 Task: Buy 5 Cooling Fan from Sensors section under best seller category for shipping address: Layla Garcia, 524 Junior Avenue, Duluth, Georgia 30097, Cell Number 4046170247. Pay from credit card ending with 7965, CVV 549
Action: Mouse moved to (26, 94)
Screenshot: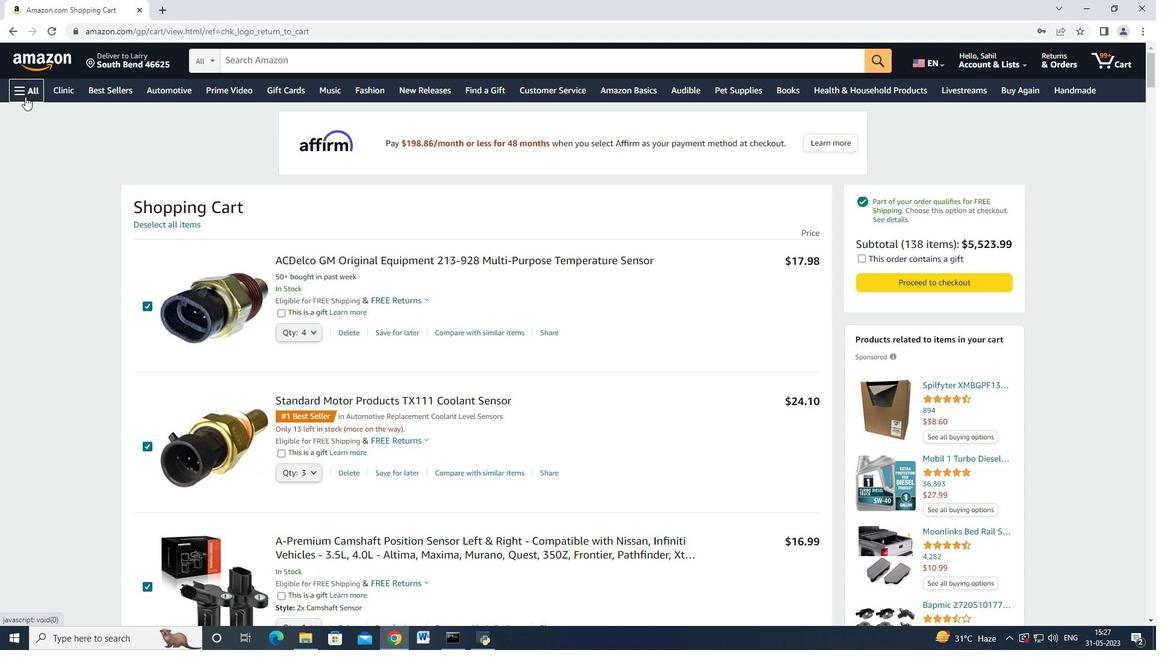 
Action: Mouse pressed left at (26, 94)
Screenshot: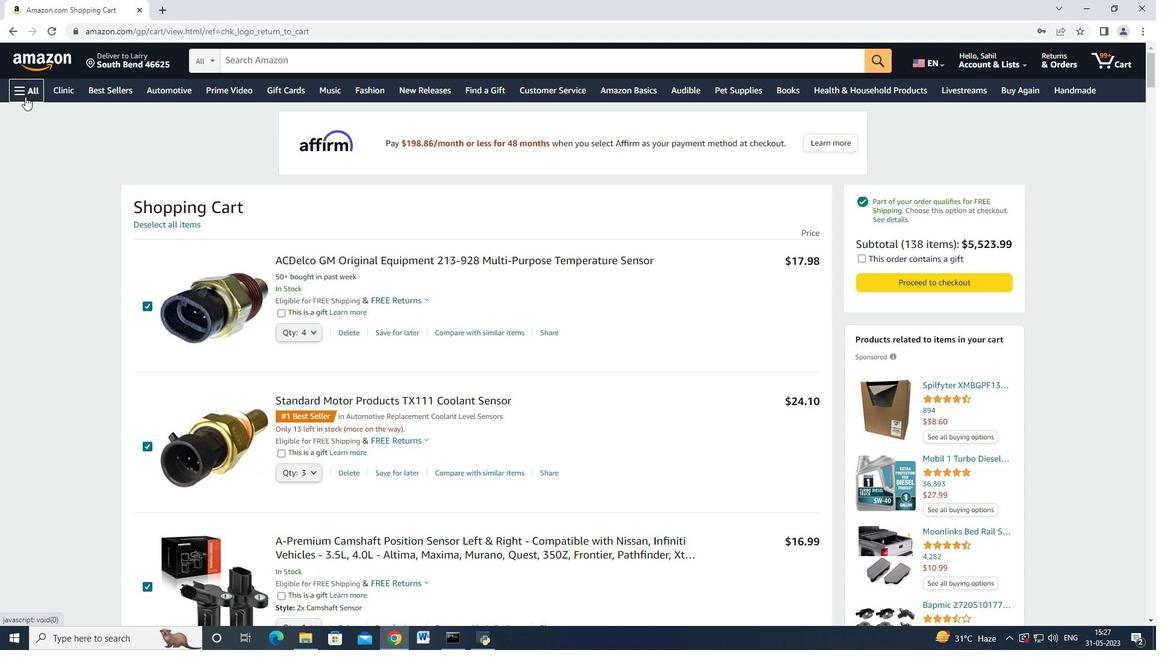 
Action: Mouse moved to (140, 31)
Screenshot: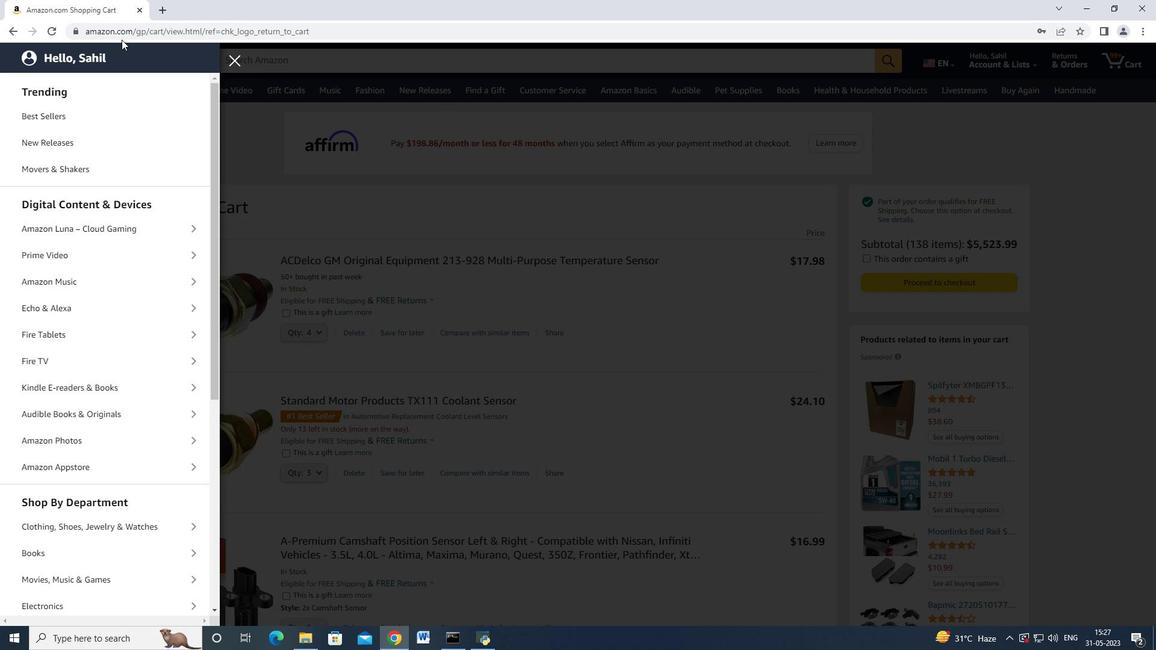 
Action: Mouse pressed left at (140, 31)
Screenshot: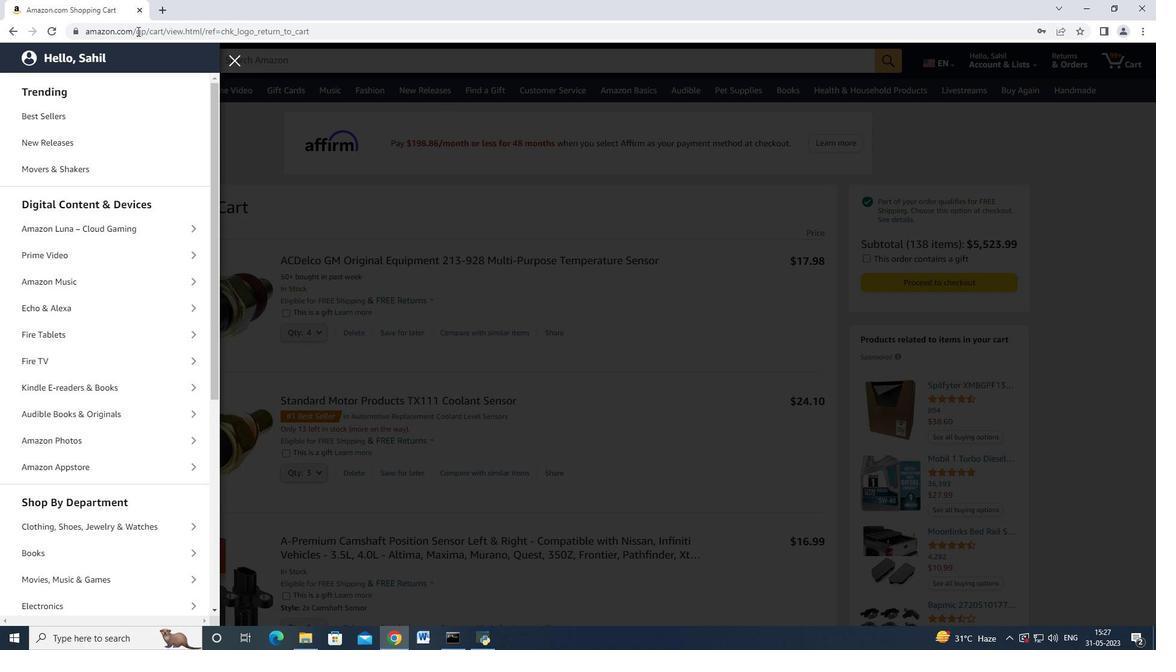 
Action: Mouse moved to (140, 31)
Screenshot: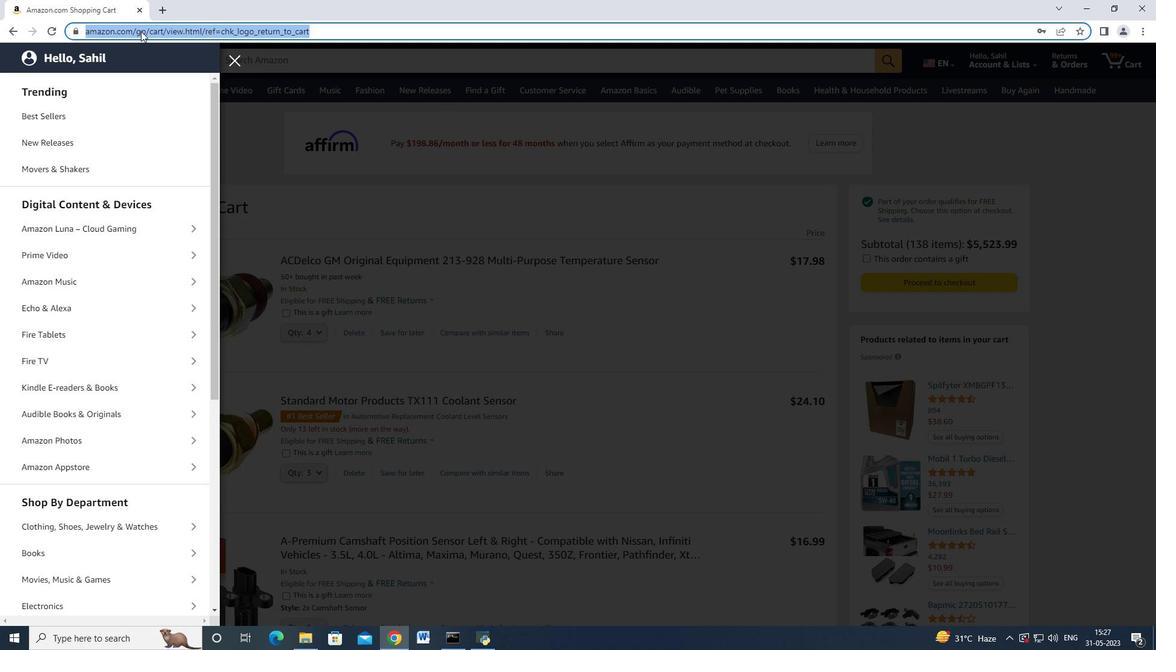 
Action: Key pressed amazon.com<Key.enter>
Screenshot: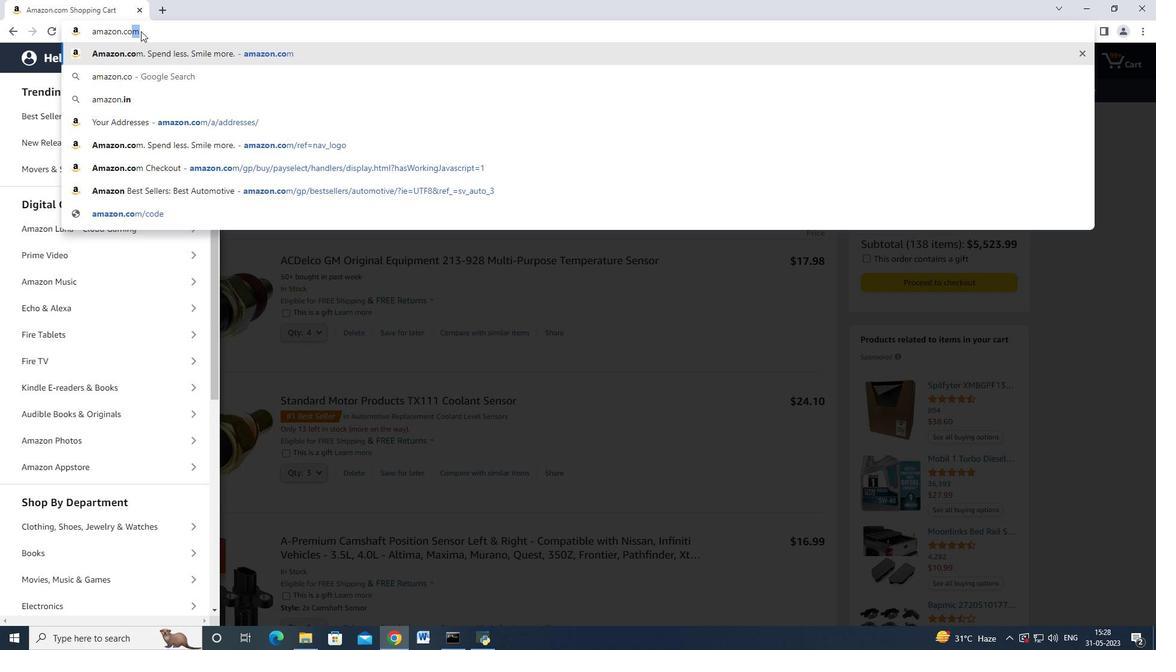 
Action: Mouse moved to (30, 92)
Screenshot: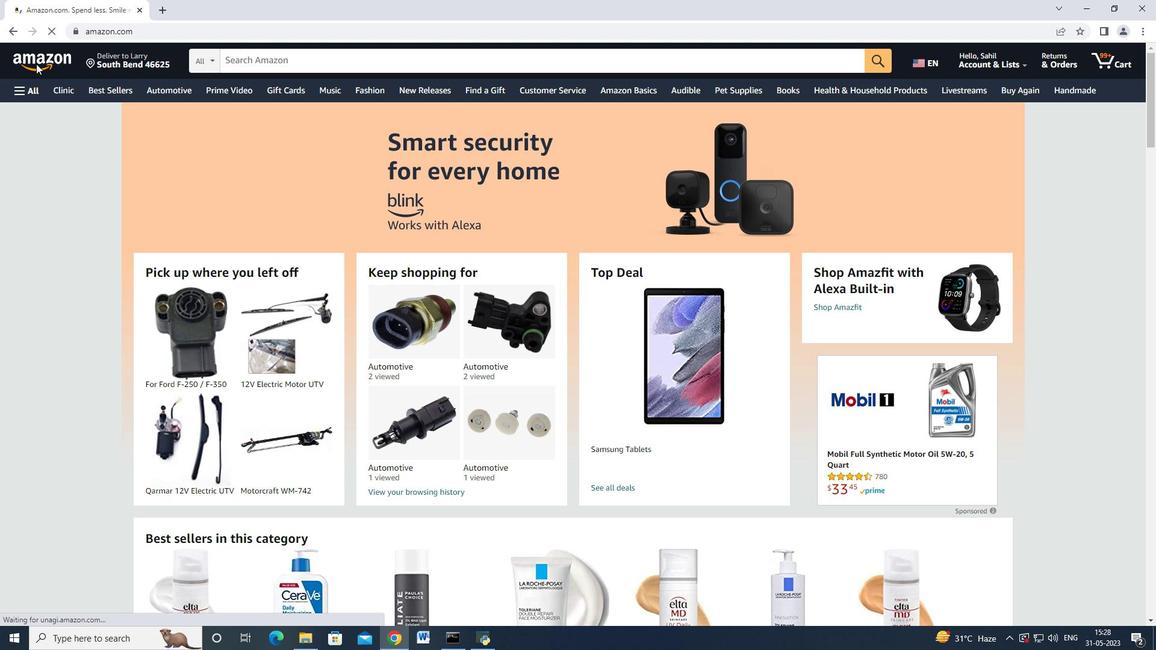 
Action: Mouse pressed left at (30, 92)
Screenshot: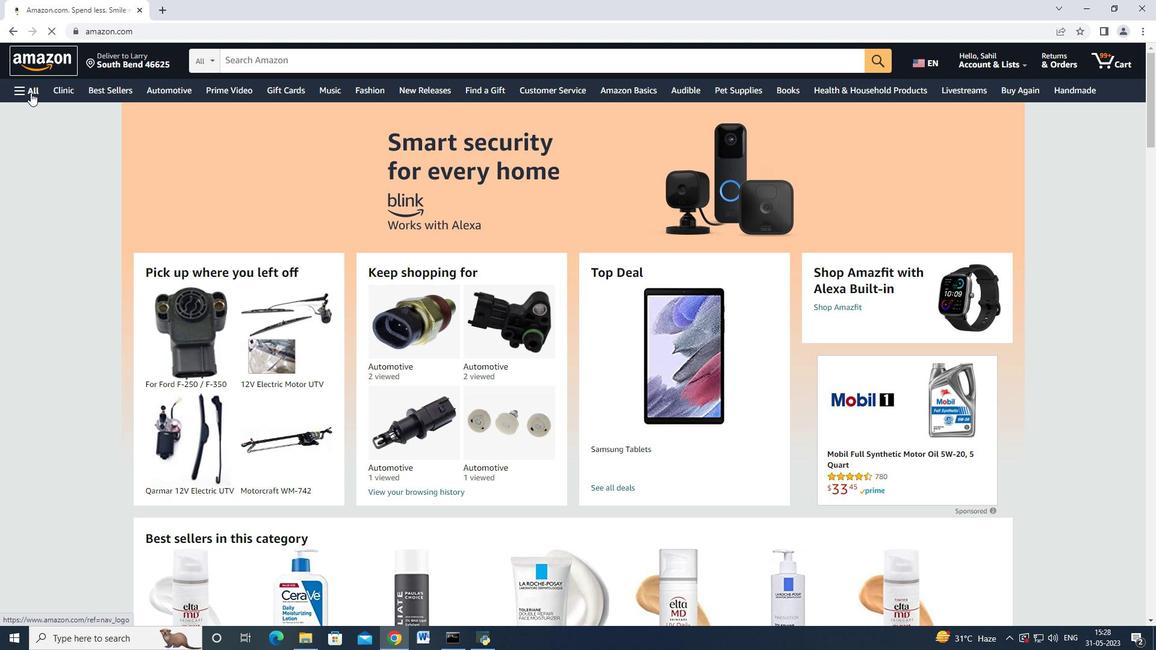 
Action: Mouse moved to (24, 89)
Screenshot: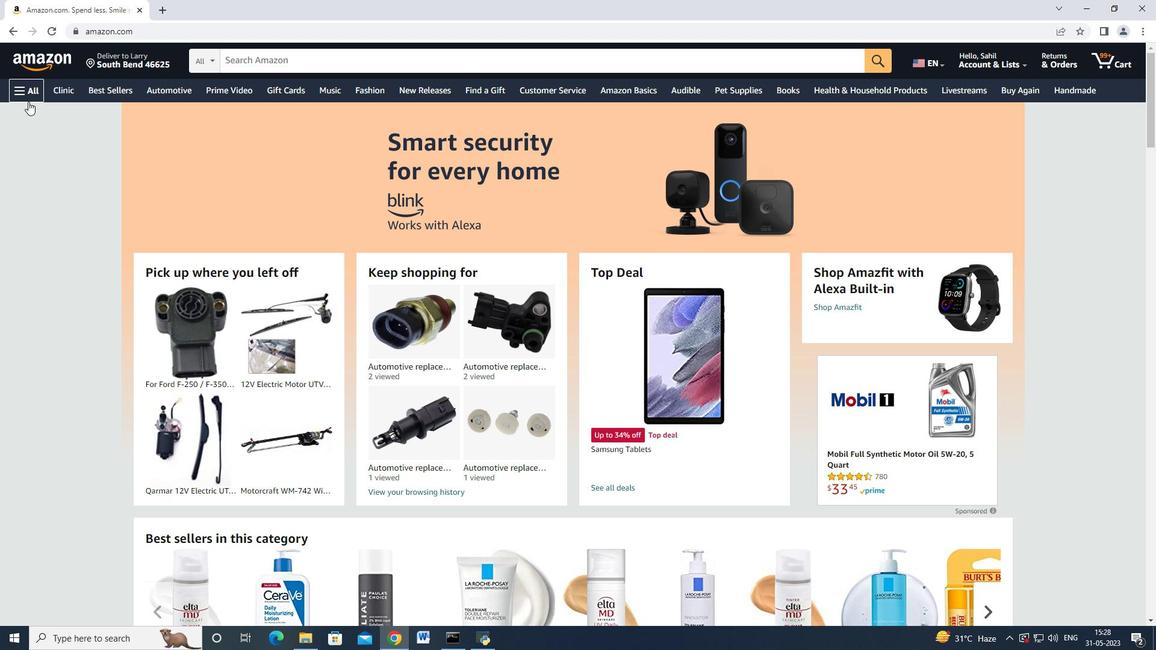 
Action: Mouse pressed left at (24, 89)
Screenshot: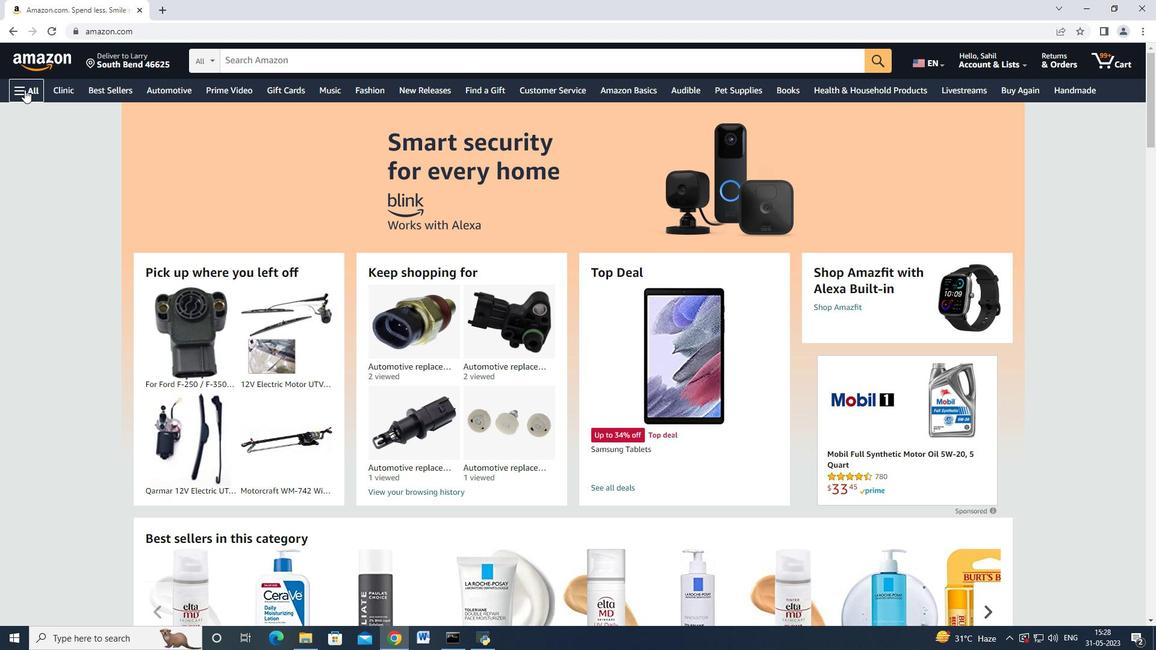 
Action: Mouse moved to (69, 242)
Screenshot: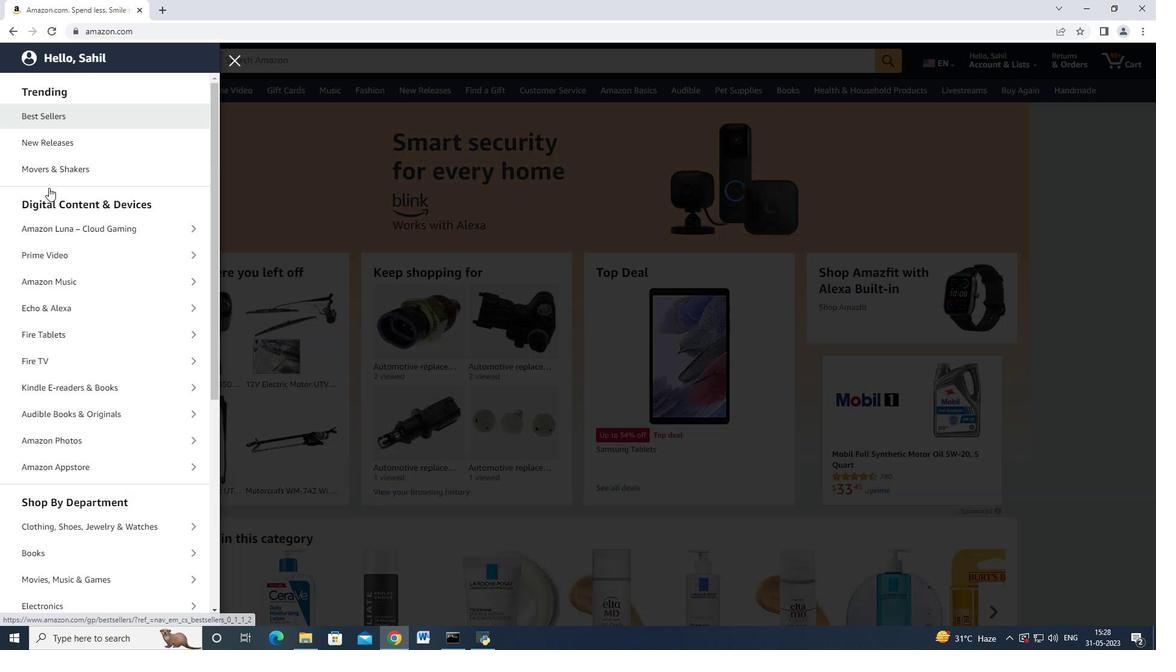 
Action: Mouse scrolled (69, 241) with delta (0, 0)
Screenshot: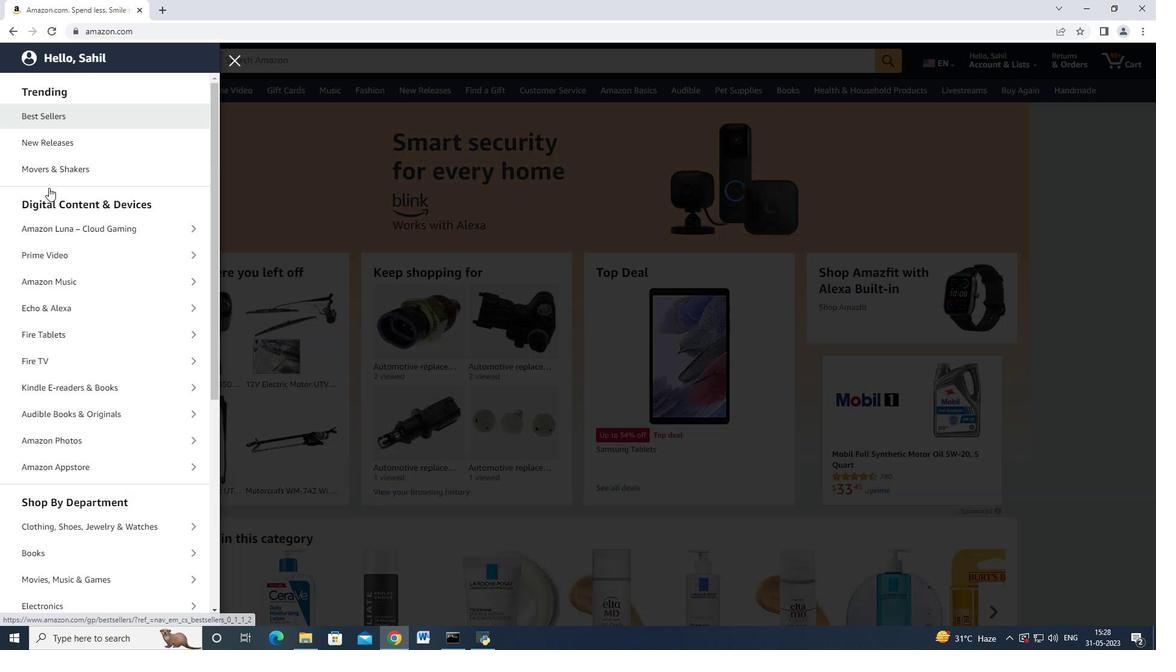 
Action: Mouse moved to (85, 287)
Screenshot: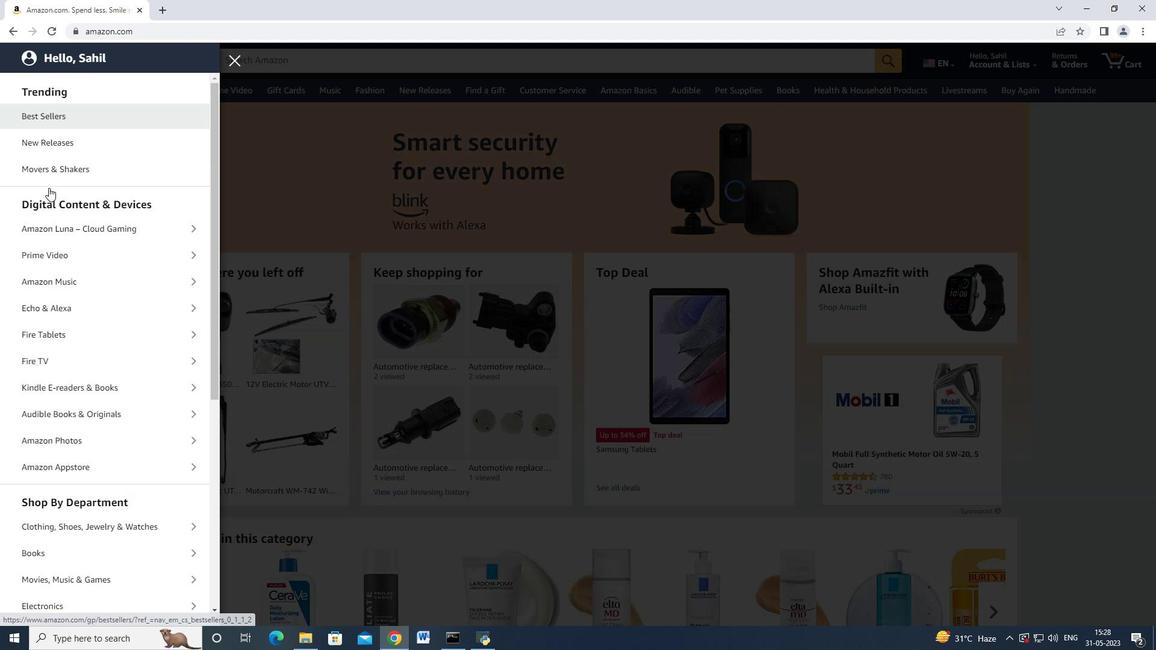 
Action: Mouse scrolled (84, 283) with delta (0, 0)
Screenshot: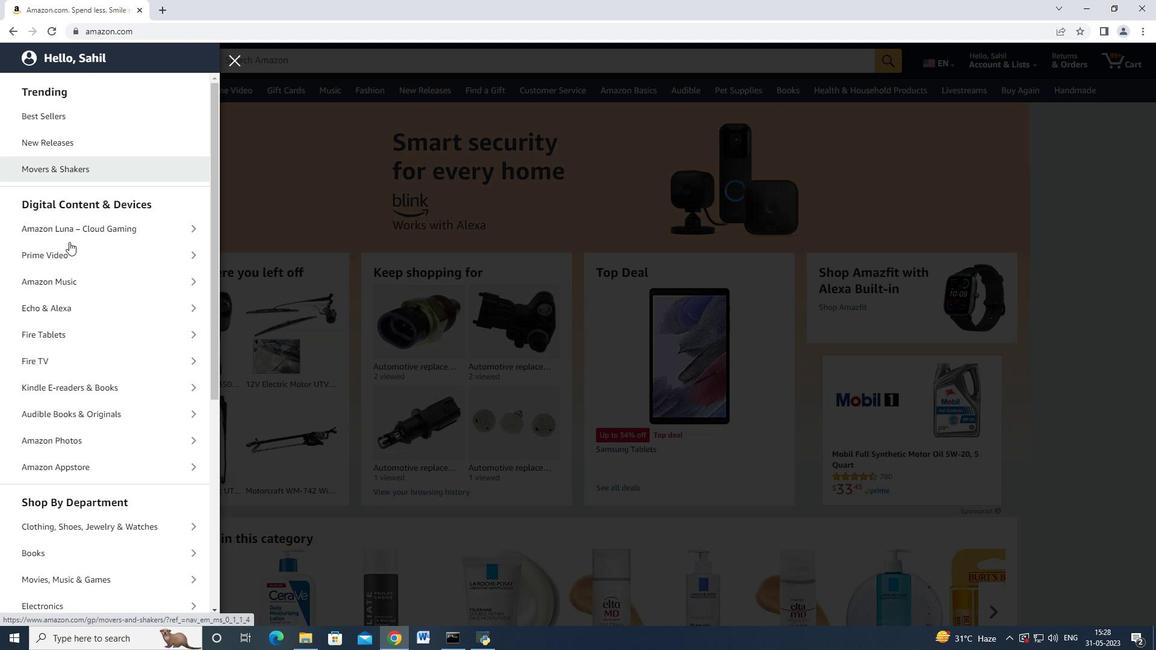 
Action: Mouse moved to (84, 322)
Screenshot: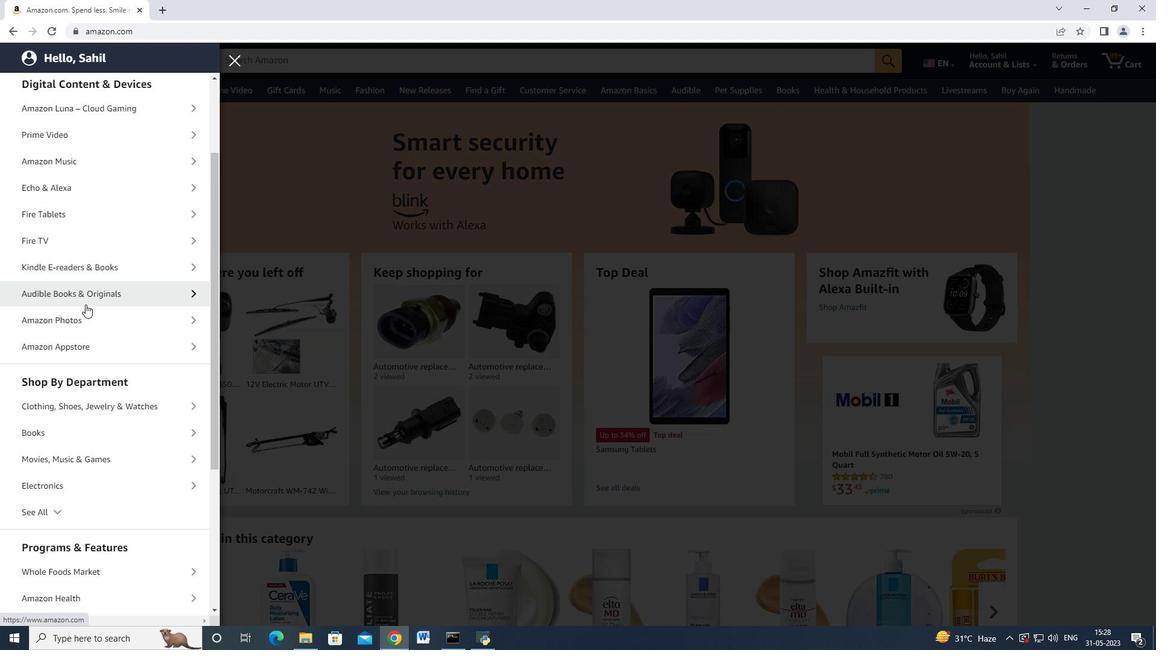 
Action: Mouse scrolled (84, 322) with delta (0, 0)
Screenshot: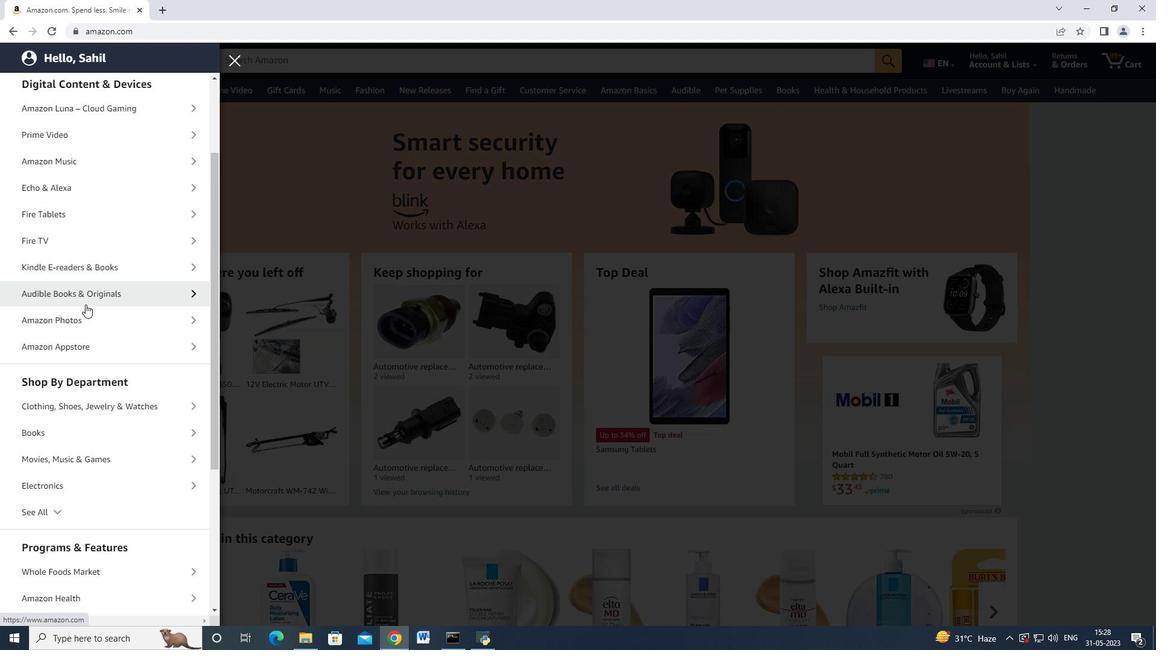 
Action: Mouse moved to (84, 339)
Screenshot: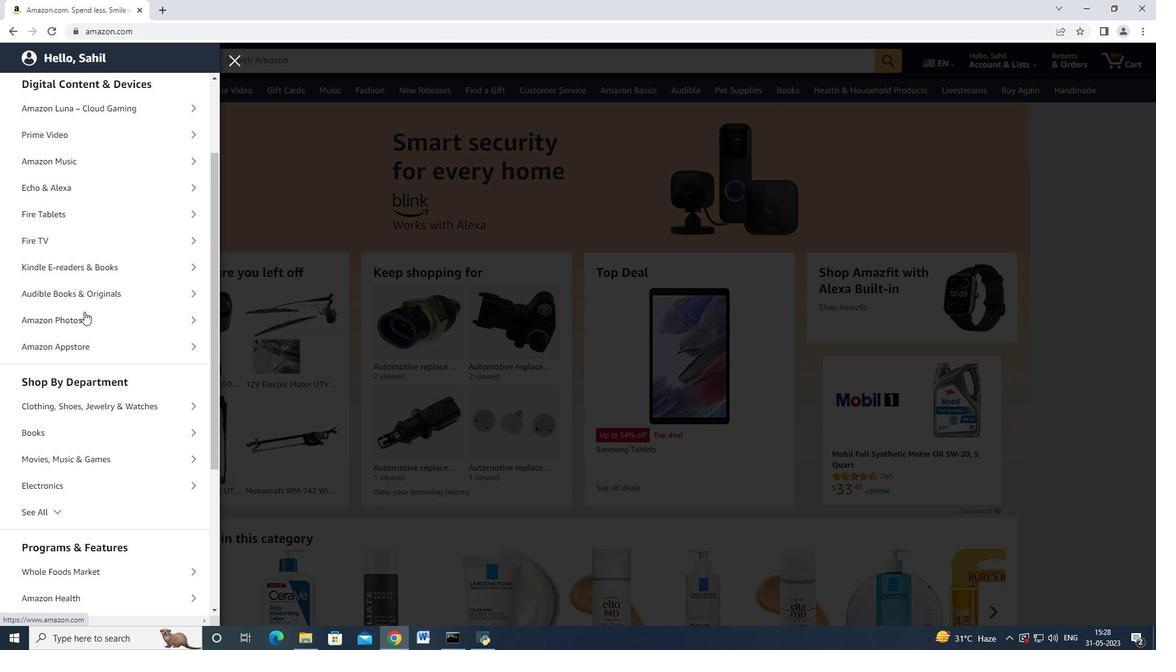 
Action: Mouse scrolled (84, 339) with delta (0, 0)
Screenshot: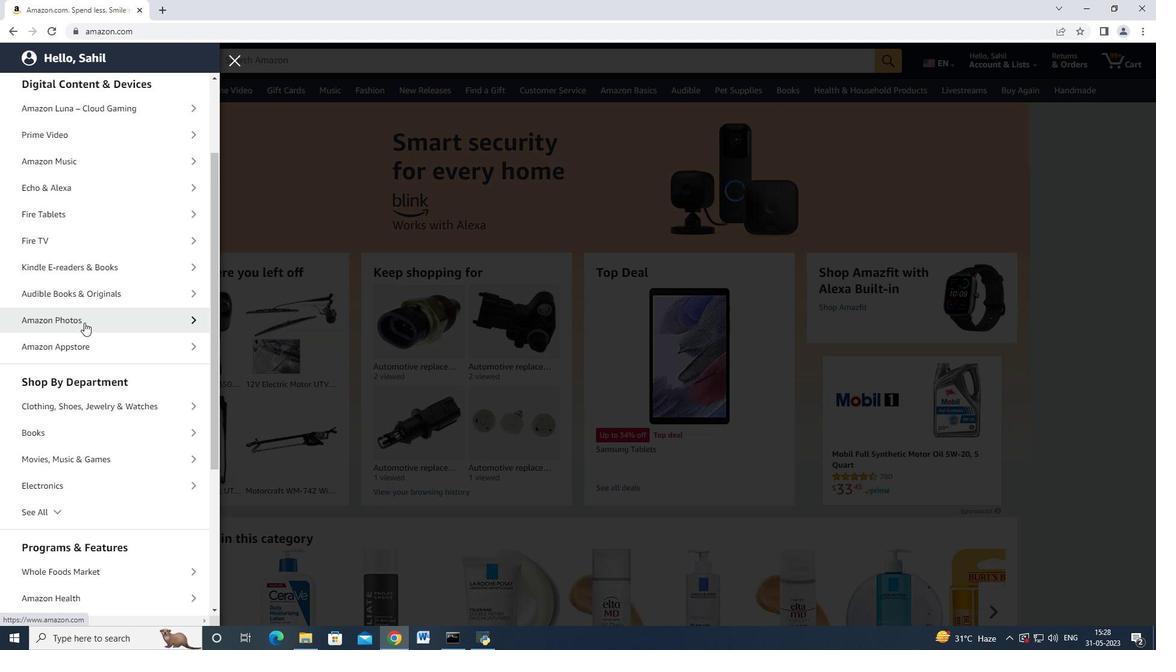 
Action: Mouse moved to (50, 400)
Screenshot: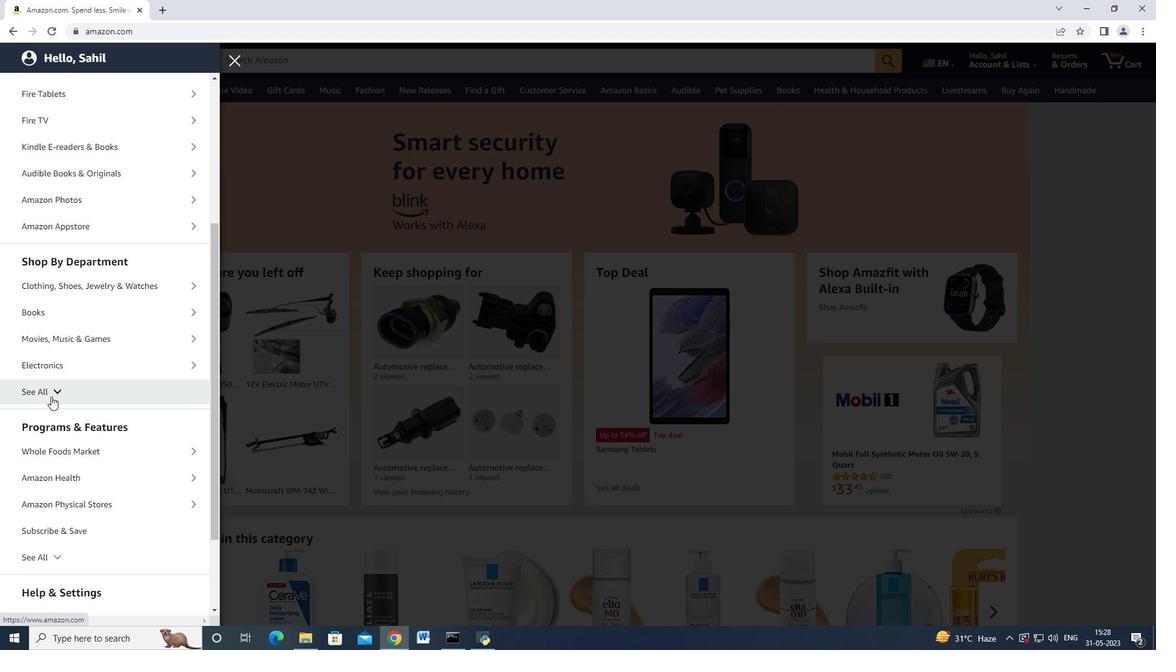 
Action: Mouse pressed left at (50, 400)
Screenshot: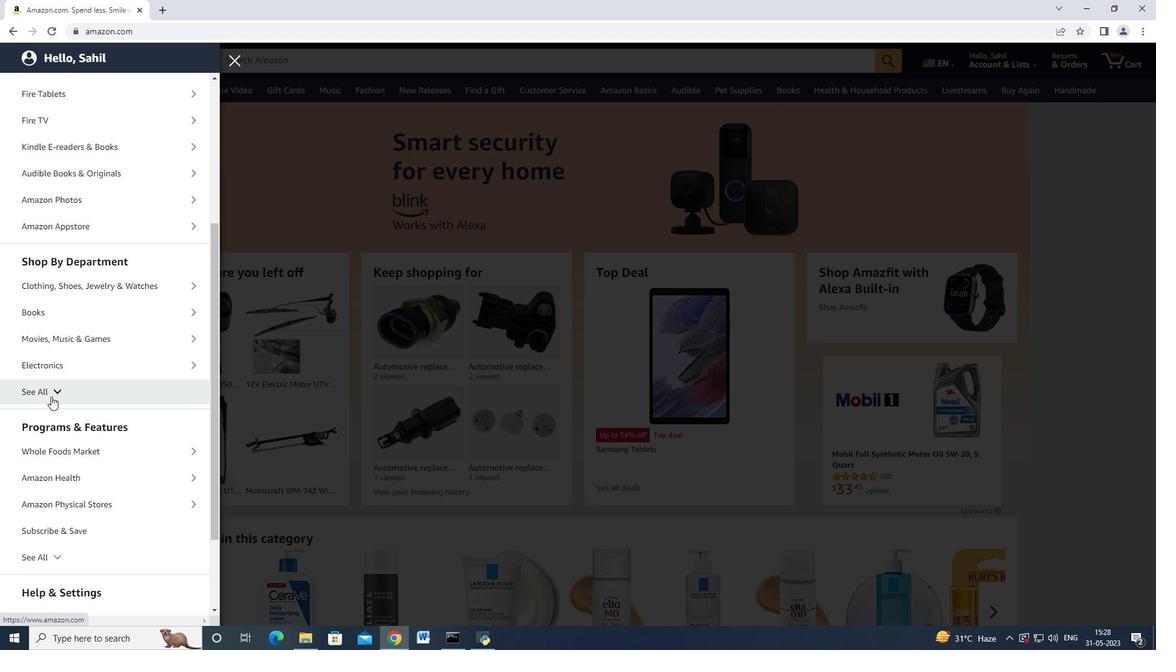 
Action: Mouse moved to (68, 384)
Screenshot: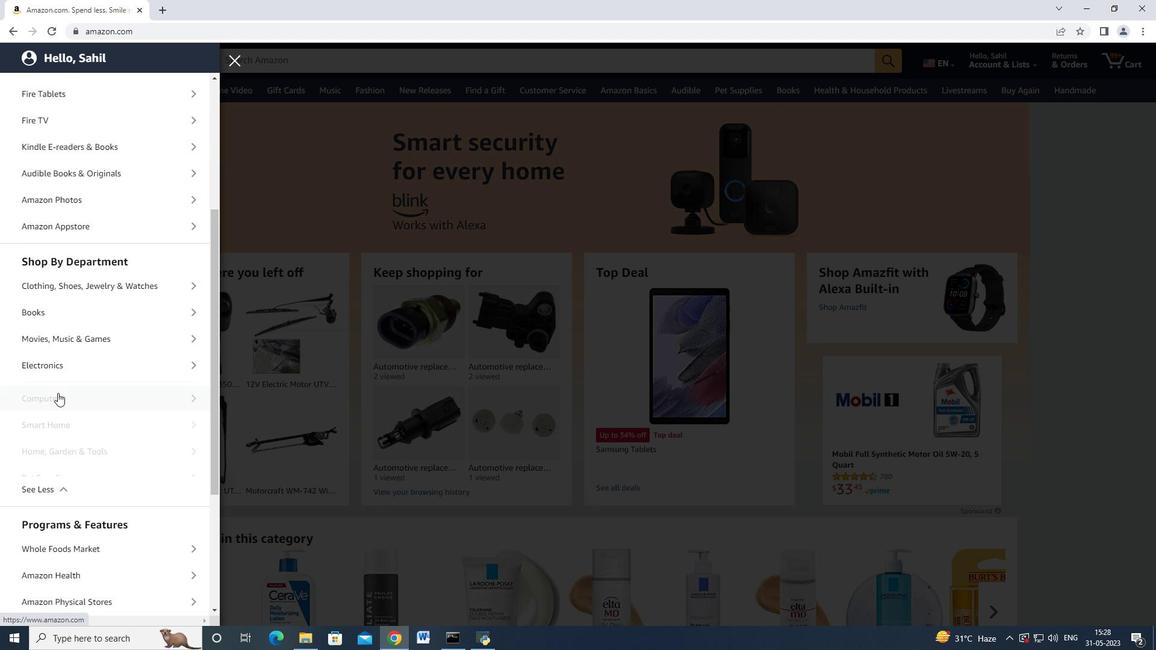 
Action: Mouse scrolled (68, 383) with delta (0, 0)
Screenshot: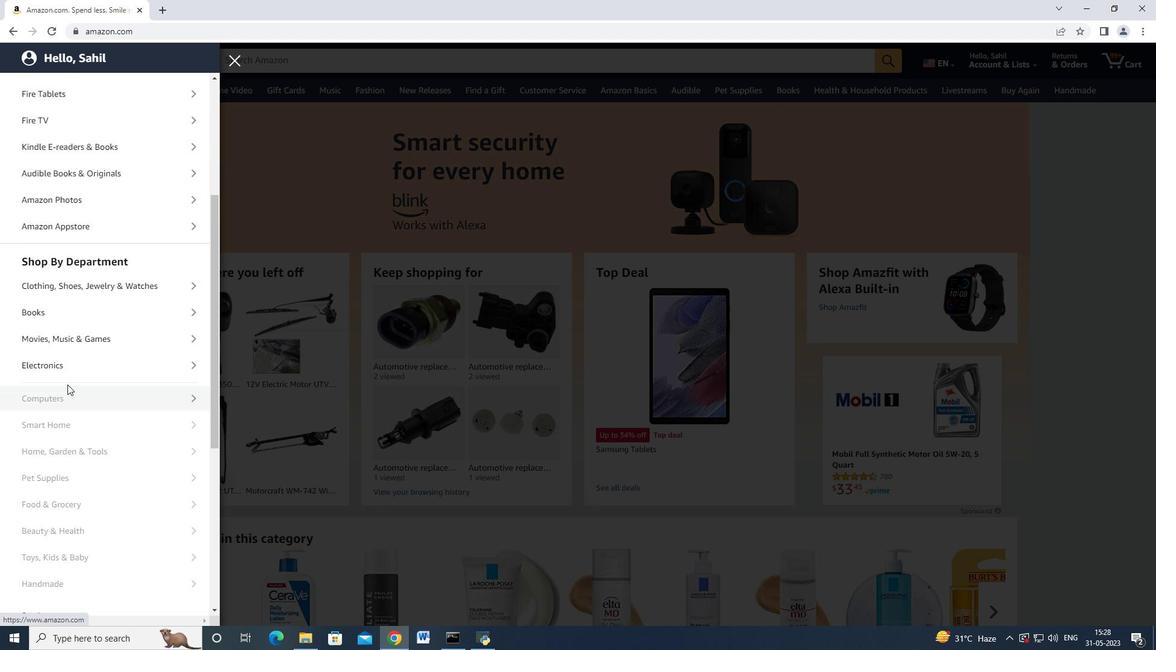 
Action: Mouse scrolled (68, 383) with delta (0, 0)
Screenshot: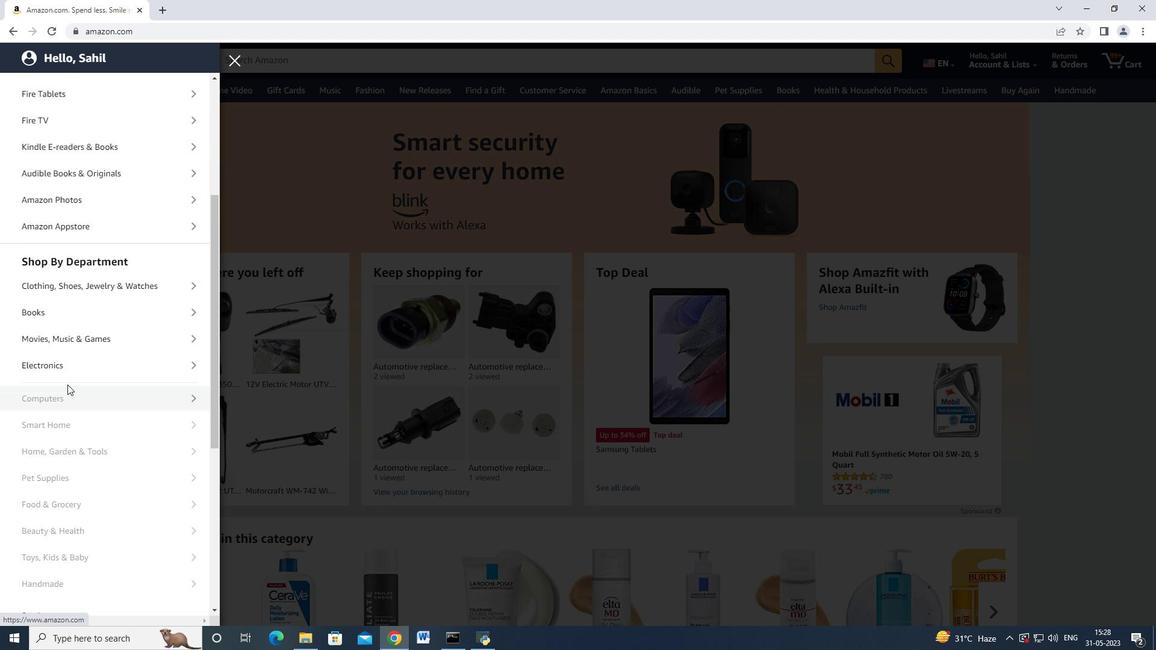 
Action: Mouse moved to (68, 384)
Screenshot: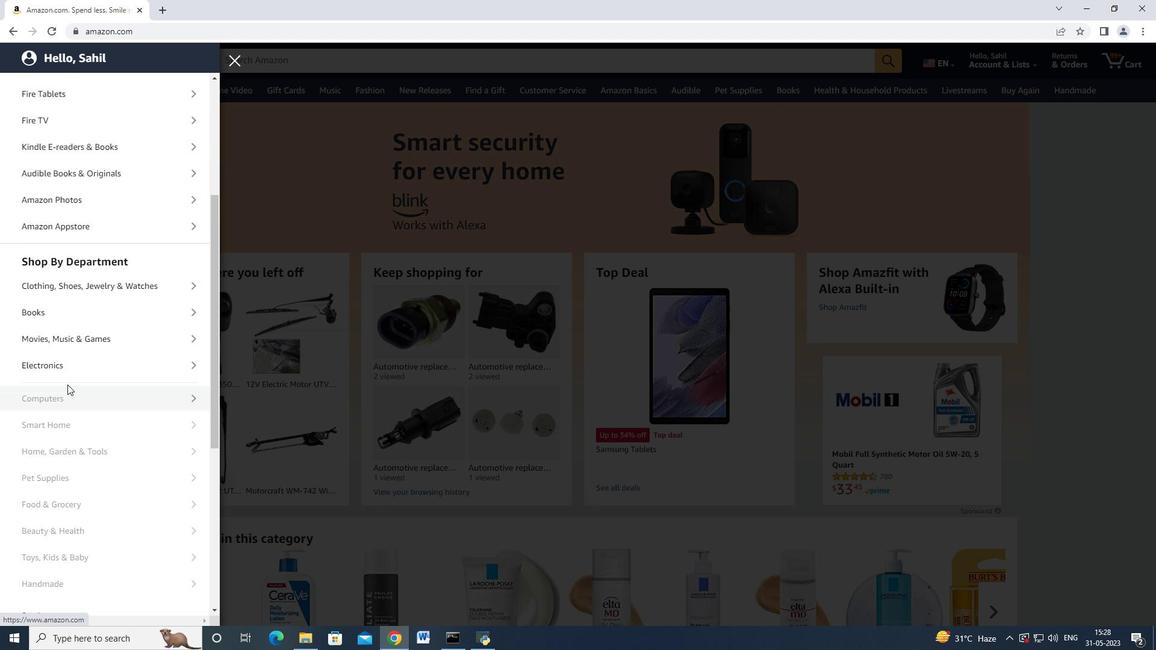 
Action: Mouse scrolled (68, 383) with delta (0, 0)
Screenshot: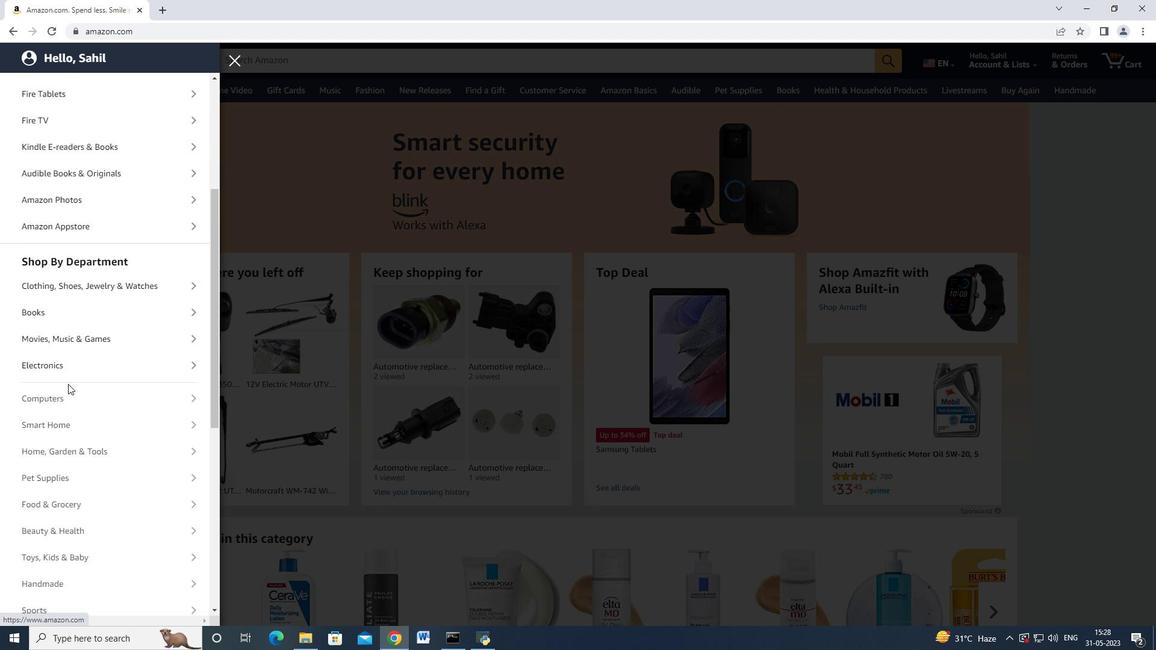 
Action: Mouse scrolled (68, 383) with delta (0, 0)
Screenshot: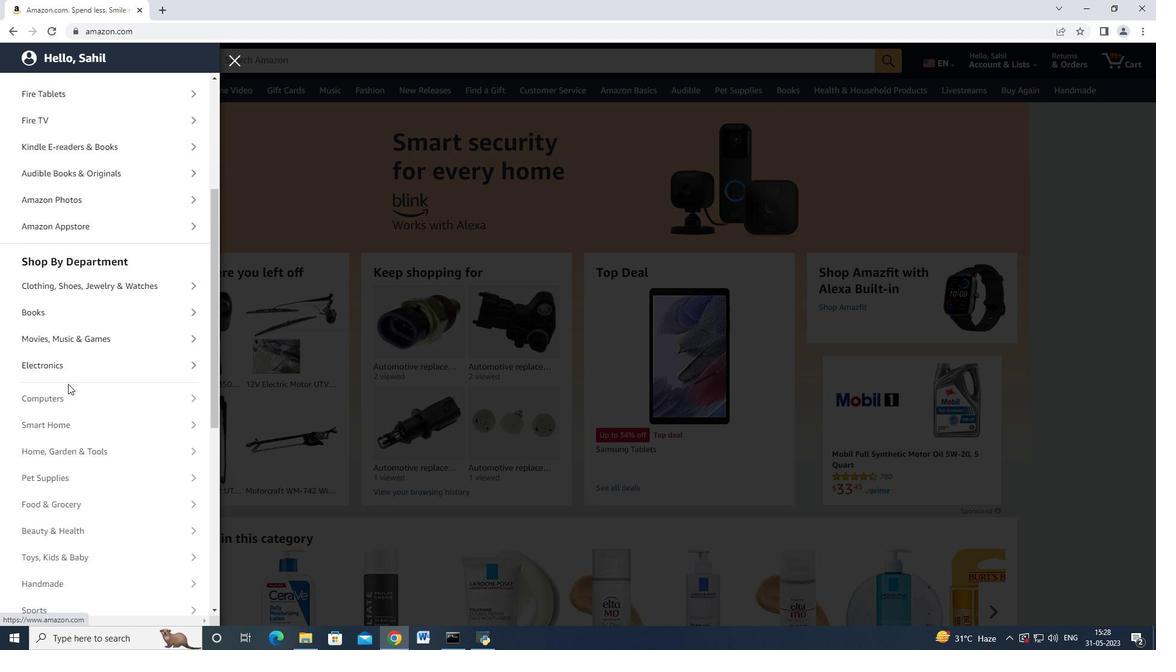 
Action: Mouse moved to (66, 385)
Screenshot: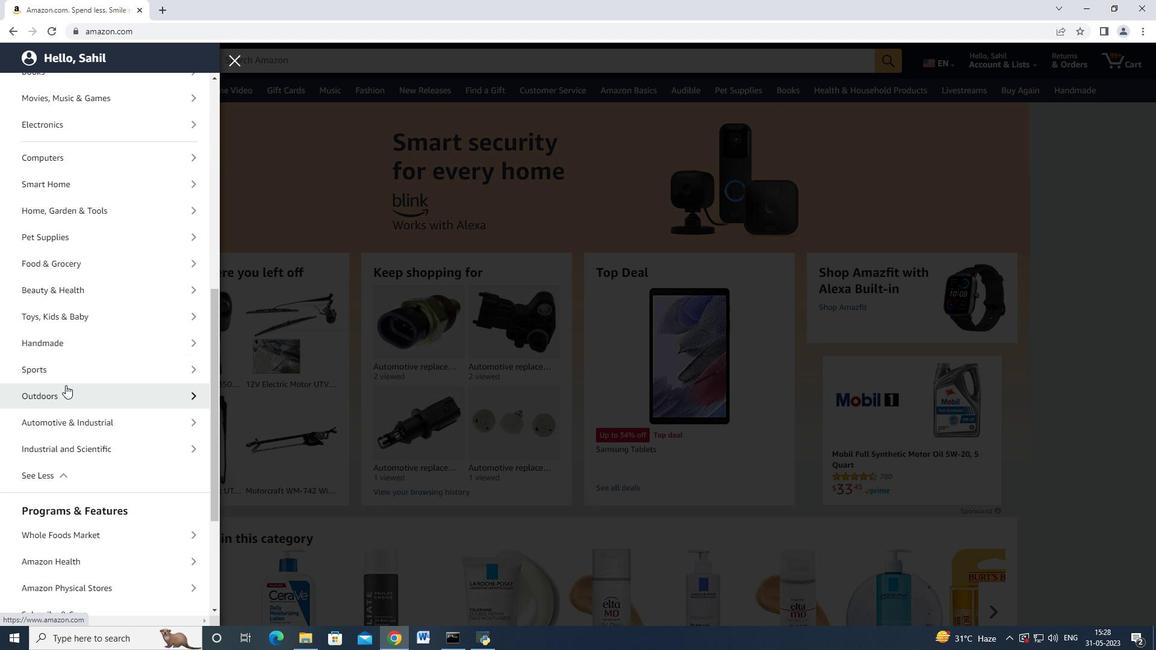 
Action: Mouse scrolled (66, 384) with delta (0, 0)
Screenshot: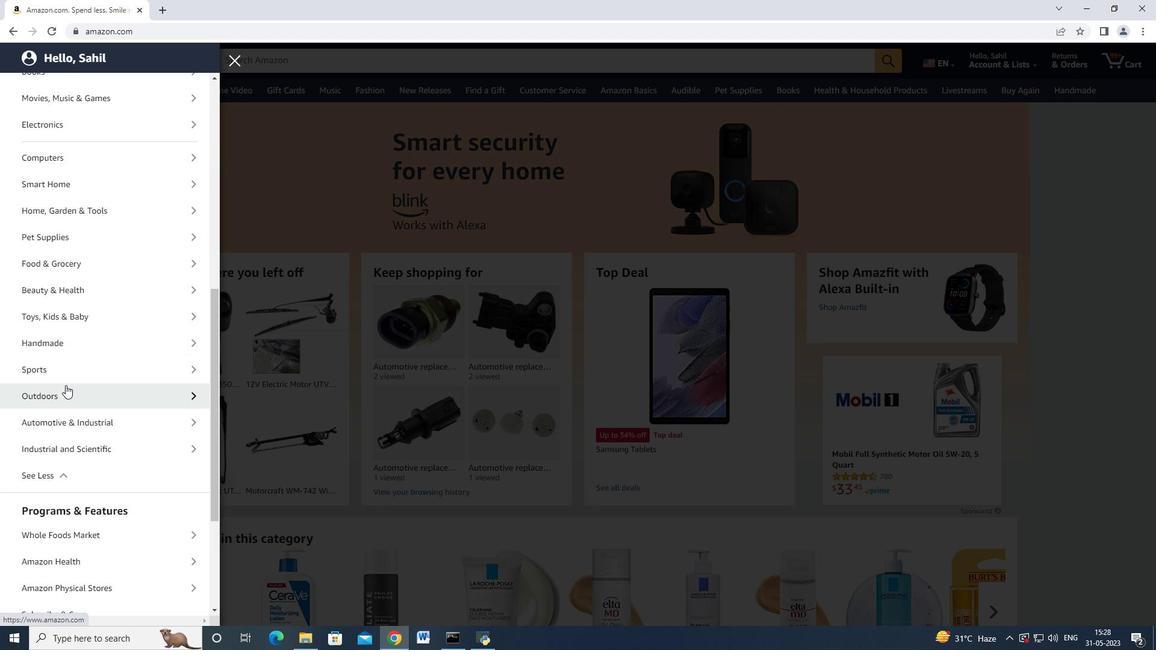 
Action: Mouse moved to (84, 363)
Screenshot: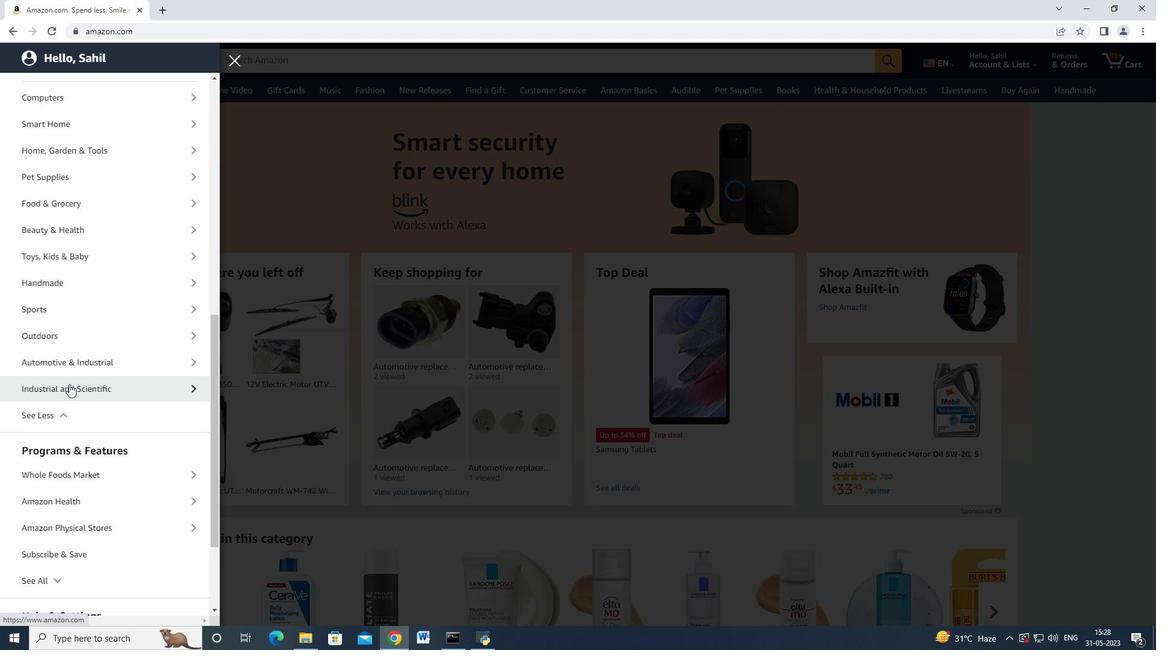 
Action: Mouse pressed left at (84, 363)
Screenshot: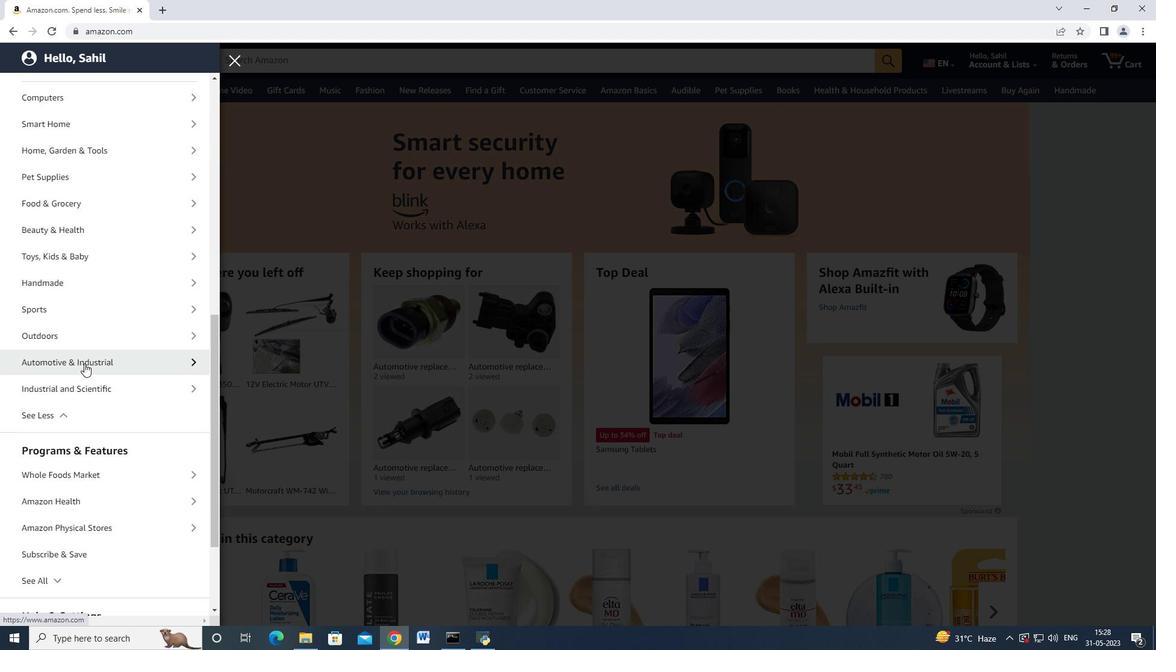 
Action: Mouse moved to (90, 154)
Screenshot: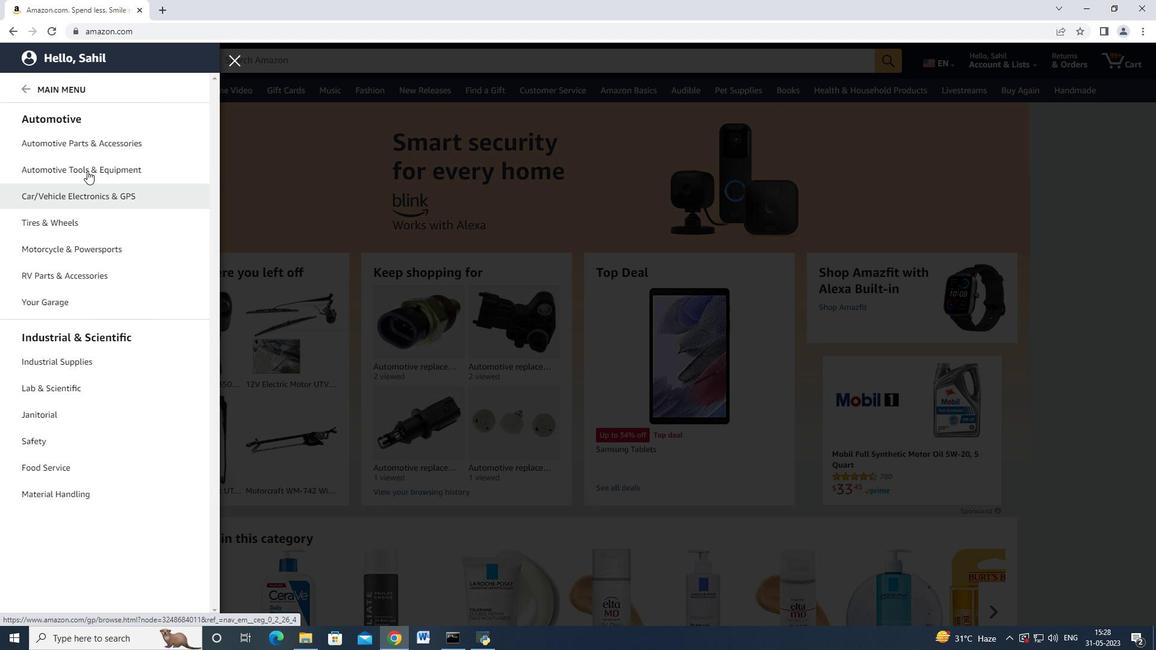 
Action: Mouse pressed left at (90, 154)
Screenshot: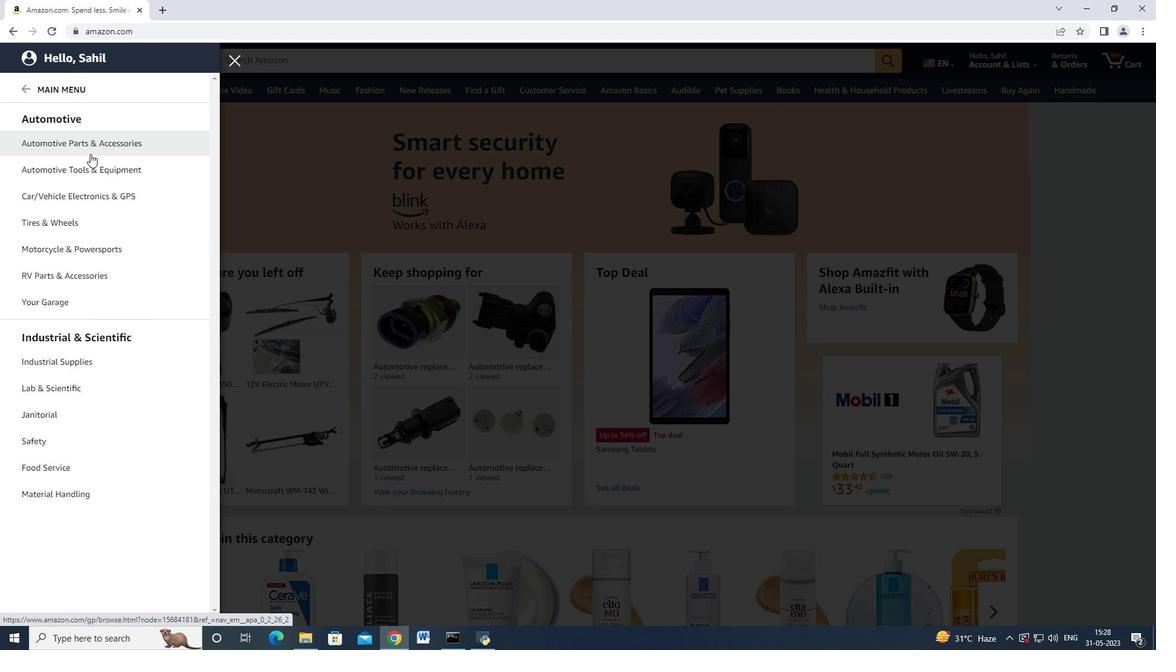 
Action: Mouse moved to (211, 112)
Screenshot: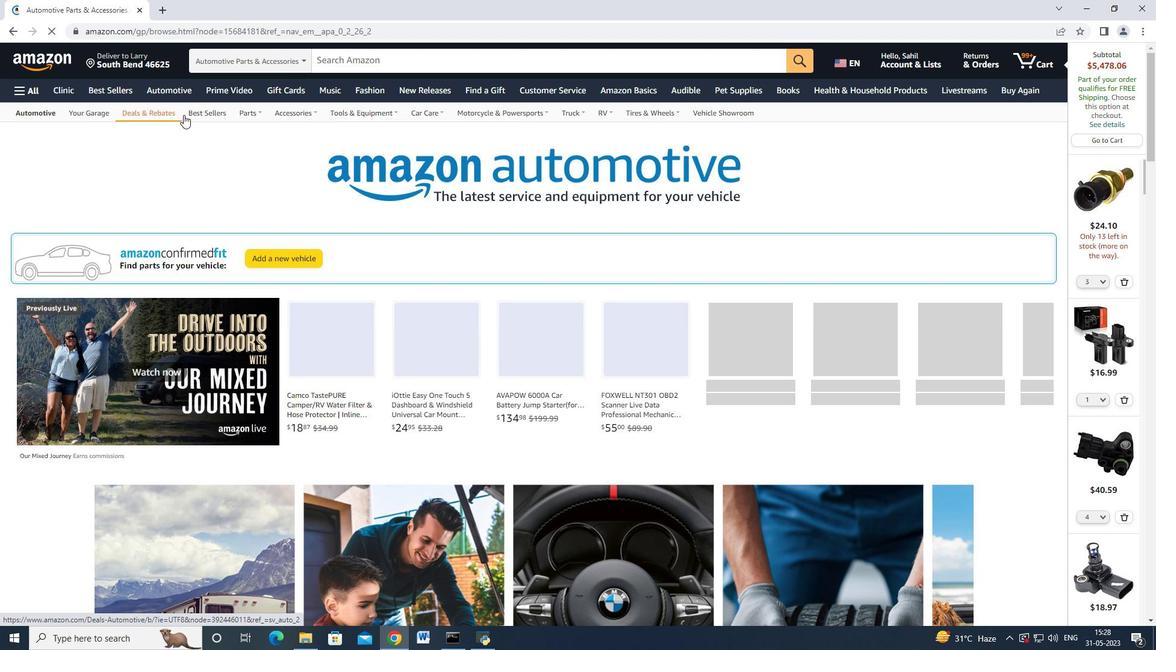 
Action: Mouse pressed left at (211, 112)
Screenshot: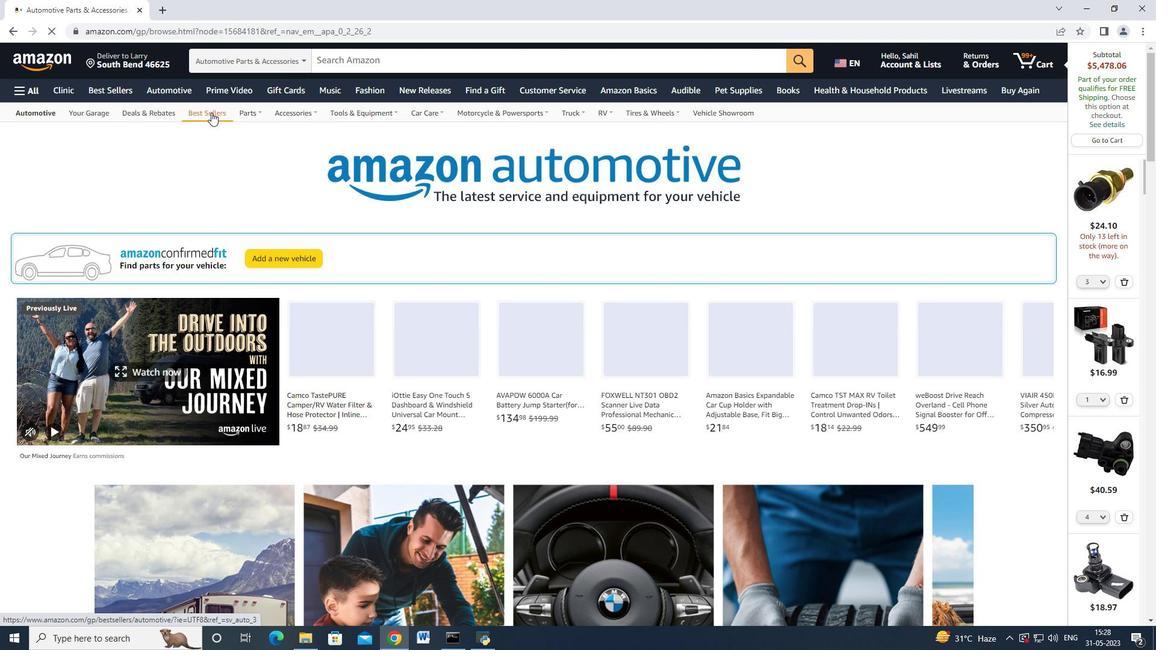 
Action: Mouse moved to (189, 213)
Screenshot: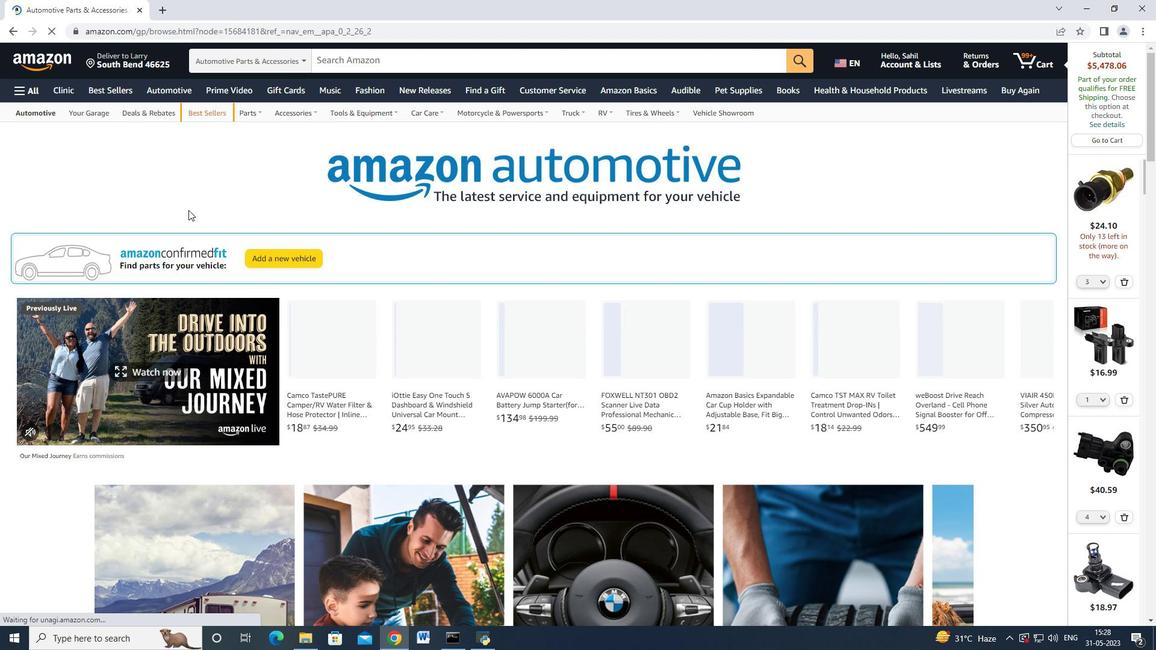 
Action: Mouse scrolled (189, 212) with delta (0, 0)
Screenshot: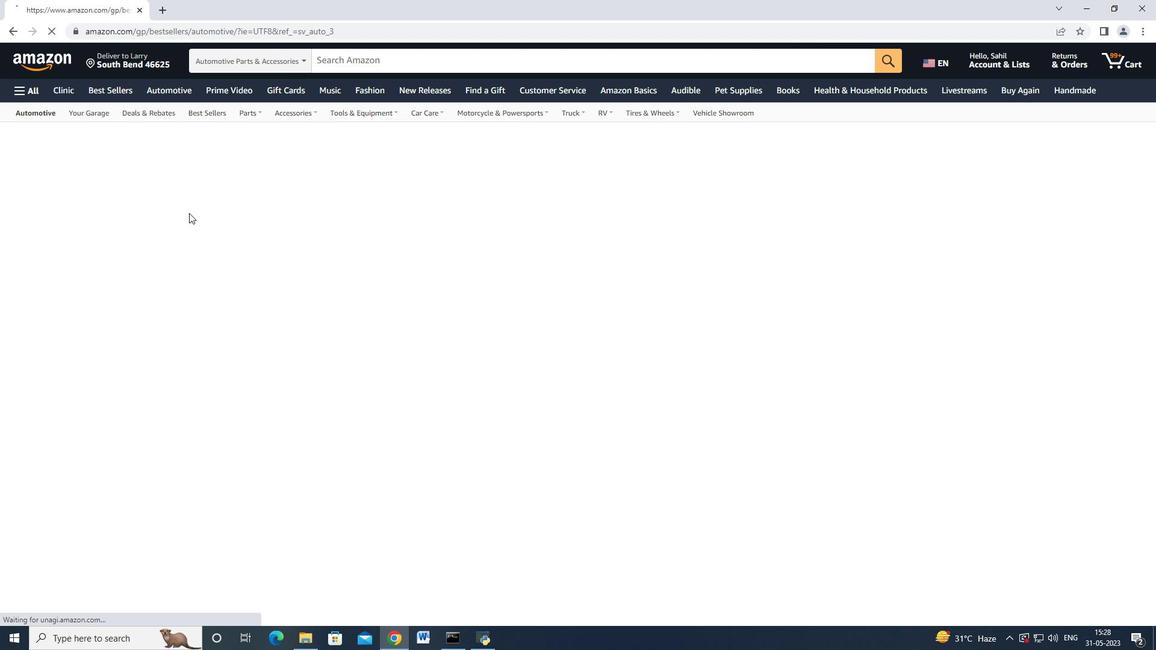 
Action: Mouse scrolled (189, 212) with delta (0, 0)
Screenshot: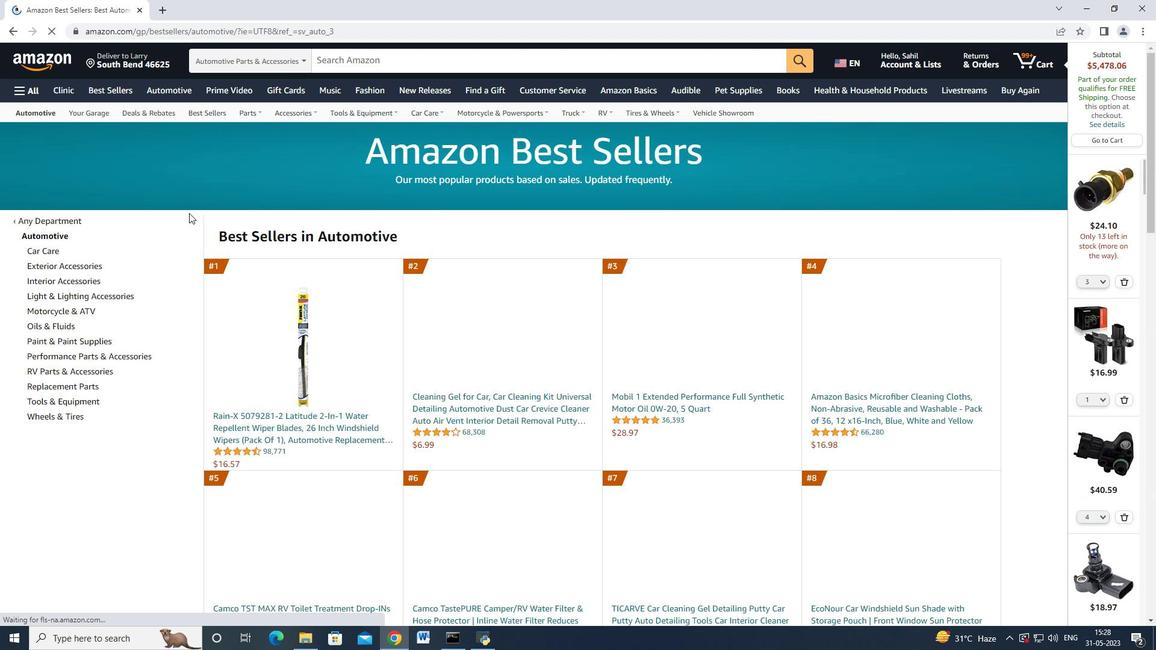 
Action: Mouse scrolled (189, 212) with delta (0, 0)
Screenshot: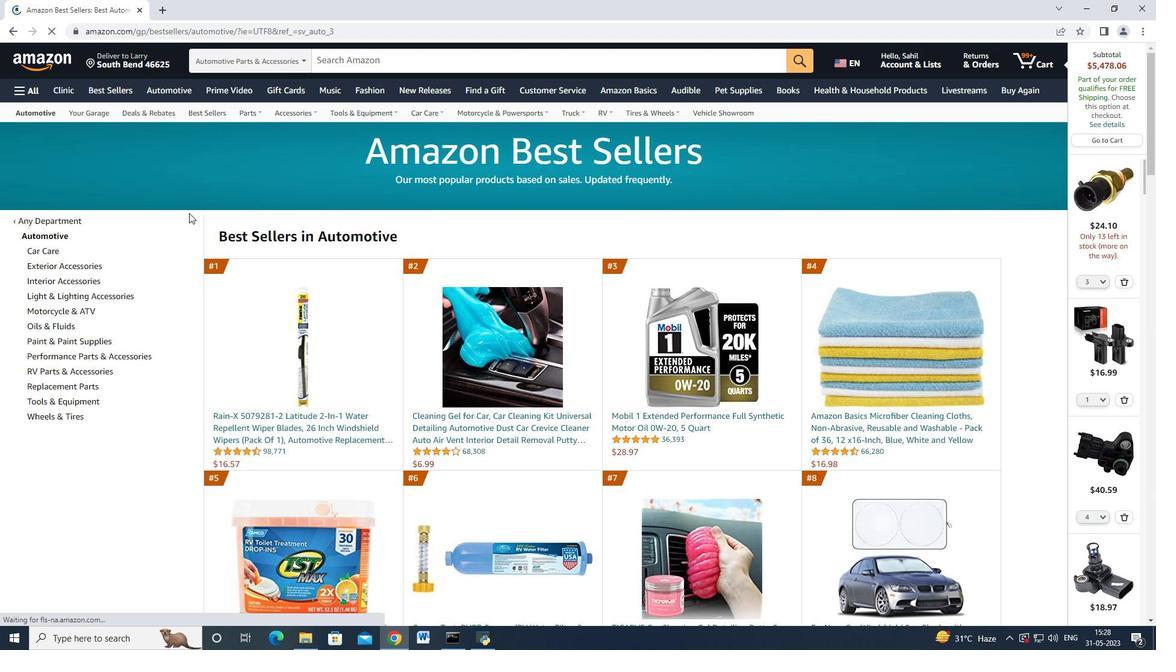 
Action: Mouse moved to (77, 262)
Screenshot: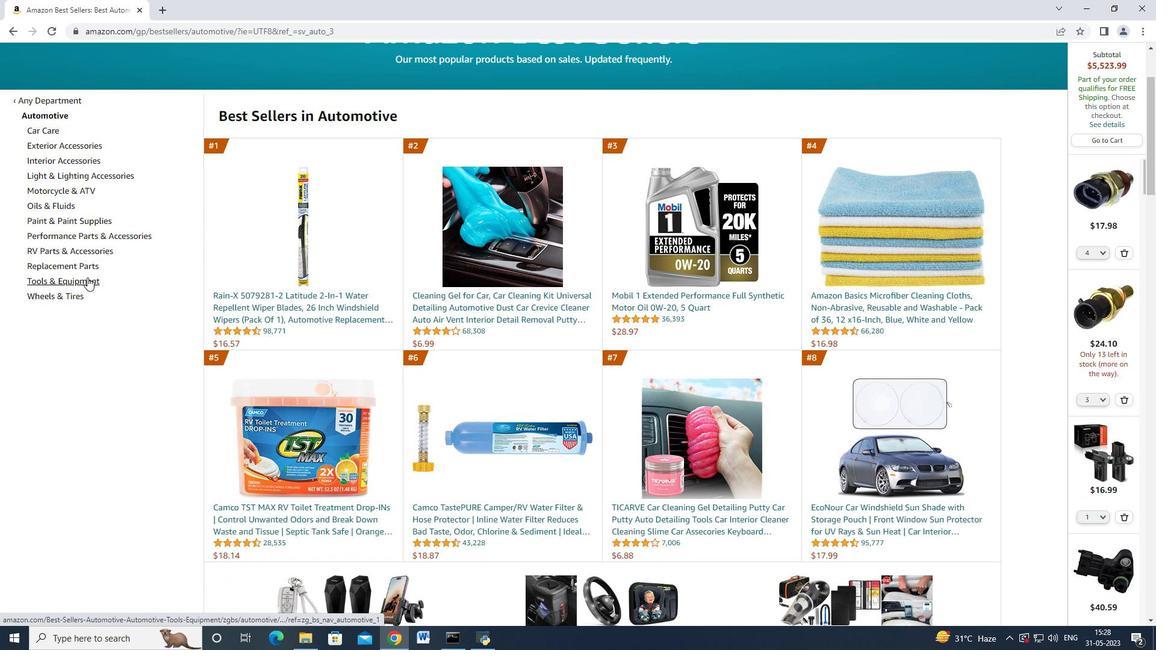
Action: Mouse pressed left at (77, 262)
Screenshot: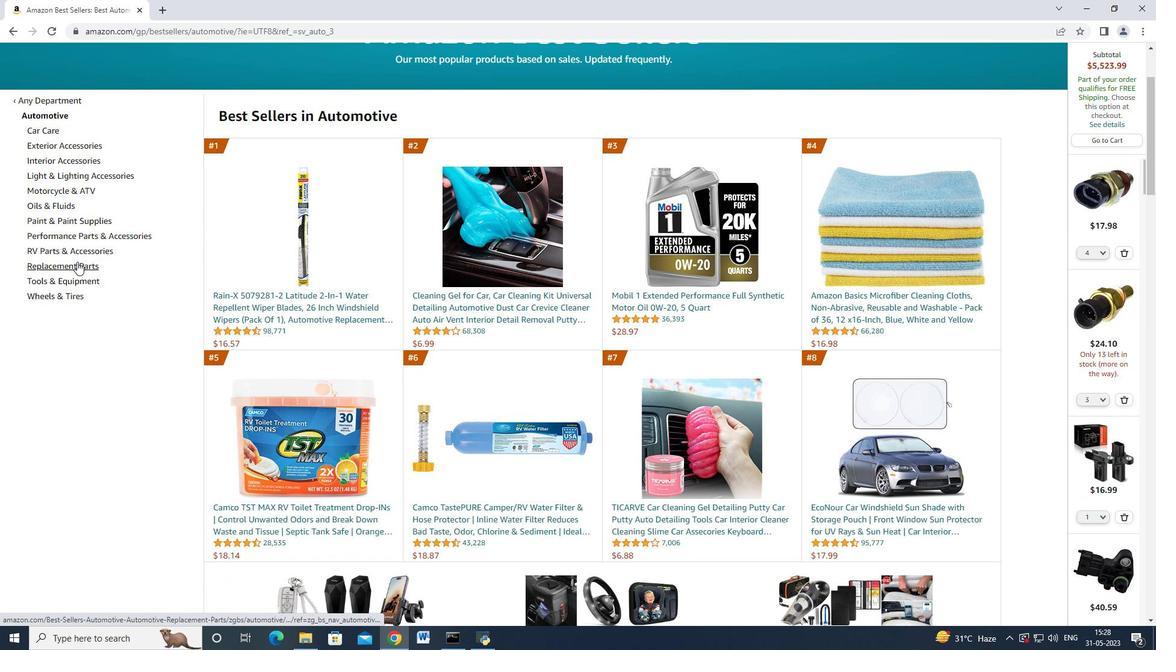 
Action: Mouse moved to (146, 228)
Screenshot: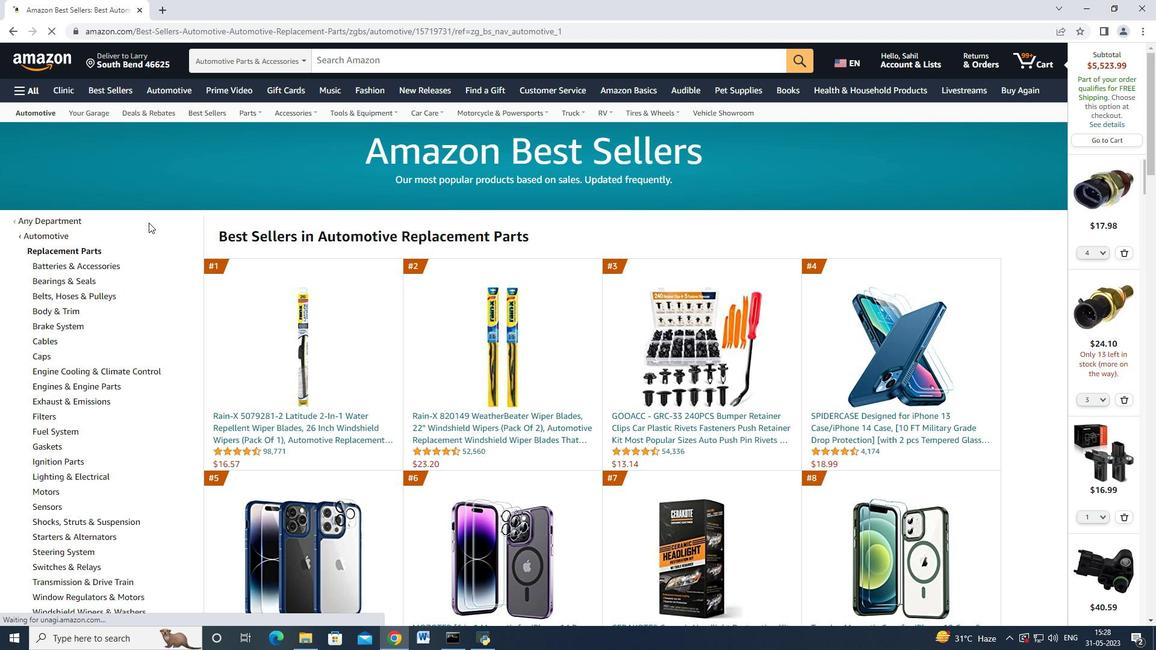
Action: Mouse scrolled (146, 228) with delta (0, 0)
Screenshot: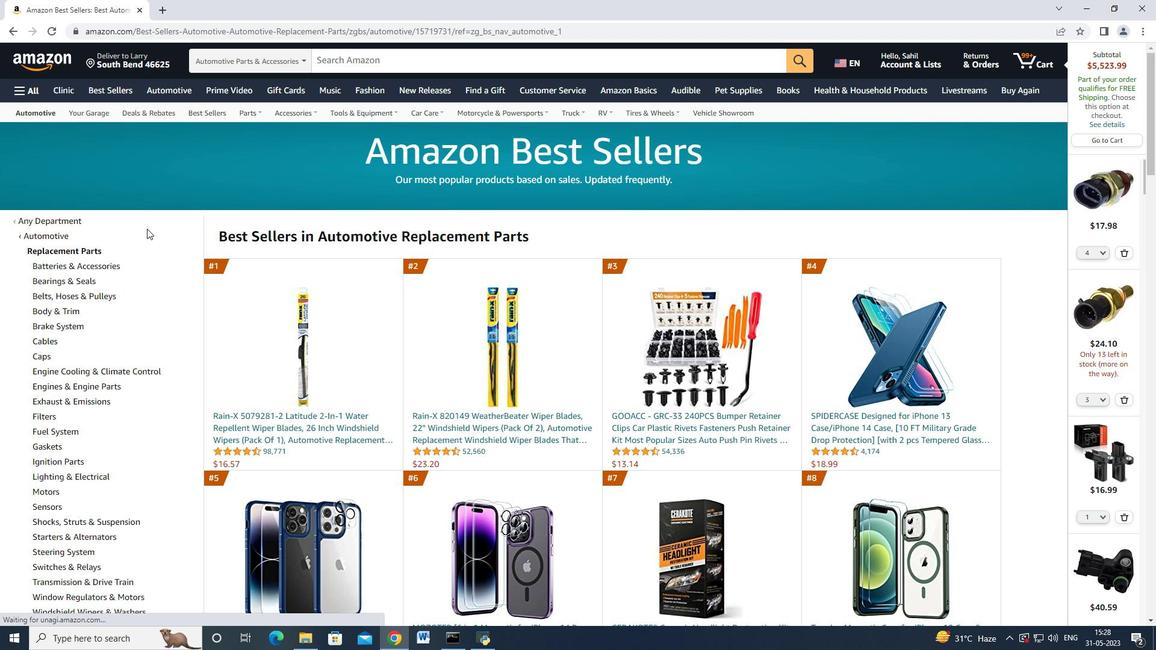 
Action: Mouse moved to (143, 237)
Screenshot: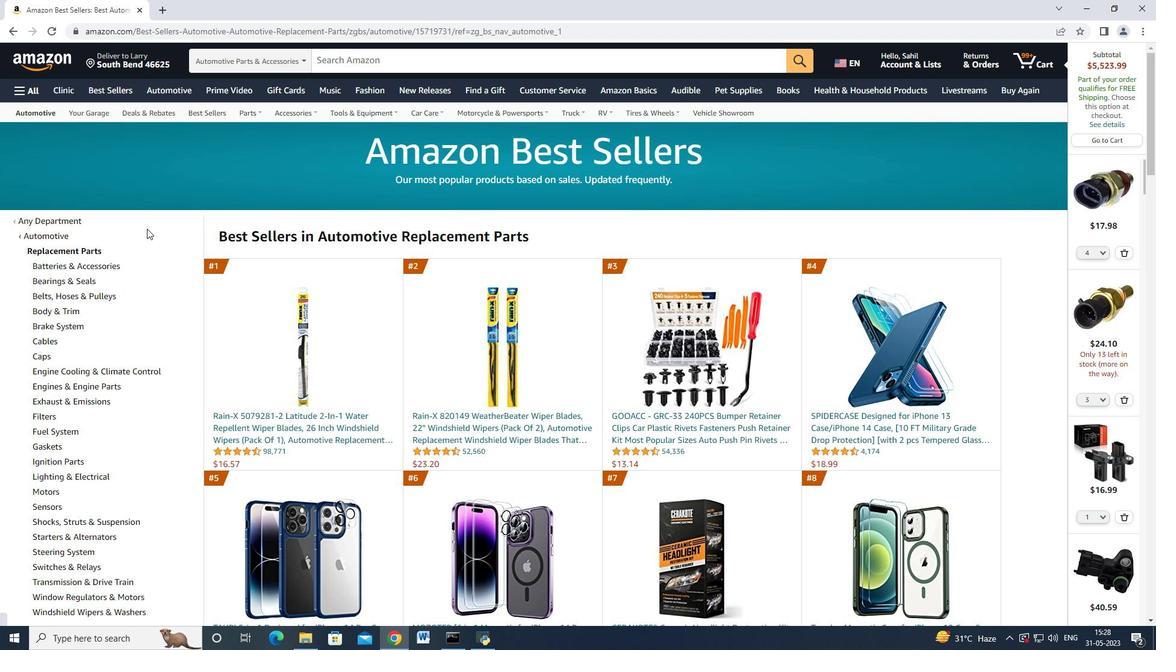 
Action: Mouse scrolled (143, 235) with delta (0, 0)
Screenshot: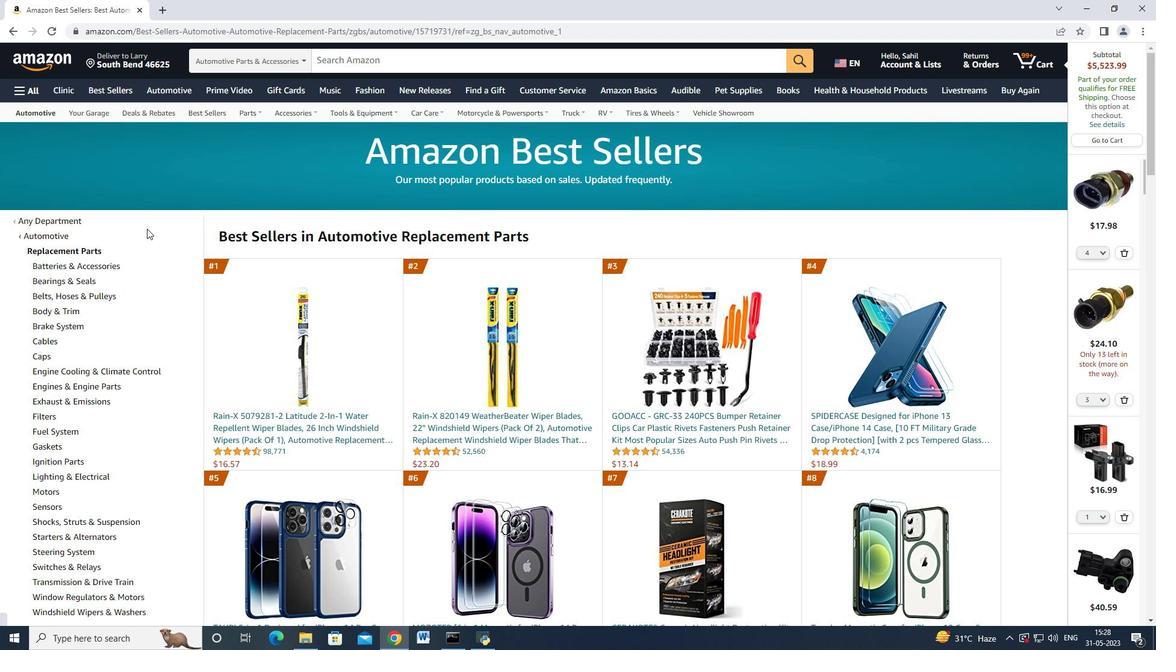 
Action: Mouse moved to (141, 239)
Screenshot: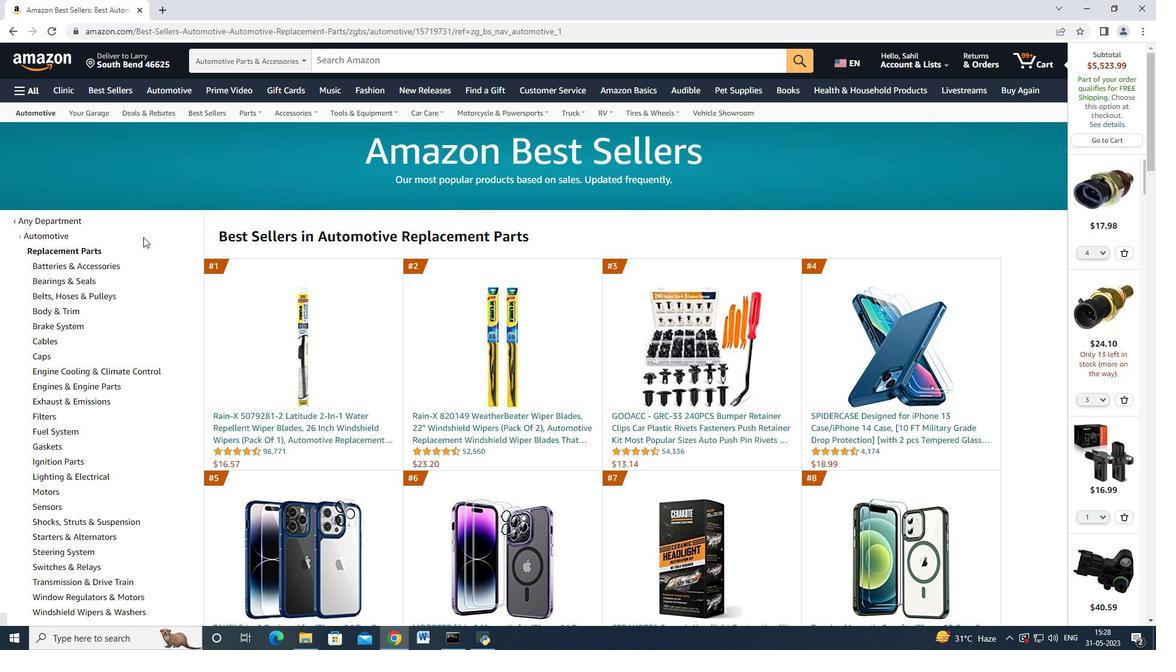 
Action: Mouse scrolled (141, 239) with delta (0, 0)
Screenshot: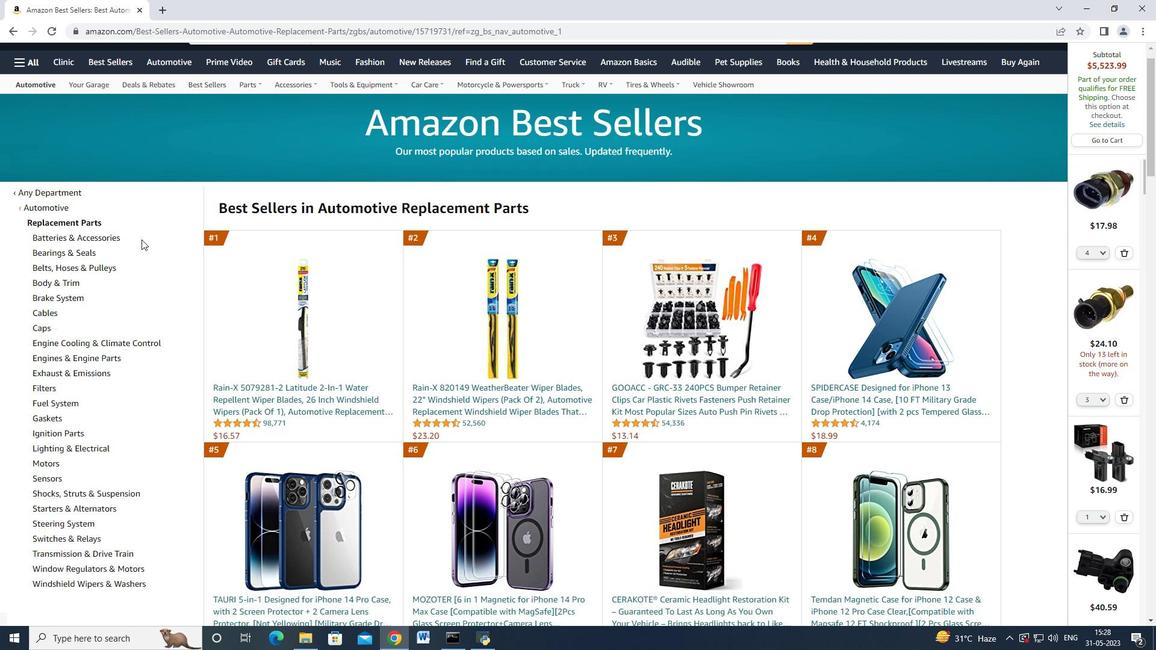 
Action: Mouse moved to (109, 356)
Screenshot: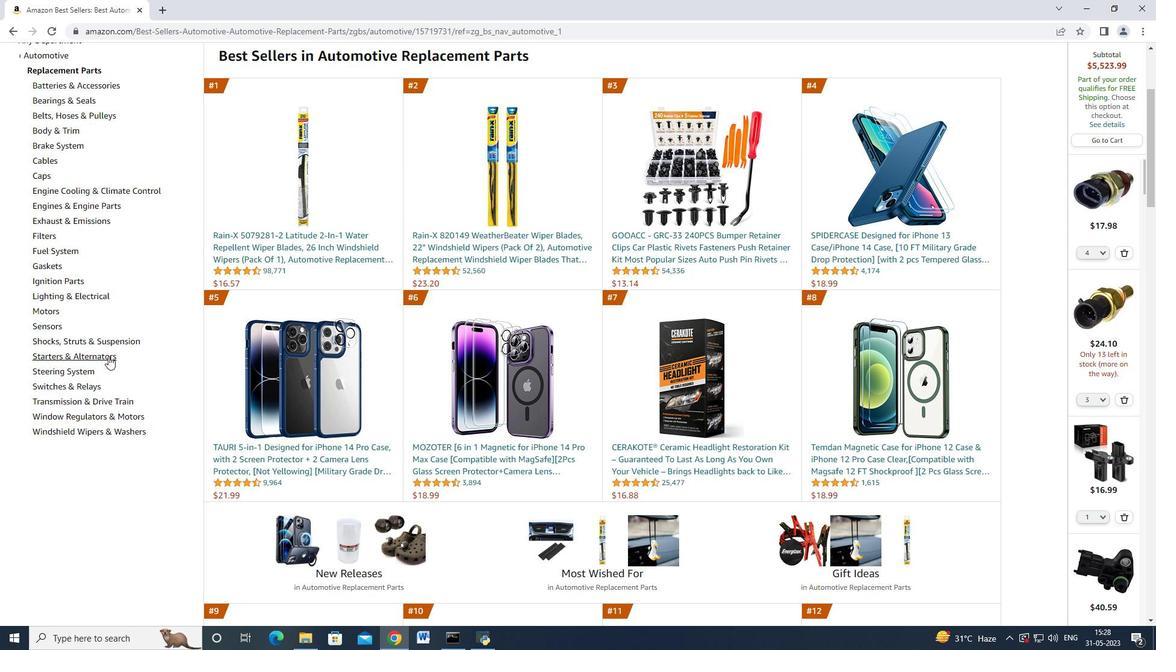
Action: Mouse scrolled (109, 356) with delta (0, 0)
Screenshot: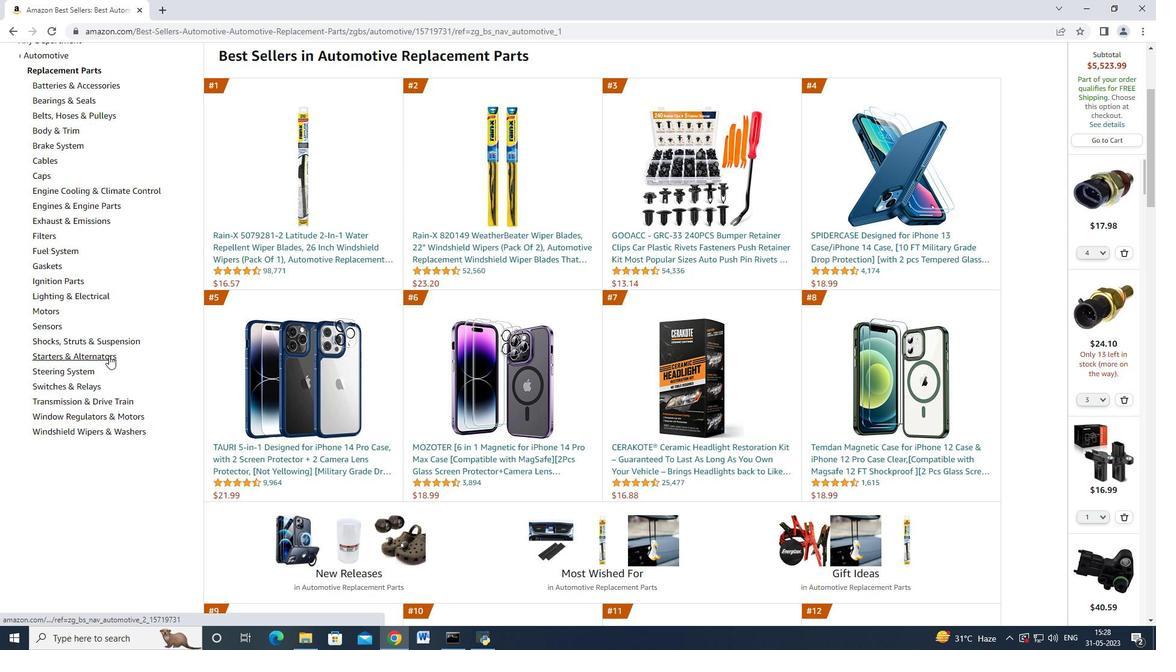
Action: Mouse moved to (103, 348)
Screenshot: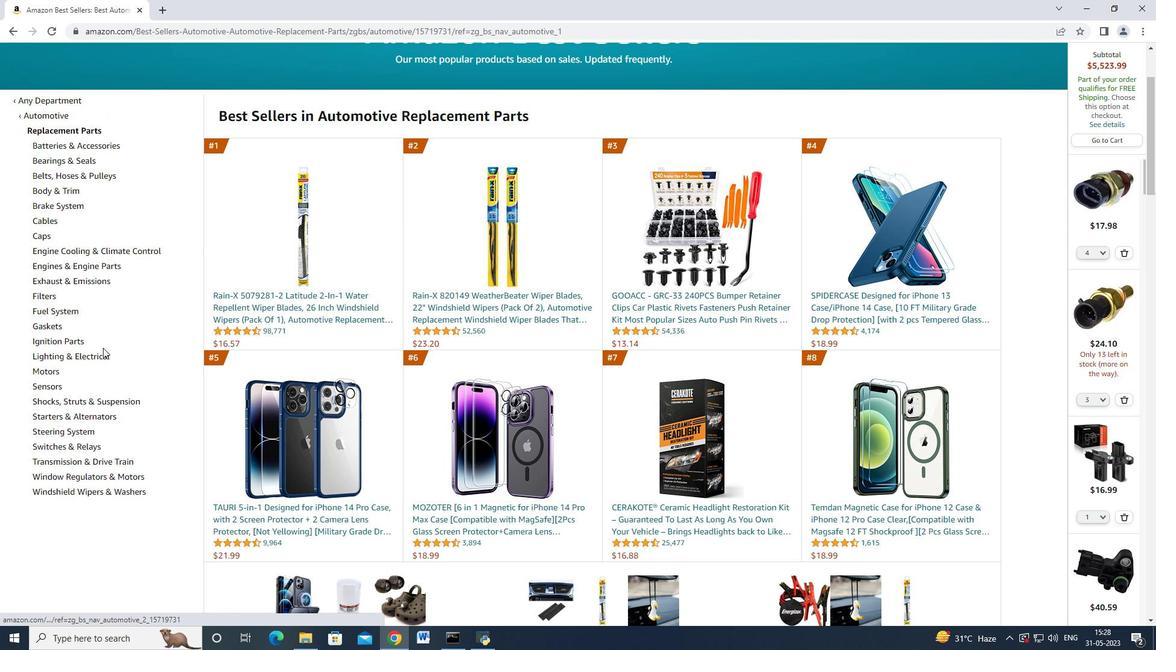 
Action: Mouse scrolled (103, 349) with delta (0, 0)
Screenshot: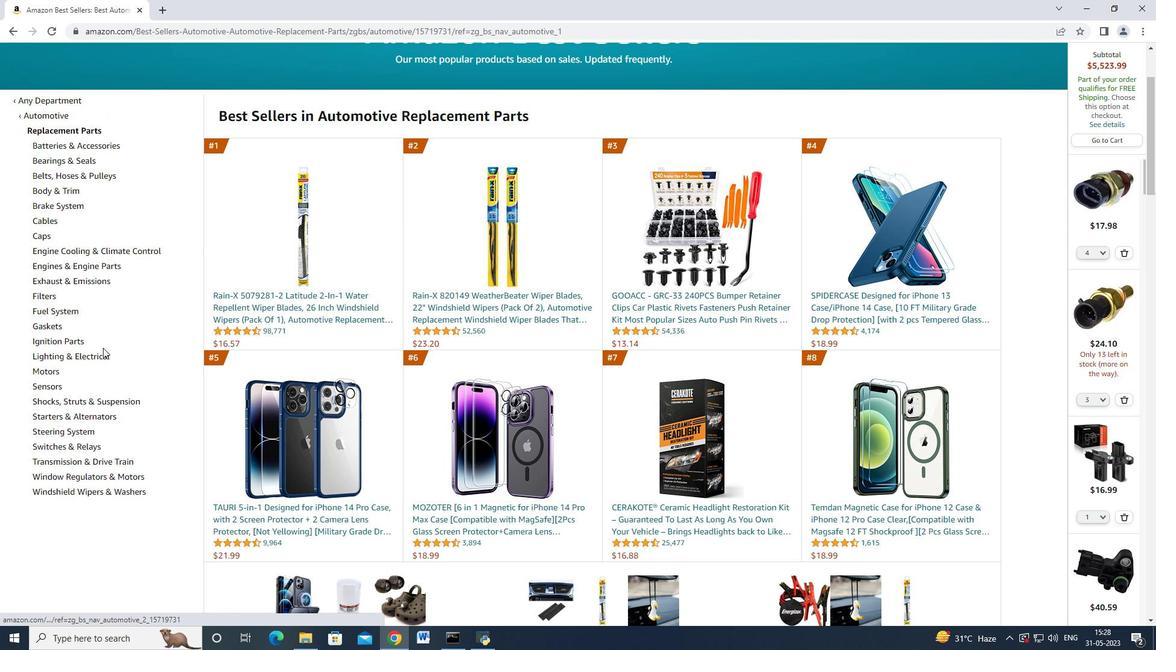 
Action: Mouse moved to (46, 441)
Screenshot: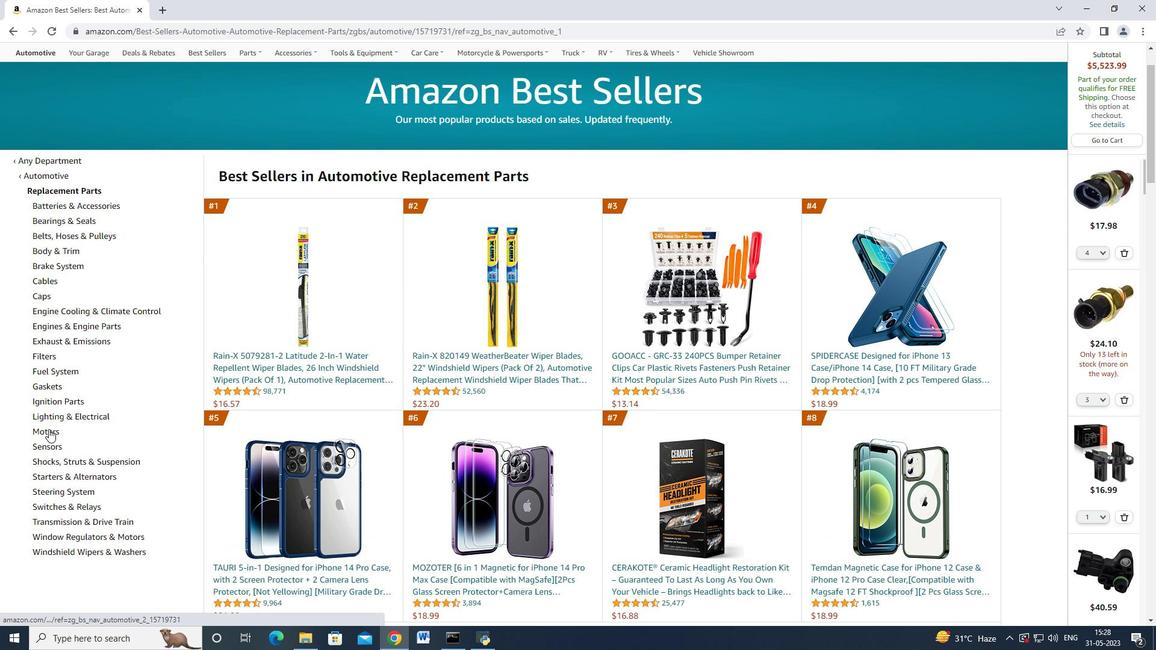 
Action: Mouse pressed left at (46, 441)
Screenshot: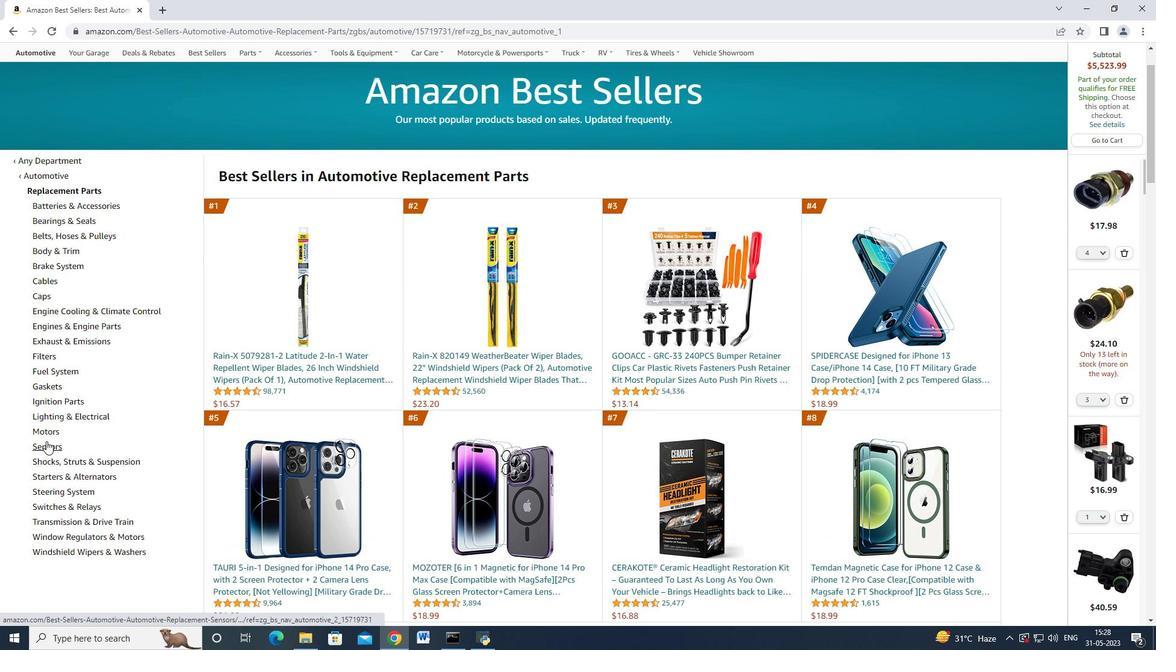 
Action: Mouse moved to (78, 329)
Screenshot: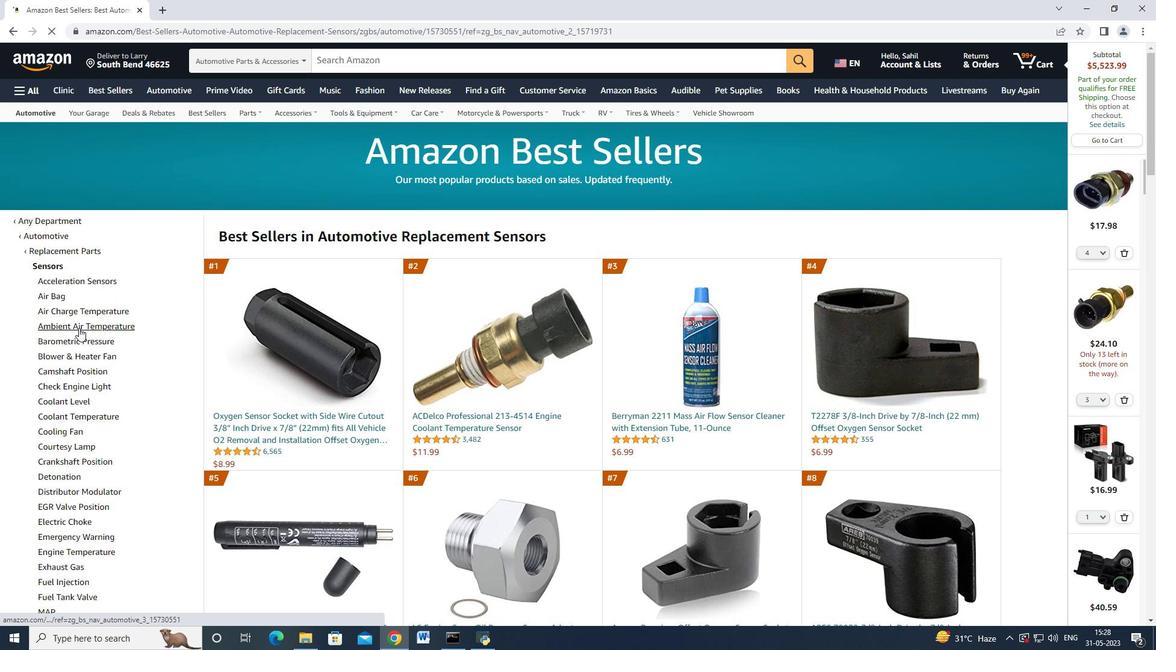 
Action: Mouse scrolled (78, 328) with delta (0, 0)
Screenshot: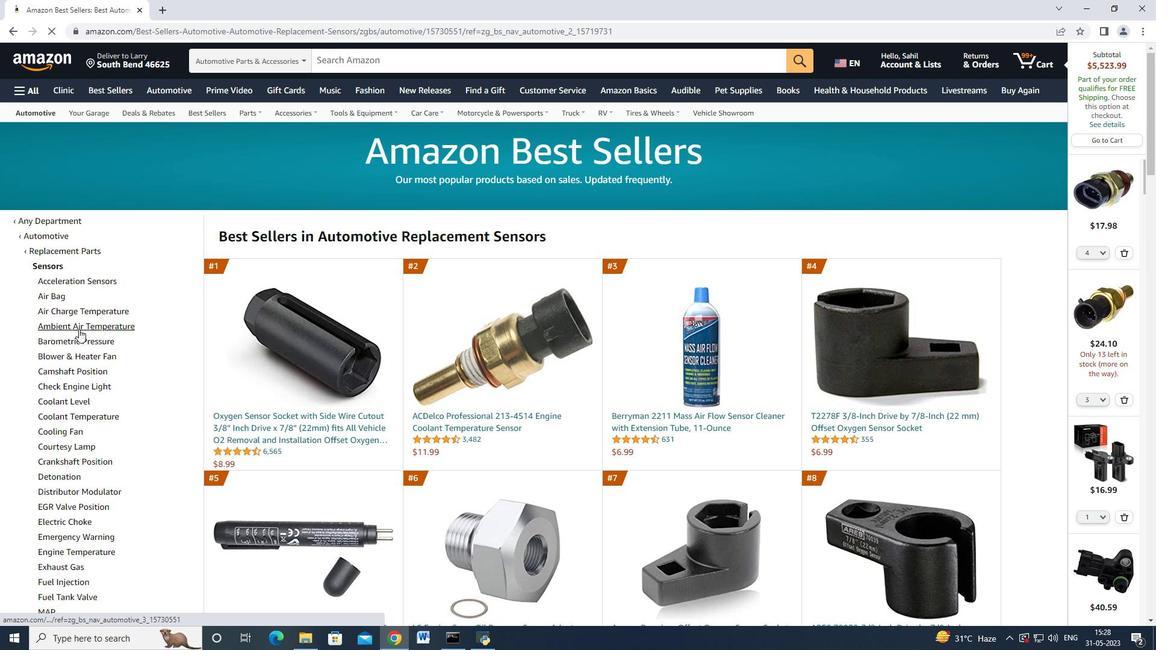 
Action: Mouse moved to (78, 332)
Screenshot: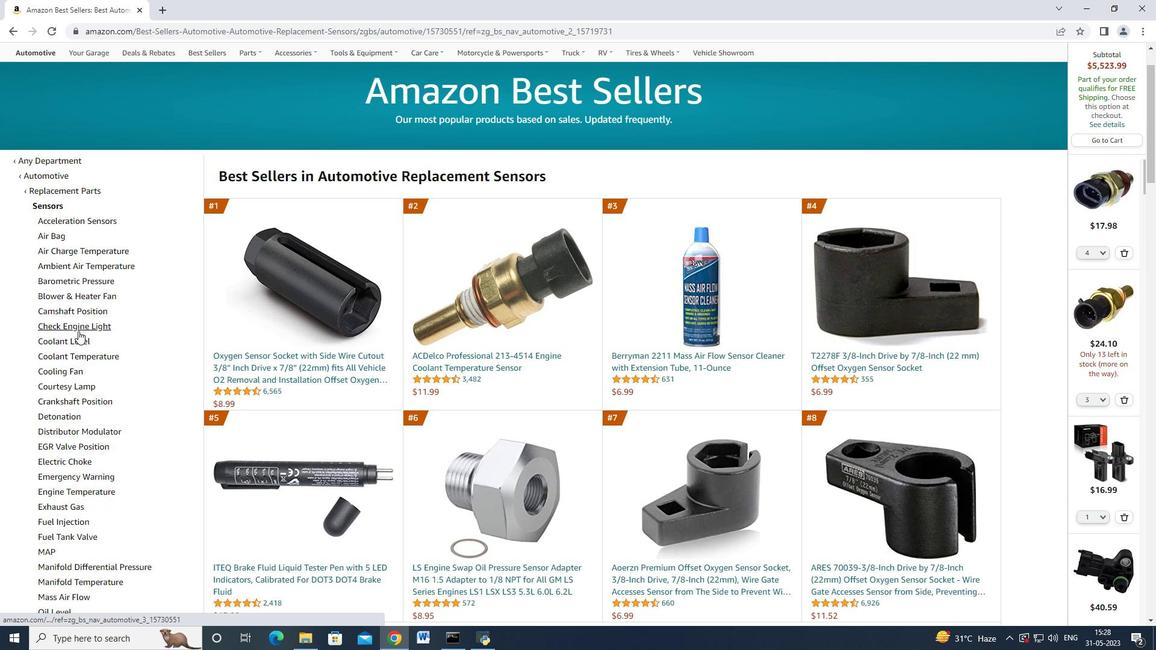 
Action: Mouse scrolled (78, 331) with delta (0, 0)
Screenshot: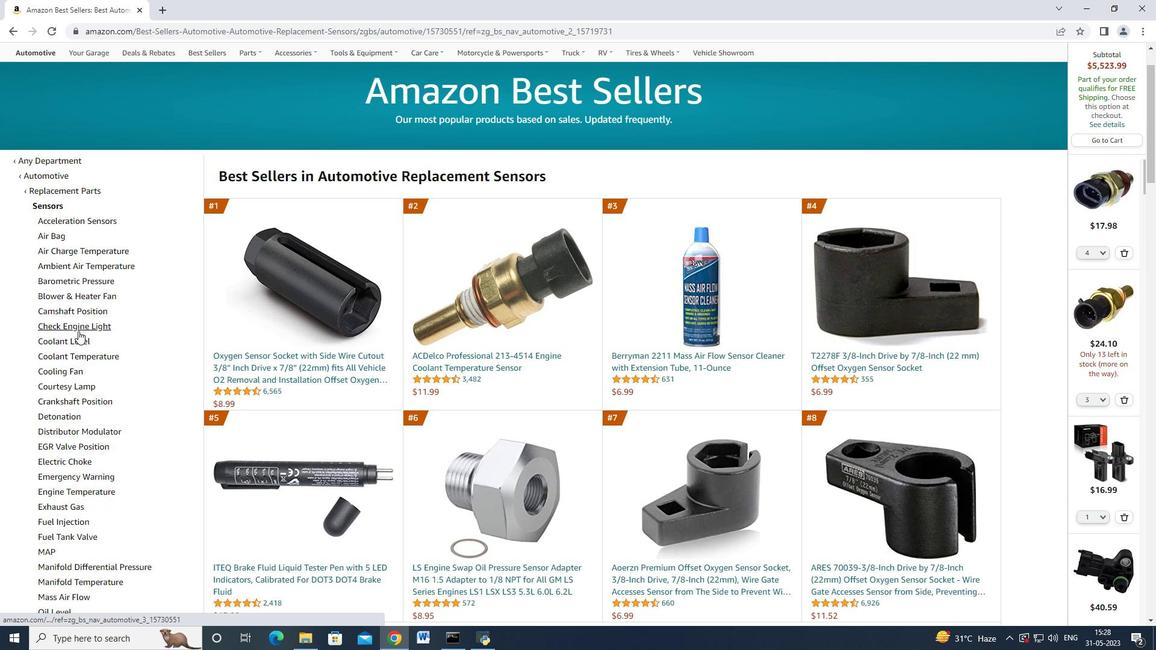 
Action: Mouse moved to (74, 309)
Screenshot: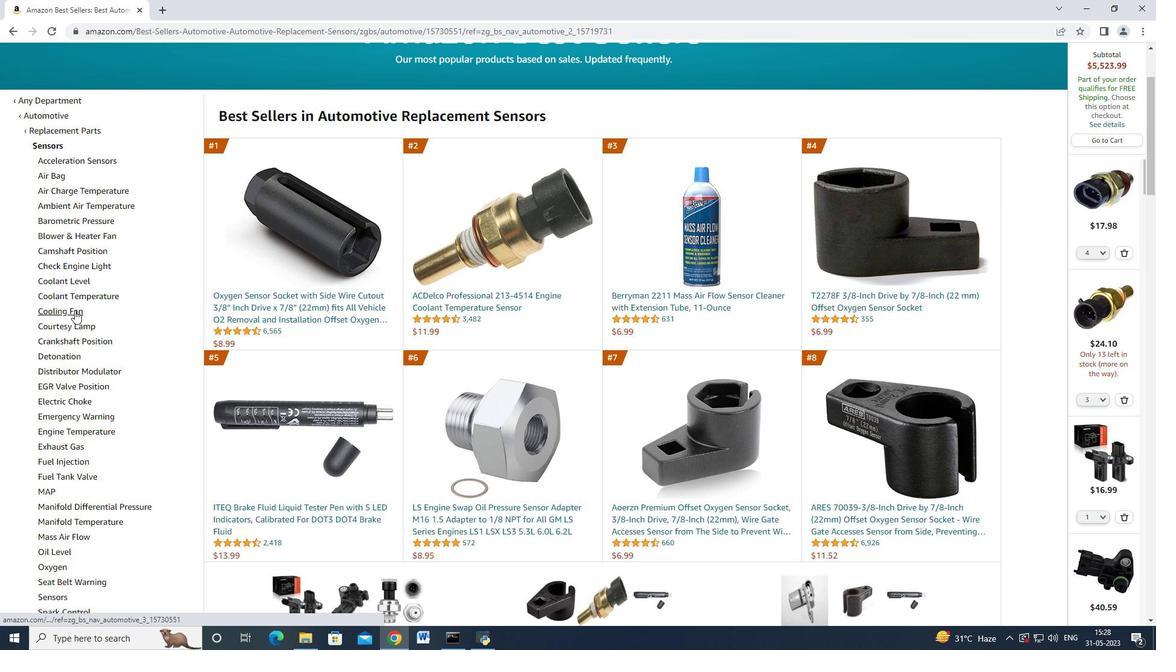 
Action: Mouse pressed left at (74, 309)
Screenshot: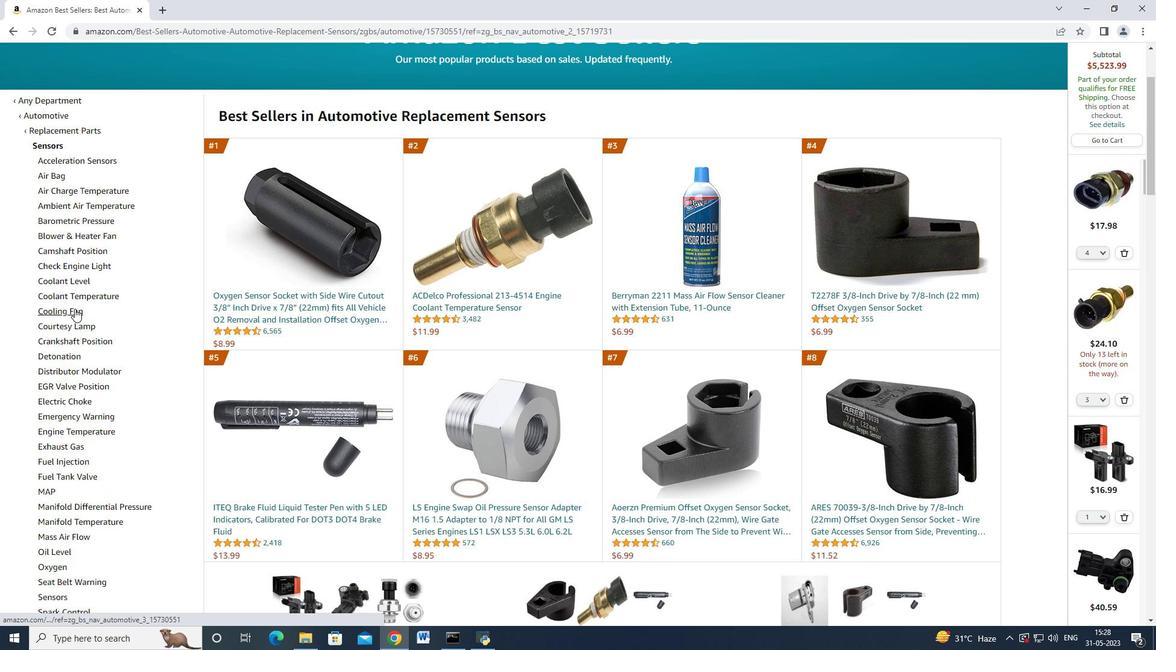 
Action: Mouse moved to (339, 427)
Screenshot: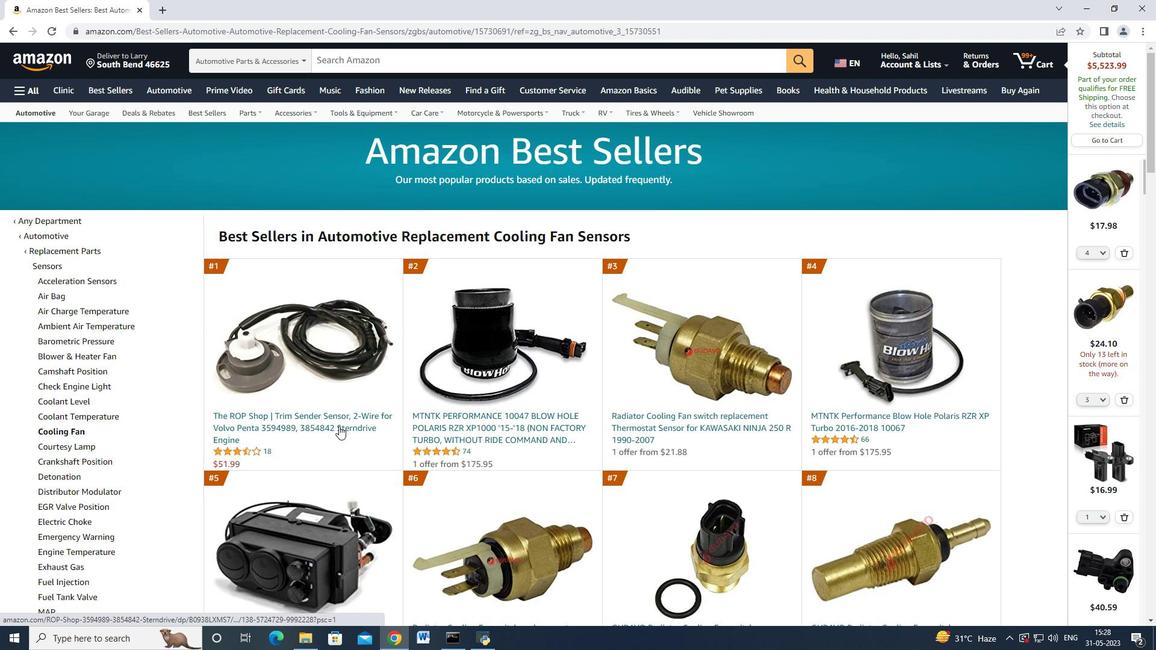 
Action: Mouse pressed left at (339, 427)
Screenshot: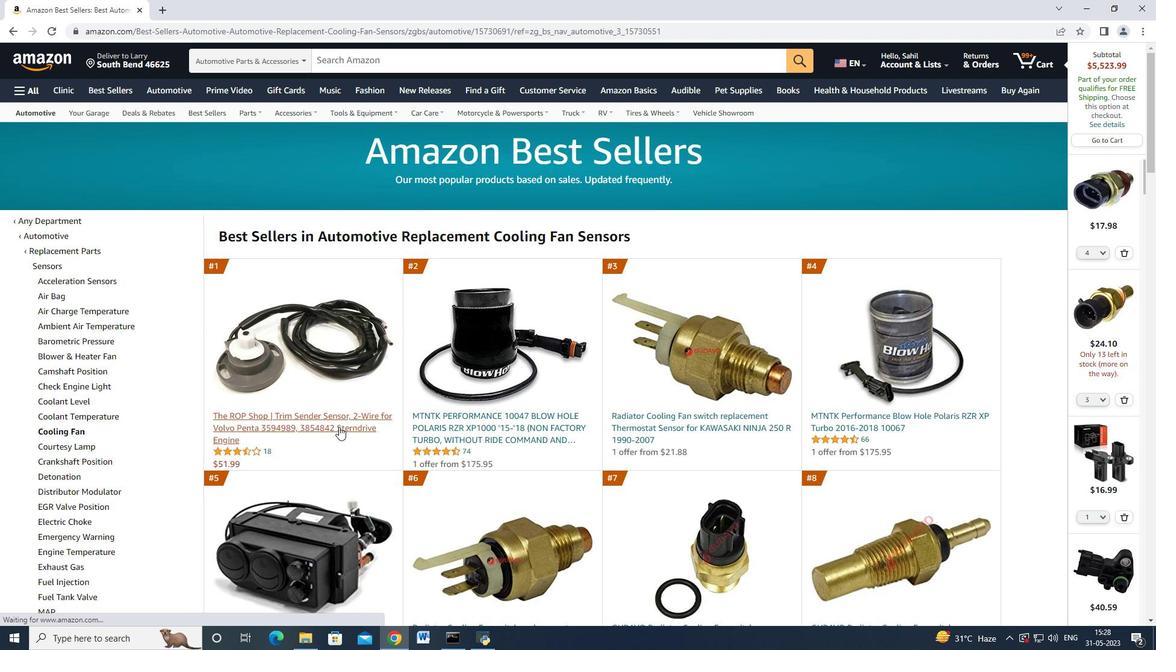 
Action: Mouse moved to (850, 365)
Screenshot: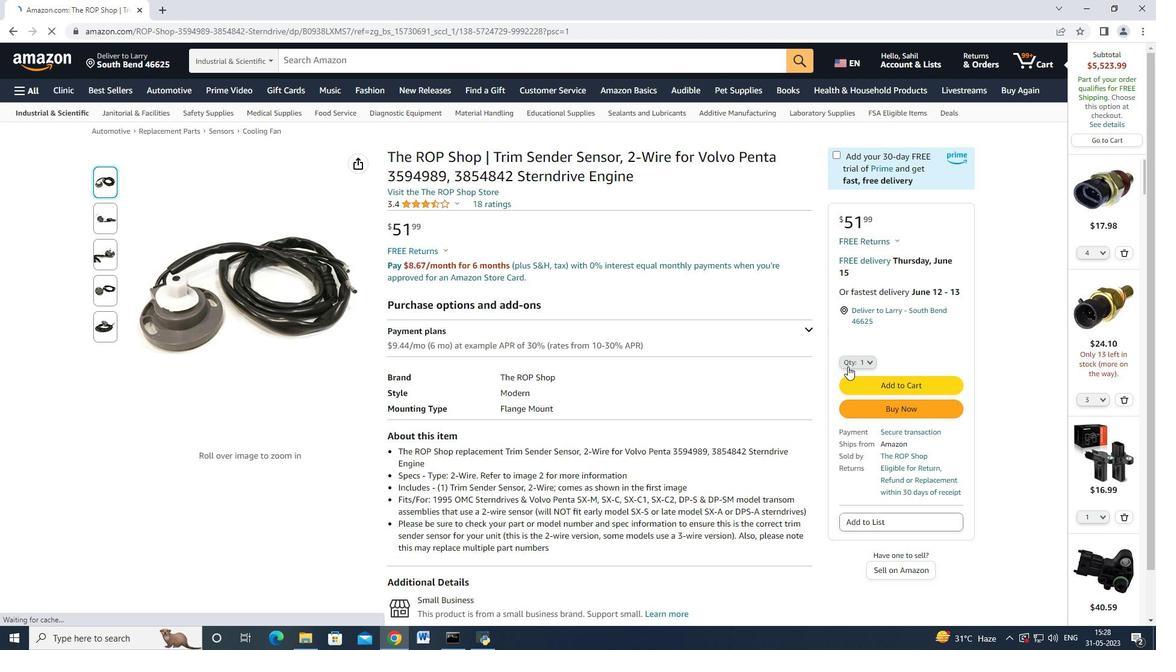 
Action: Mouse pressed left at (850, 365)
Screenshot: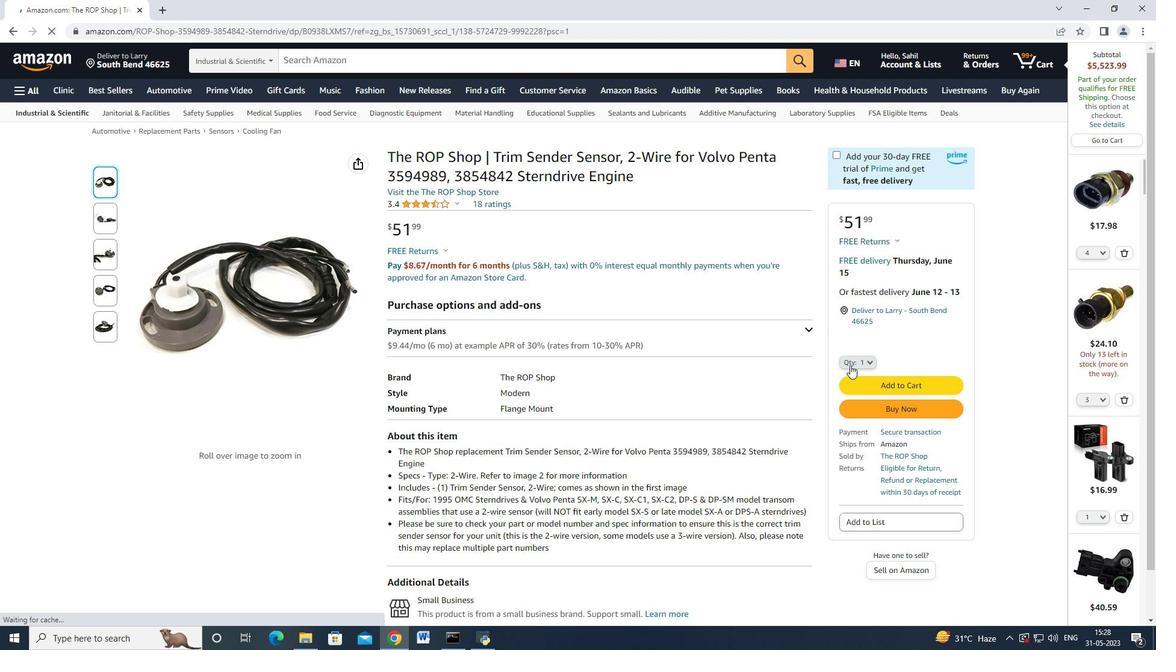 
Action: Mouse moved to (848, 424)
Screenshot: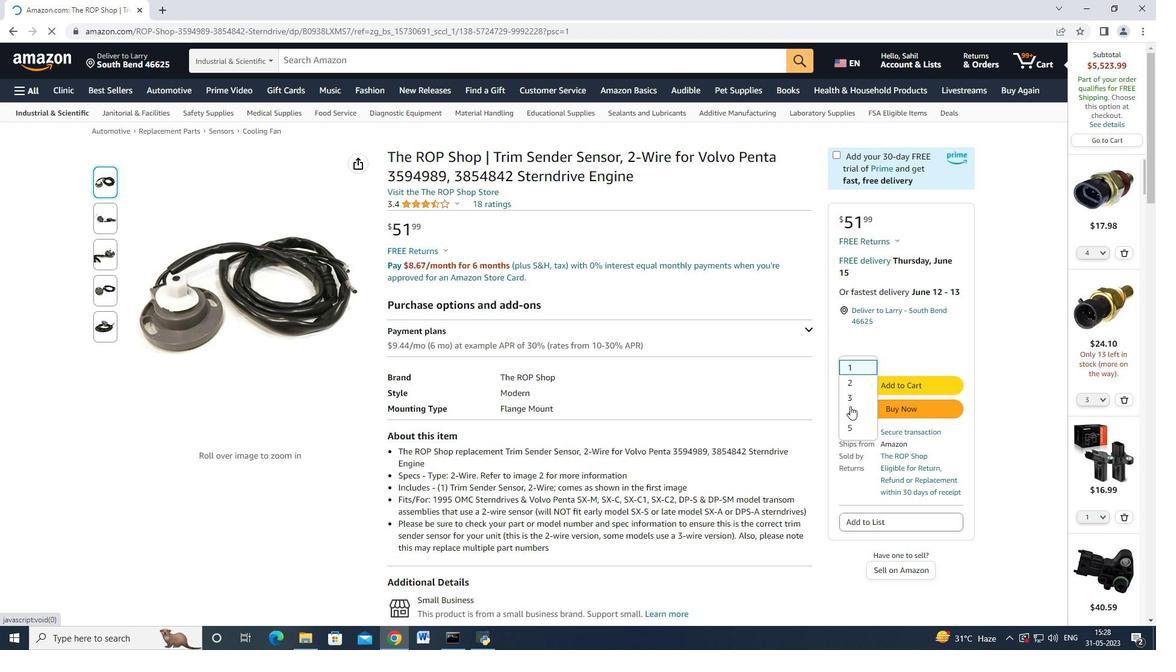 
Action: Mouse pressed left at (848, 424)
Screenshot: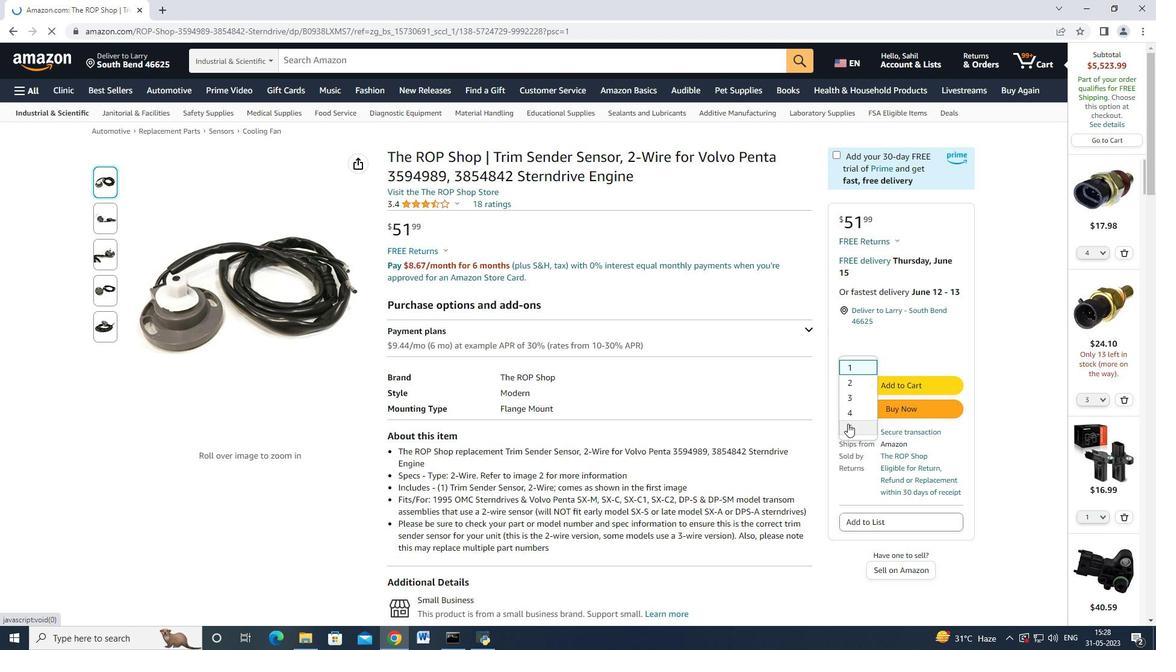 
Action: Mouse moved to (876, 412)
Screenshot: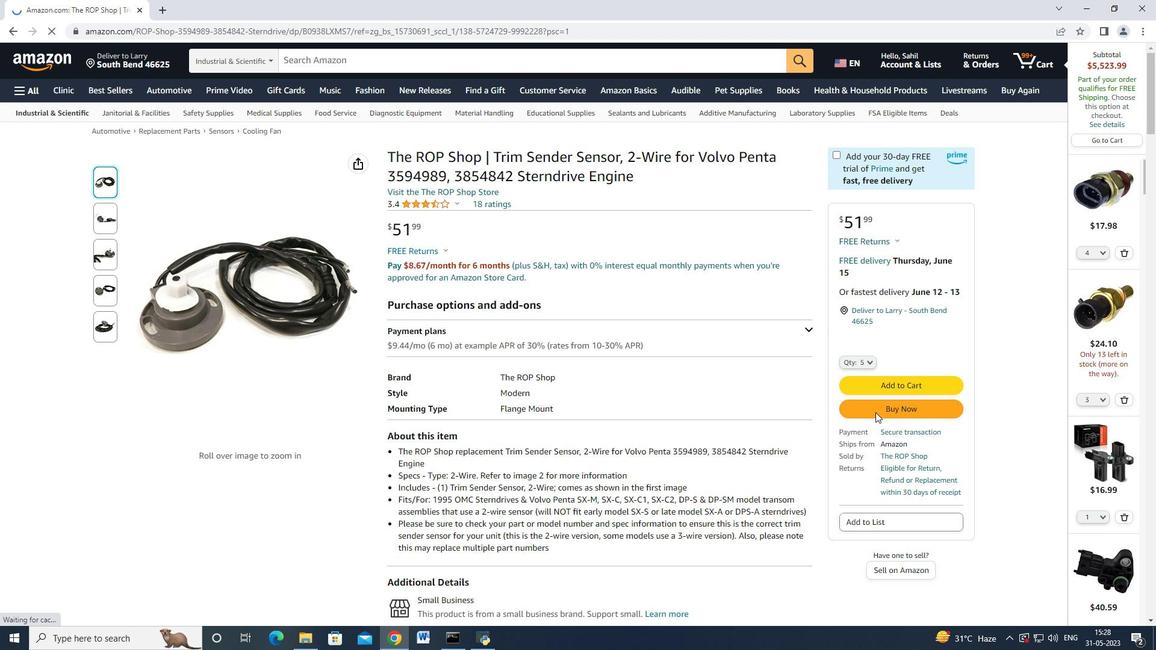 
Action: Mouse pressed left at (876, 412)
Screenshot: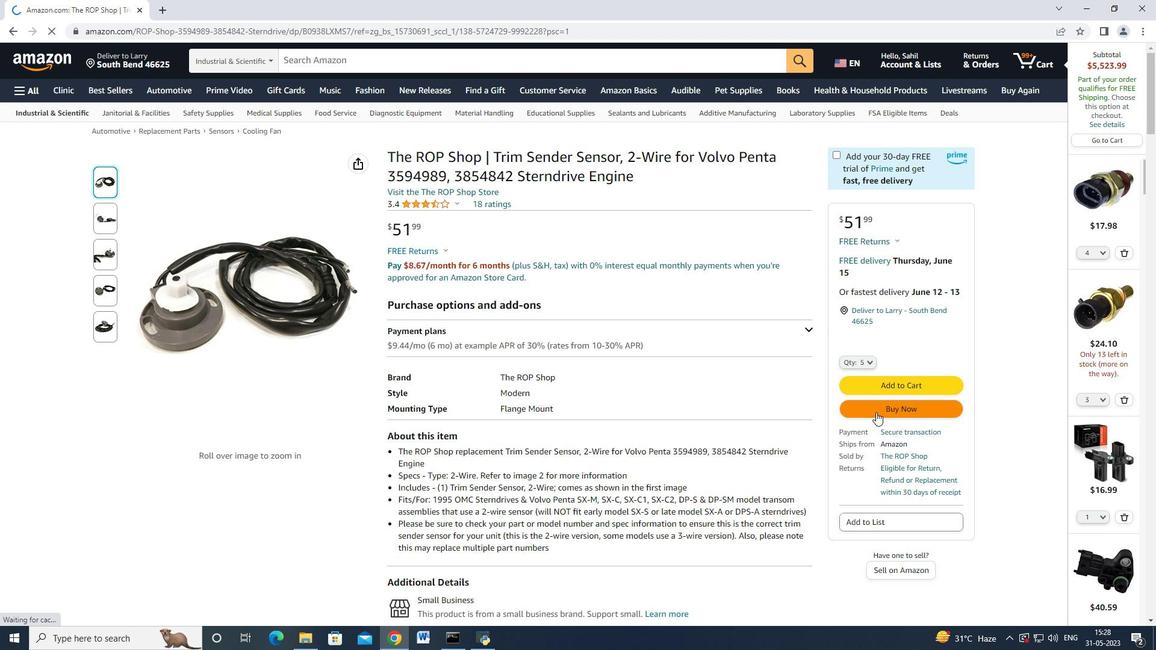 
Action: Mouse moved to (560, 222)
Screenshot: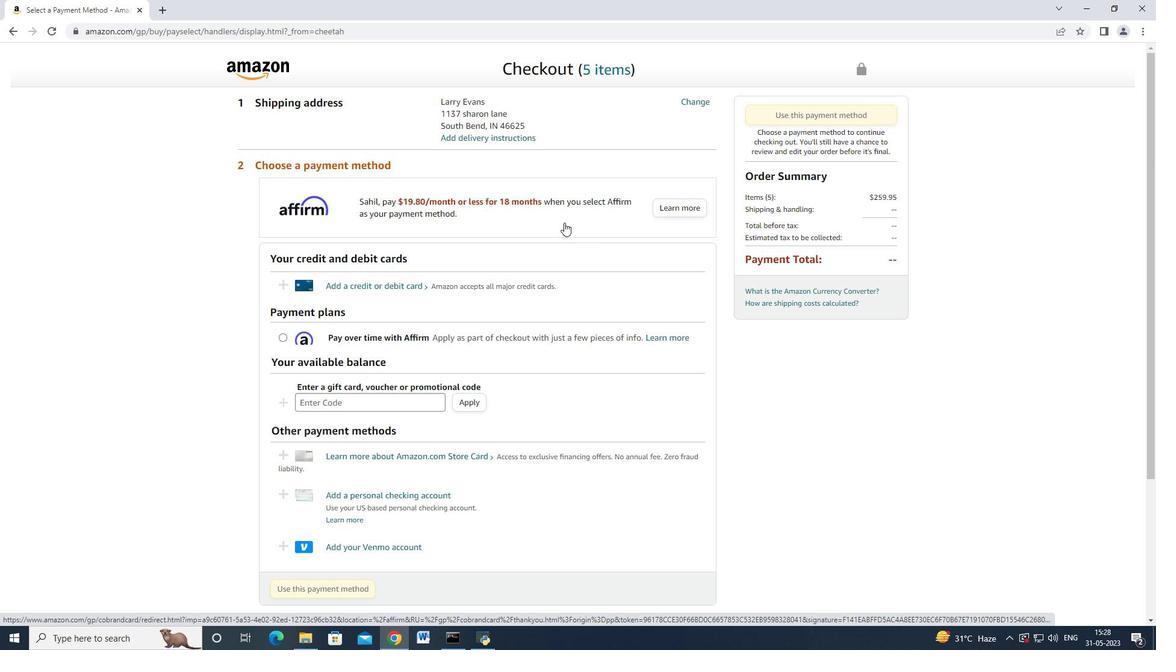 
Action: Mouse scrolled (560, 222) with delta (0, 0)
Screenshot: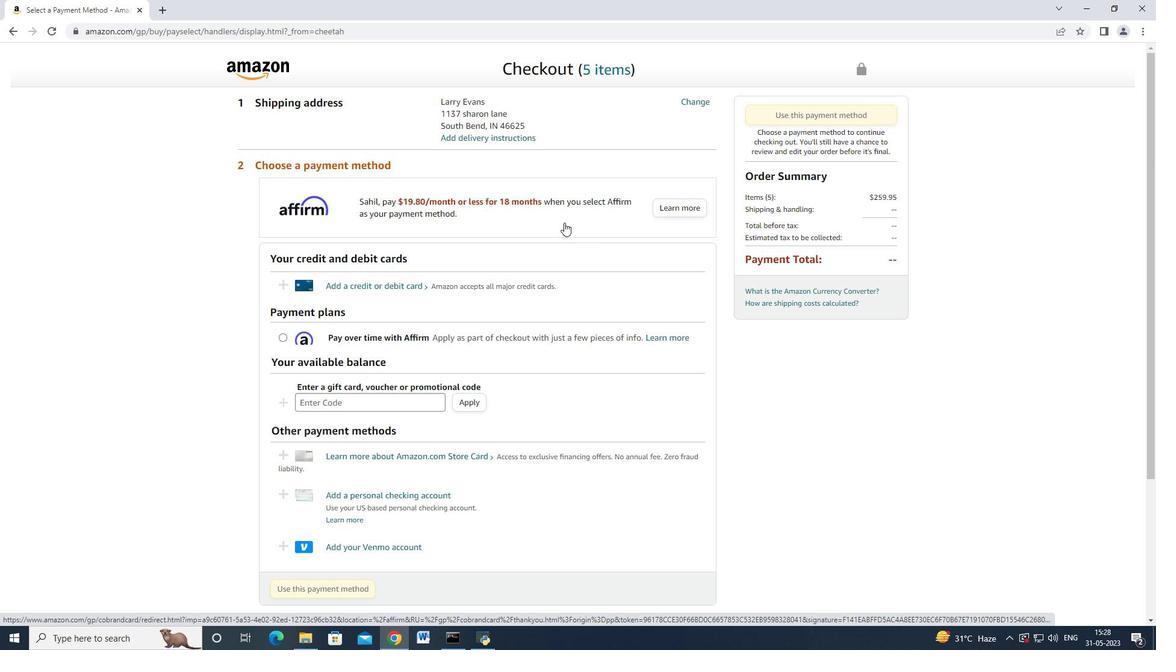 
Action: Mouse scrolled (560, 222) with delta (0, 0)
Screenshot: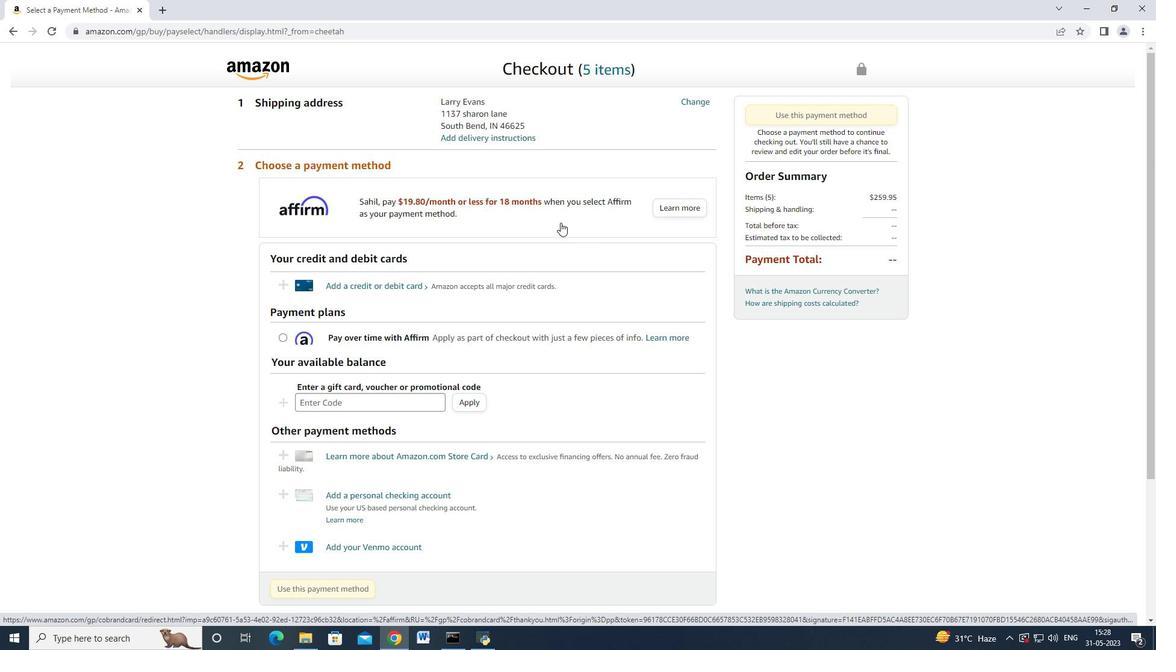 
Action: Mouse moved to (560, 223)
Screenshot: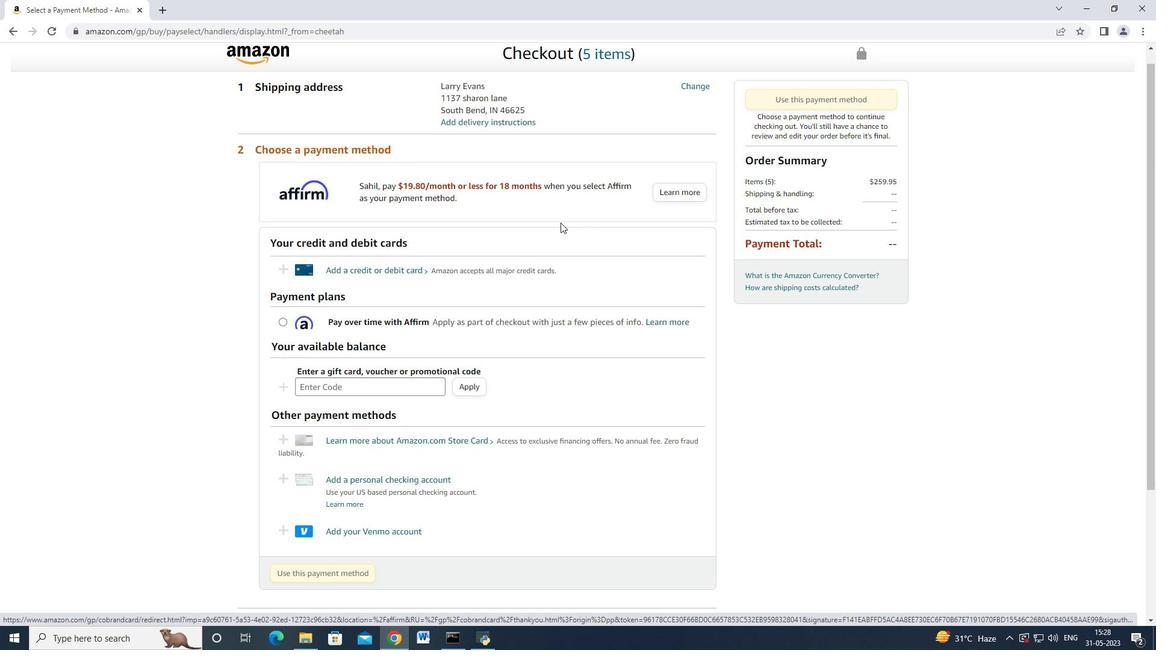 
Action: Mouse scrolled (560, 224) with delta (0, 0)
Screenshot: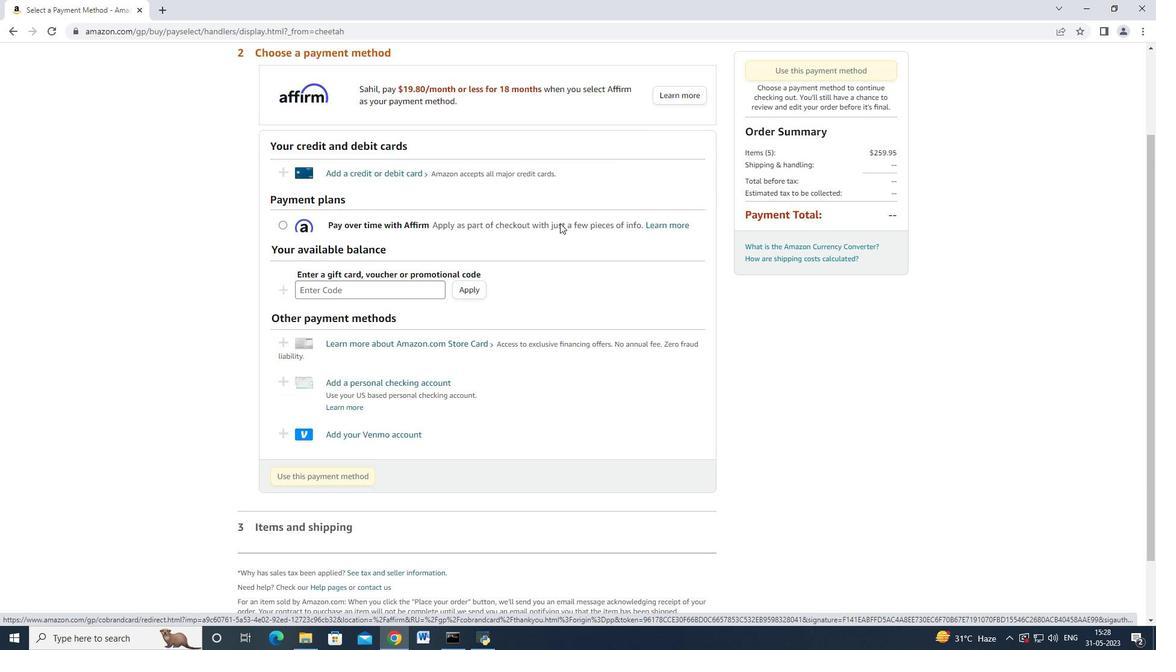 
Action: Mouse moved to (559, 223)
Screenshot: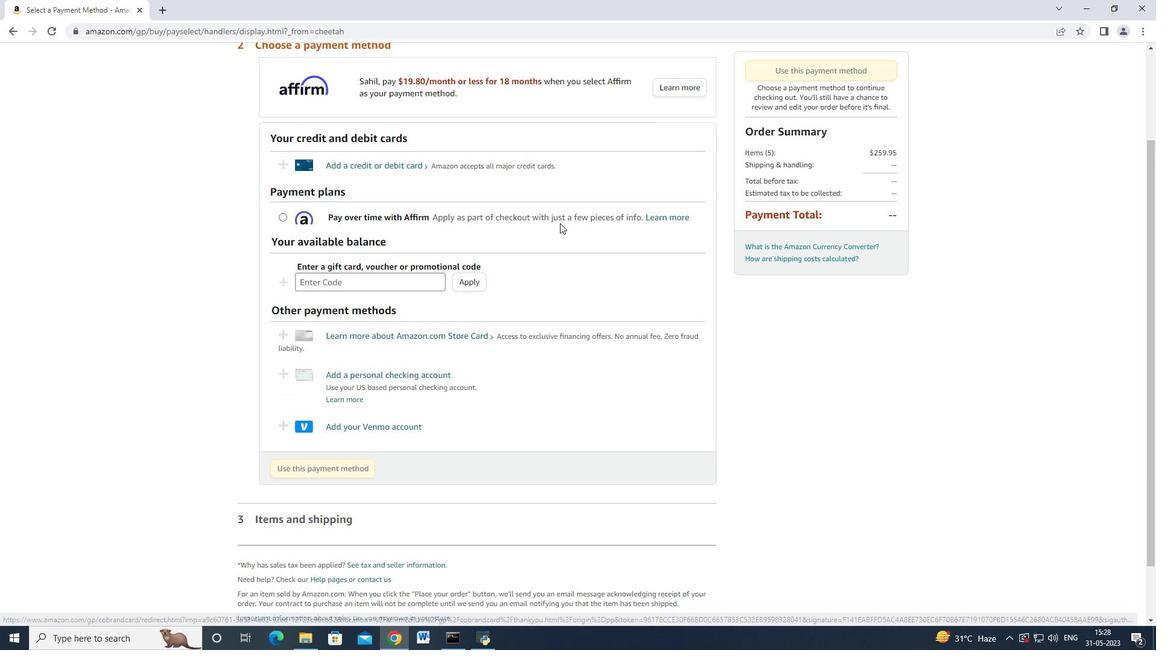 
Action: Mouse scrolled (559, 224) with delta (0, 0)
Screenshot: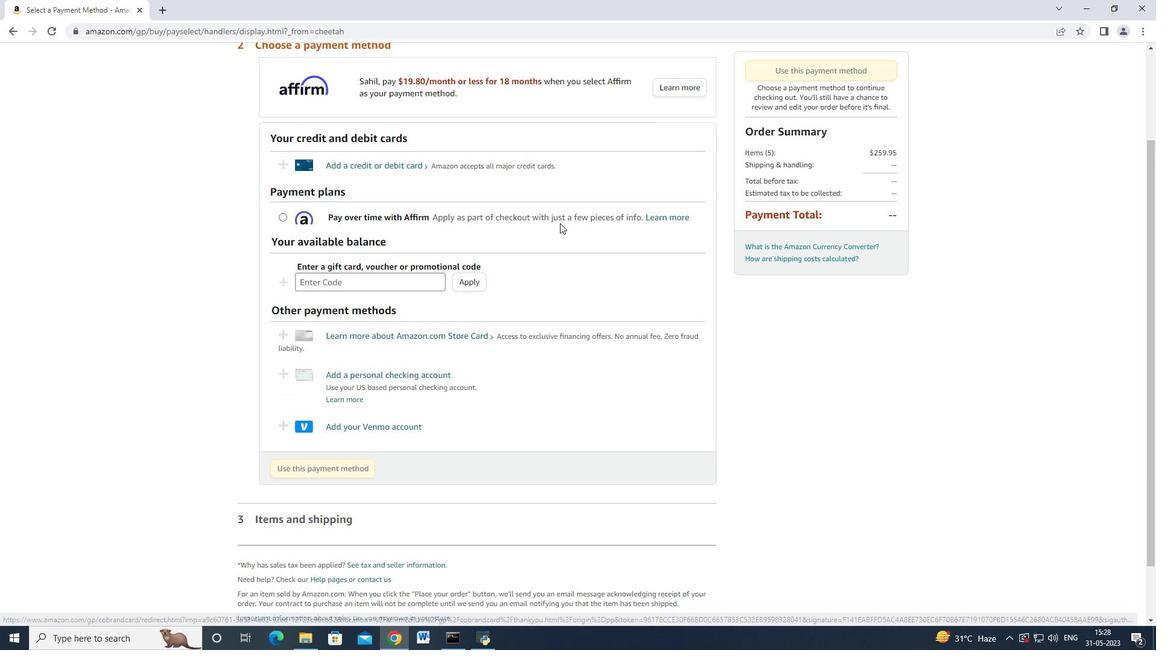
Action: Mouse moved to (683, 103)
Screenshot: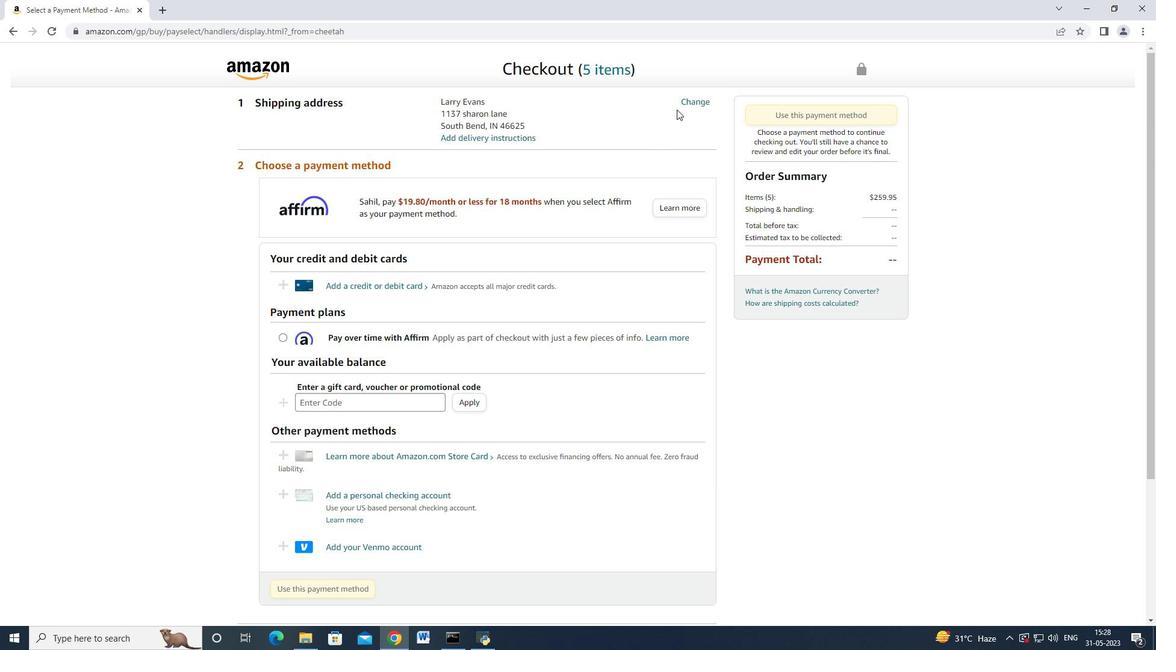 
Action: Mouse pressed left at (683, 103)
Screenshot: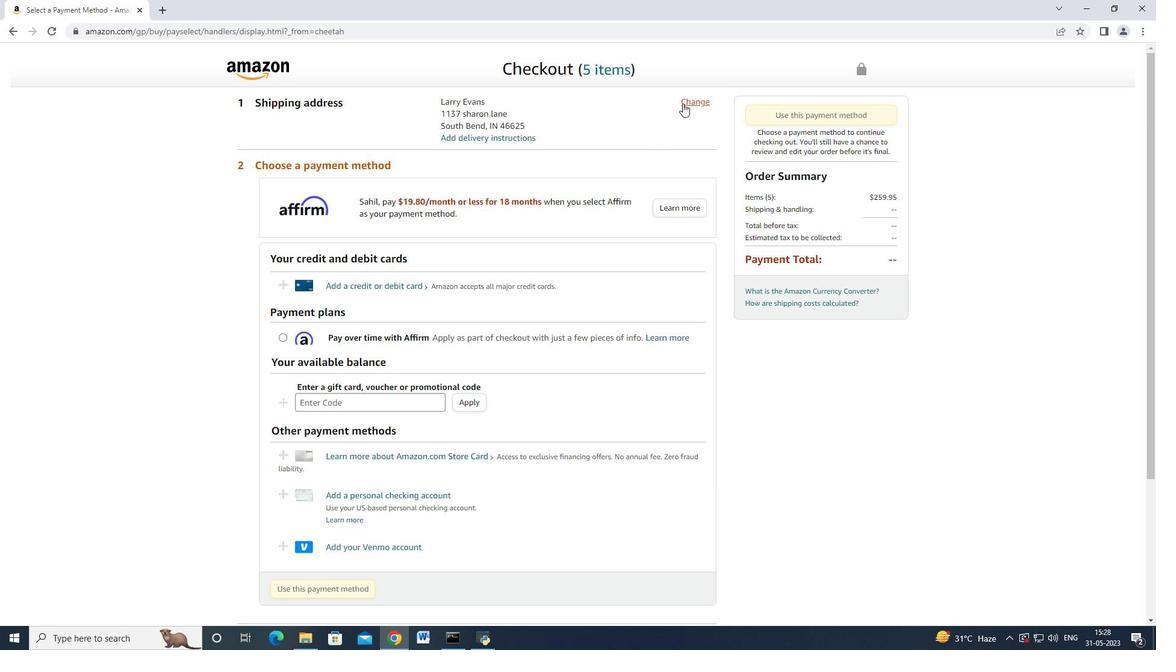 
Action: Mouse moved to (496, 225)
Screenshot: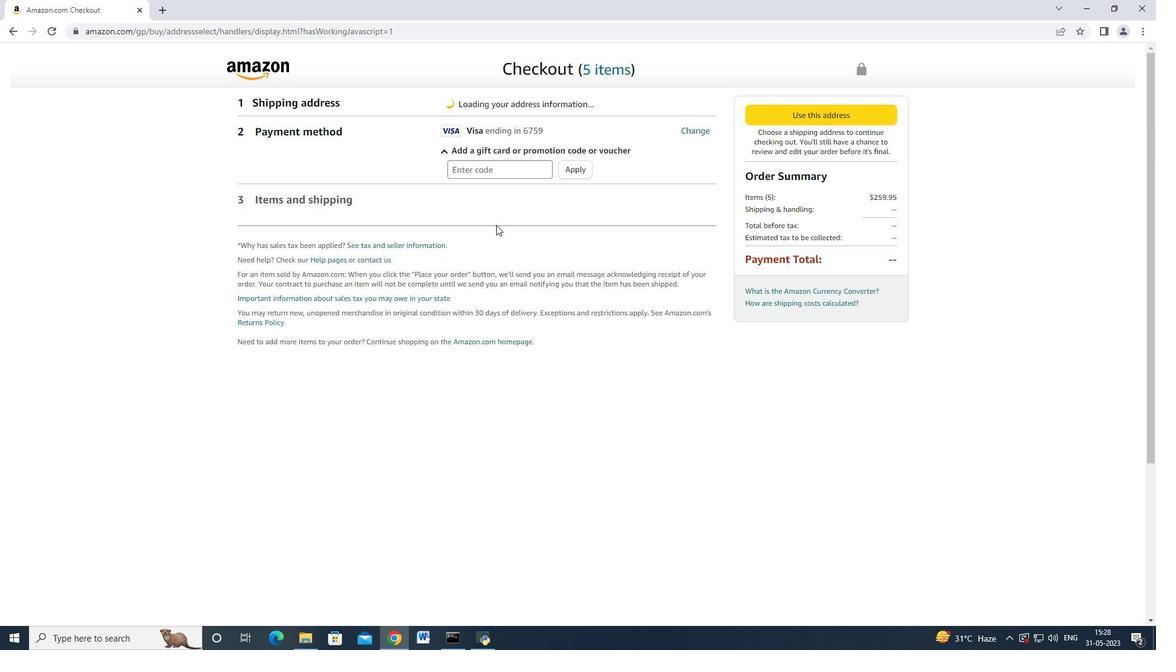 
Action: Mouse scrolled (496, 225) with delta (0, 0)
Screenshot: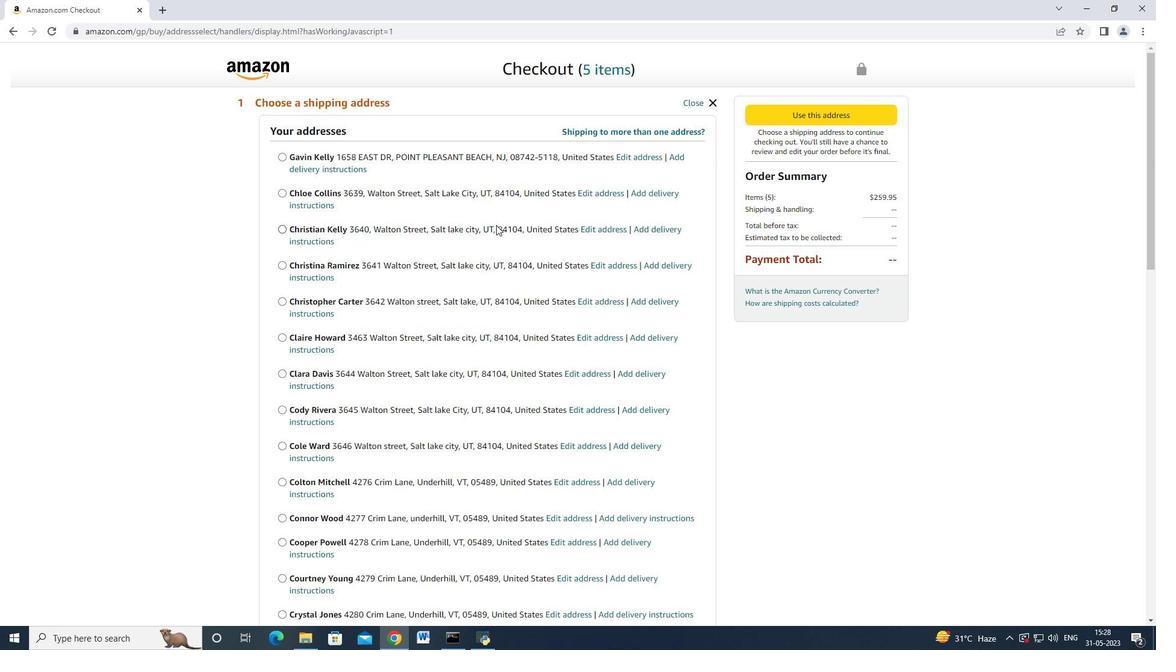 
Action: Mouse scrolled (496, 224) with delta (0, 0)
Screenshot: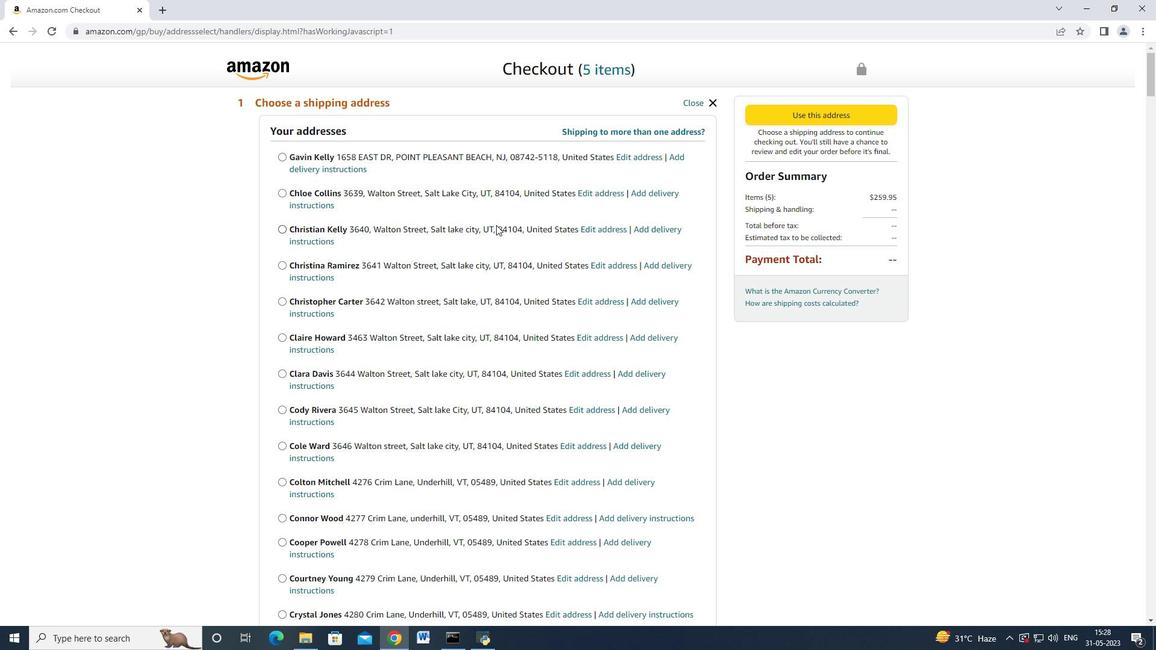 
Action: Mouse scrolled (496, 224) with delta (0, 0)
Screenshot: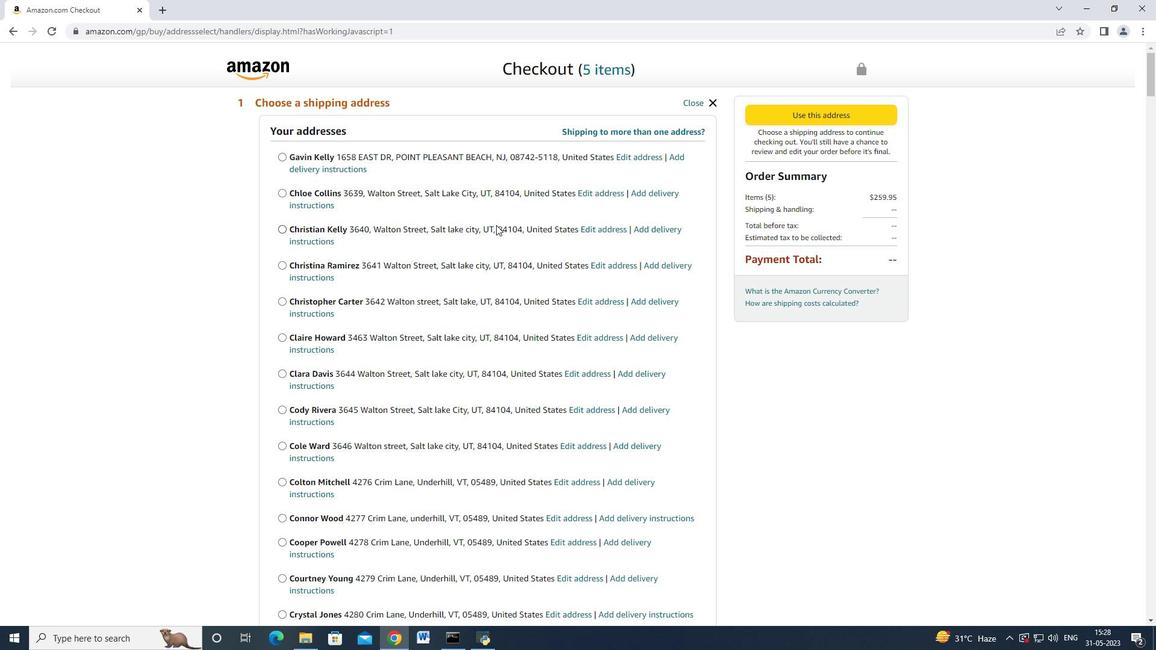 
Action: Mouse moved to (496, 225)
Screenshot: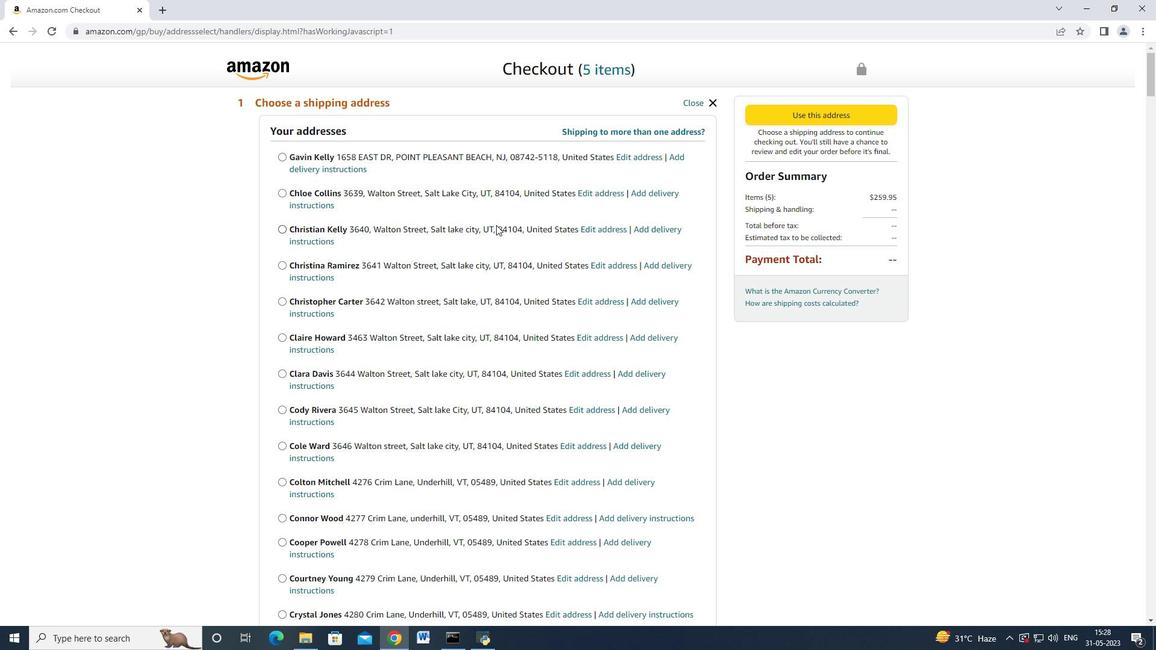 
Action: Mouse scrolled (496, 224) with delta (0, 0)
Screenshot: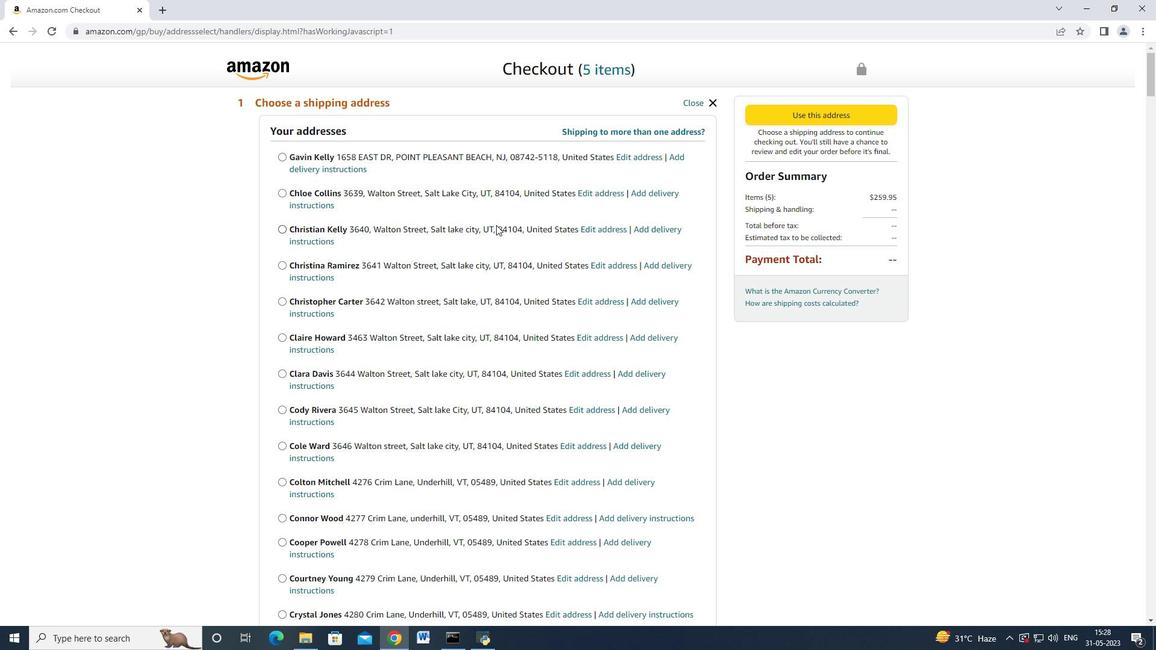 
Action: Mouse scrolled (496, 224) with delta (0, 0)
Screenshot: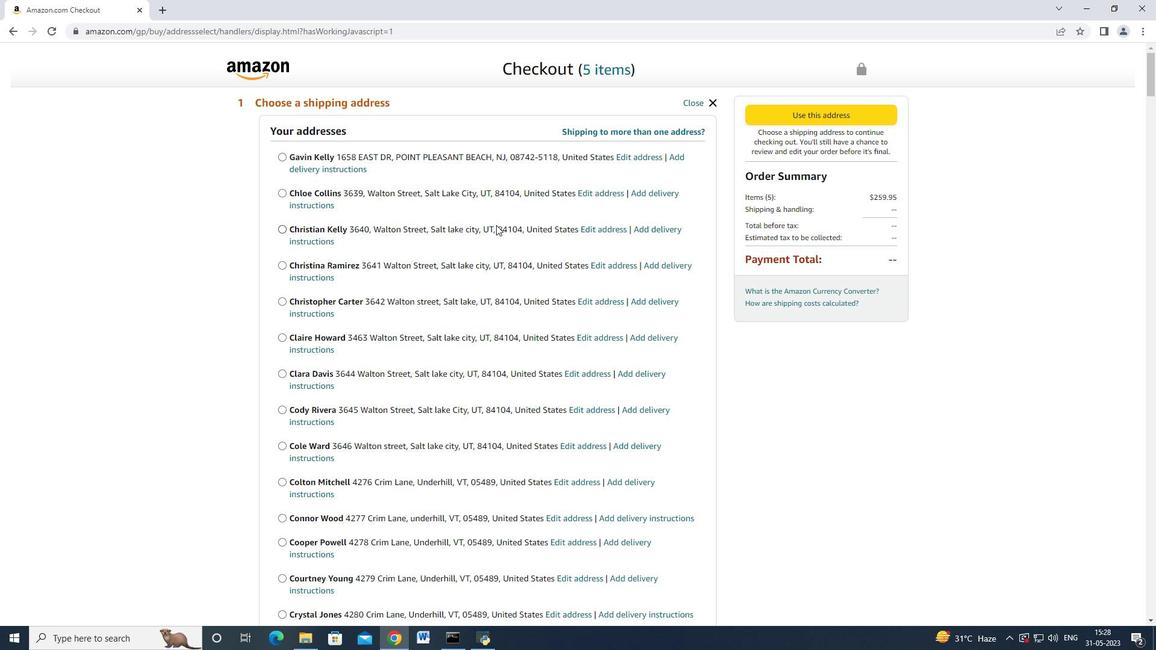 
Action: Mouse moved to (497, 219)
Screenshot: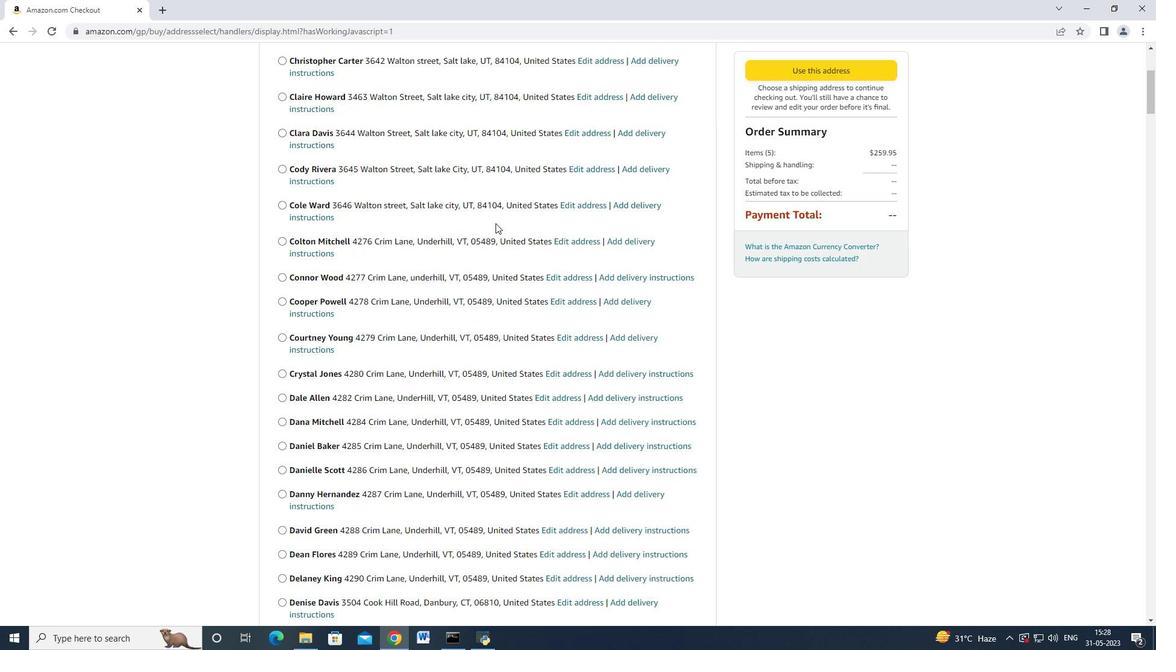 
Action: Mouse scrolled (497, 219) with delta (0, 0)
Screenshot: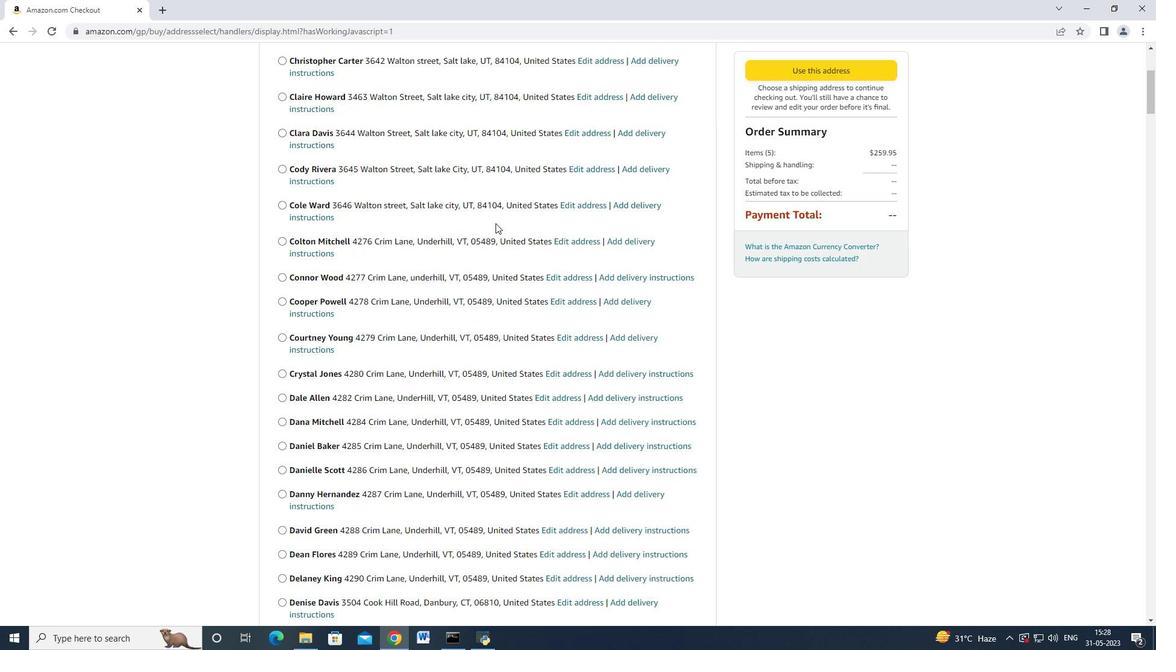 
Action: Mouse moved to (497, 219)
Screenshot: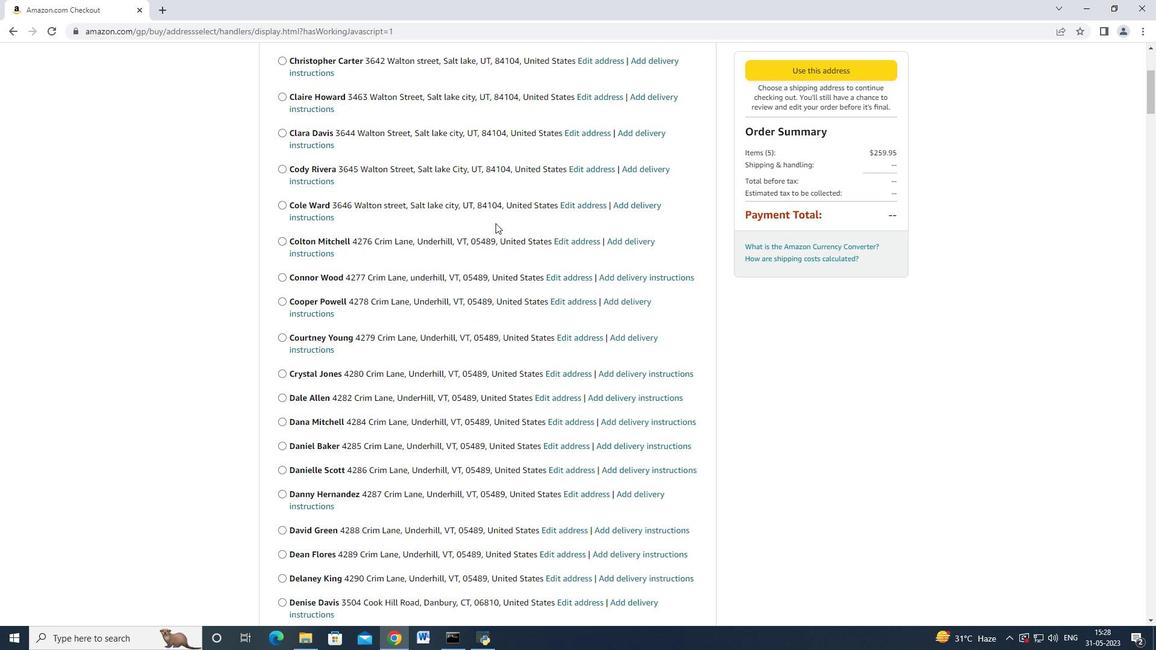 
Action: Mouse scrolled (497, 219) with delta (0, 0)
Screenshot: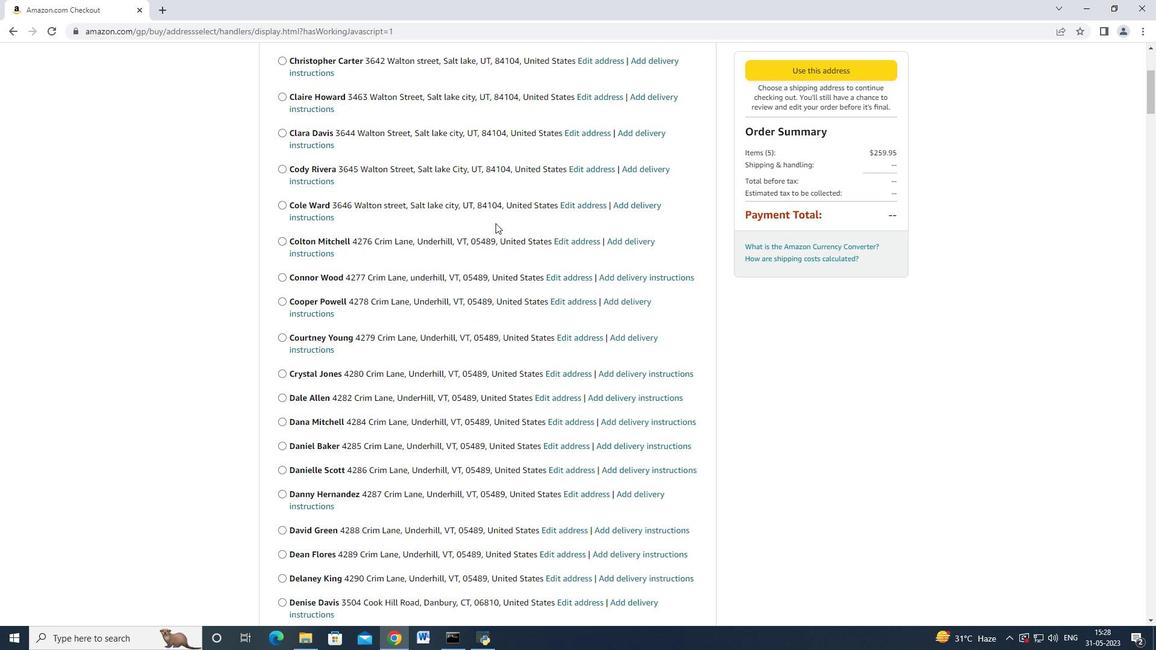 
Action: Mouse scrolled (497, 219) with delta (0, 0)
Screenshot: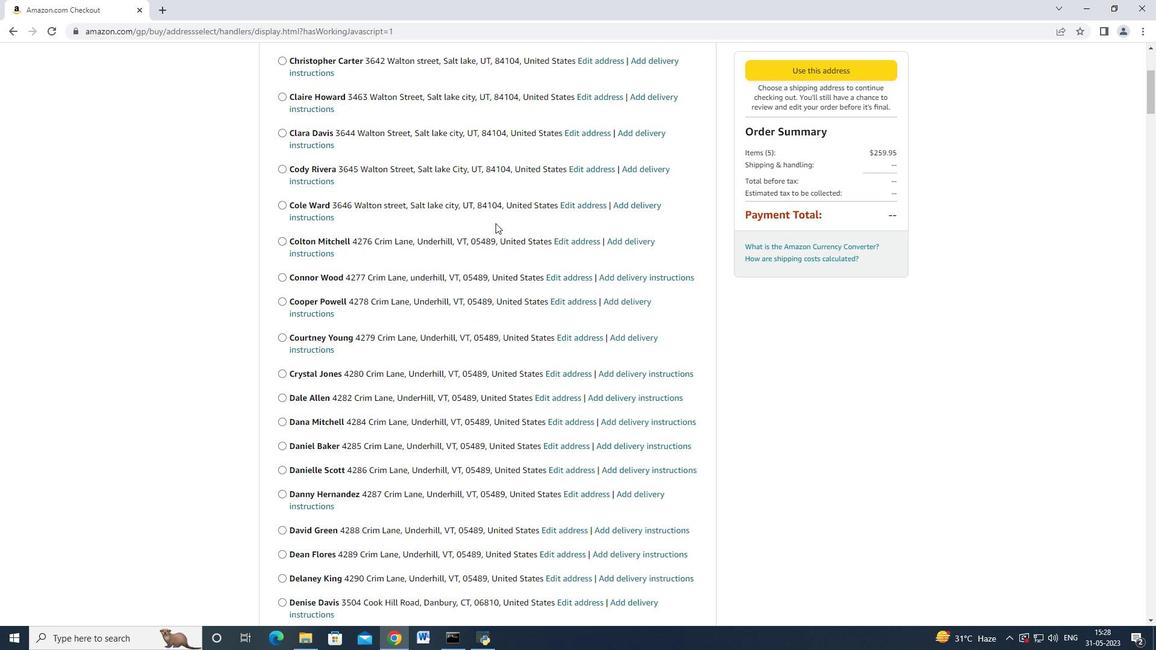 
Action: Mouse scrolled (497, 219) with delta (0, 0)
Screenshot: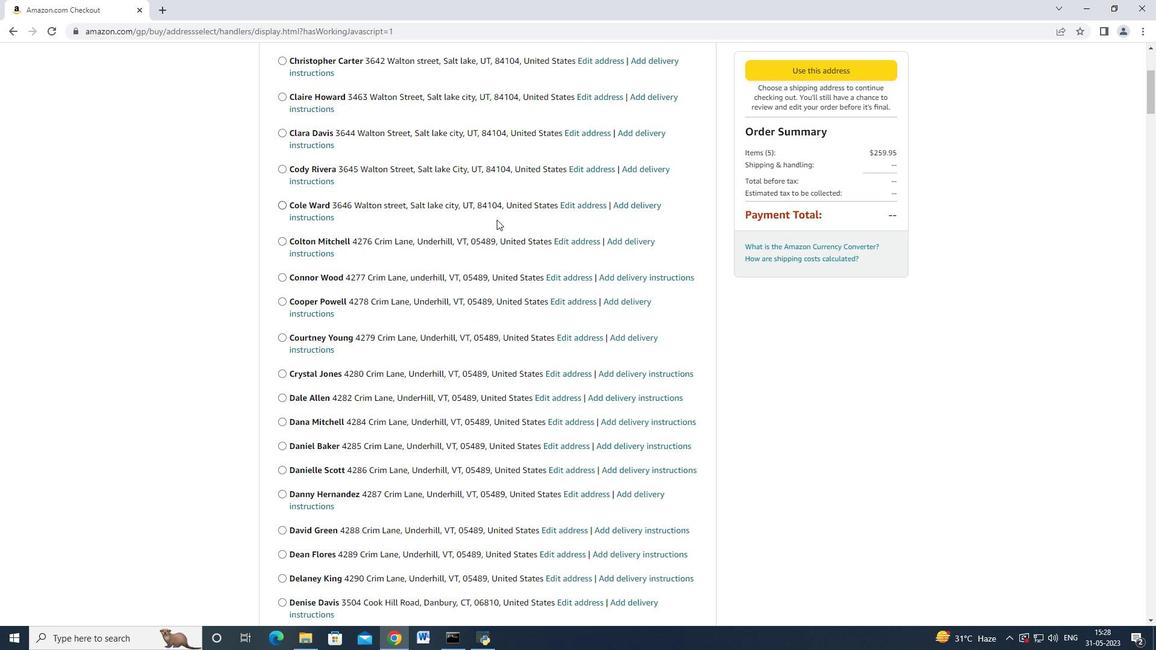 
Action: Mouse scrolled (497, 219) with delta (0, 0)
Screenshot: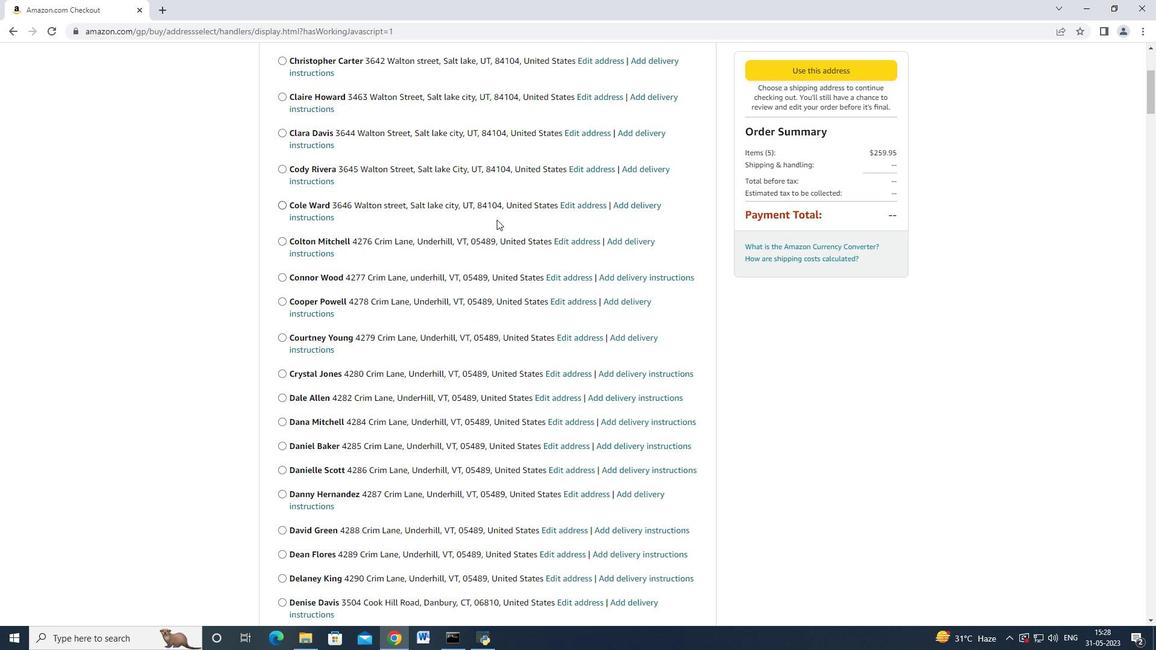 
Action: Mouse scrolled (497, 219) with delta (0, 0)
Screenshot: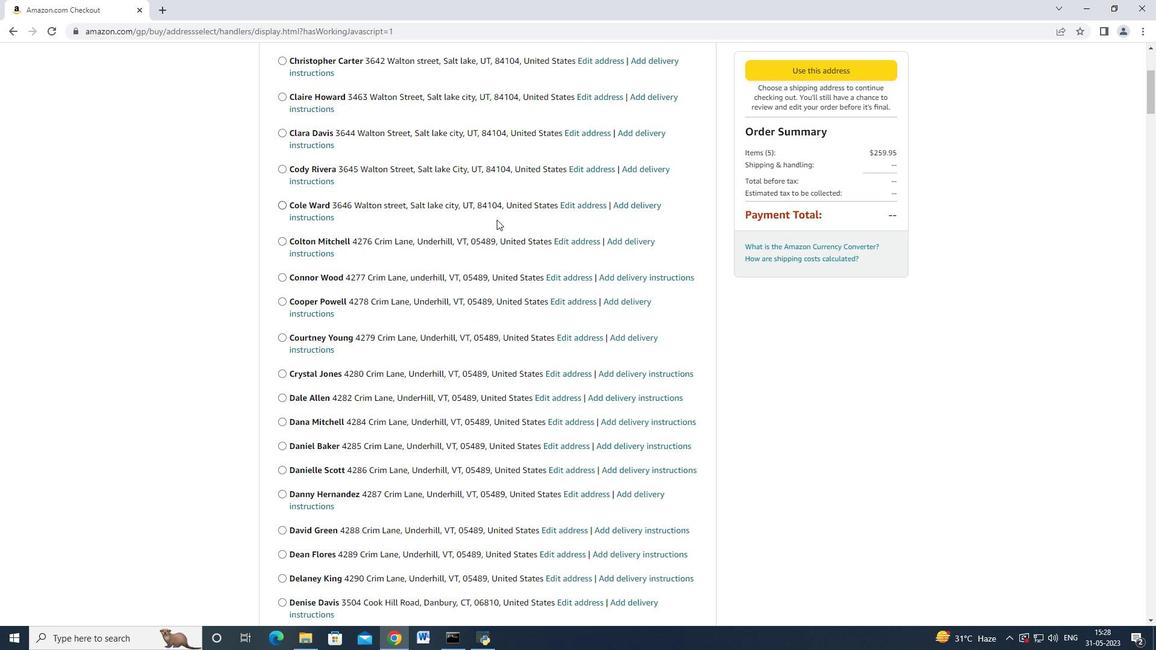
Action: Mouse scrolled (497, 219) with delta (0, 0)
Screenshot: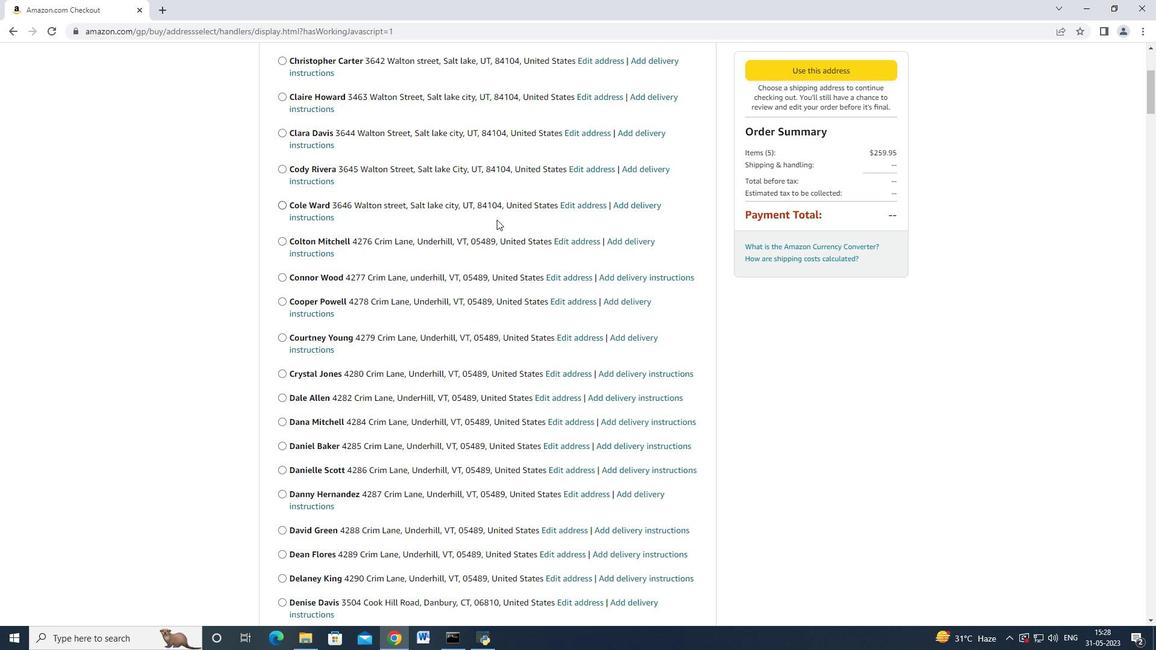 
Action: Mouse moved to (498, 219)
Screenshot: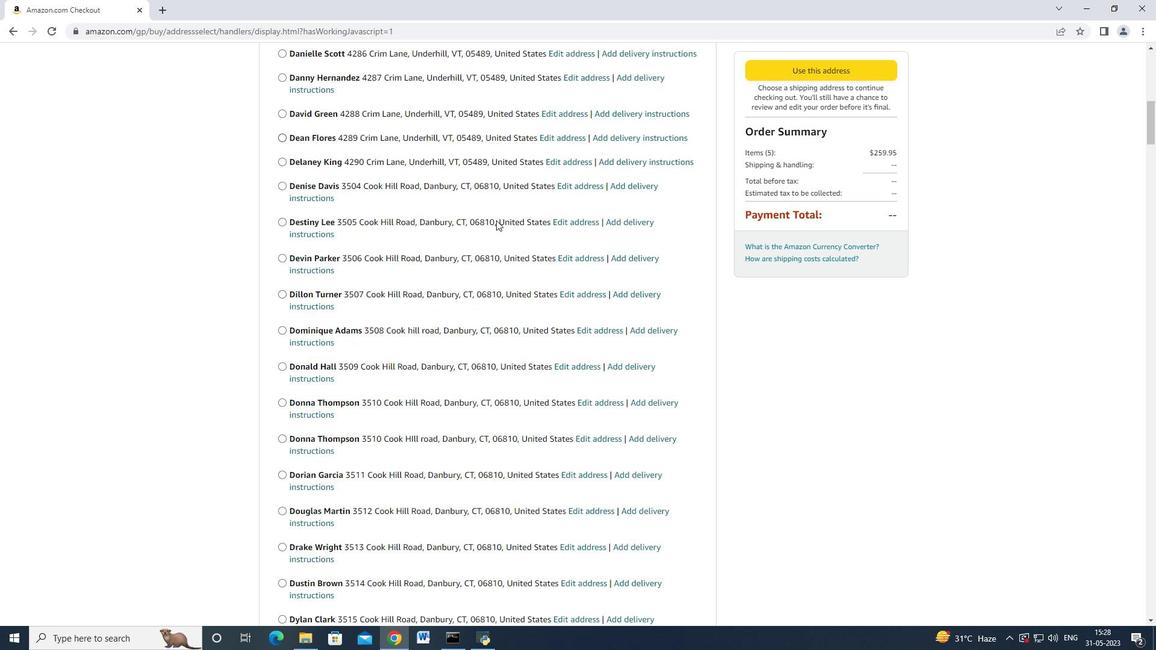 
Action: Mouse scrolled (498, 218) with delta (0, 0)
Screenshot: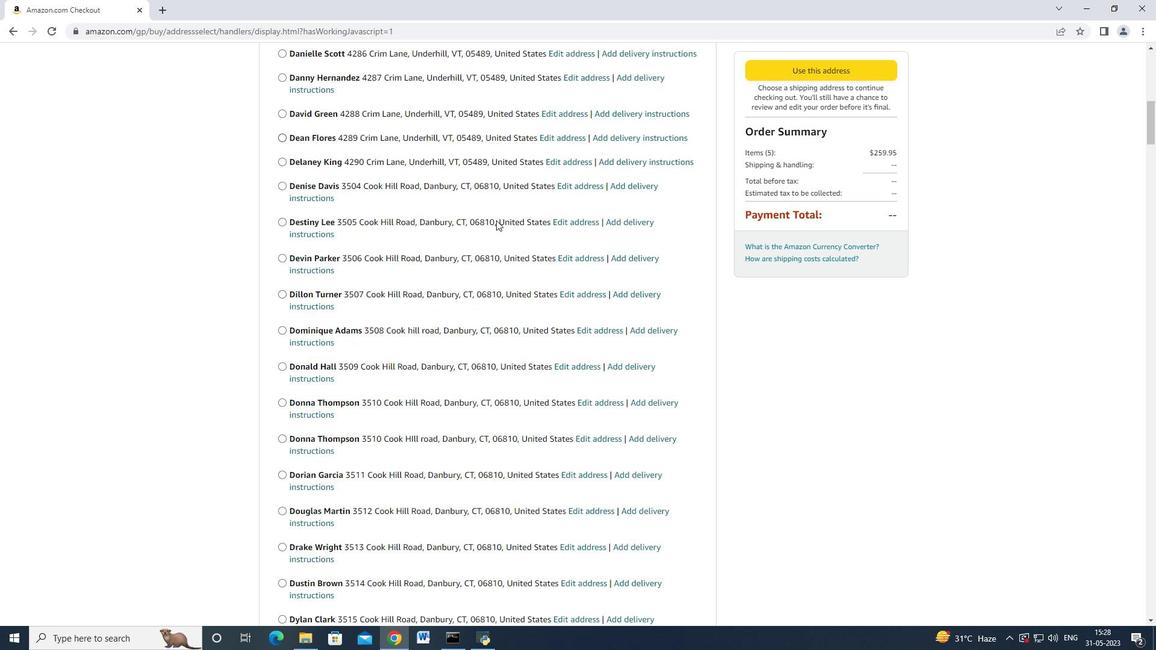
Action: Mouse moved to (498, 219)
Screenshot: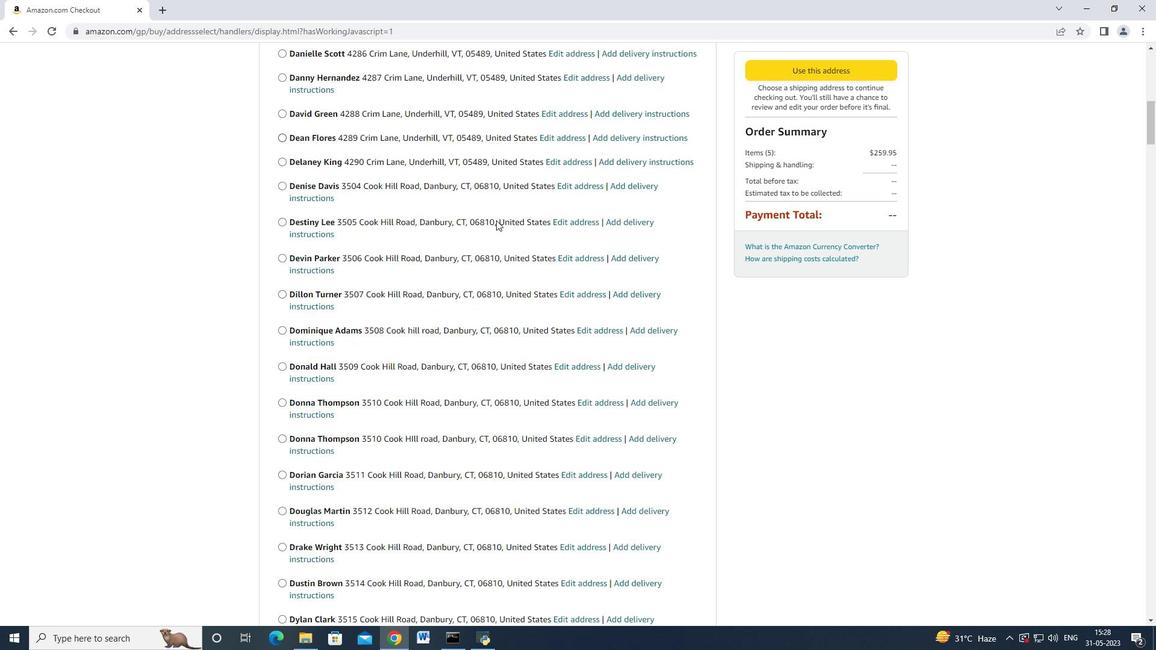 
Action: Mouse scrolled (498, 219) with delta (0, 0)
Screenshot: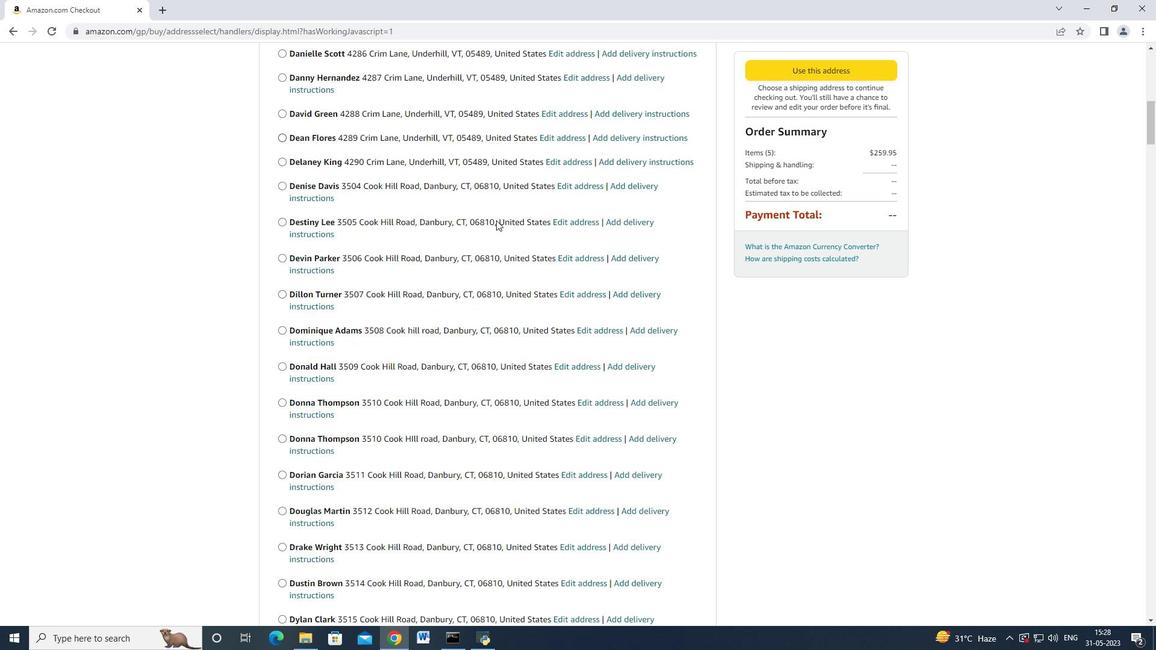 
Action: Mouse moved to (498, 220)
Screenshot: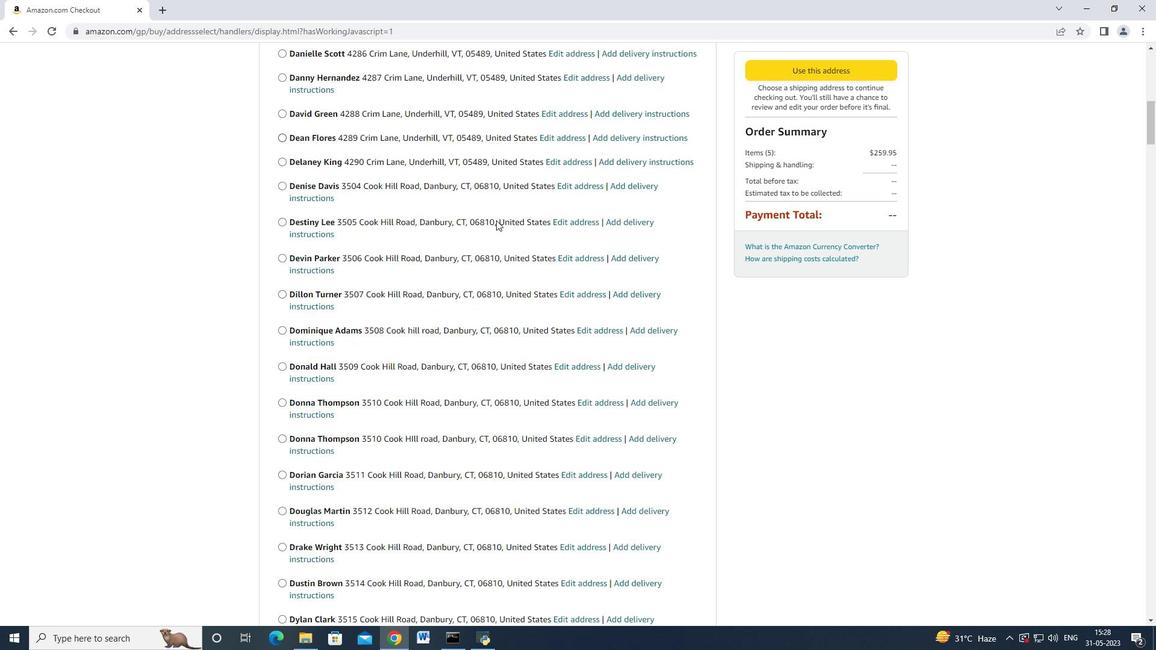 
Action: Mouse scrolled (498, 219) with delta (0, 0)
Screenshot: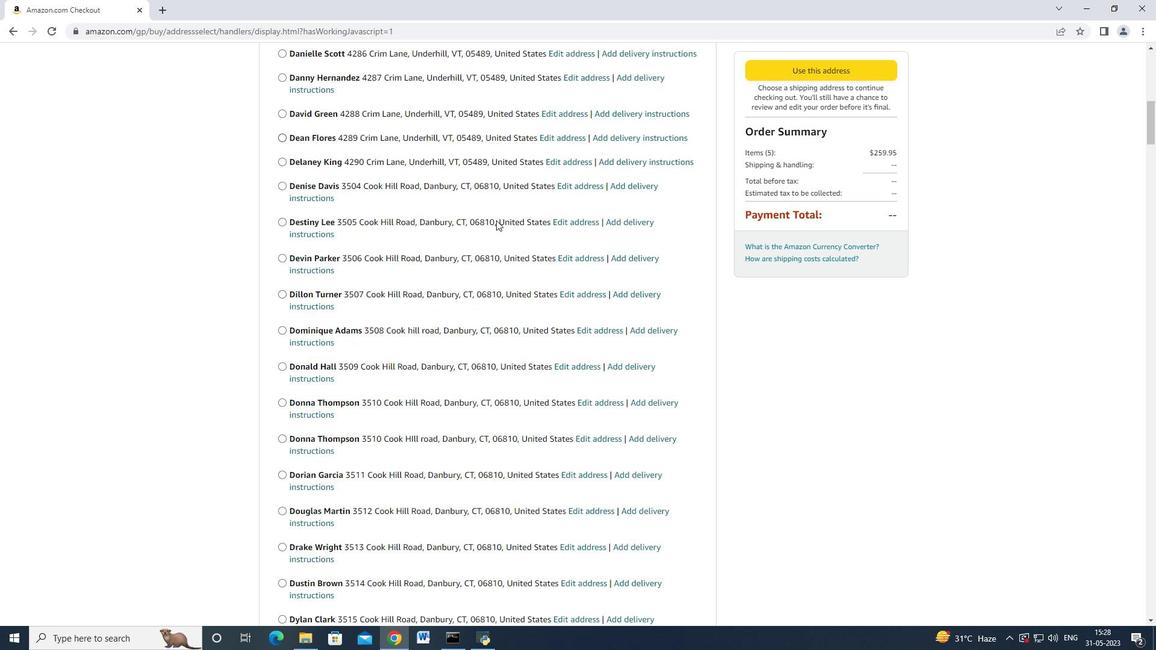 
Action: Mouse scrolled (498, 219) with delta (0, 0)
Screenshot: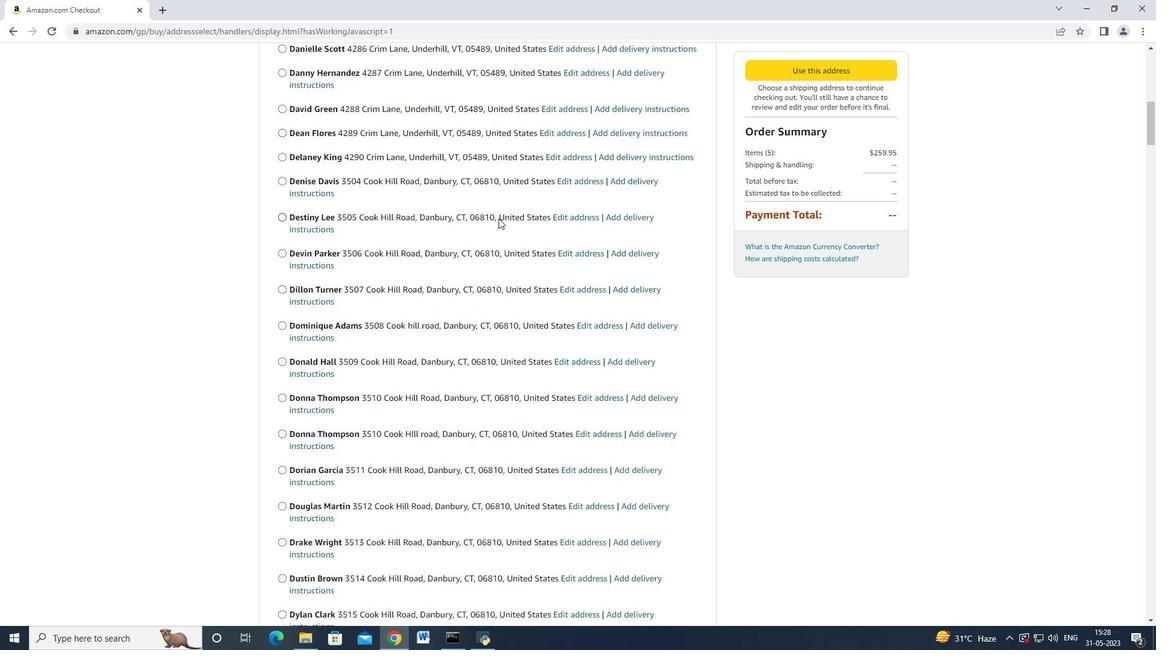 
Action: Mouse moved to (498, 220)
Screenshot: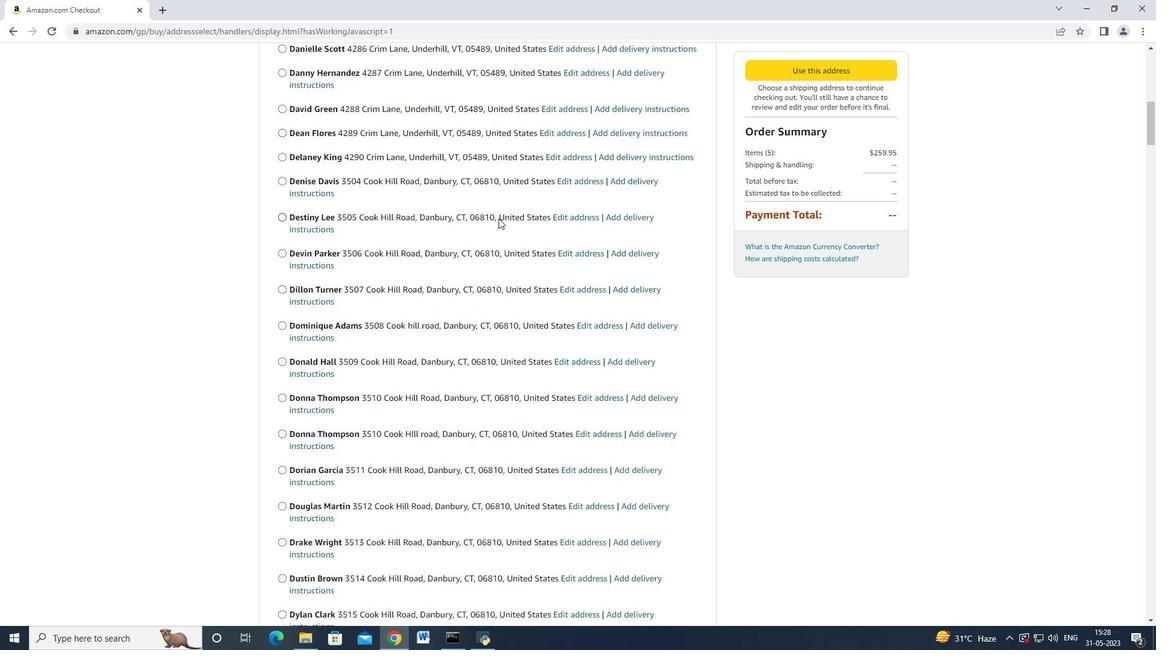 
Action: Mouse scrolled (498, 219) with delta (0, 0)
Screenshot: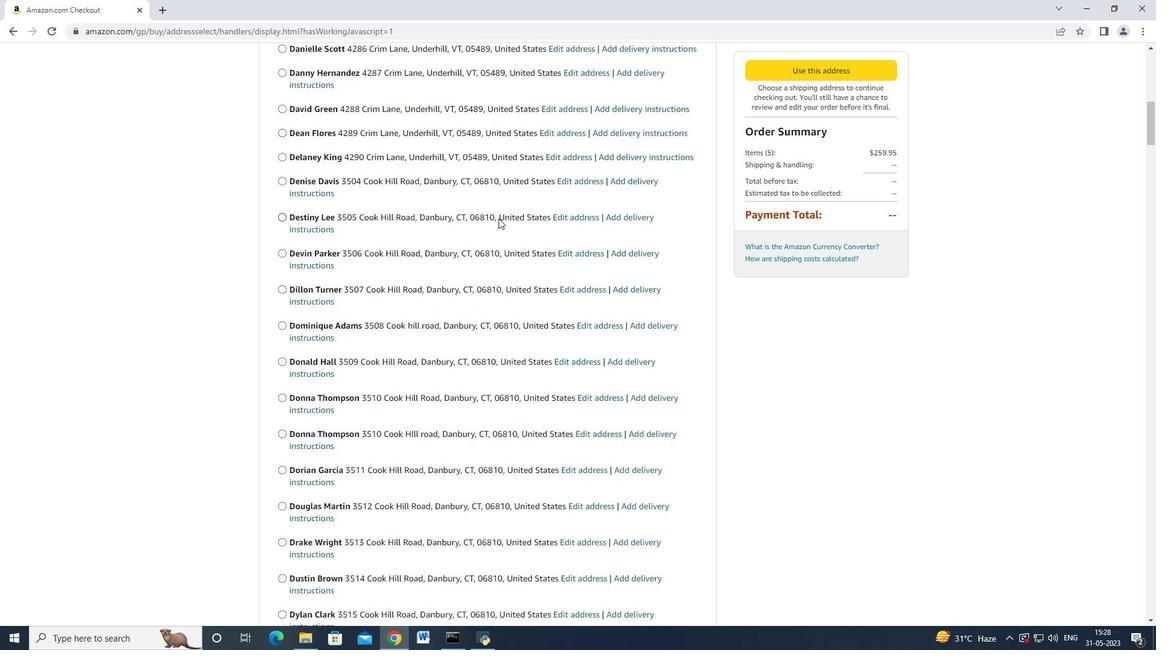 
Action: Mouse scrolled (498, 219) with delta (0, 0)
Screenshot: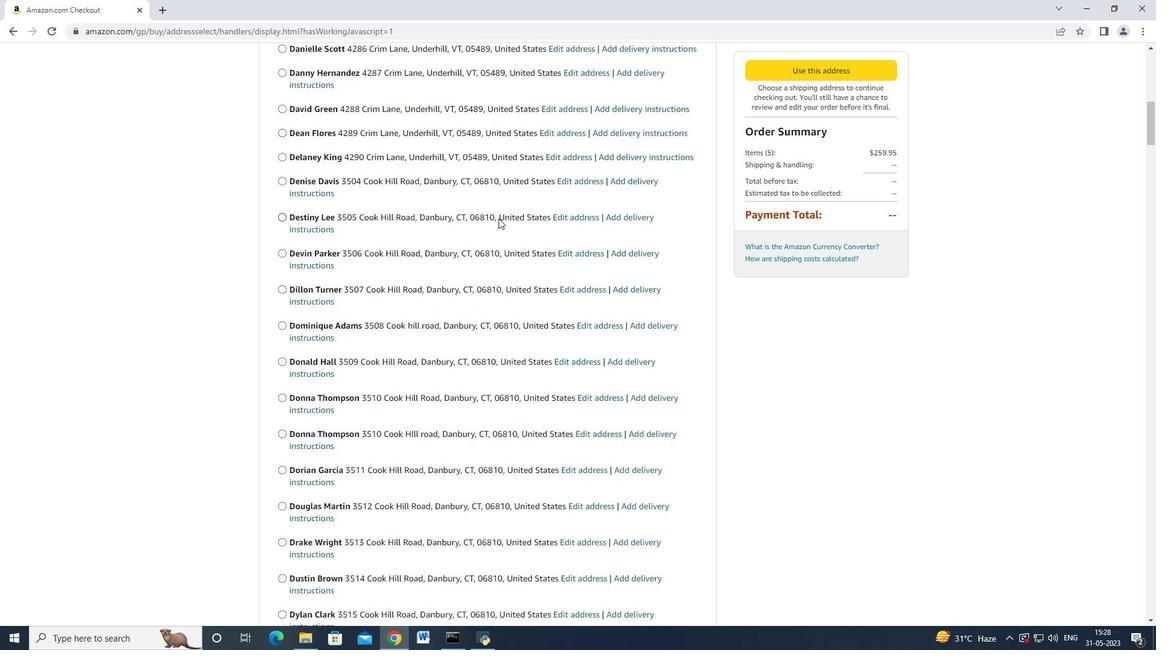 
Action: Mouse moved to (498, 219)
Screenshot: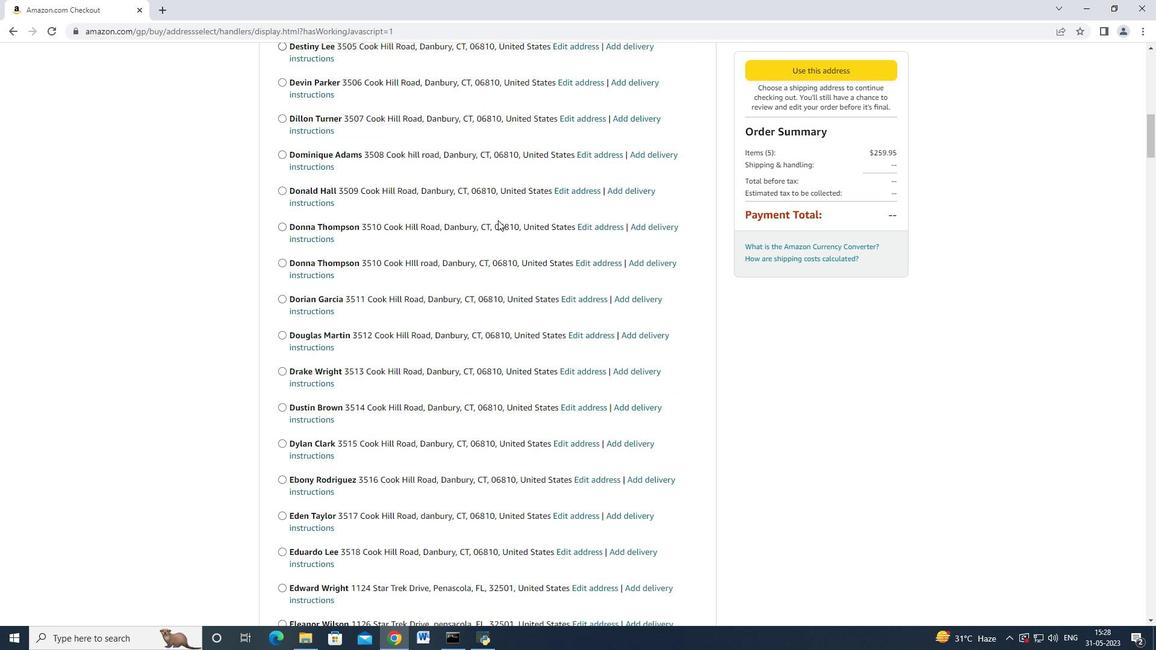 
Action: Mouse scrolled (498, 219) with delta (0, 0)
Screenshot: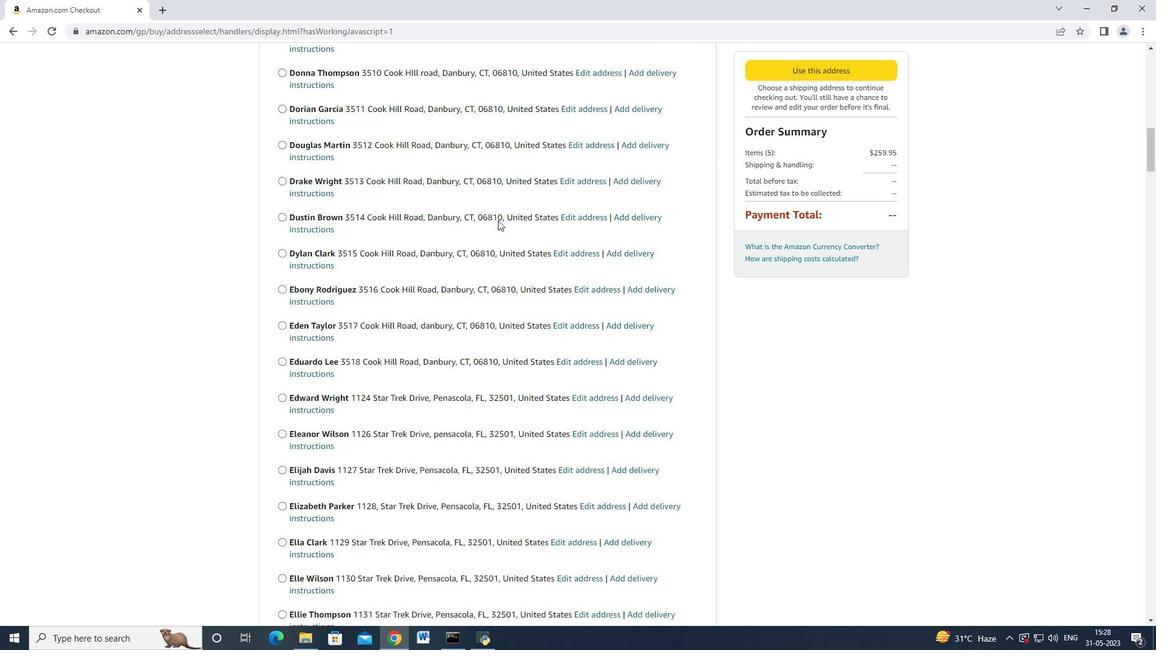 
Action: Mouse moved to (498, 219)
Screenshot: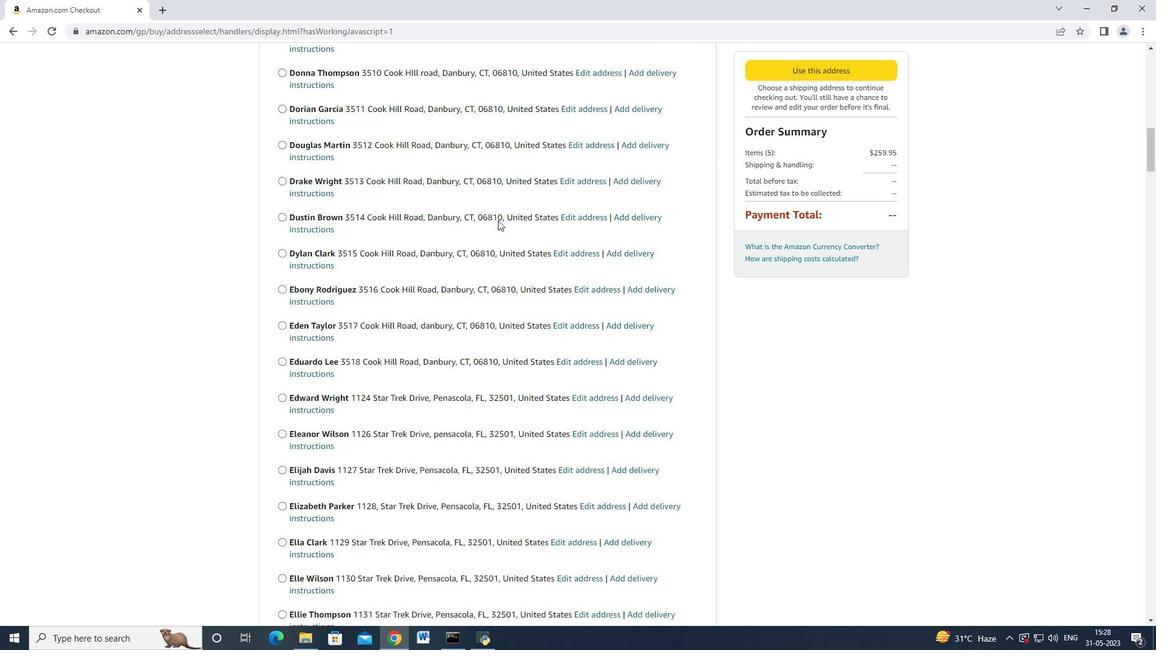 
Action: Mouse scrolled (498, 219) with delta (0, 0)
Screenshot: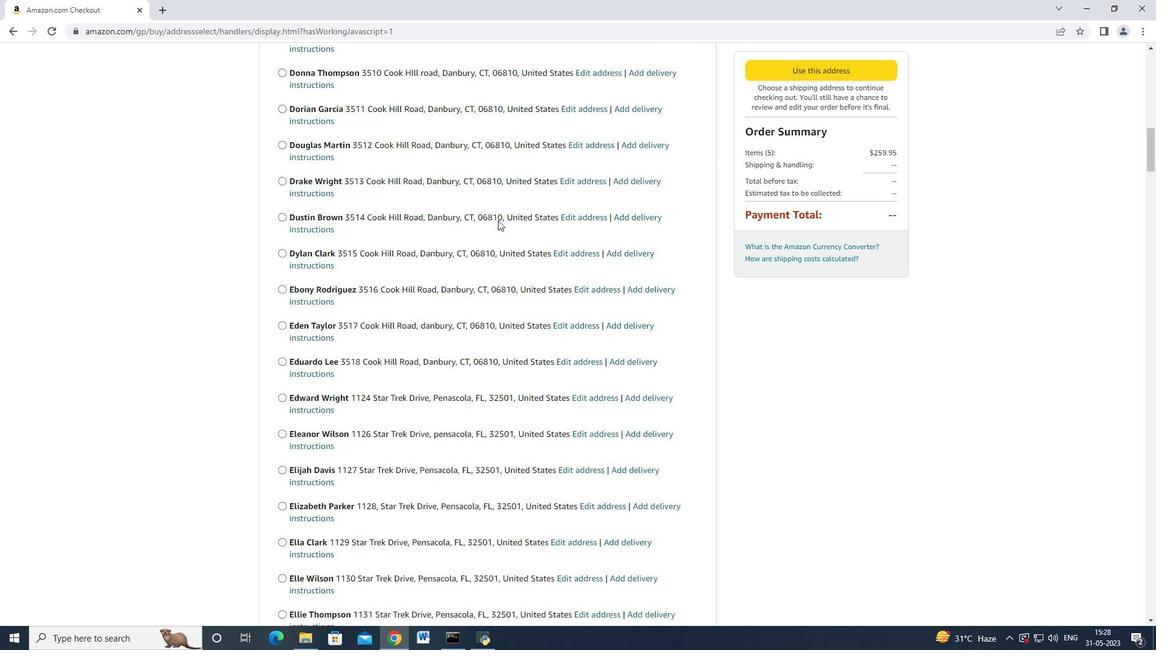 
Action: Mouse scrolled (498, 219) with delta (0, 0)
Screenshot: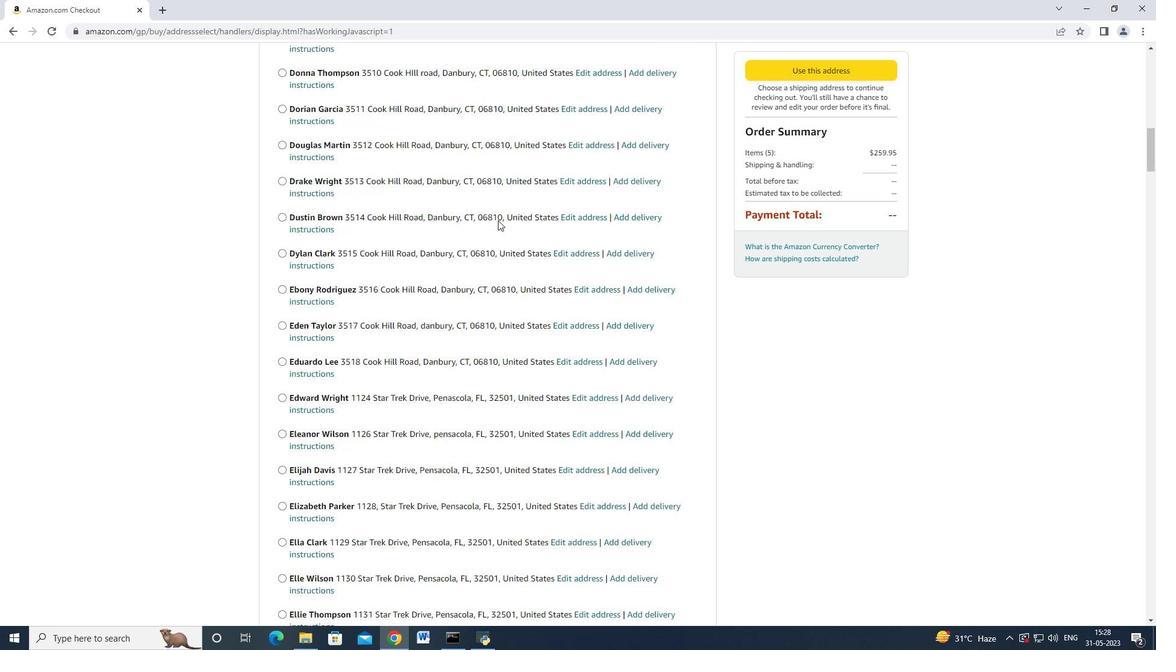 
Action: Mouse scrolled (498, 219) with delta (0, 0)
Screenshot: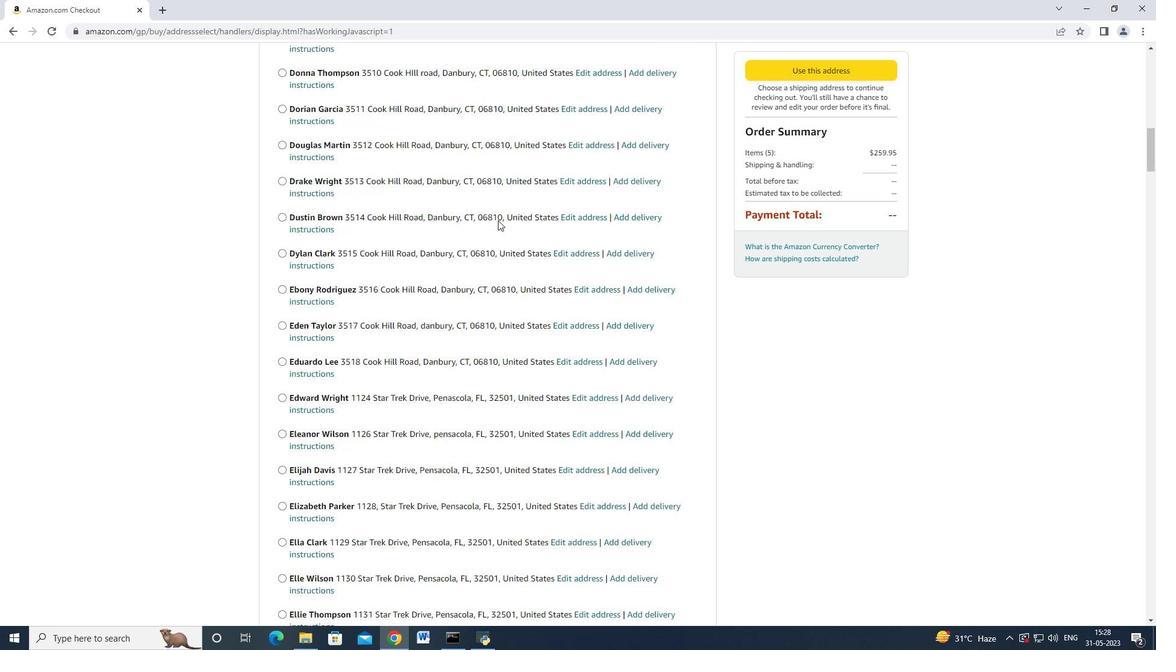 
Action: Mouse scrolled (498, 219) with delta (0, 0)
Screenshot: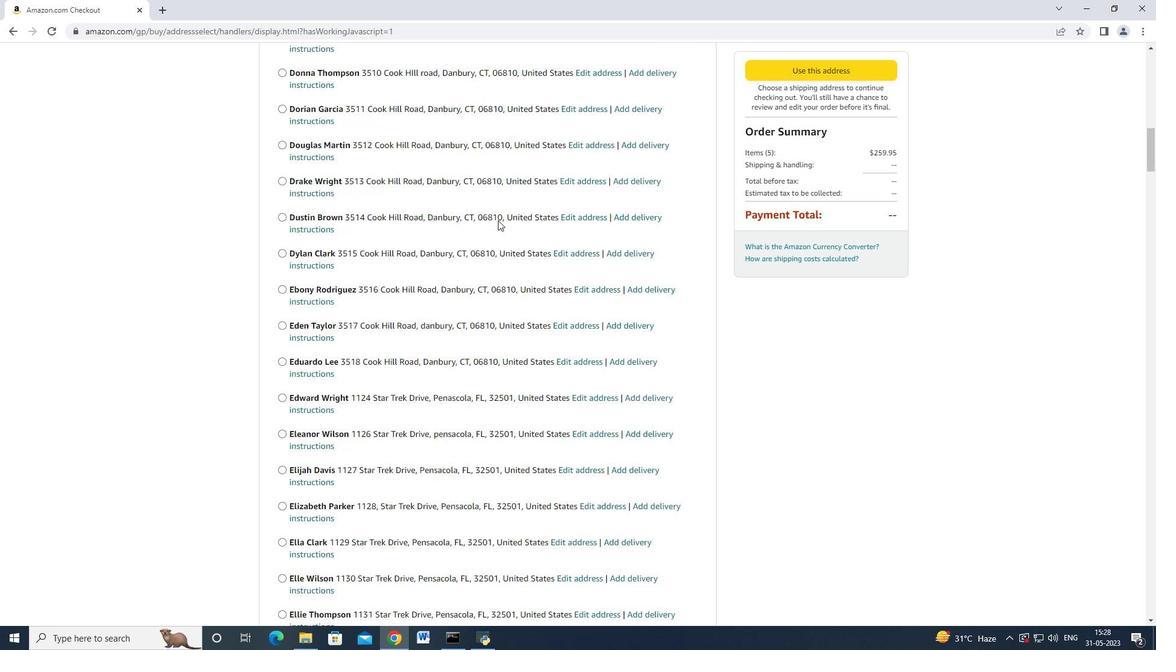 
Action: Mouse scrolled (498, 219) with delta (0, 0)
Screenshot: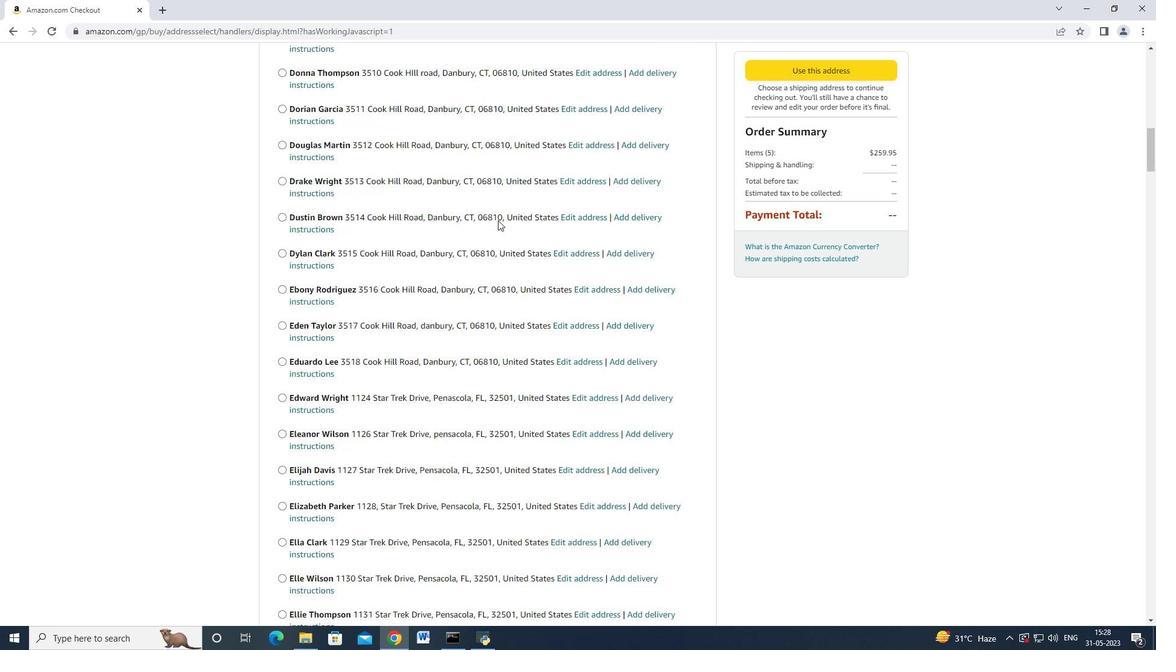 
Action: Mouse moved to (498, 219)
Screenshot: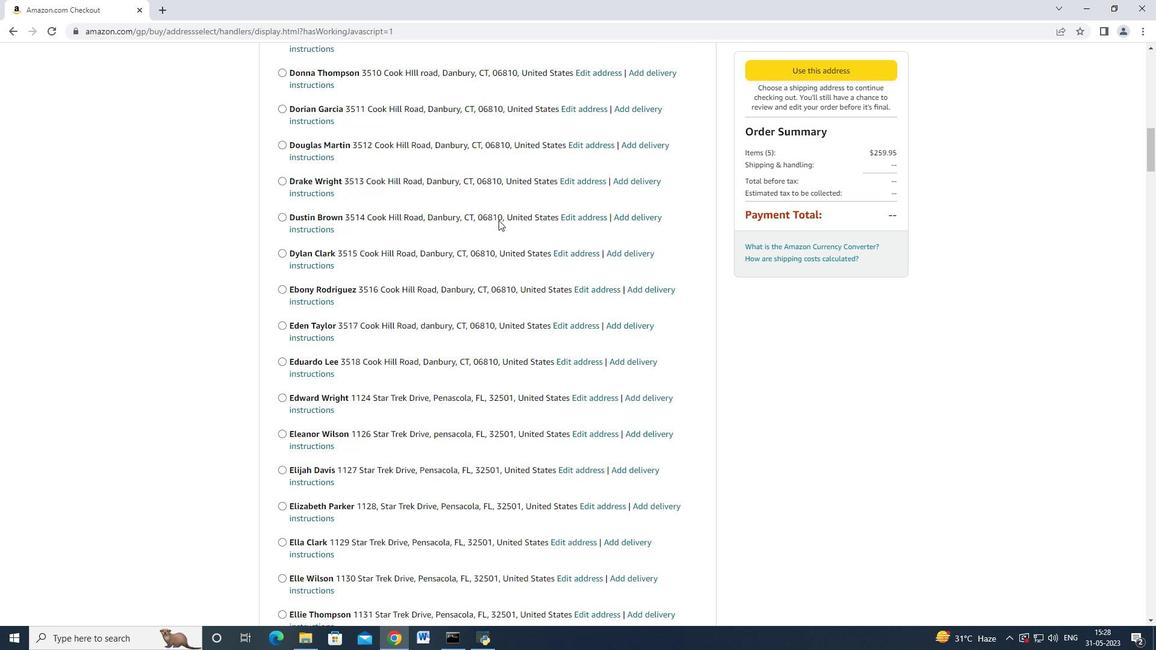 
Action: Mouse scrolled (498, 219) with delta (0, 0)
Screenshot: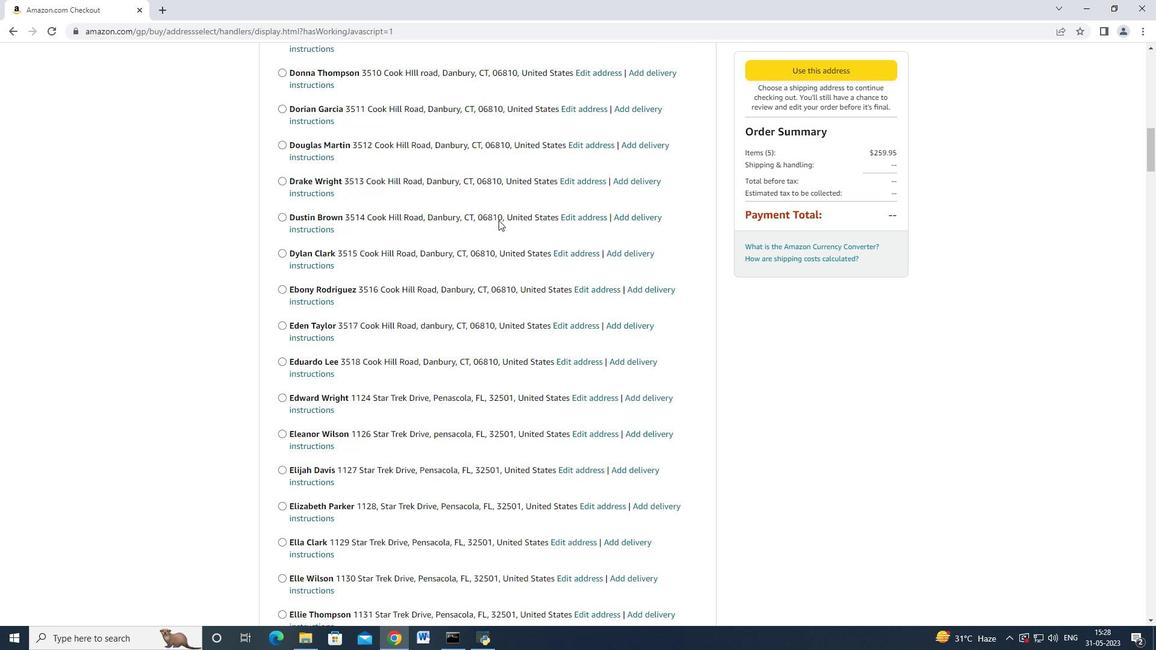 
Action: Mouse scrolled (498, 219) with delta (0, 0)
Screenshot: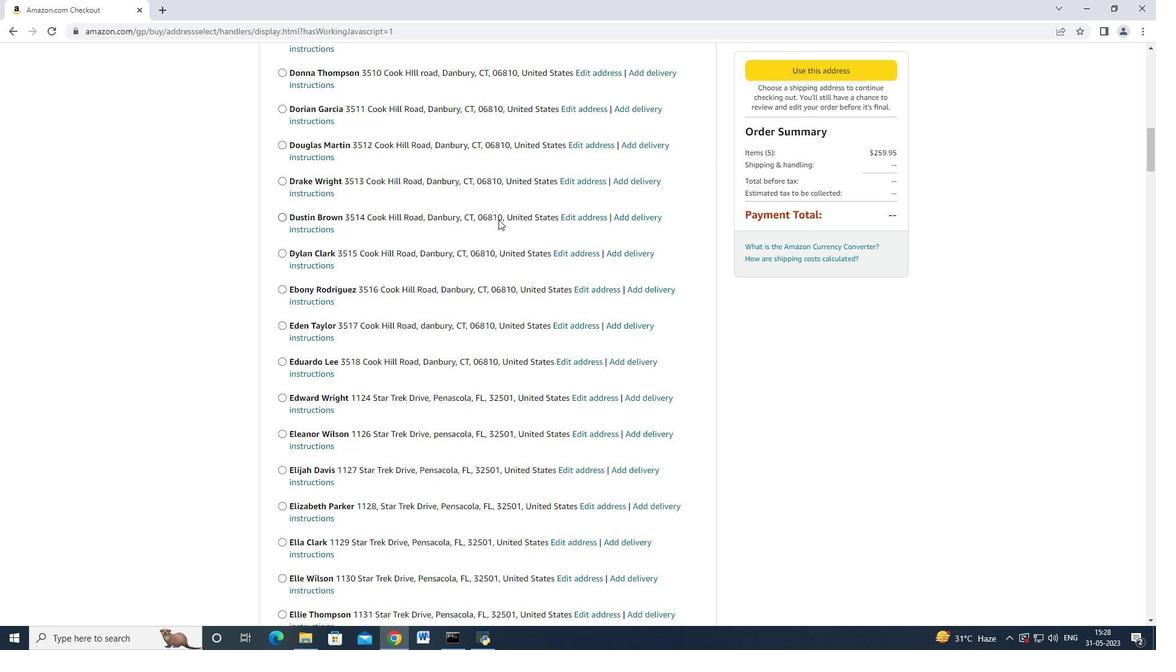 
Action: Mouse moved to (498, 219)
Screenshot: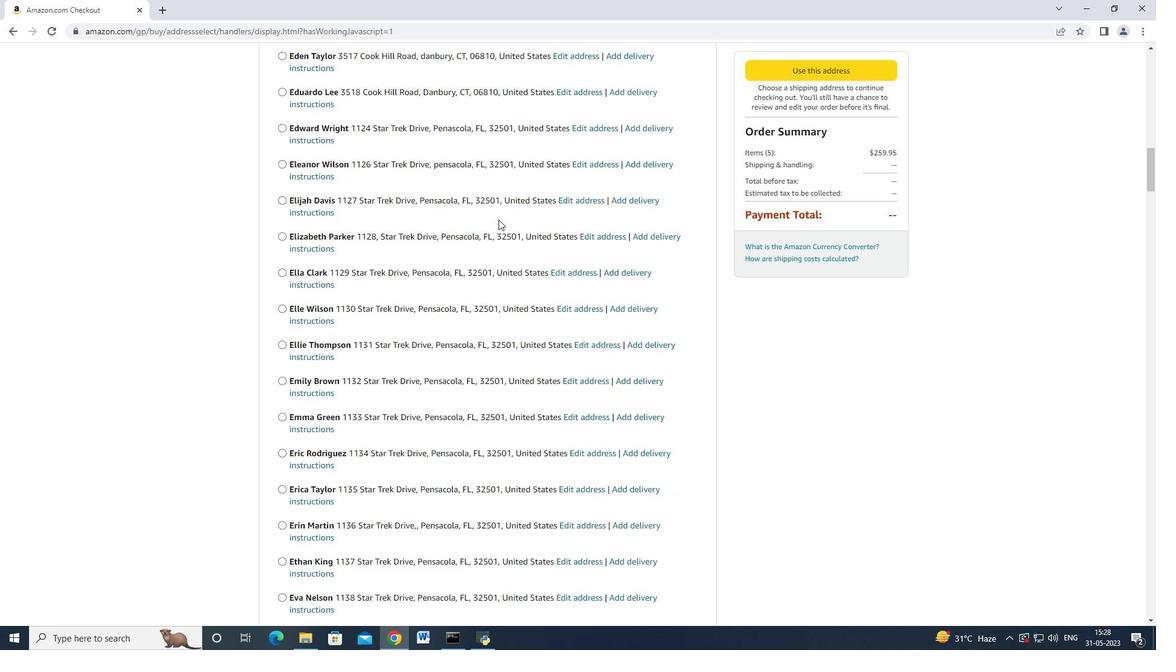 
Action: Mouse scrolled (498, 218) with delta (0, 0)
Screenshot: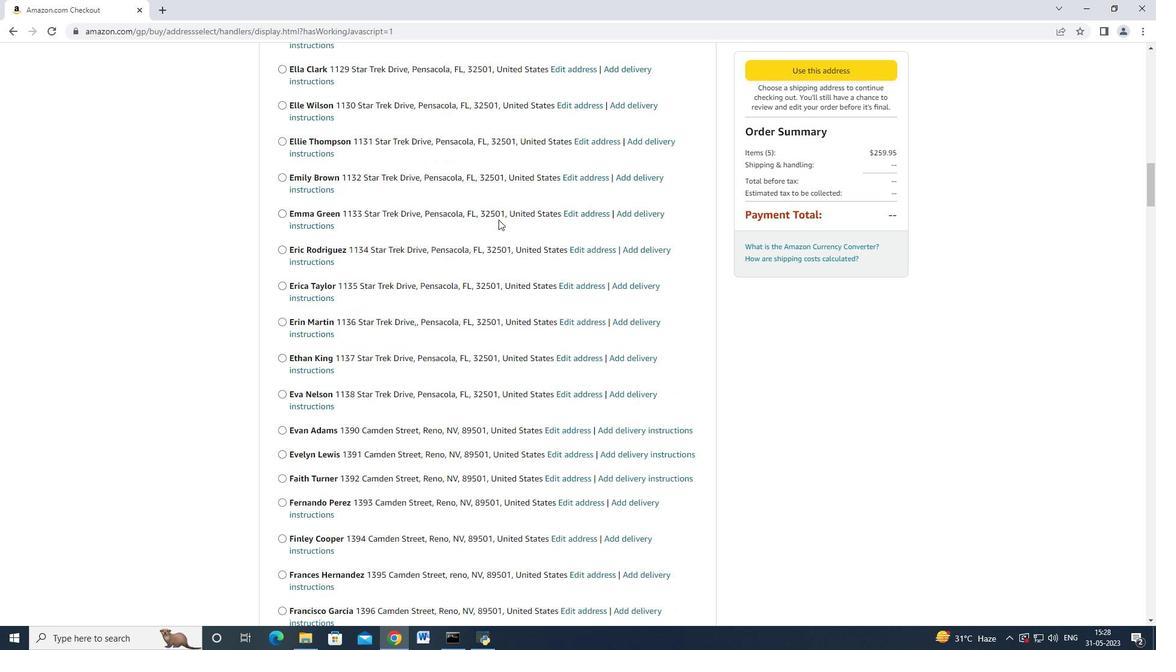 
Action: Mouse scrolled (498, 218) with delta (0, 0)
Screenshot: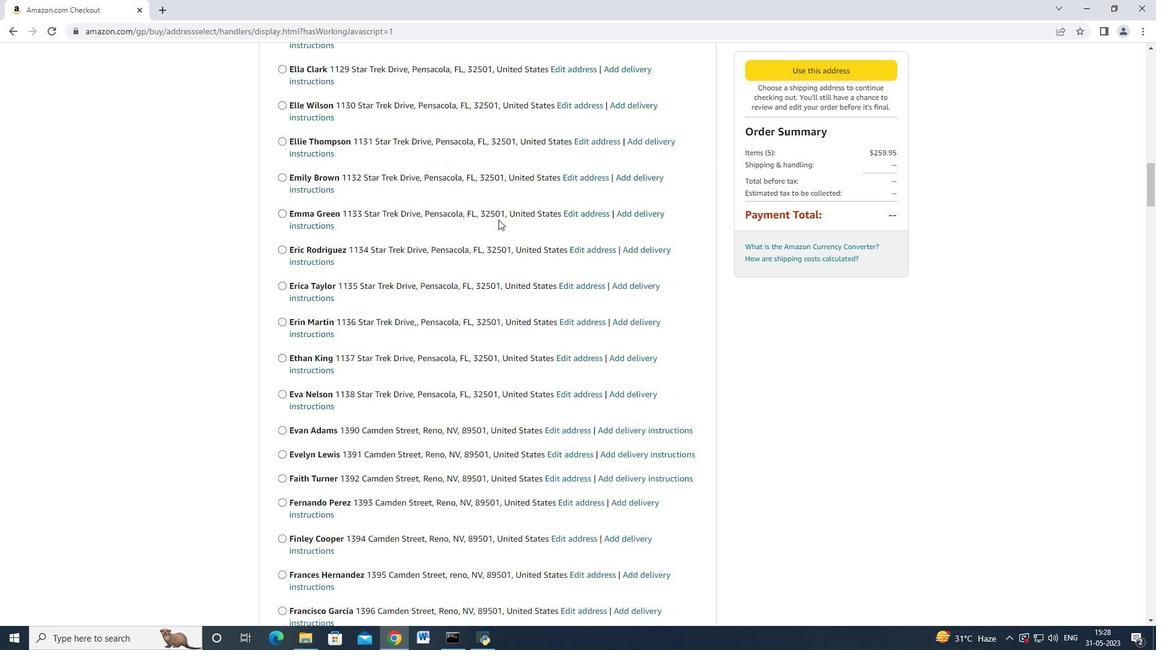 
Action: Mouse scrolled (498, 218) with delta (0, 0)
Screenshot: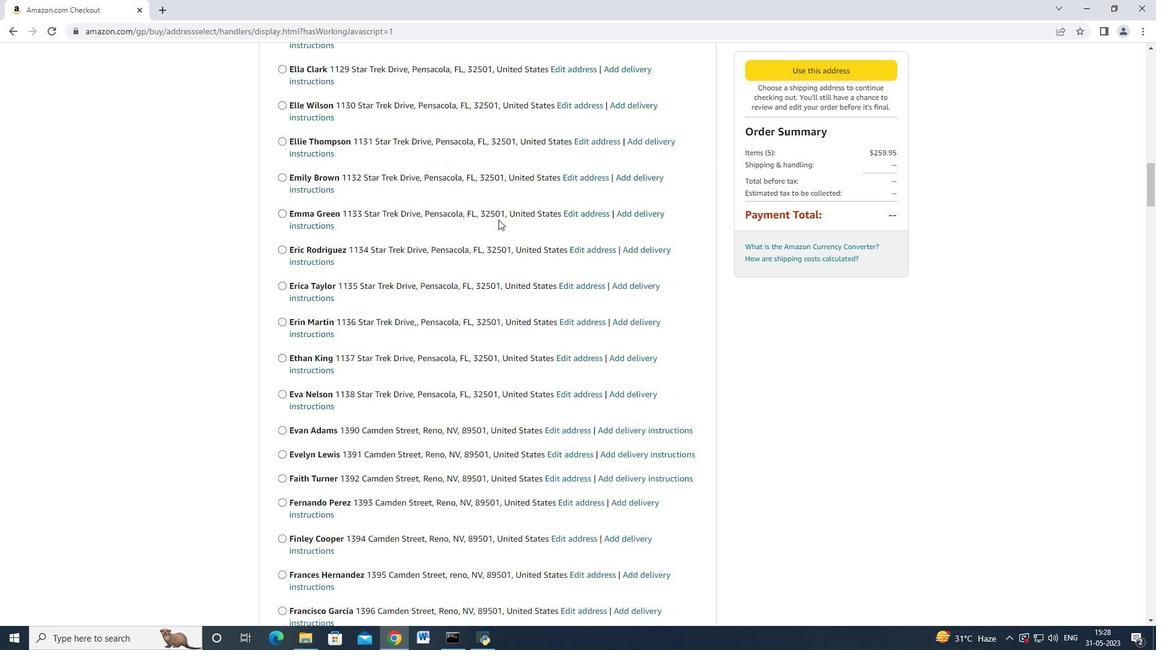 
Action: Mouse scrolled (498, 218) with delta (0, 0)
Screenshot: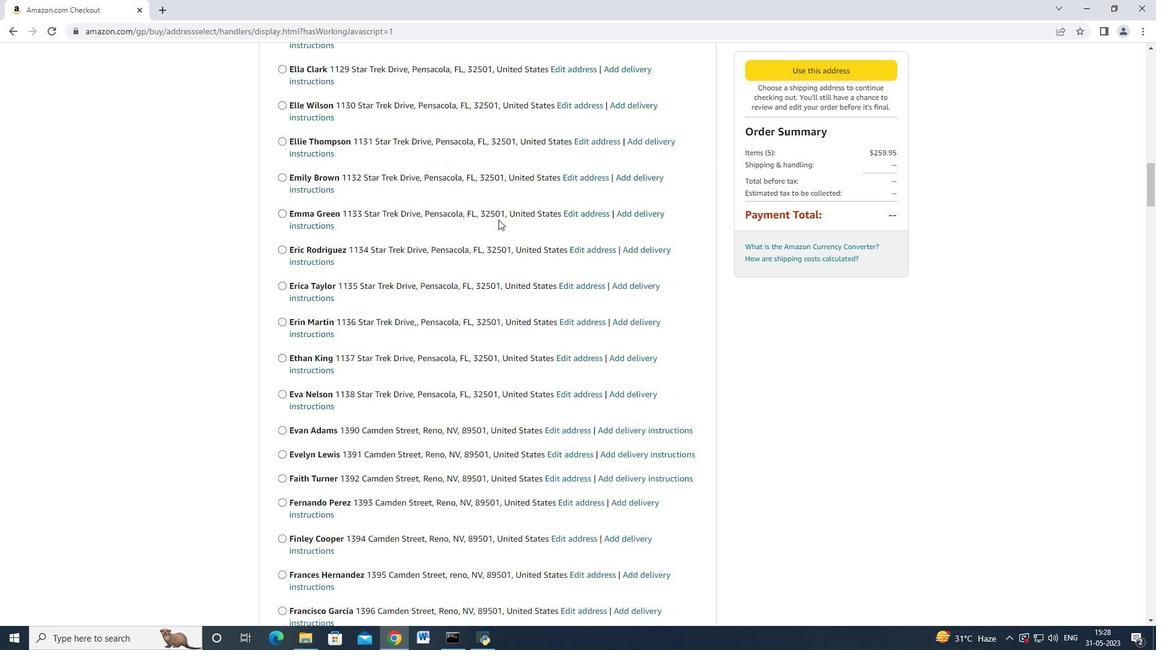
Action: Mouse scrolled (498, 218) with delta (0, 0)
Screenshot: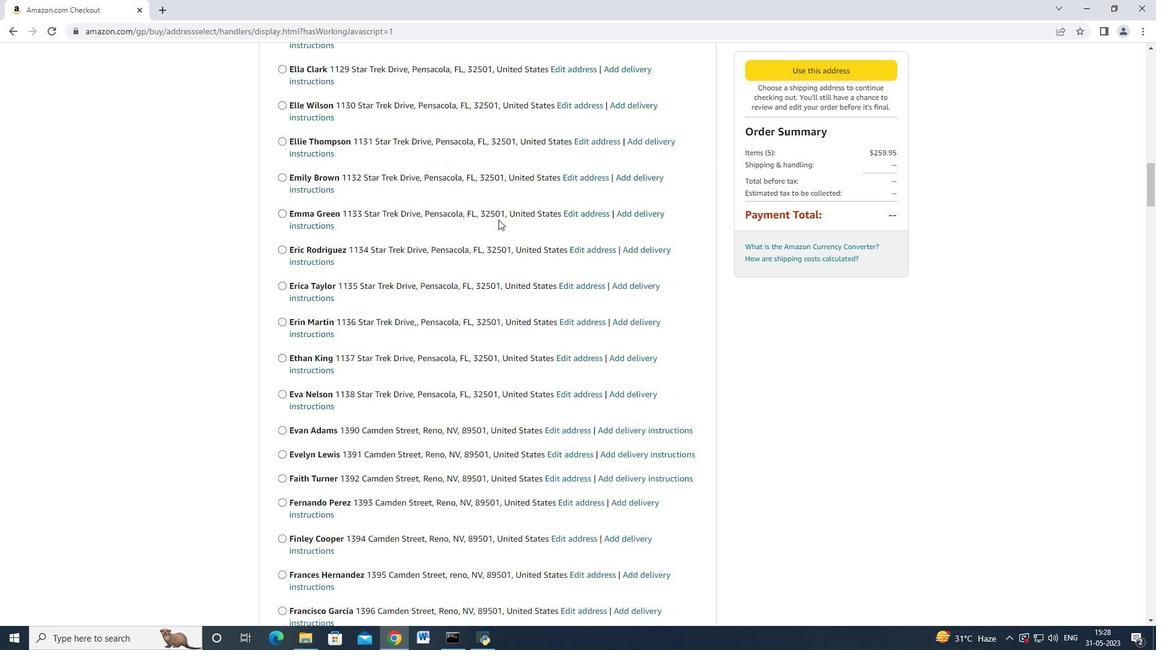 
Action: Mouse moved to (498, 219)
Screenshot: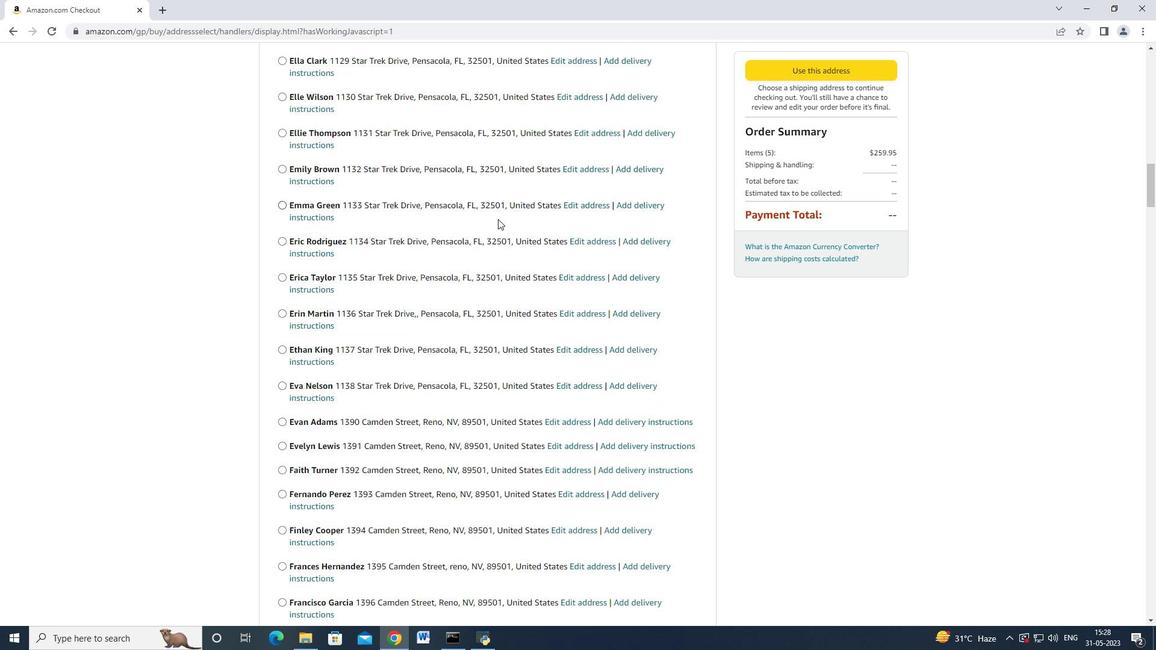 
Action: Mouse scrolled (498, 218) with delta (0, 0)
Screenshot: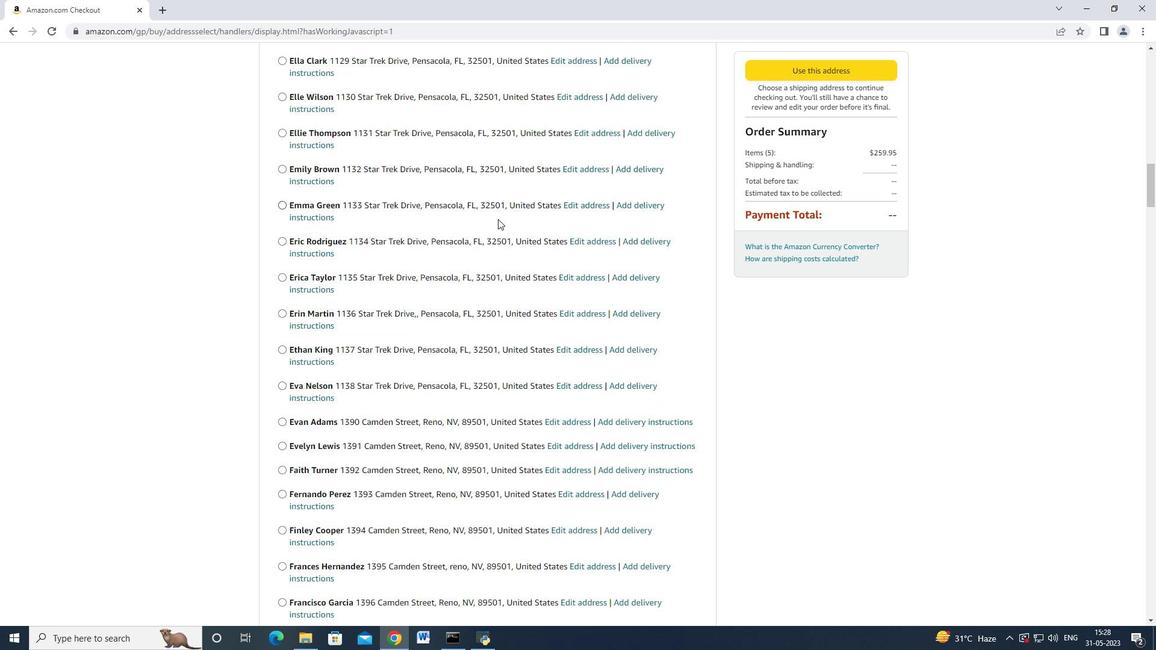 
Action: Mouse scrolled (498, 218) with delta (0, 0)
Screenshot: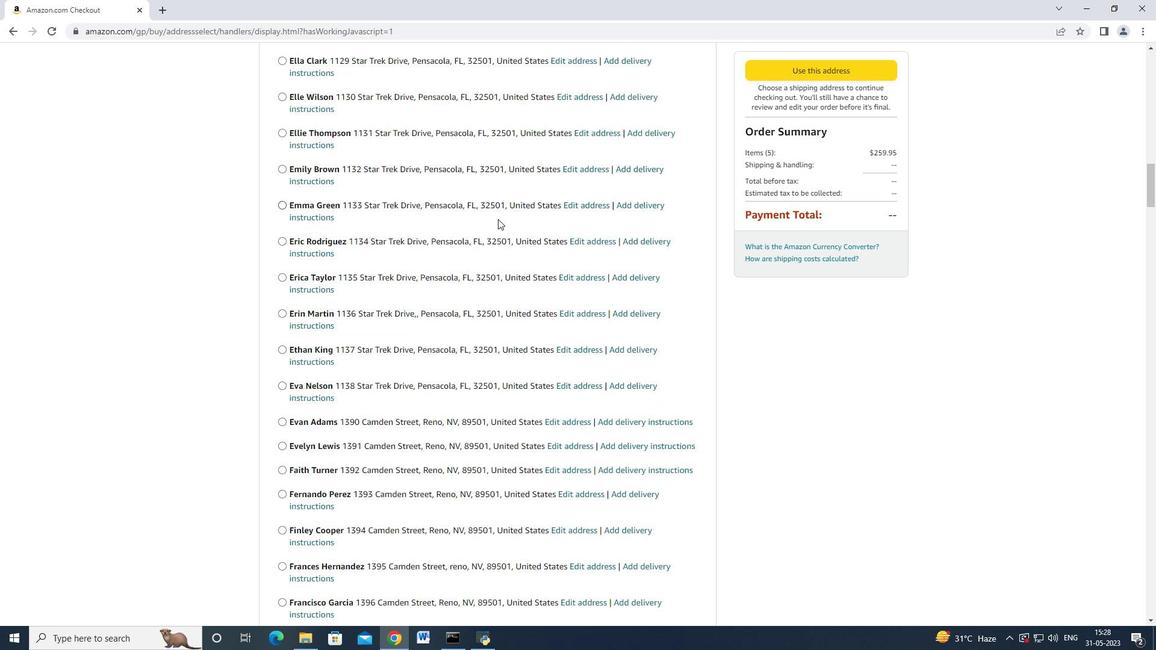 
Action: Mouse scrolled (498, 218) with delta (0, 0)
Screenshot: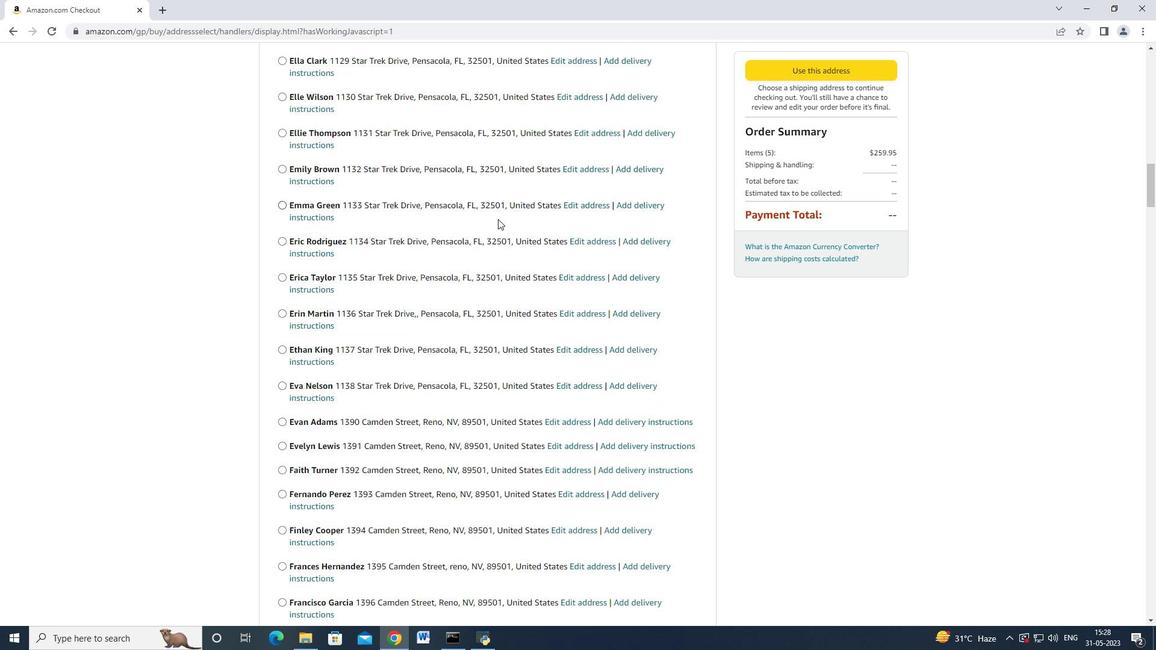 
Action: Mouse moved to (495, 218)
Screenshot: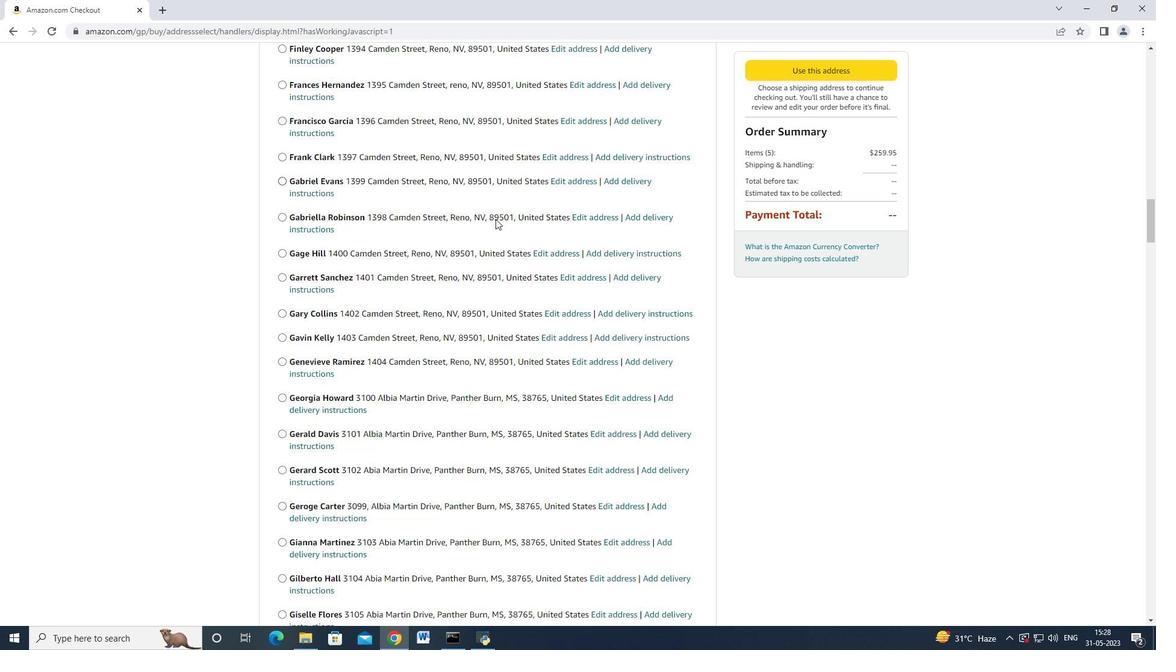 
Action: Mouse scrolled (495, 218) with delta (0, 0)
Screenshot: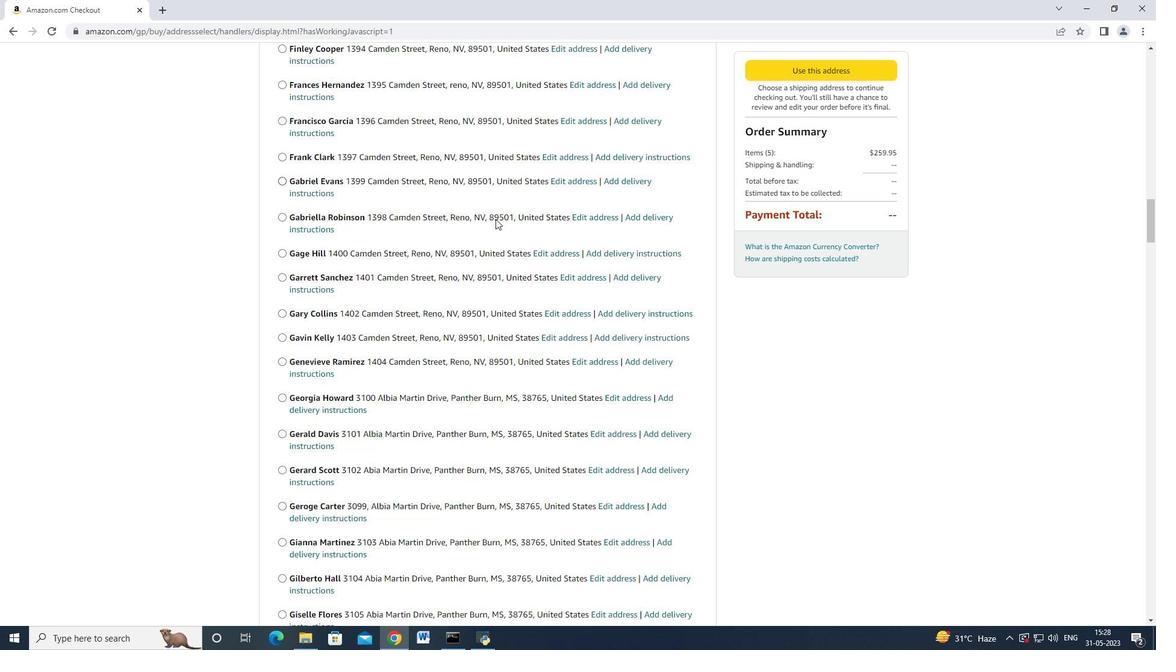 
Action: Mouse scrolled (495, 218) with delta (0, 0)
Screenshot: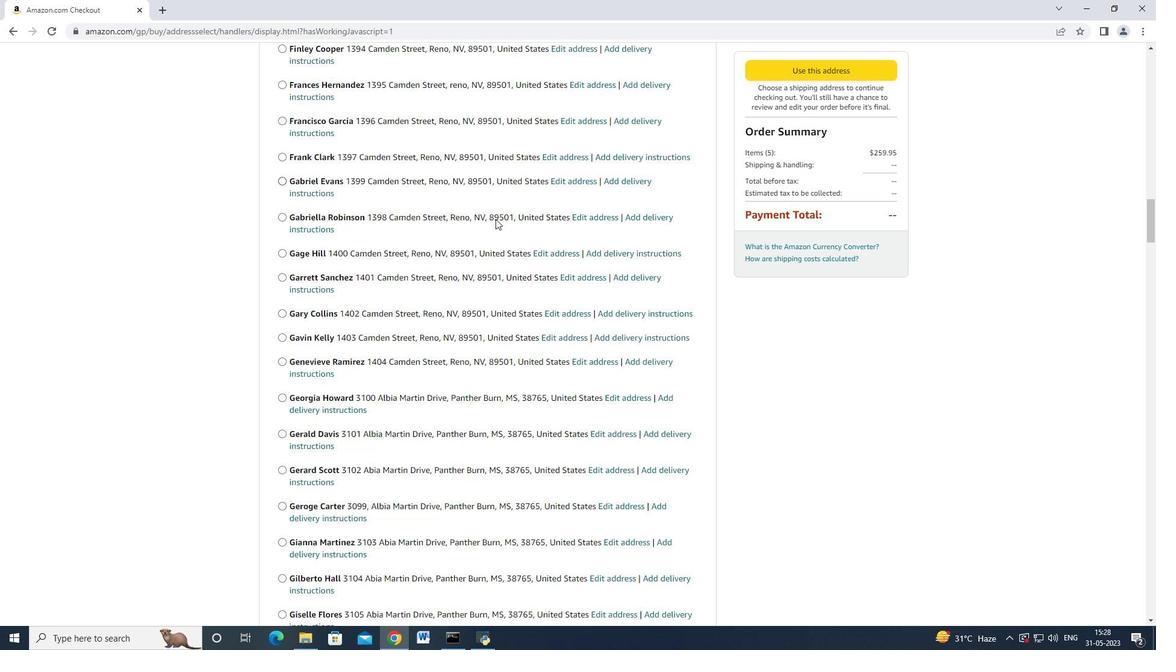 
Action: Mouse scrolled (495, 218) with delta (0, 0)
Screenshot: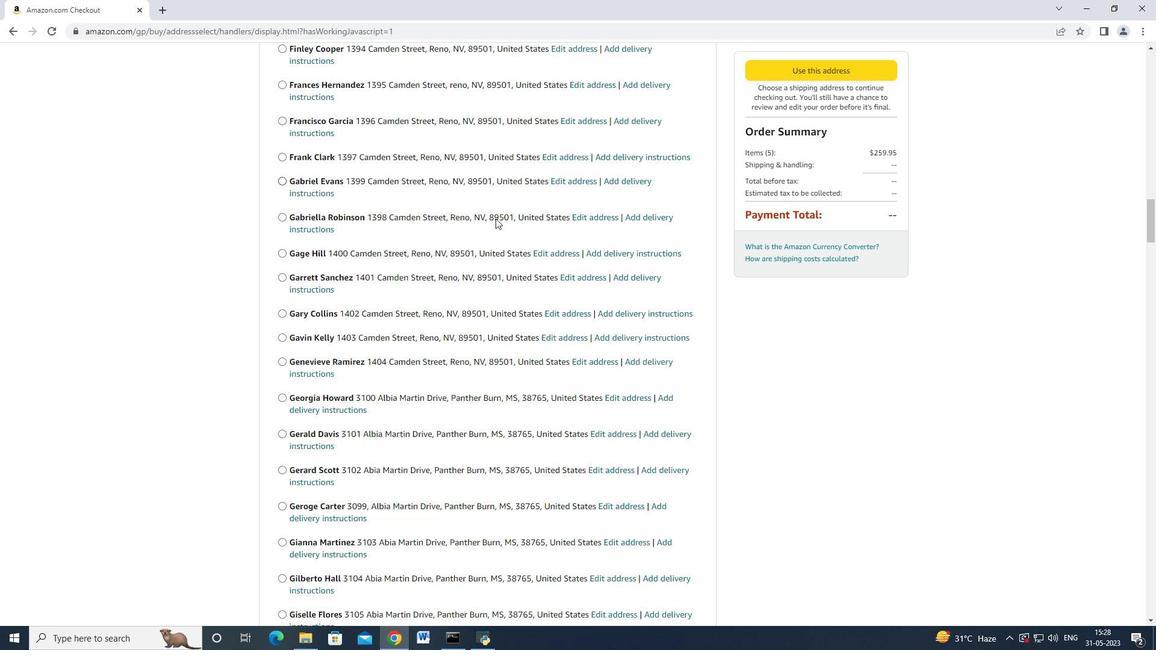 
Action: Mouse scrolled (495, 218) with delta (0, 0)
Screenshot: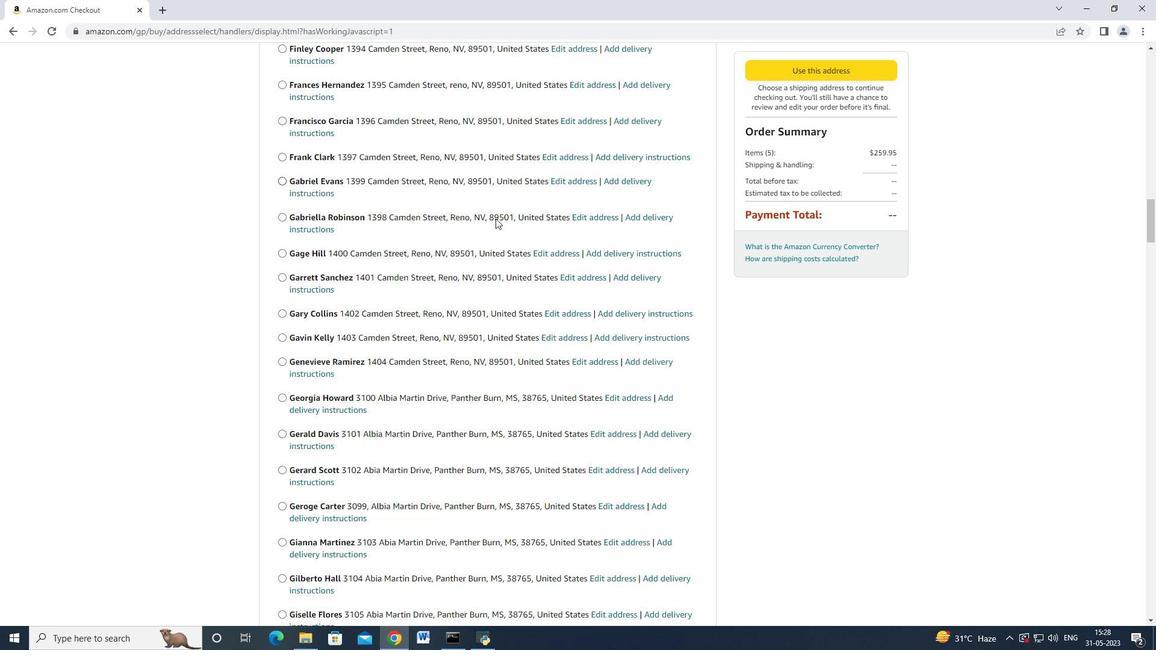 
Action: Mouse scrolled (495, 218) with delta (0, 0)
Screenshot: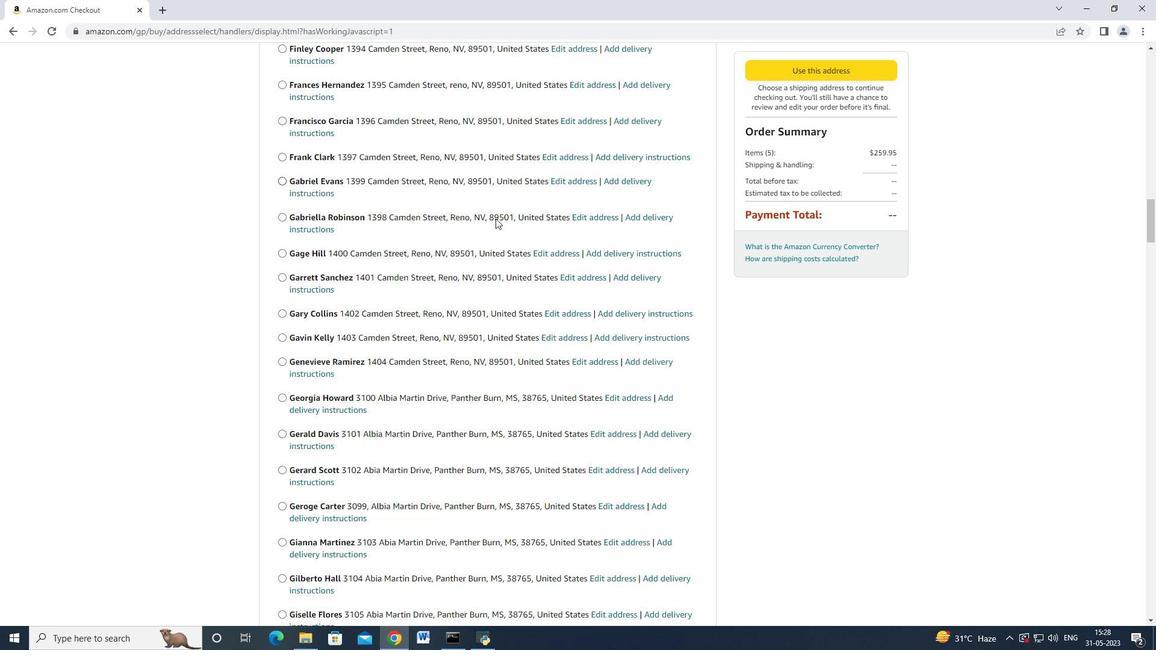 
Action: Mouse moved to (495, 218)
Screenshot: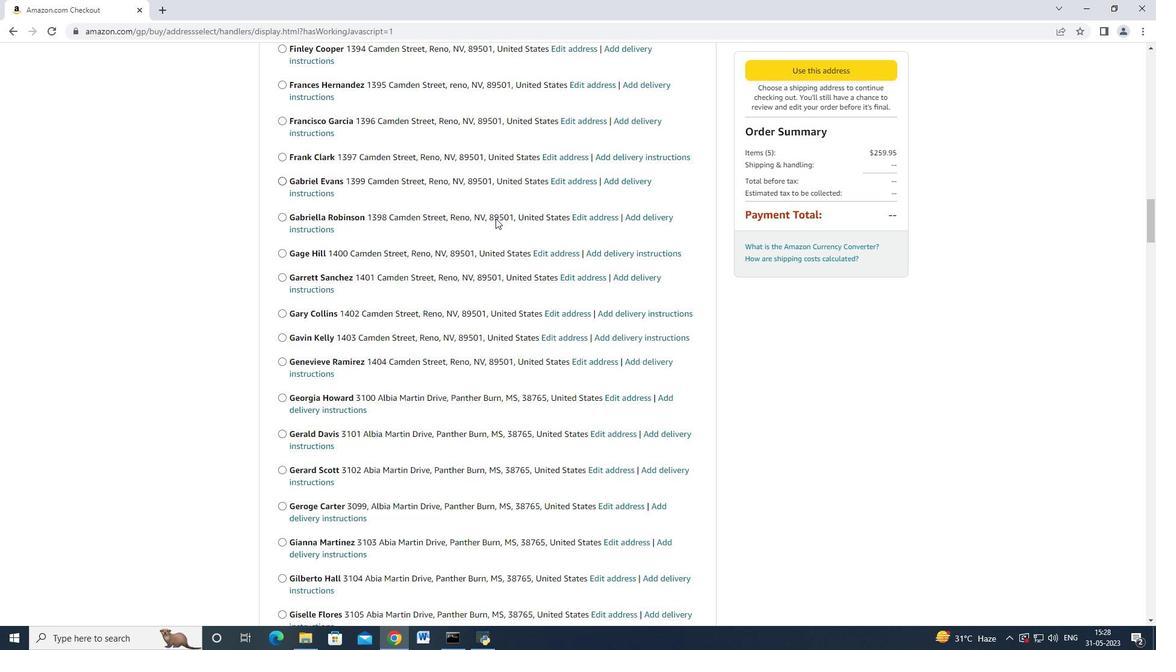 
Action: Mouse scrolled (495, 218) with delta (0, 0)
Screenshot: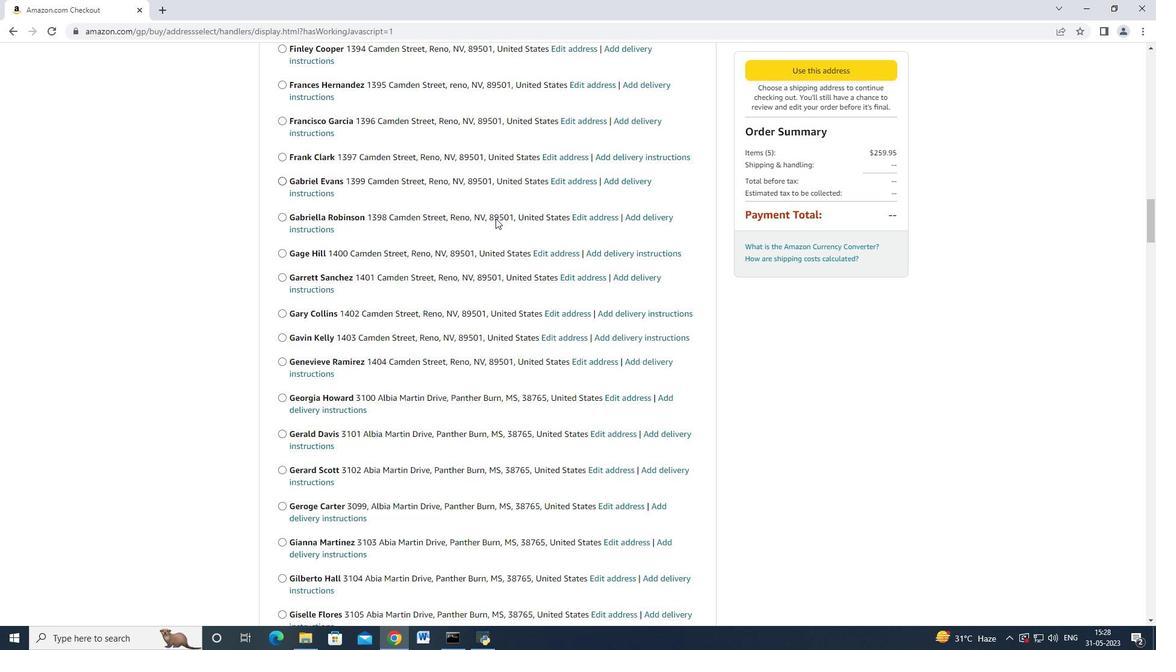 
Action: Mouse scrolled (495, 218) with delta (0, 0)
Screenshot: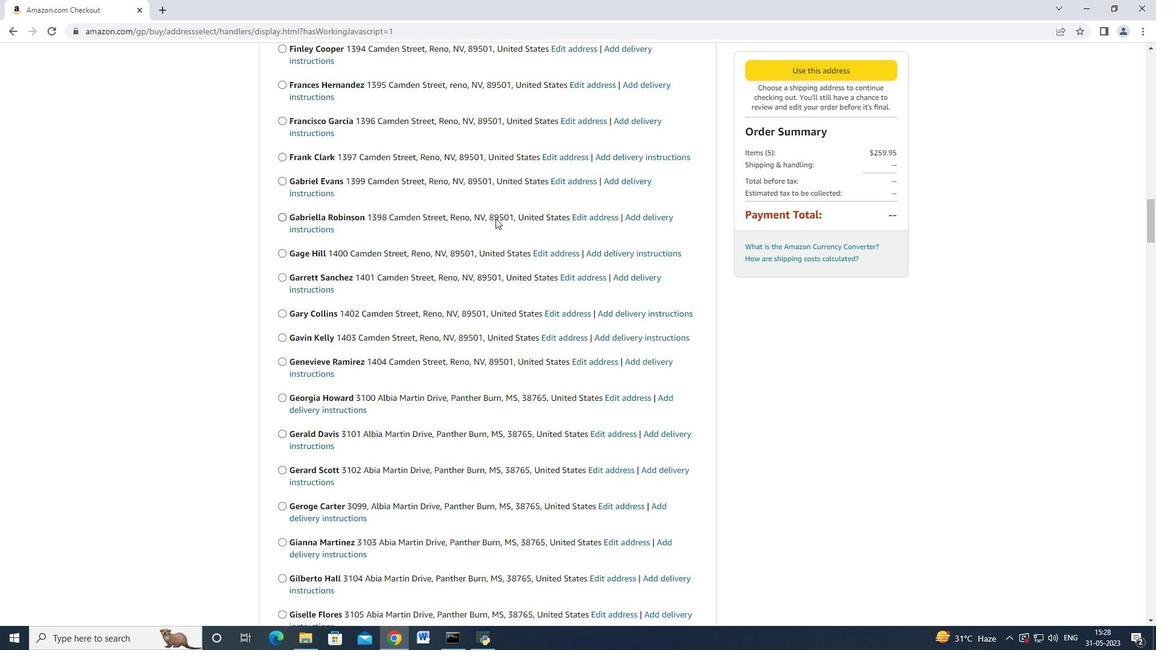 
Action: Mouse moved to (498, 213)
Screenshot: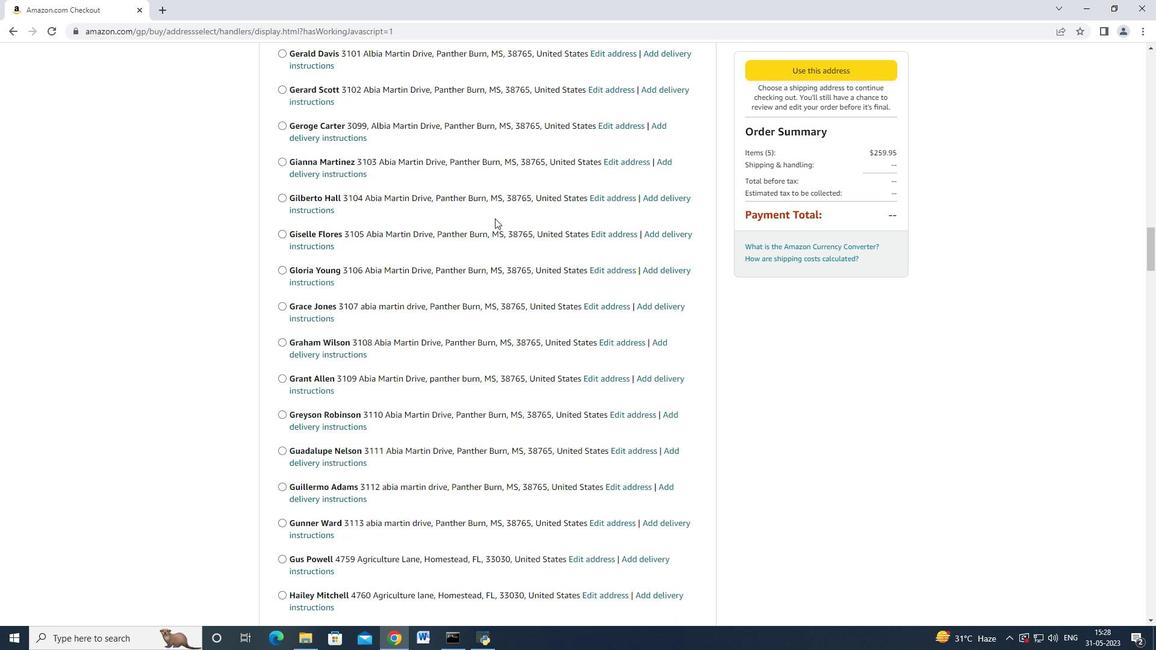 
Action: Mouse scrolled (498, 213) with delta (0, 0)
Screenshot: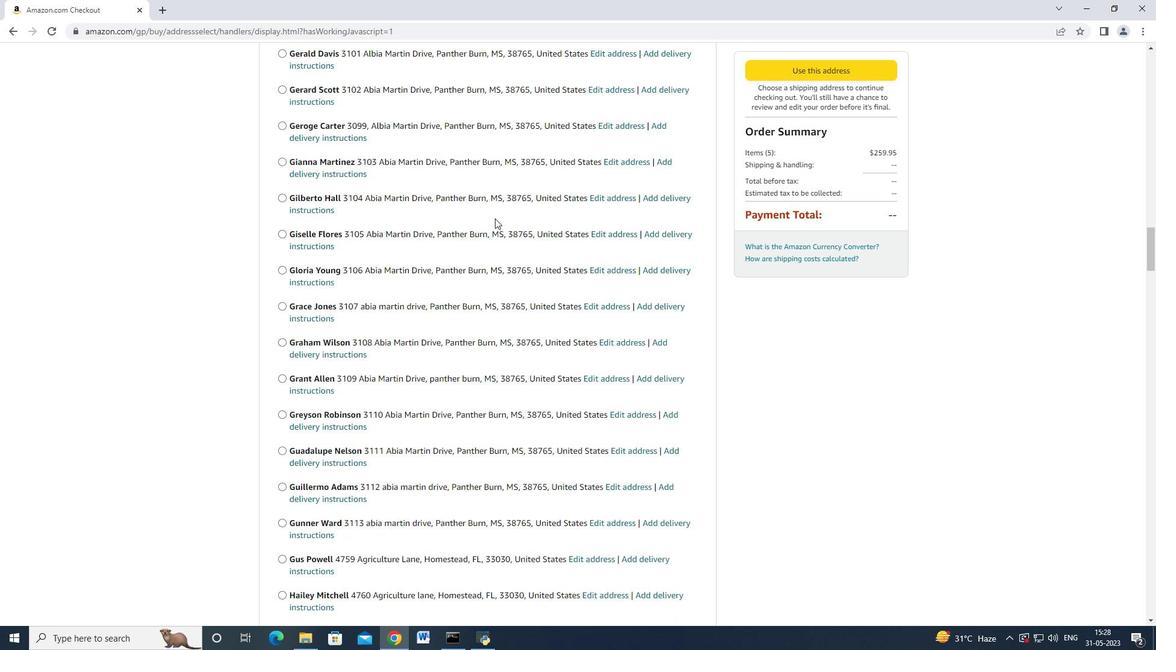
Action: Mouse scrolled (498, 213) with delta (0, 0)
Screenshot: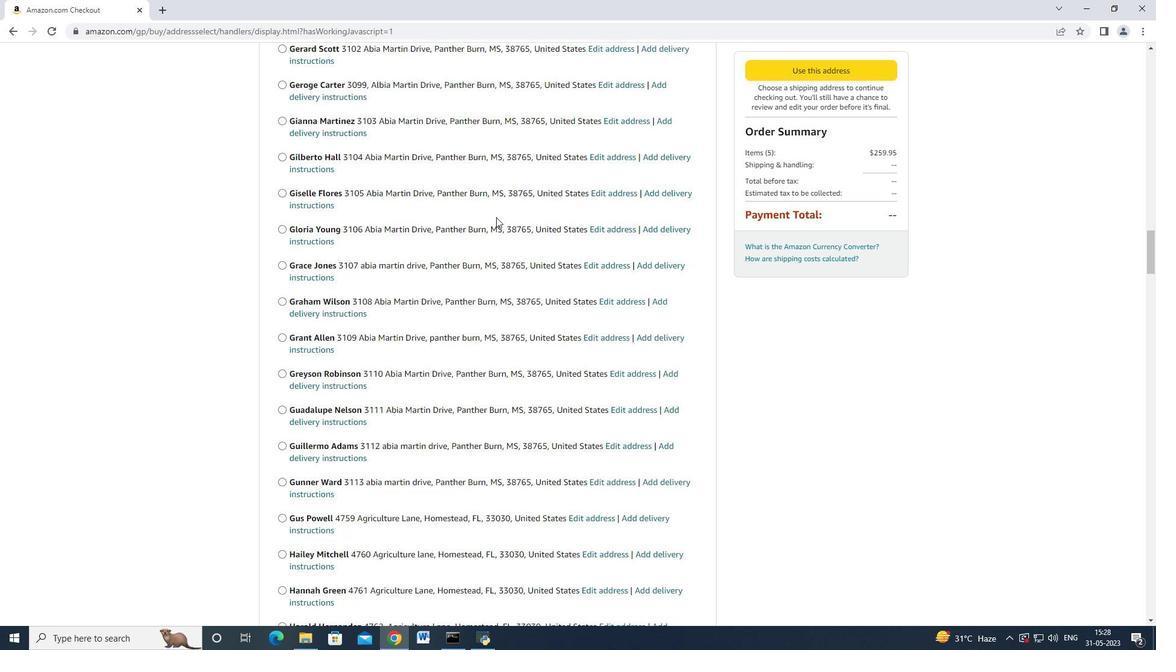 
Action: Mouse scrolled (498, 213) with delta (0, 0)
Screenshot: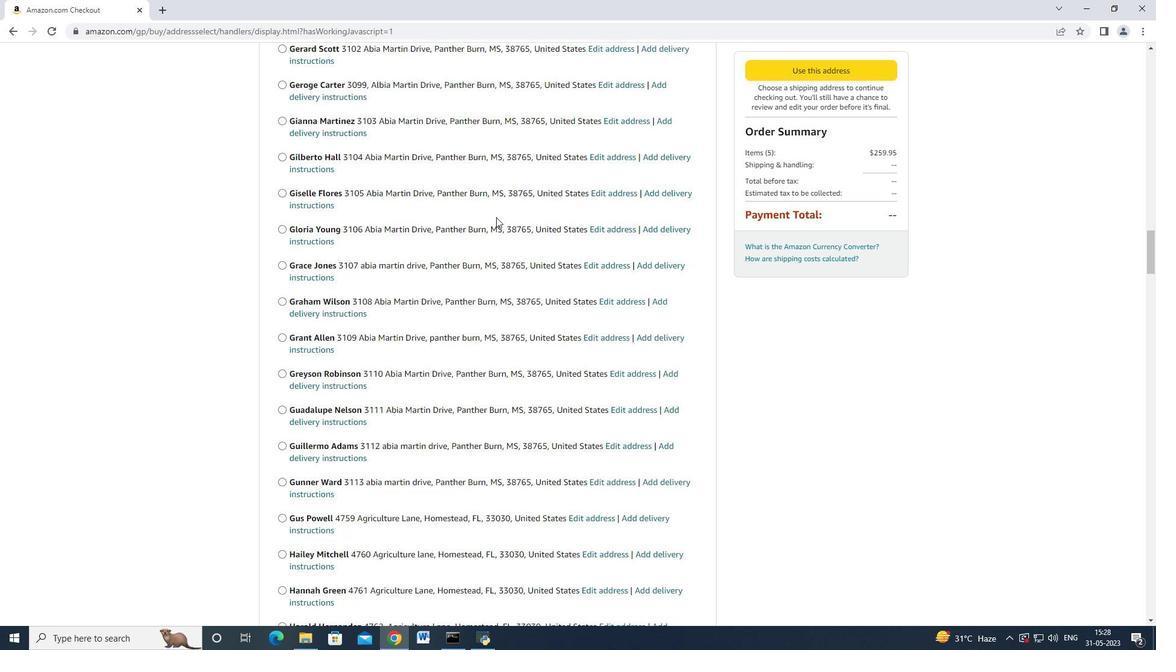 
Action: Mouse scrolled (498, 213) with delta (0, 0)
Screenshot: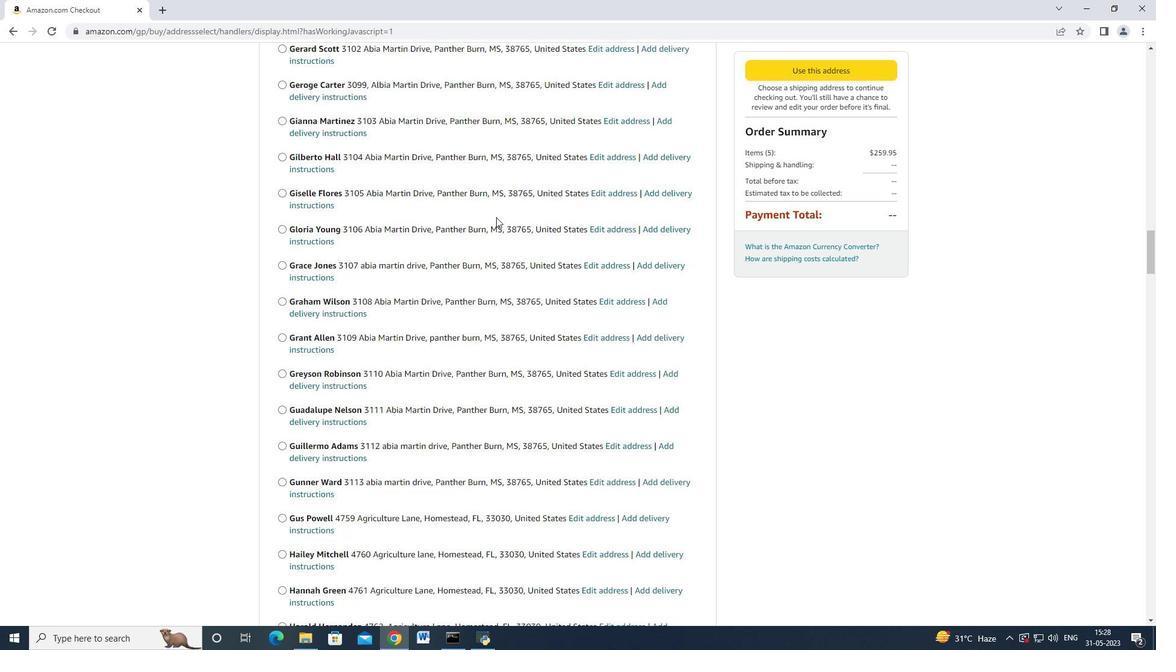 
Action: Mouse scrolled (498, 213) with delta (0, 0)
Screenshot: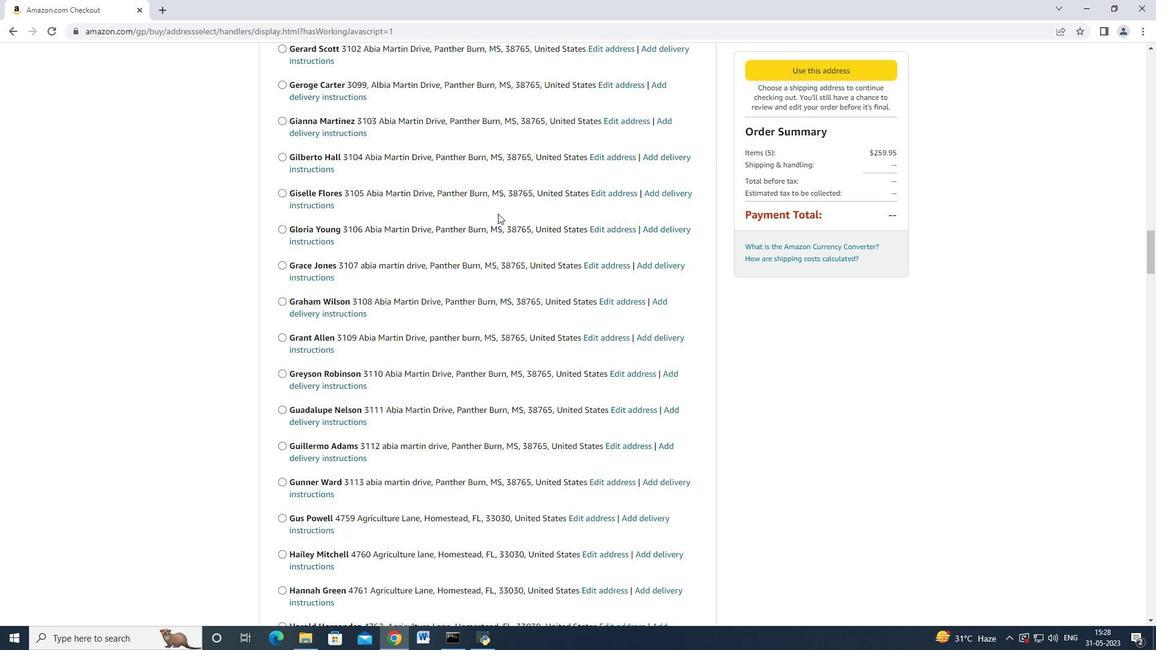 
Action: Mouse moved to (497, 213)
Screenshot: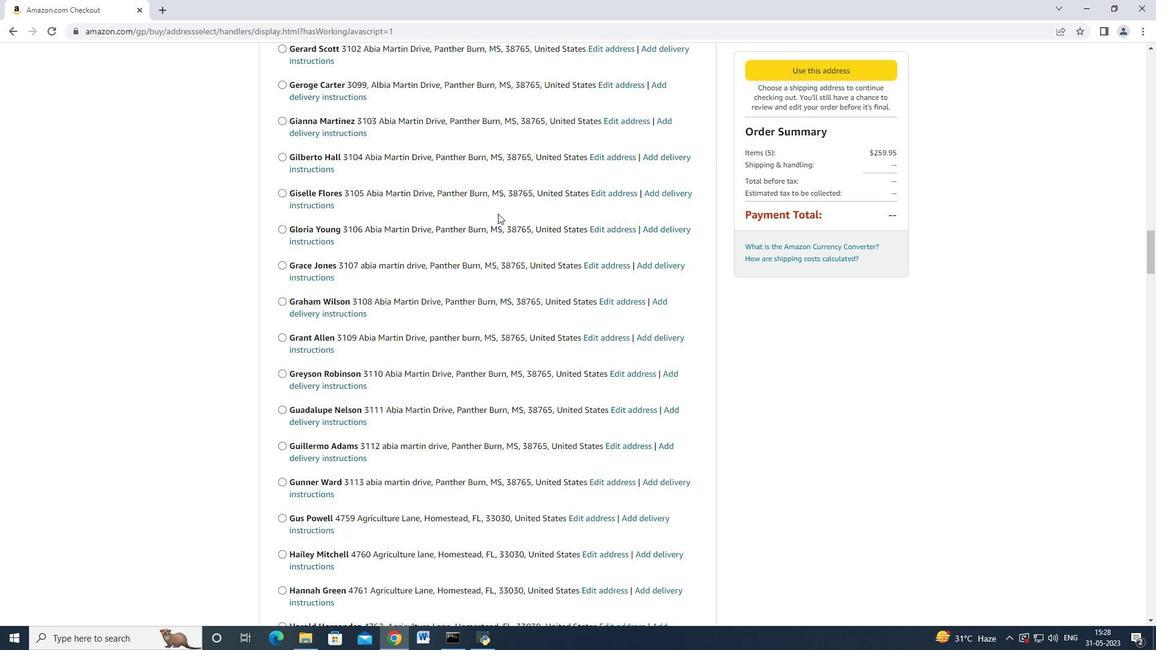 
Action: Mouse scrolled (497, 213) with delta (0, 0)
Screenshot: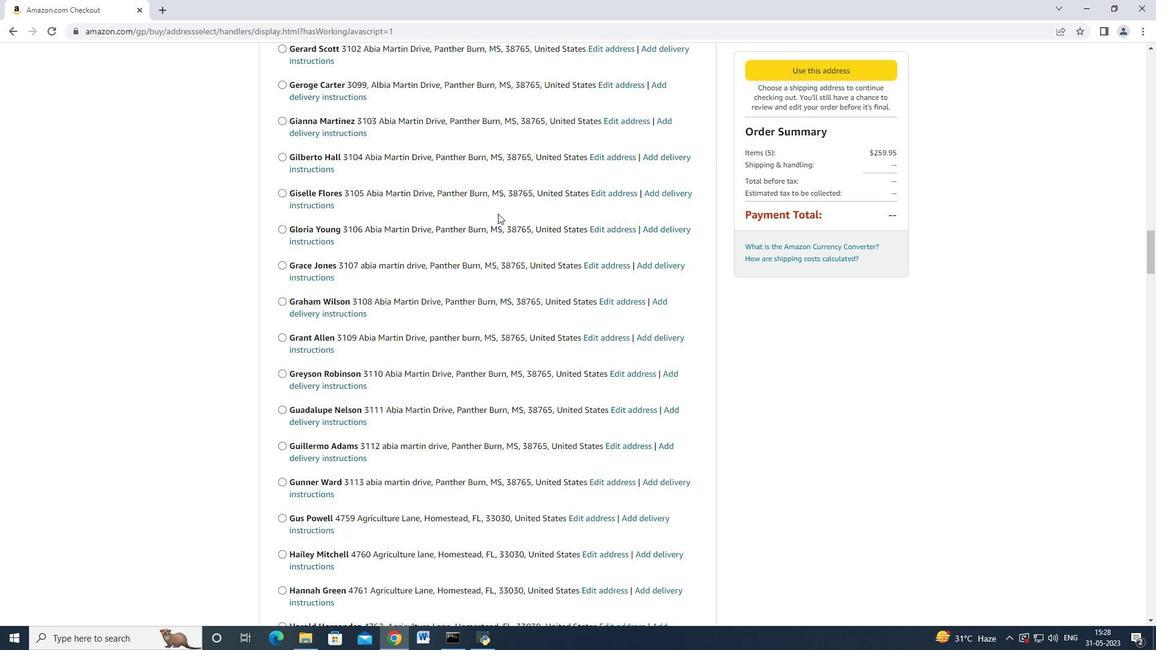 
Action: Mouse moved to (495, 213)
Screenshot: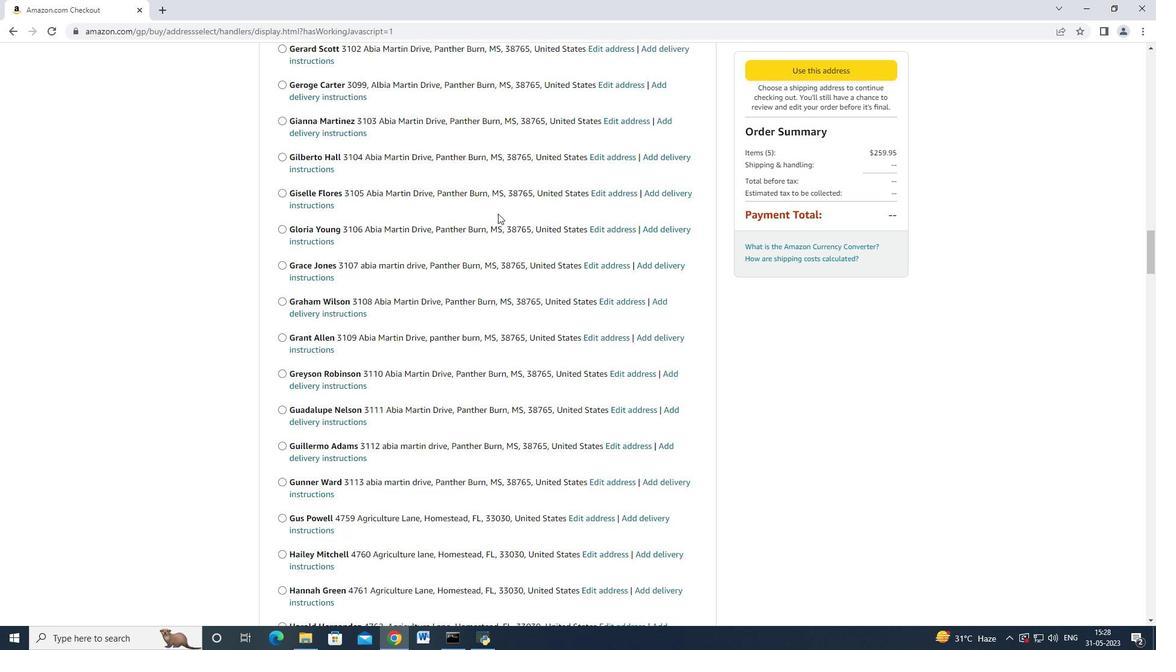 
Action: Mouse scrolled (495, 213) with delta (0, 0)
Screenshot: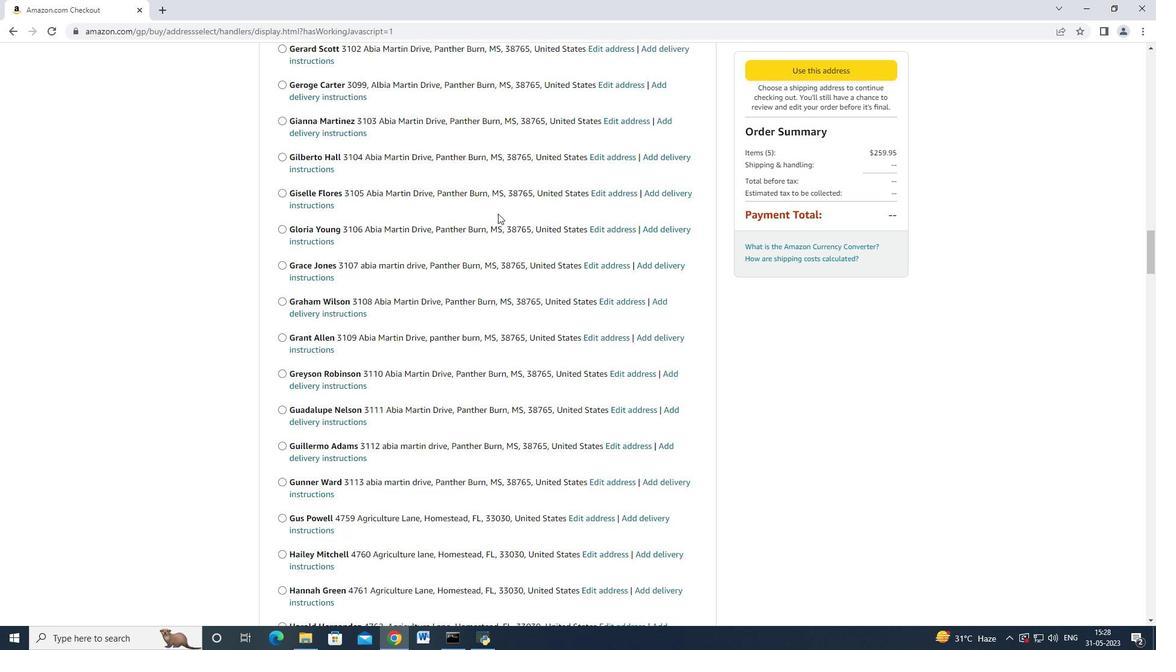 
Action: Mouse moved to (493, 216)
Screenshot: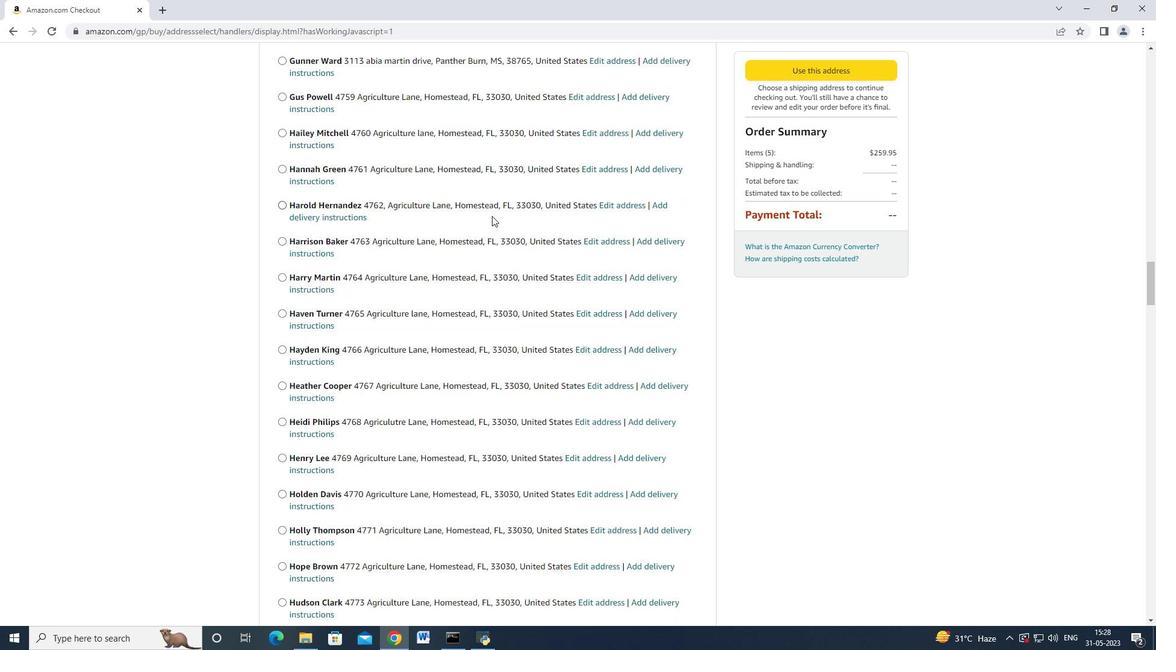 
Action: Mouse scrolled (493, 215) with delta (0, 0)
Screenshot: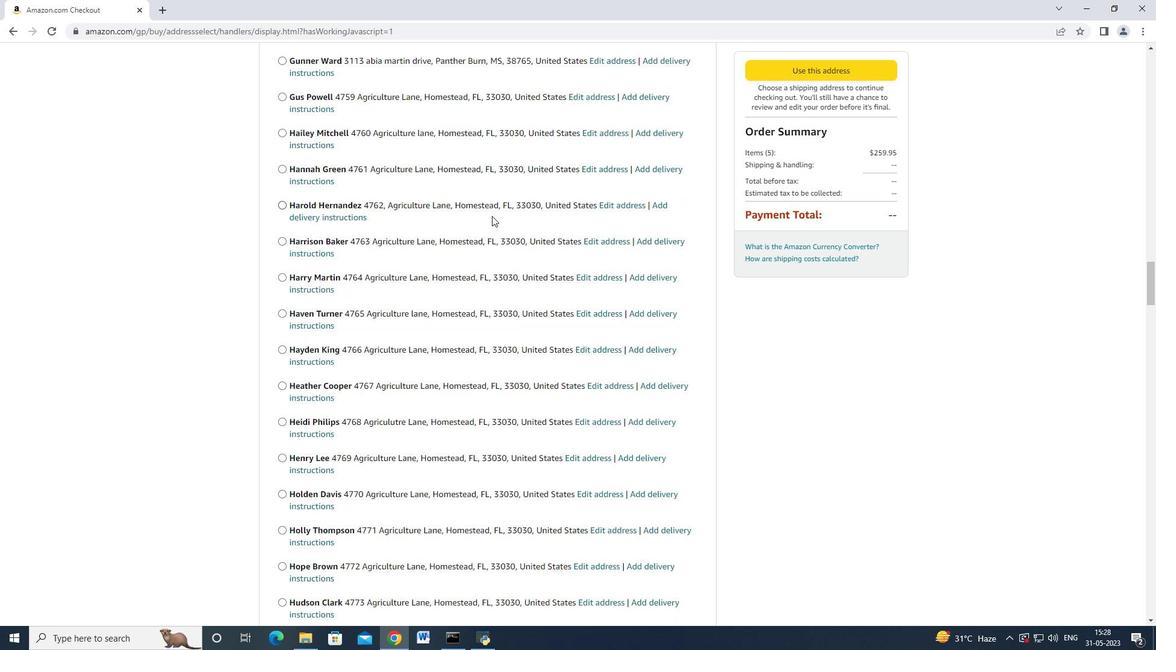 
Action: Mouse moved to (493, 216)
Screenshot: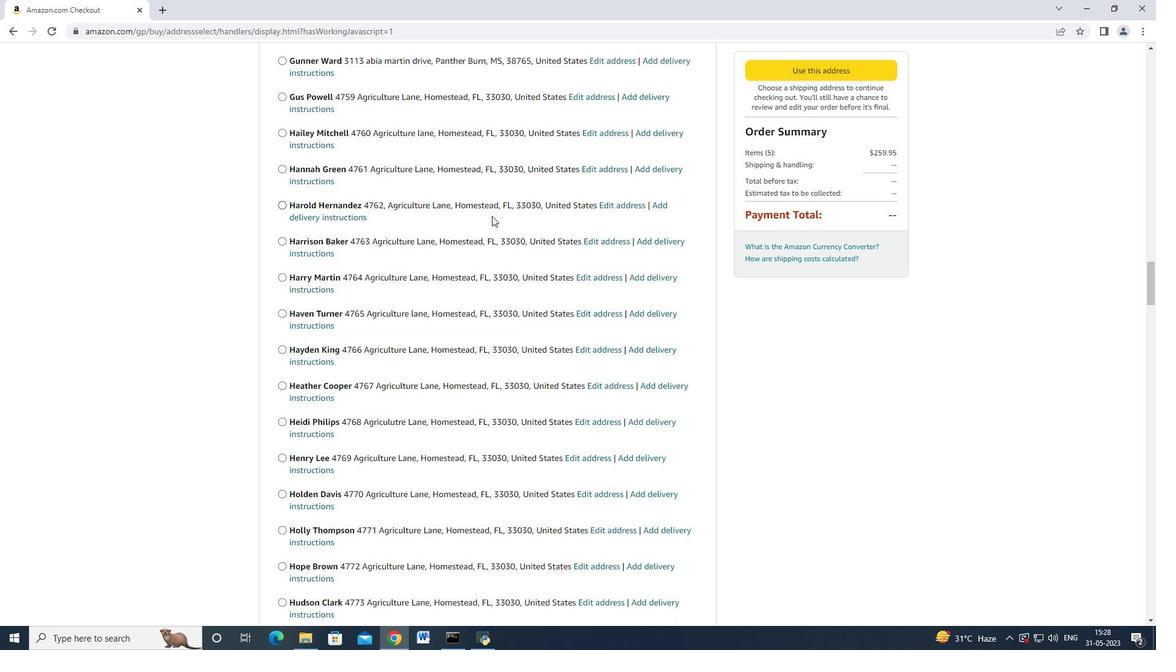 
Action: Mouse scrolled (493, 215) with delta (0, 0)
Screenshot: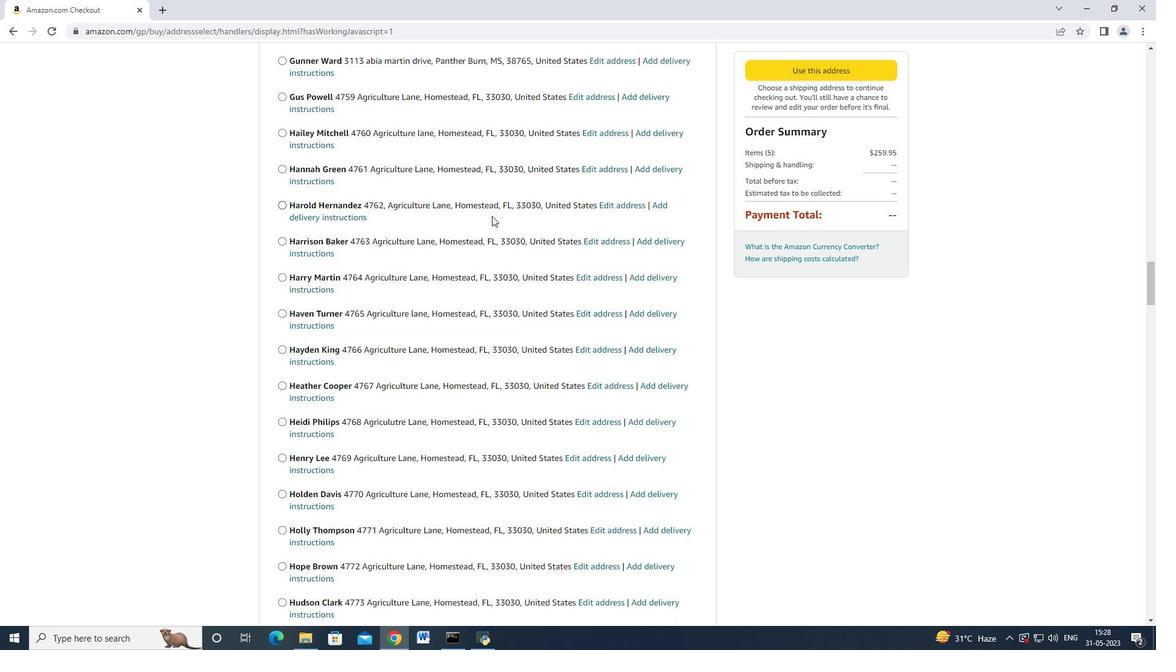 
Action: Mouse scrolled (493, 215) with delta (0, 0)
Screenshot: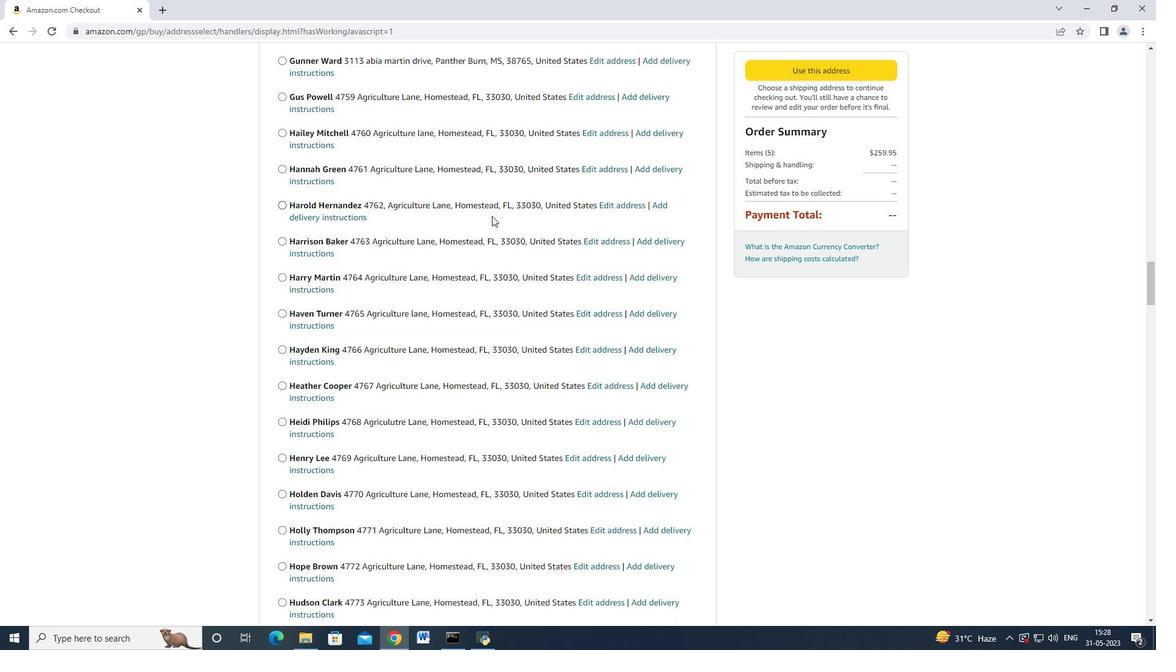 
Action: Mouse scrolled (493, 215) with delta (0, 0)
Screenshot: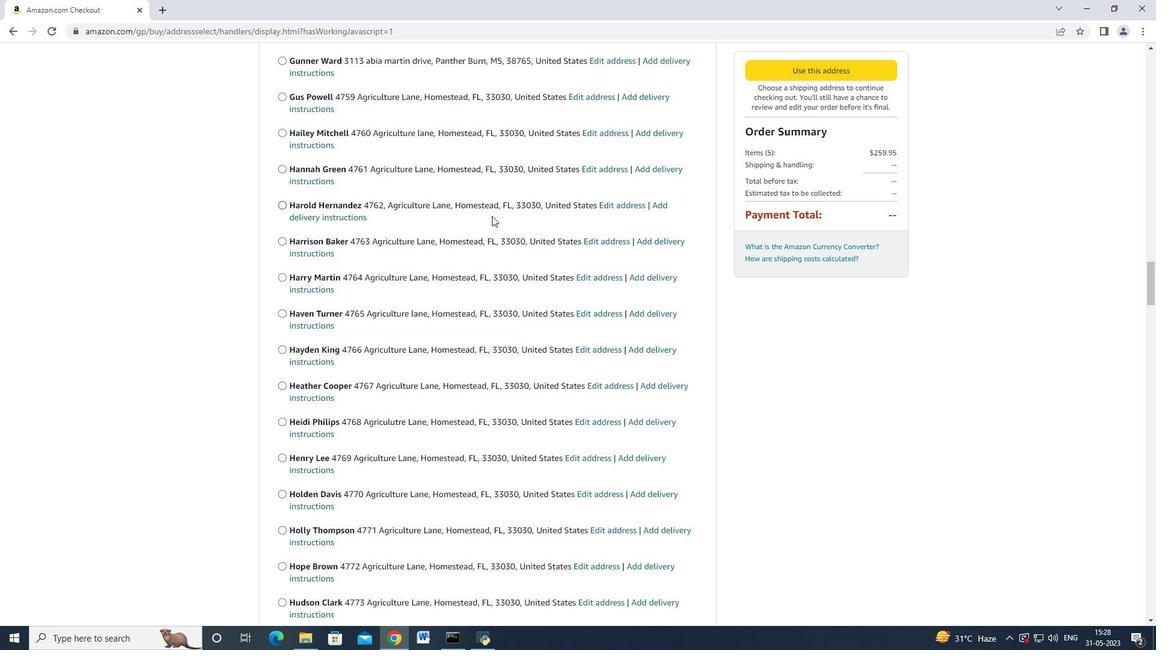 
Action: Mouse scrolled (493, 215) with delta (0, 0)
Screenshot: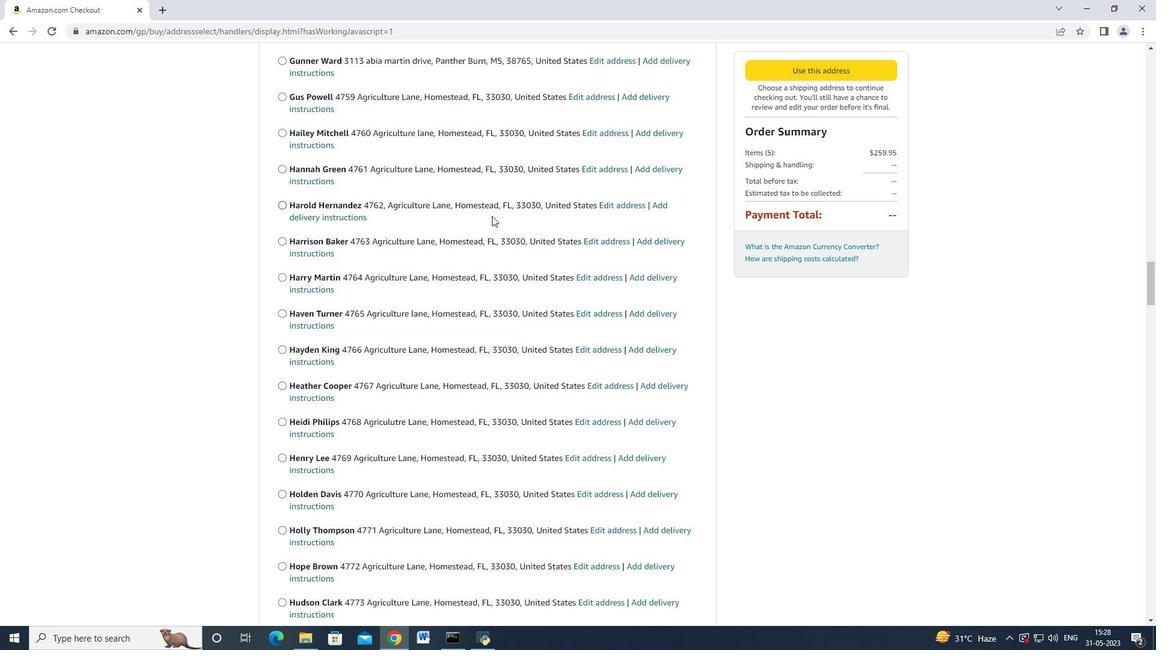 
Action: Mouse scrolled (493, 215) with delta (0, 0)
Screenshot: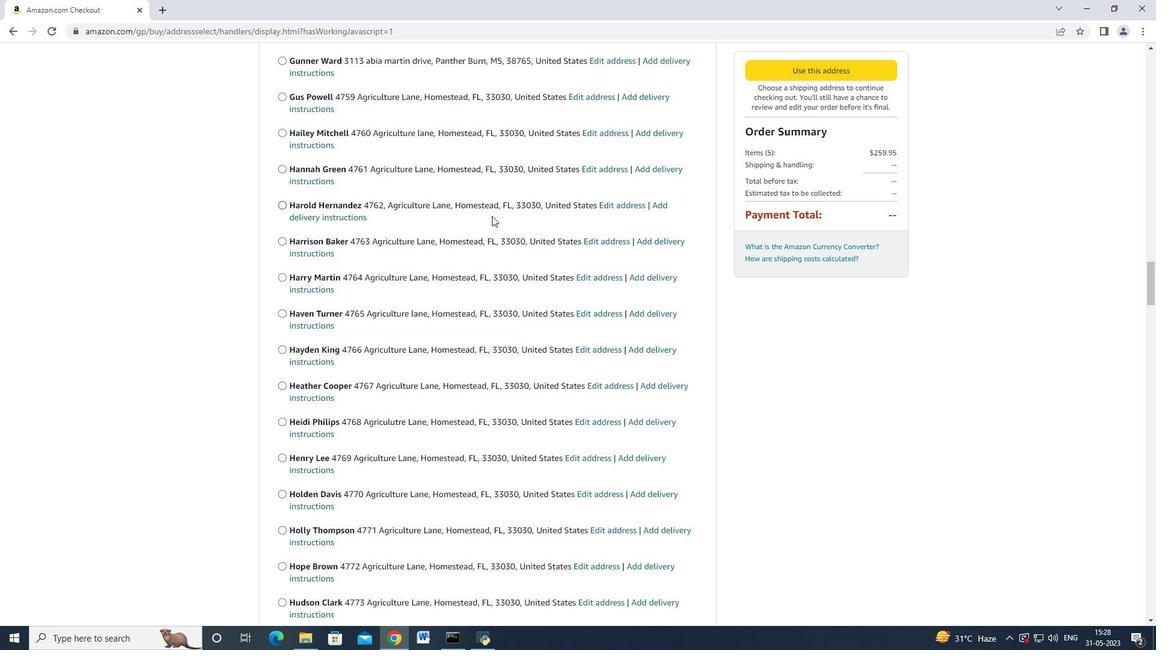 
Action: Mouse moved to (494, 216)
Screenshot: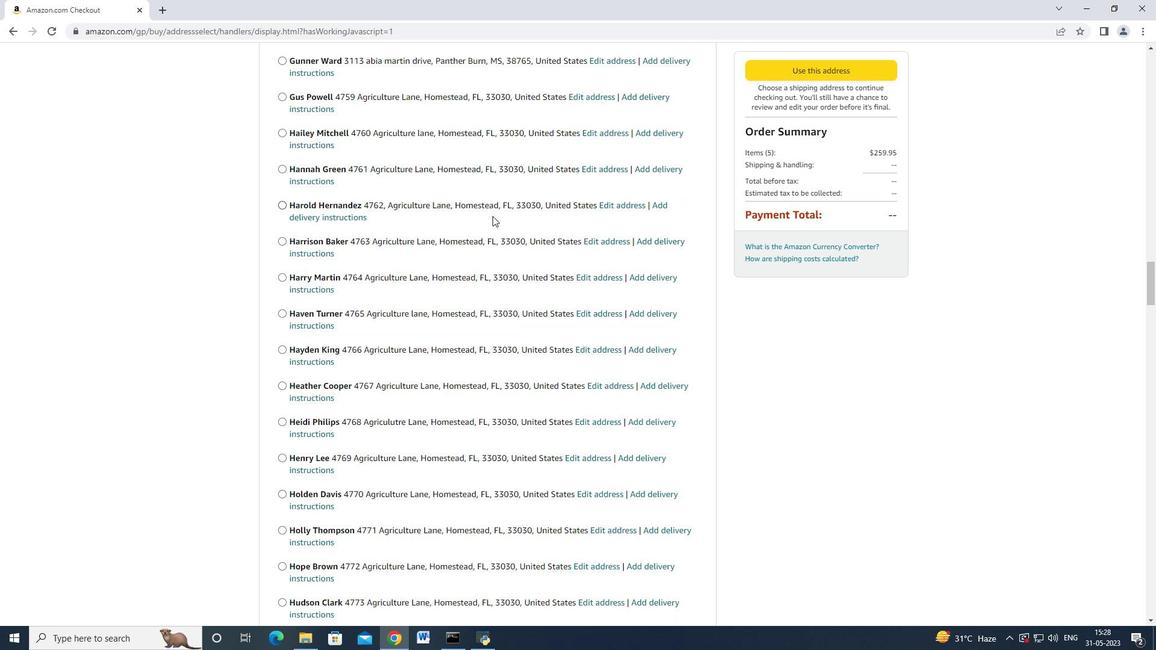 
Action: Mouse scrolled (494, 215) with delta (0, 0)
Screenshot: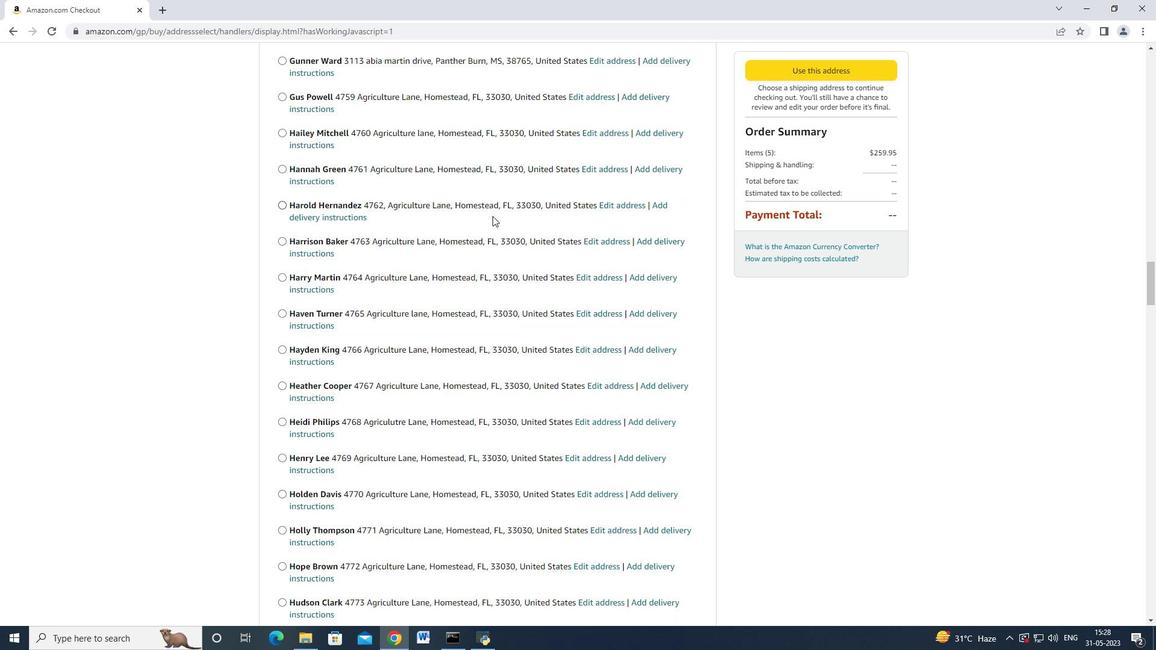 
Action: Mouse moved to (494, 216)
Screenshot: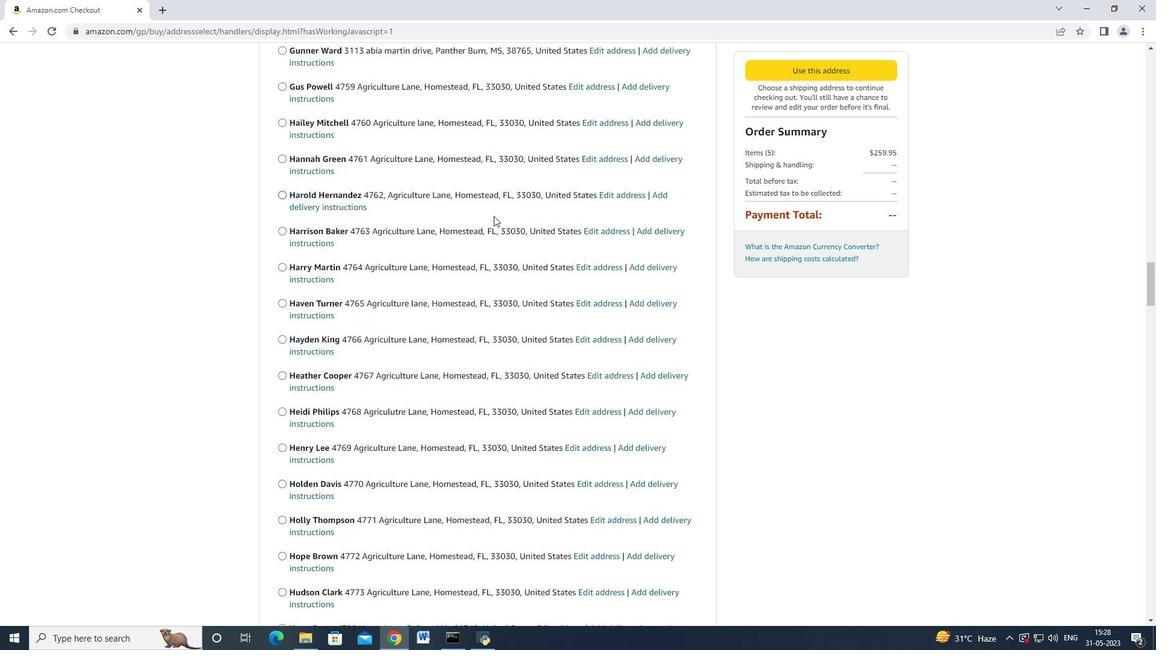 
Action: Mouse scrolled (494, 215) with delta (0, 0)
Screenshot: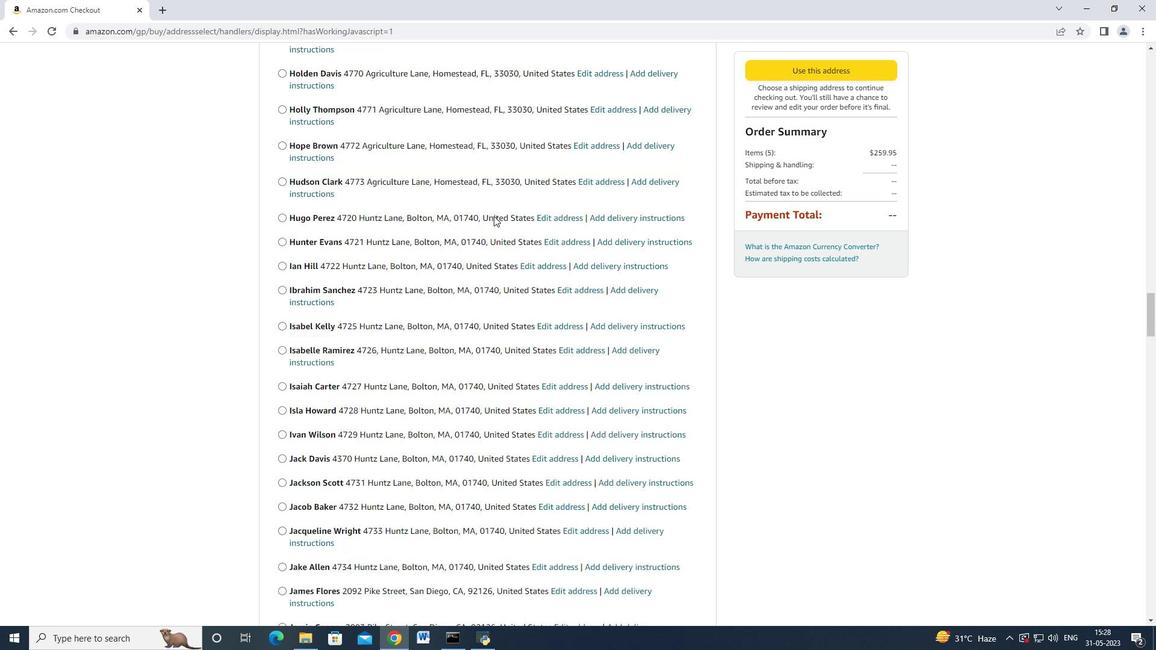 
Action: Mouse moved to (494, 216)
Screenshot: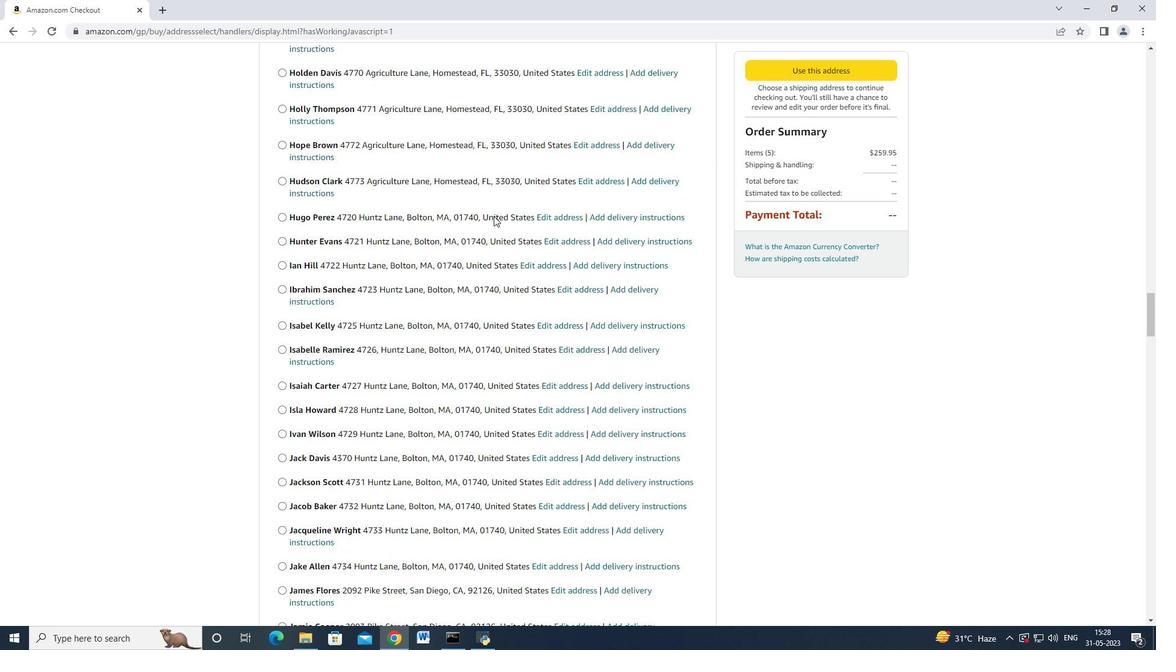 
Action: Mouse scrolled (494, 215) with delta (0, 0)
Screenshot: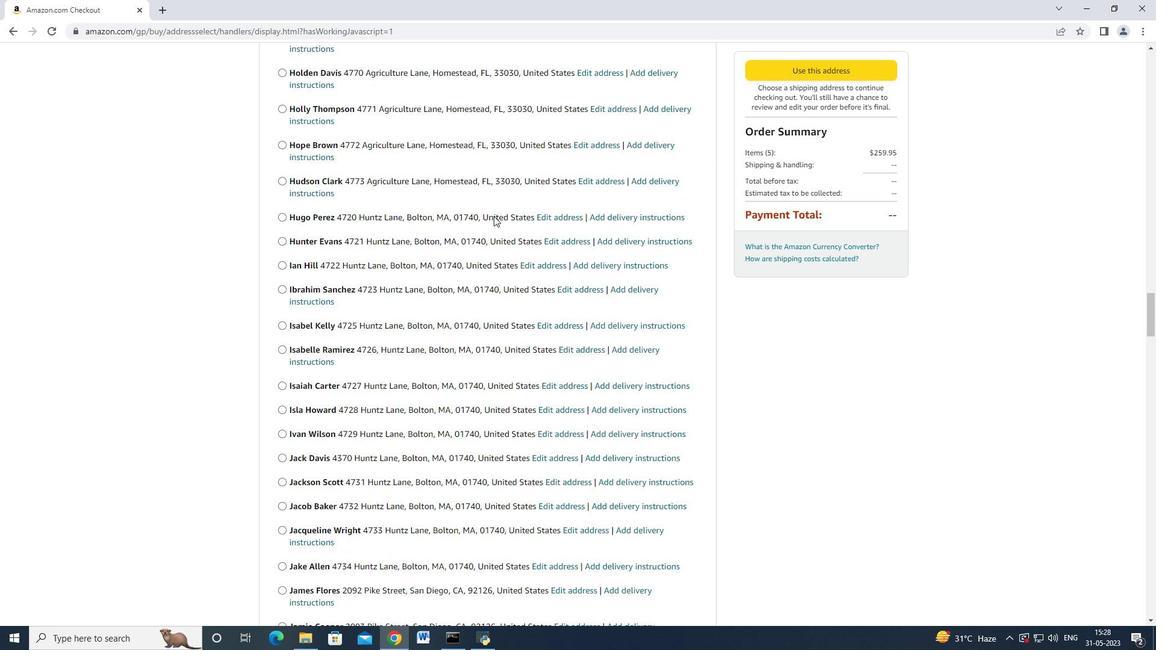 
Action: Mouse moved to (487, 220)
Screenshot: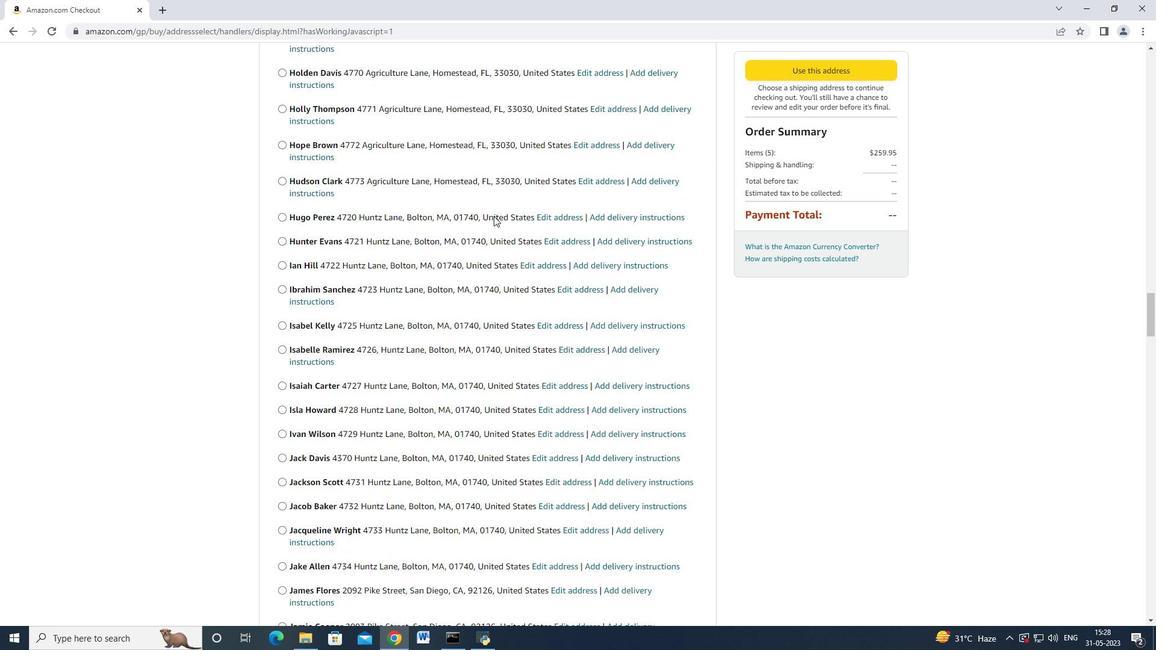 
Action: Mouse scrolled (494, 215) with delta (0, 0)
Screenshot: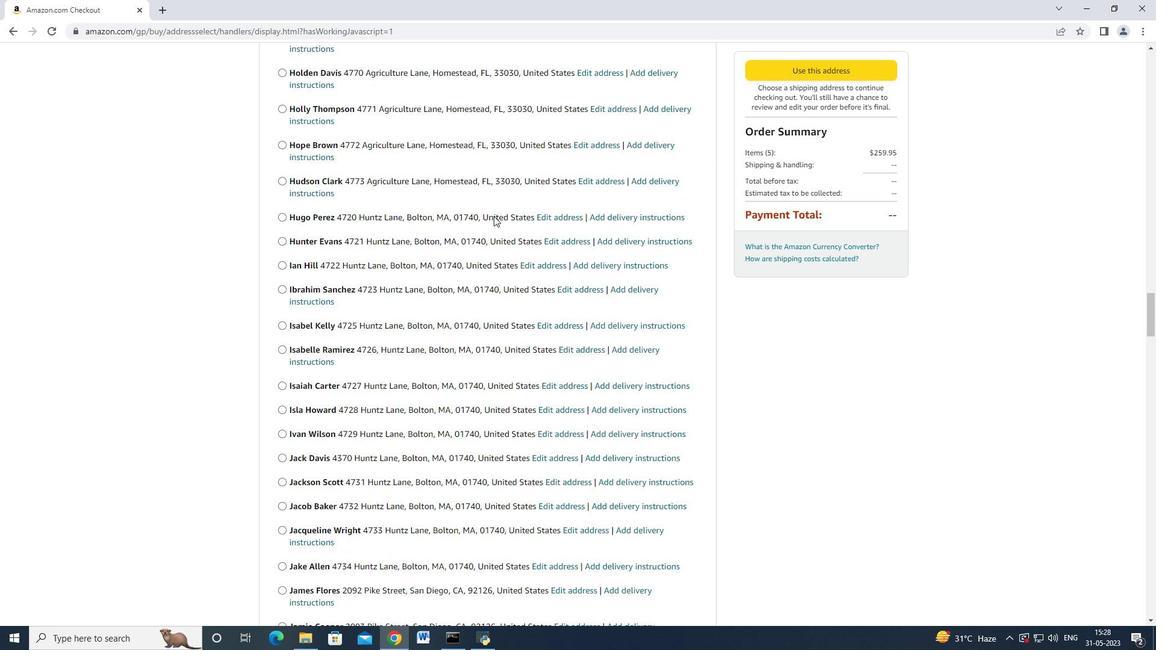
Action: Mouse scrolled (494, 215) with delta (0, 0)
Screenshot: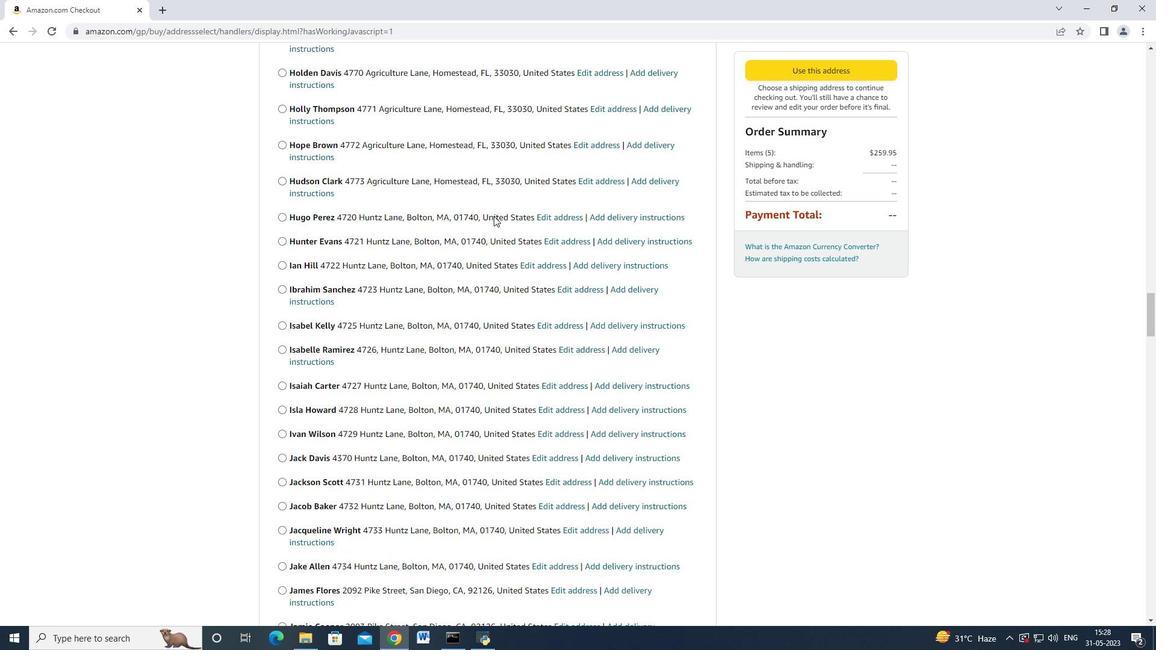 
Action: Mouse scrolled (494, 215) with delta (0, 0)
Screenshot: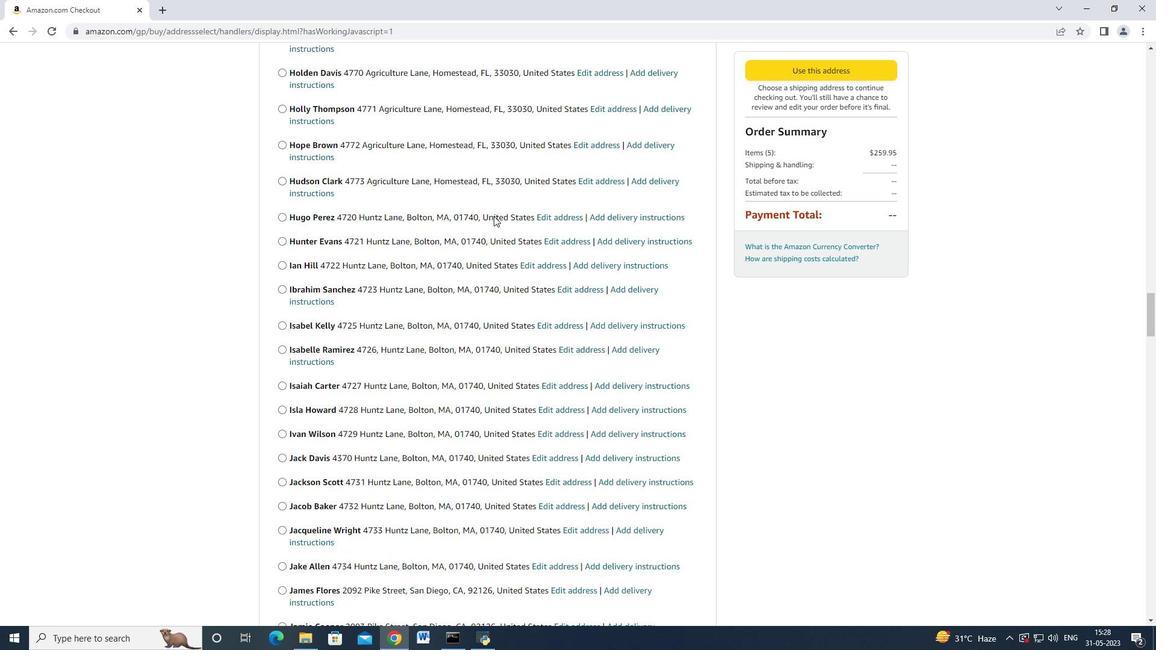 
Action: Mouse scrolled (494, 215) with delta (0, 0)
Screenshot: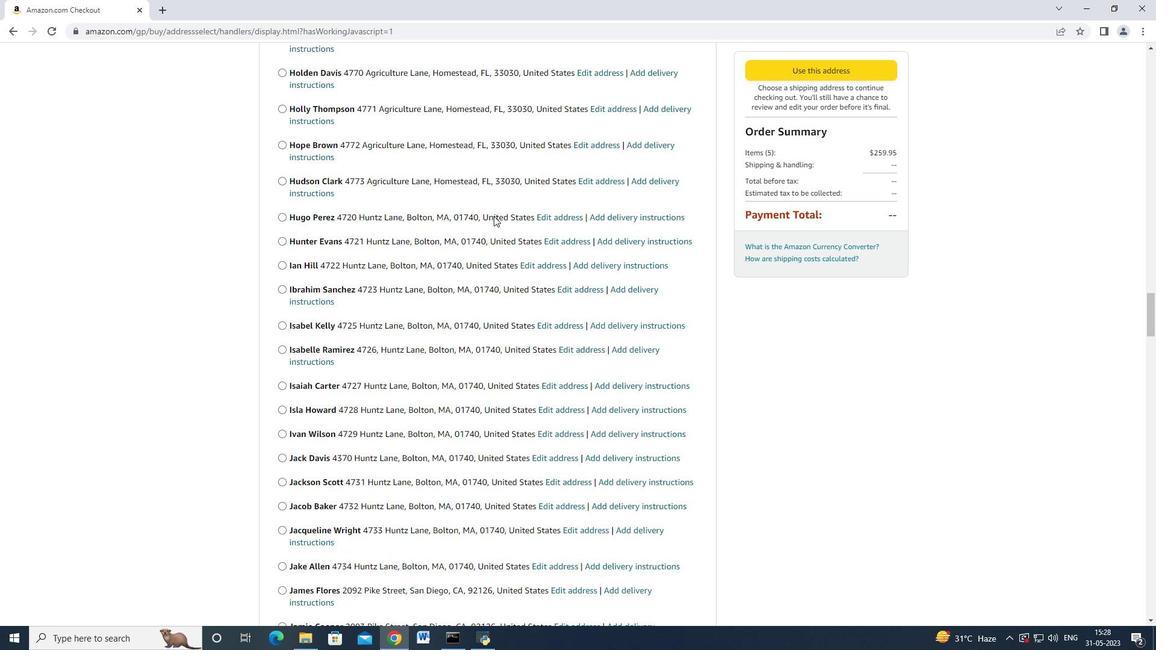 
Action: Mouse moved to (490, 218)
Screenshot: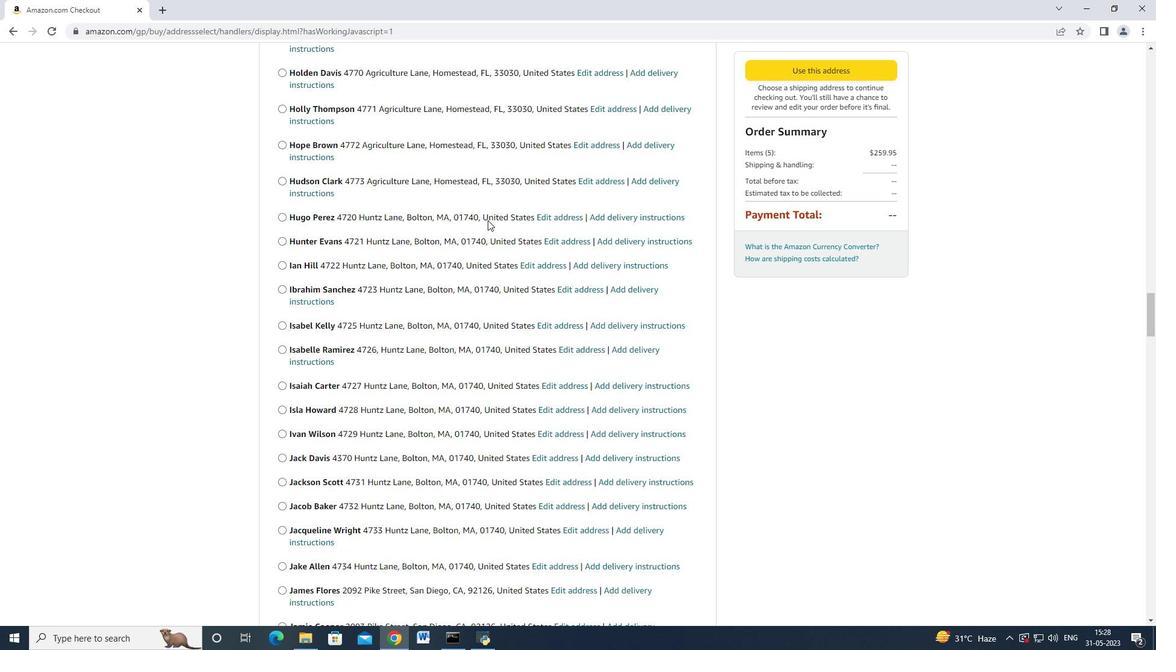 
Action: Mouse scrolled (490, 217) with delta (0, 0)
Screenshot: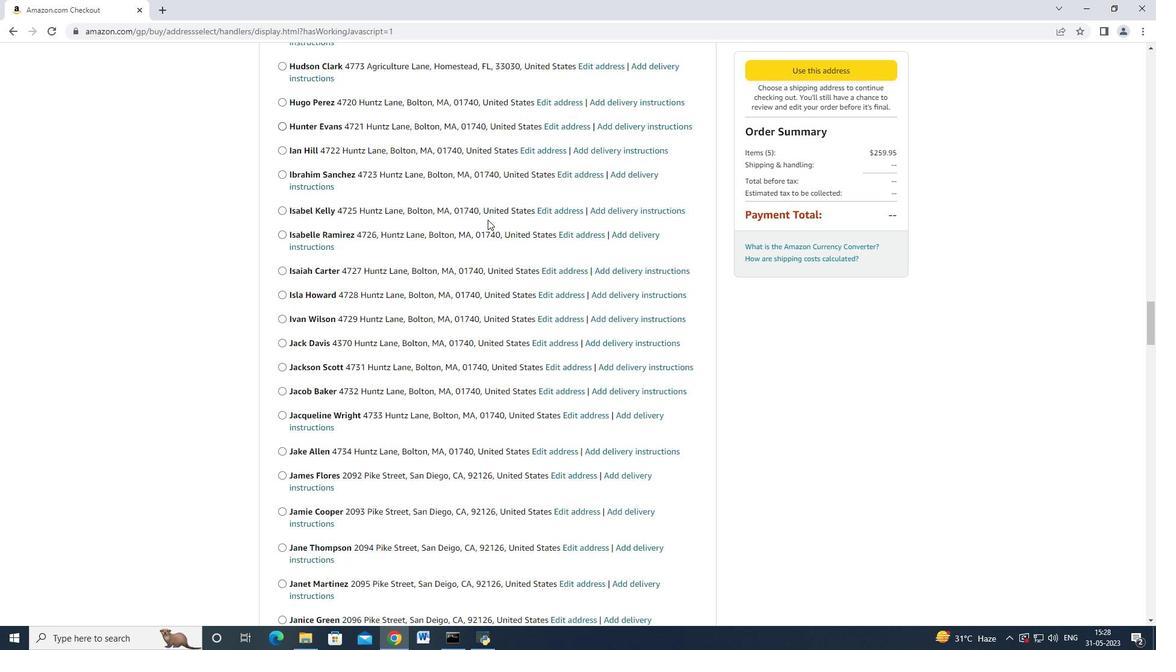 
Action: Mouse moved to (489, 218)
Screenshot: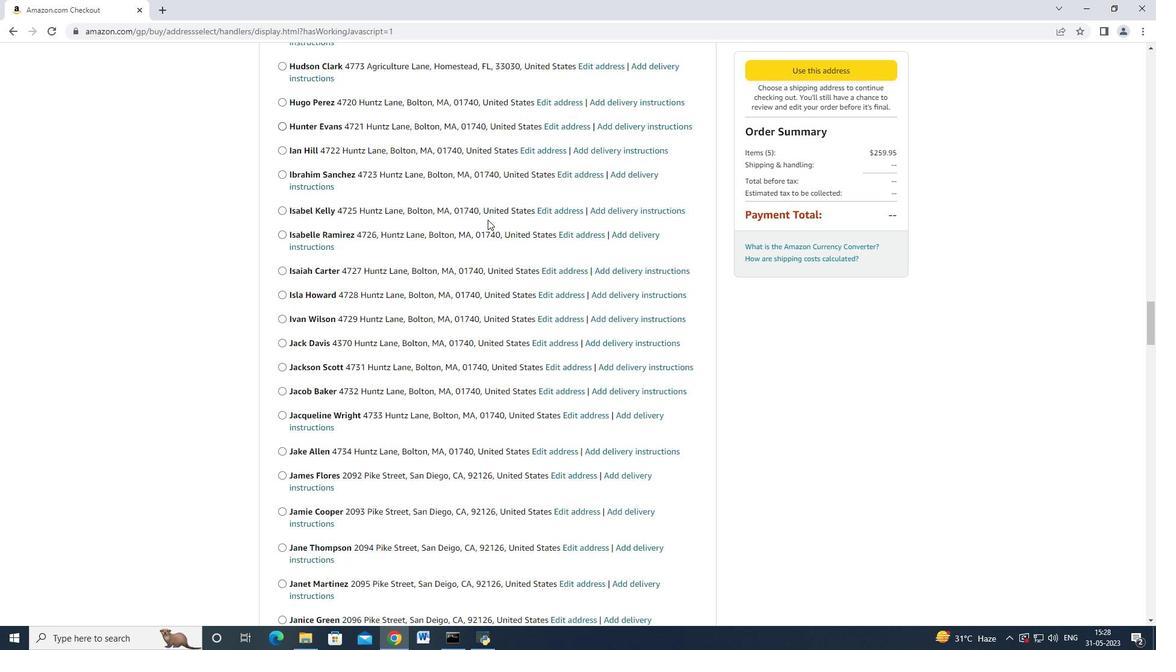 
Action: Mouse scrolled (489, 217) with delta (0, 0)
Screenshot: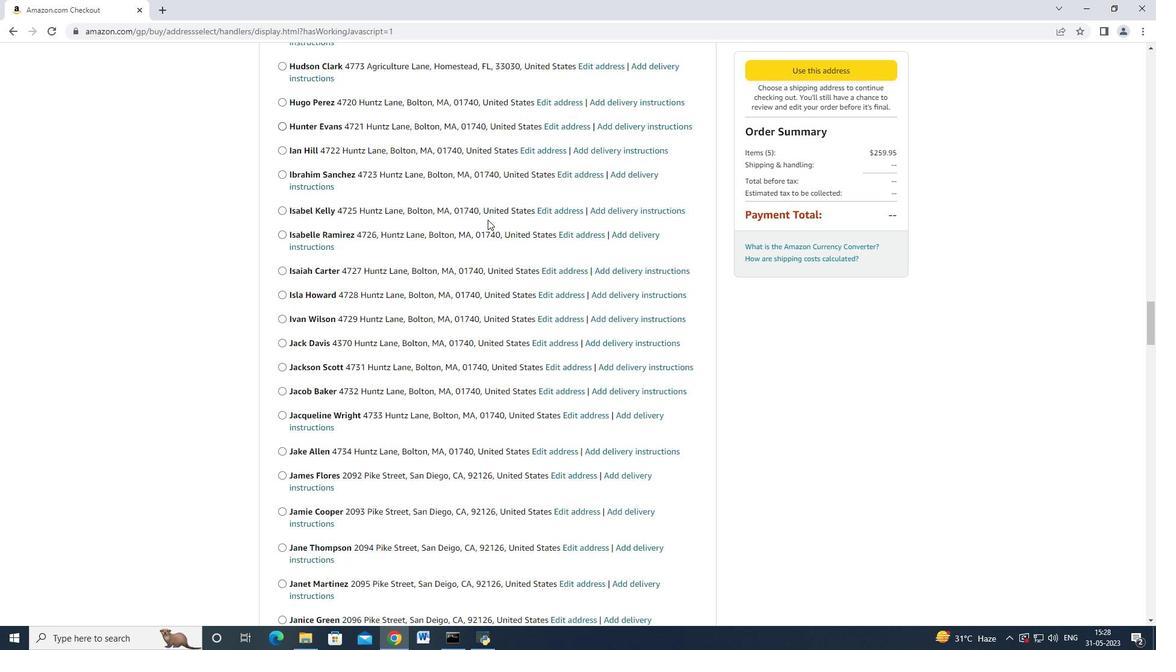 
Action: Mouse scrolled (489, 217) with delta (0, 0)
Screenshot: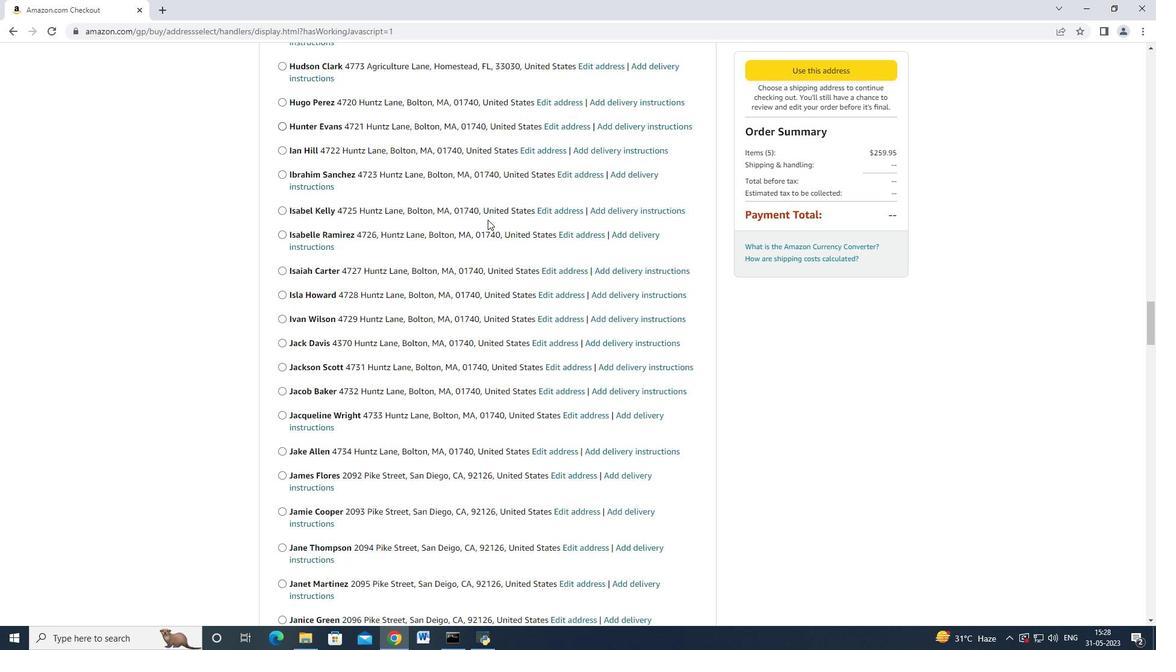 
Action: Mouse scrolled (489, 217) with delta (0, 0)
Screenshot: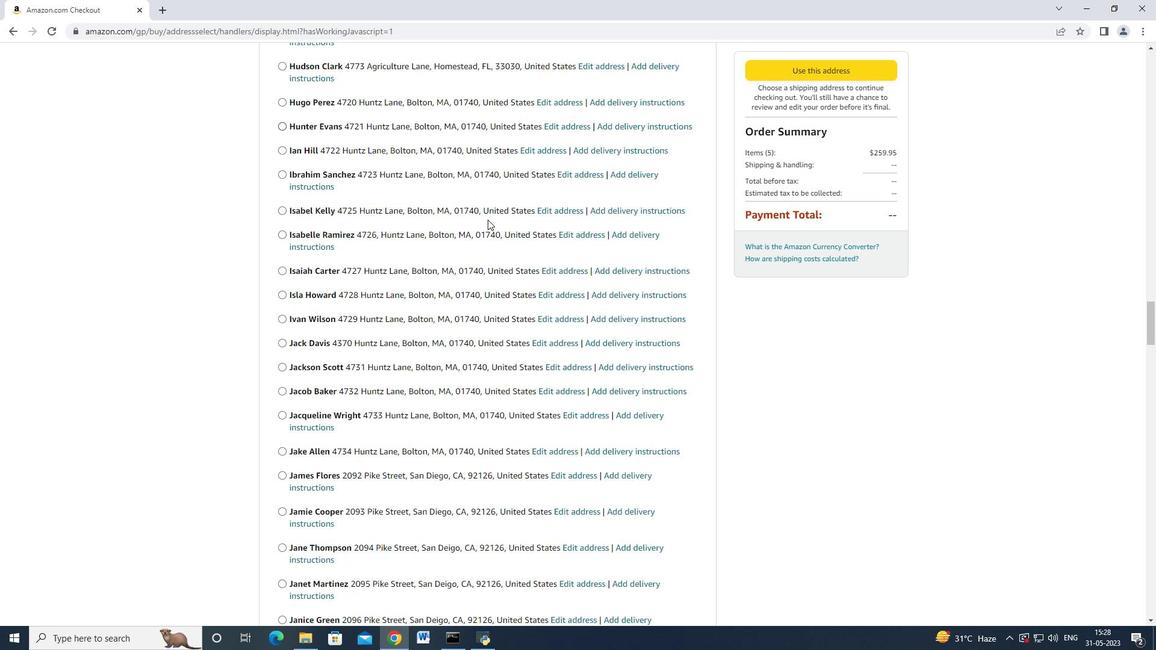 
Action: Mouse scrolled (489, 217) with delta (0, 0)
Screenshot: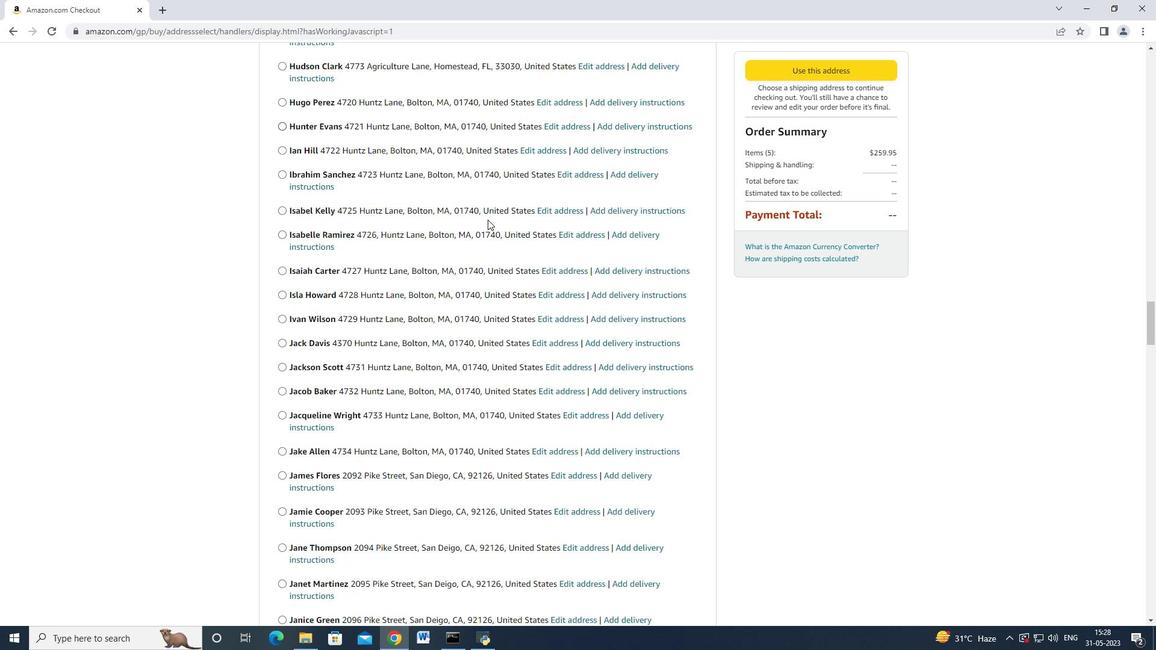 
Action: Mouse moved to (489, 218)
Screenshot: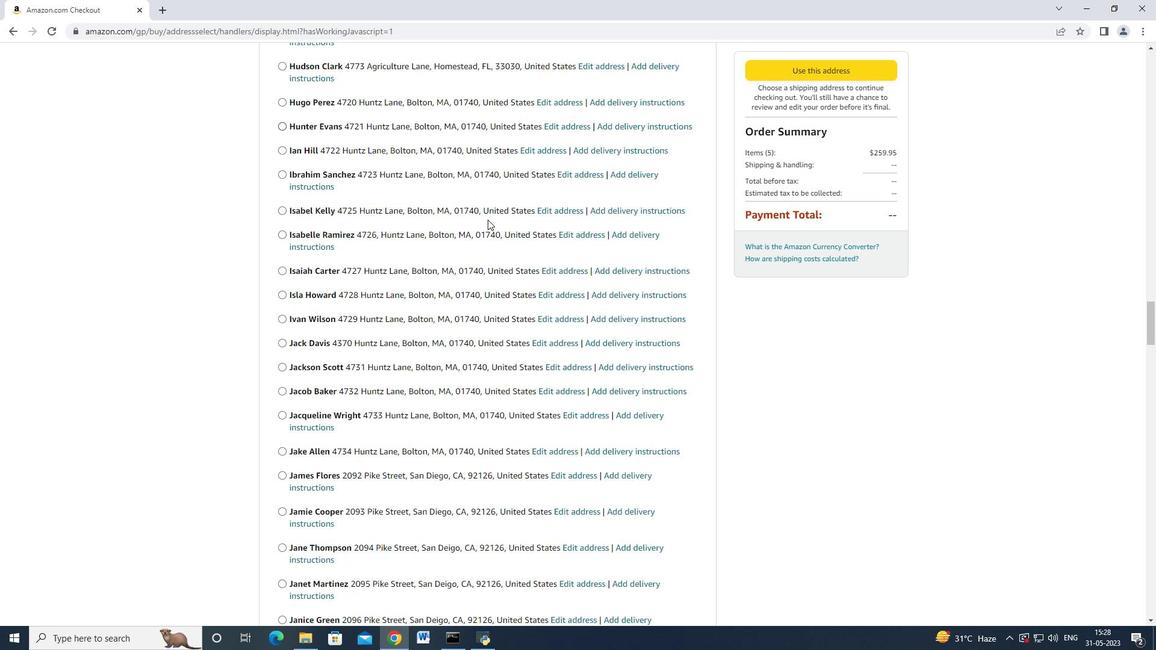 
Action: Mouse scrolled (489, 217) with delta (0, 0)
Screenshot: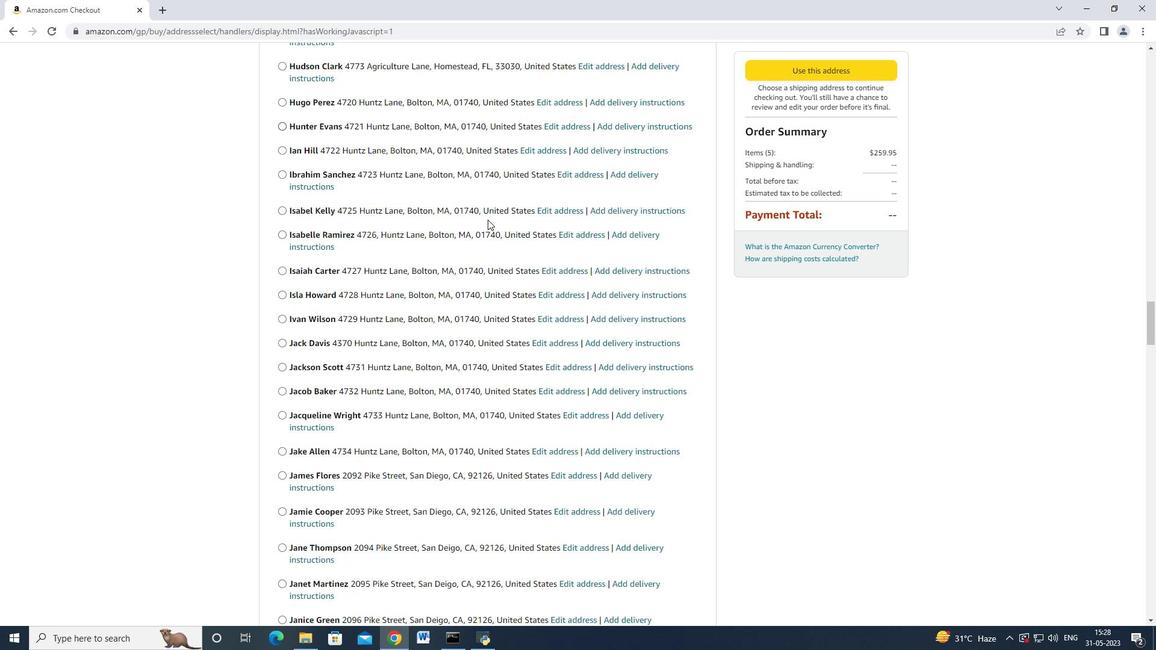 
Action: Mouse scrolled (489, 217) with delta (0, 0)
Screenshot: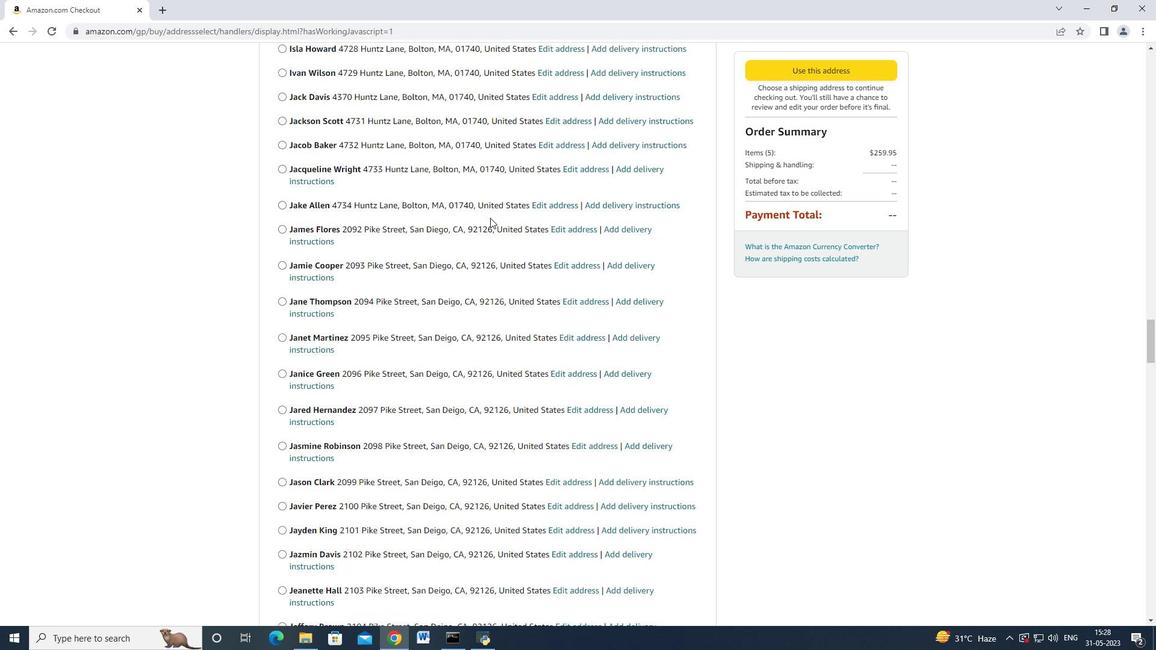 
Action: Mouse moved to (490, 216)
Screenshot: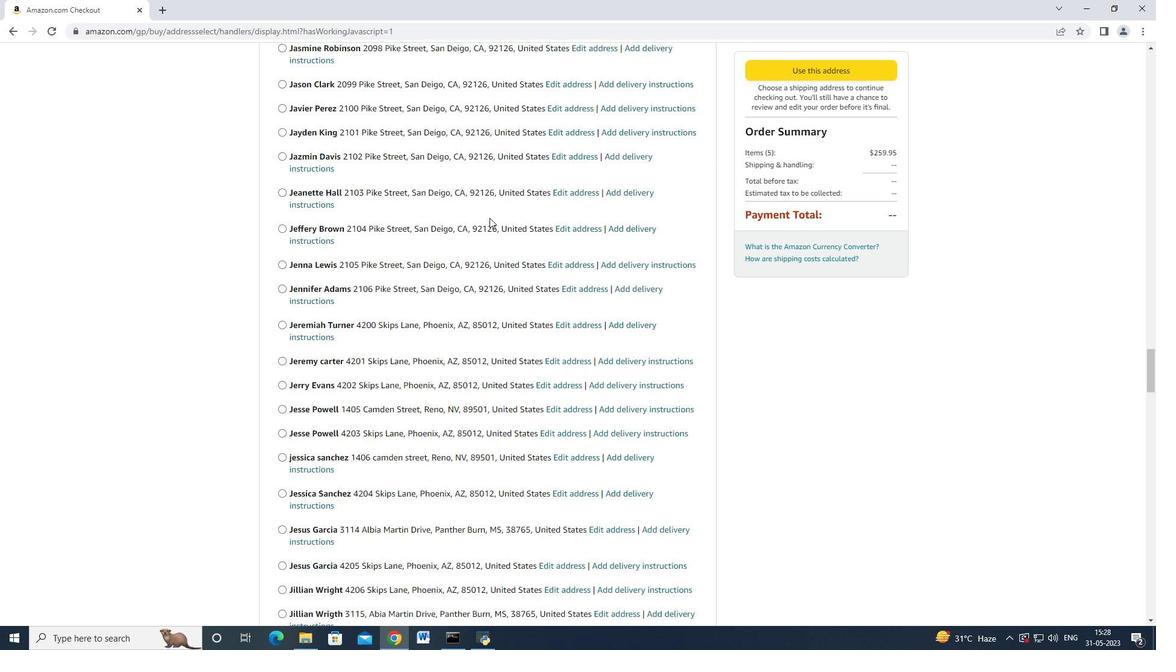 
Action: Mouse scrolled (490, 215) with delta (0, 0)
Screenshot: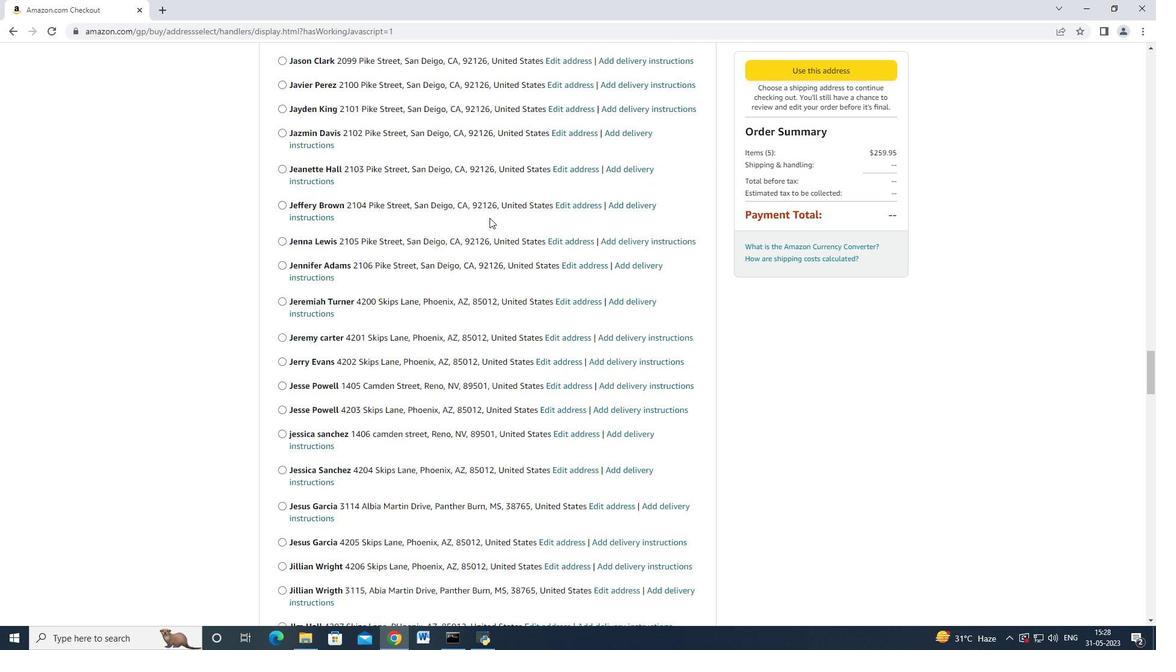 
Action: Mouse scrolled (490, 215) with delta (0, 0)
Screenshot: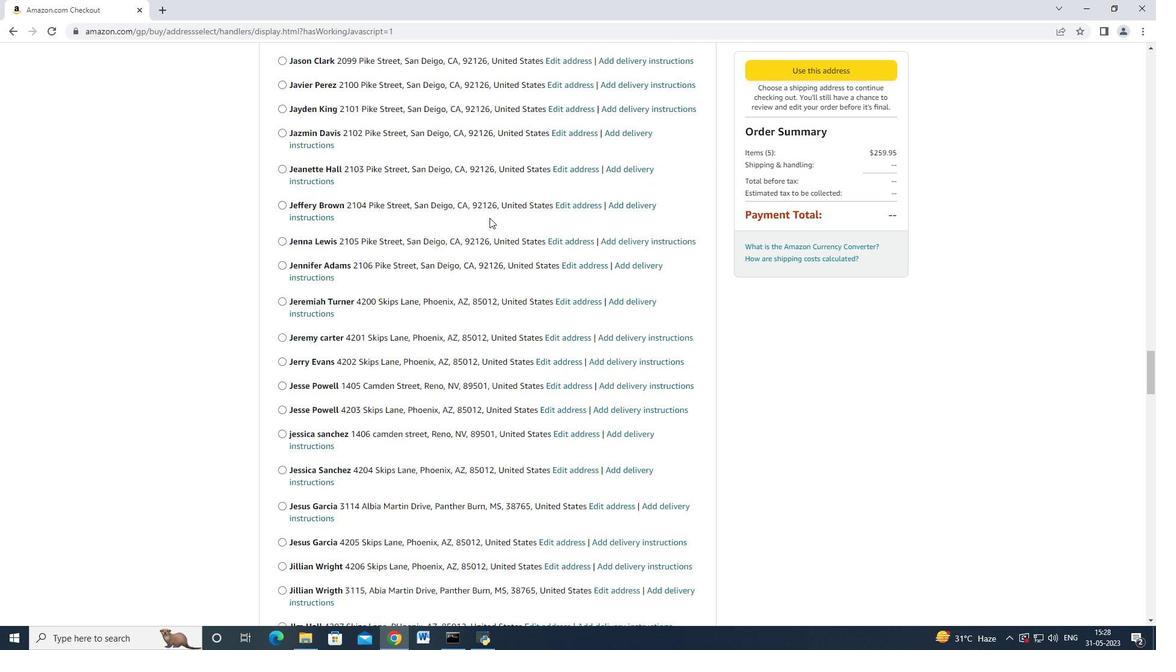 
Action: Mouse moved to (490, 216)
Screenshot: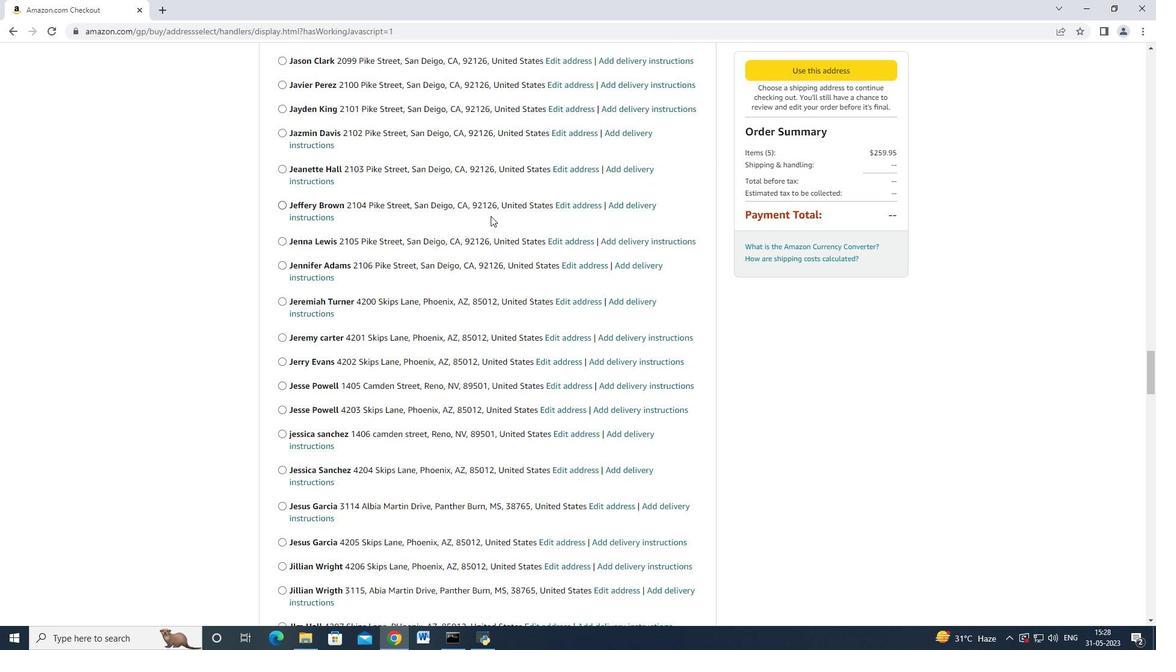 
Action: Mouse scrolled (490, 215) with delta (0, 0)
Screenshot: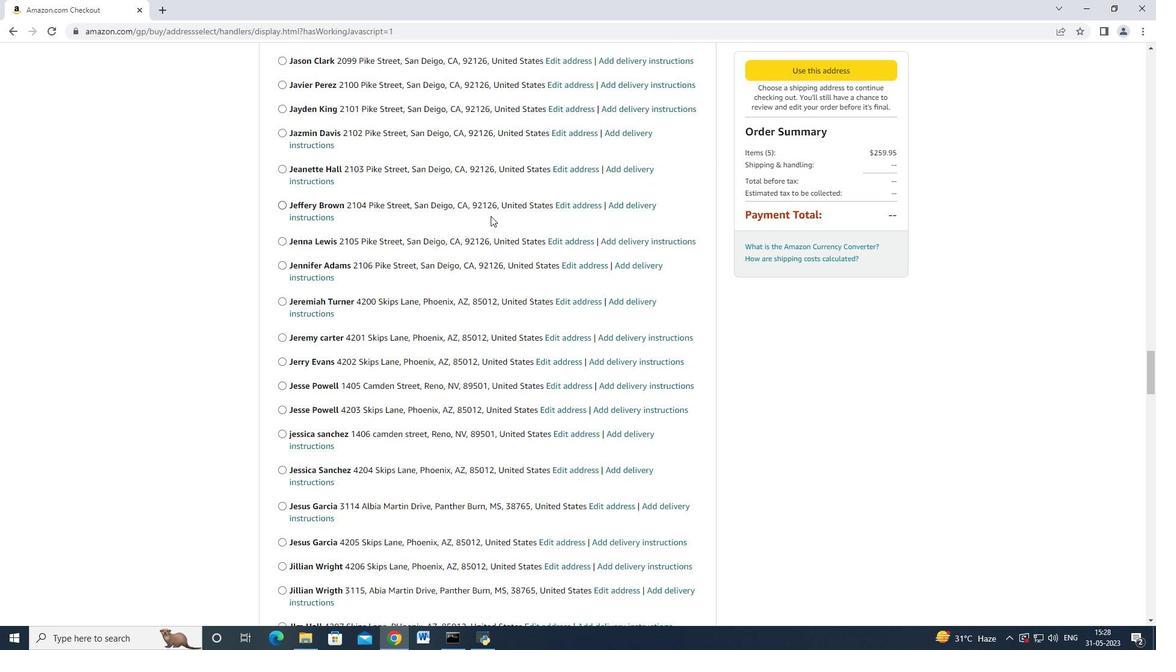 
Action: Mouse moved to (490, 216)
Screenshot: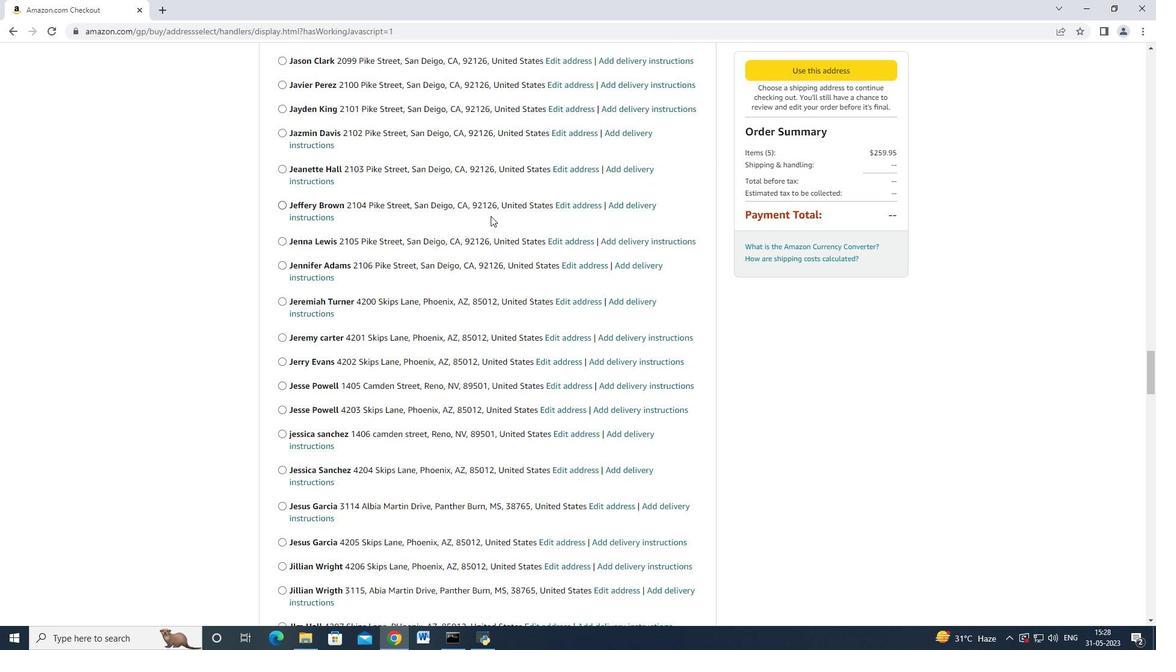 
Action: Mouse scrolled (490, 216) with delta (0, 0)
Screenshot: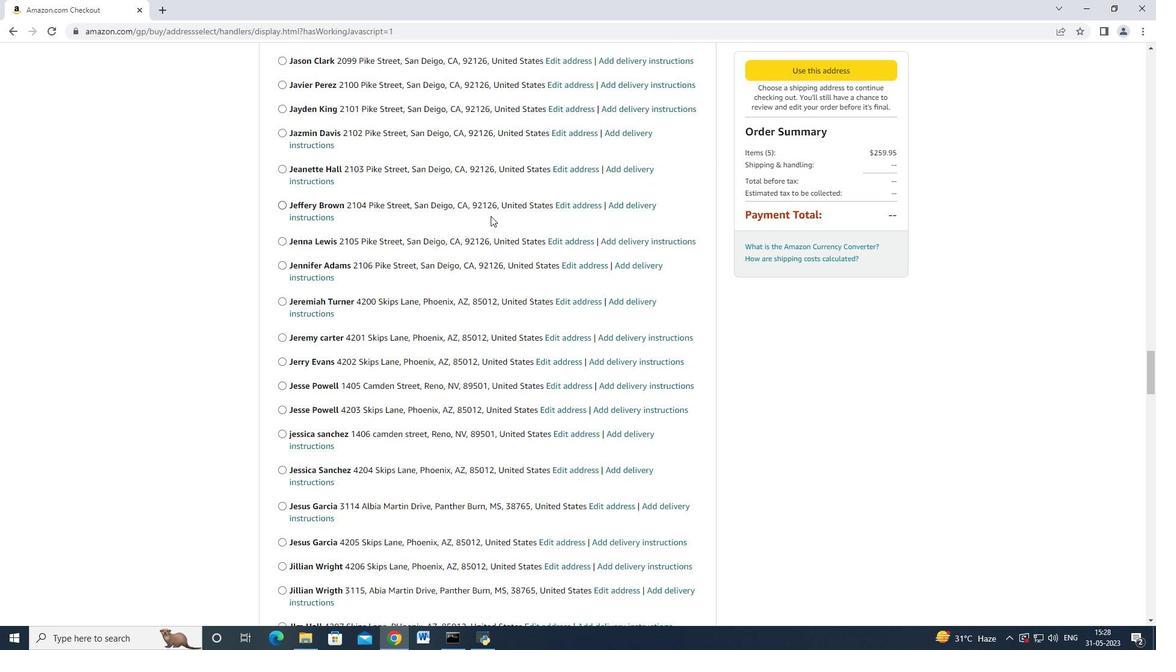 
Action: Mouse moved to (490, 216)
Screenshot: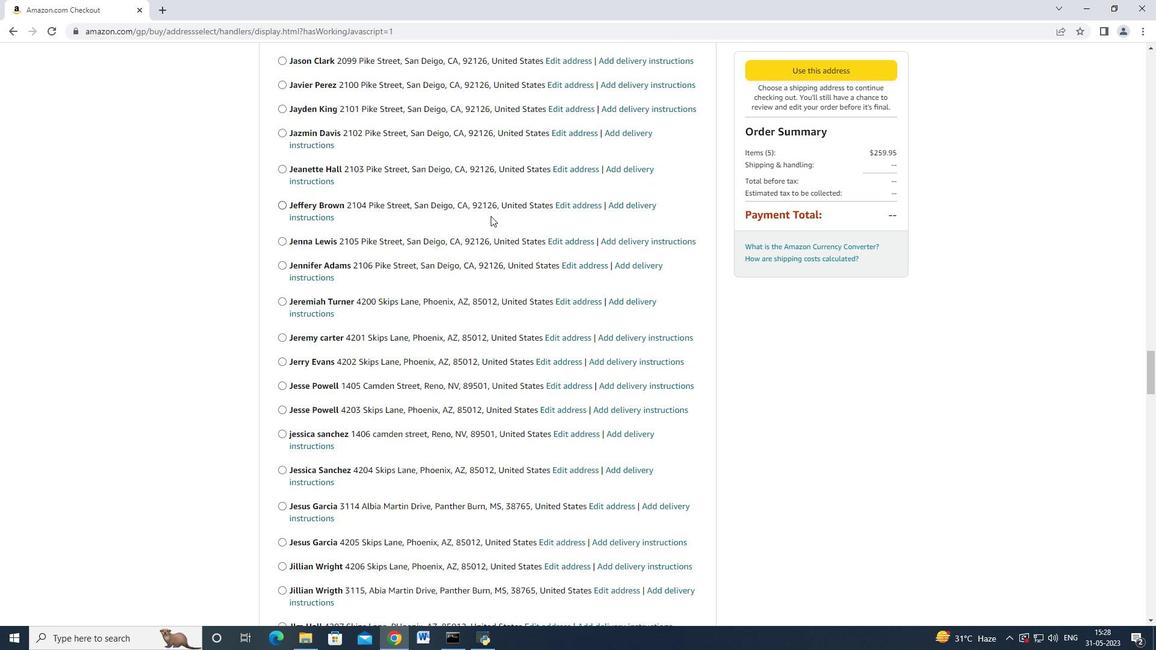 
Action: Mouse scrolled (490, 216) with delta (0, 0)
Screenshot: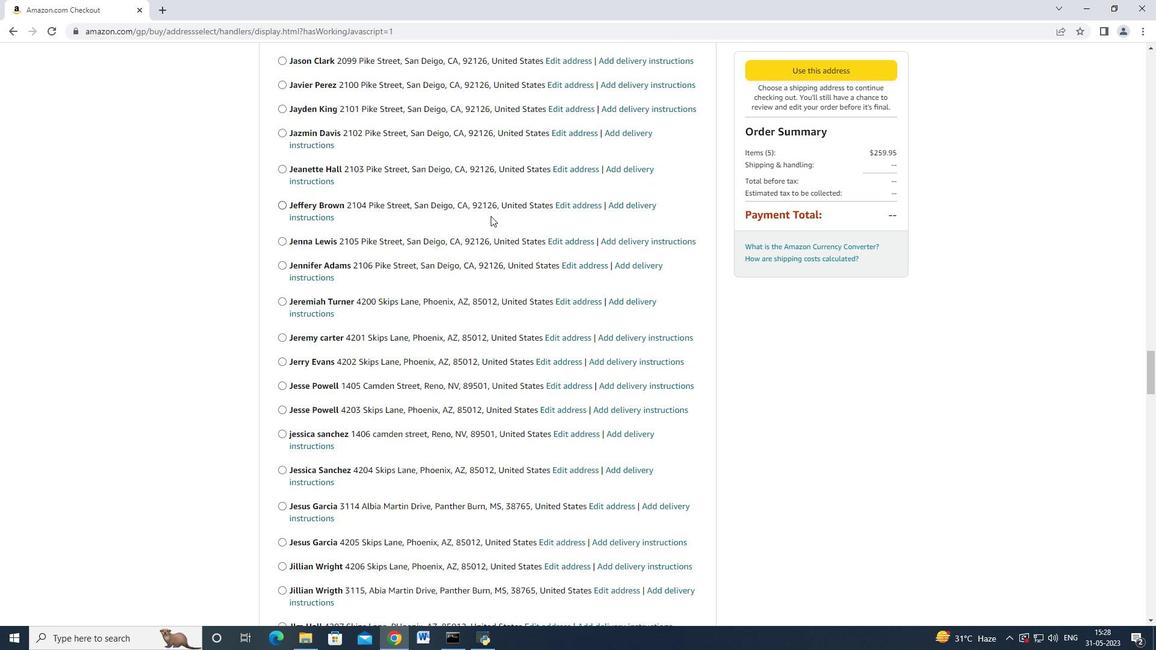 
Action: Mouse scrolled (490, 216) with delta (0, 0)
Screenshot: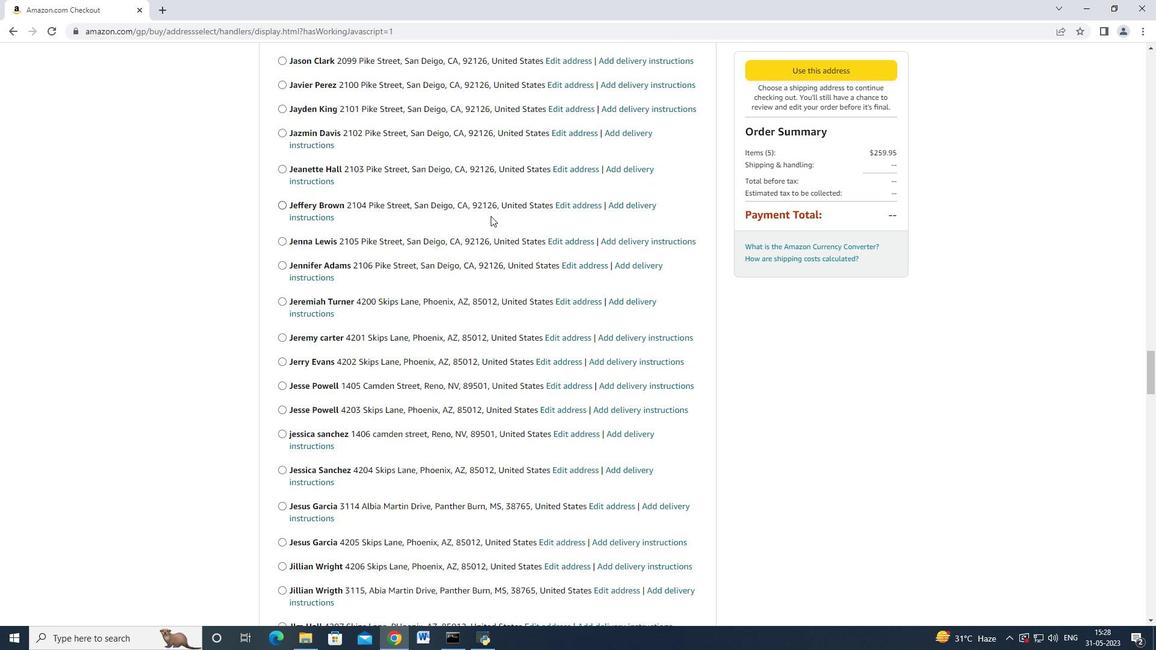 
Action: Mouse moved to (492, 216)
Screenshot: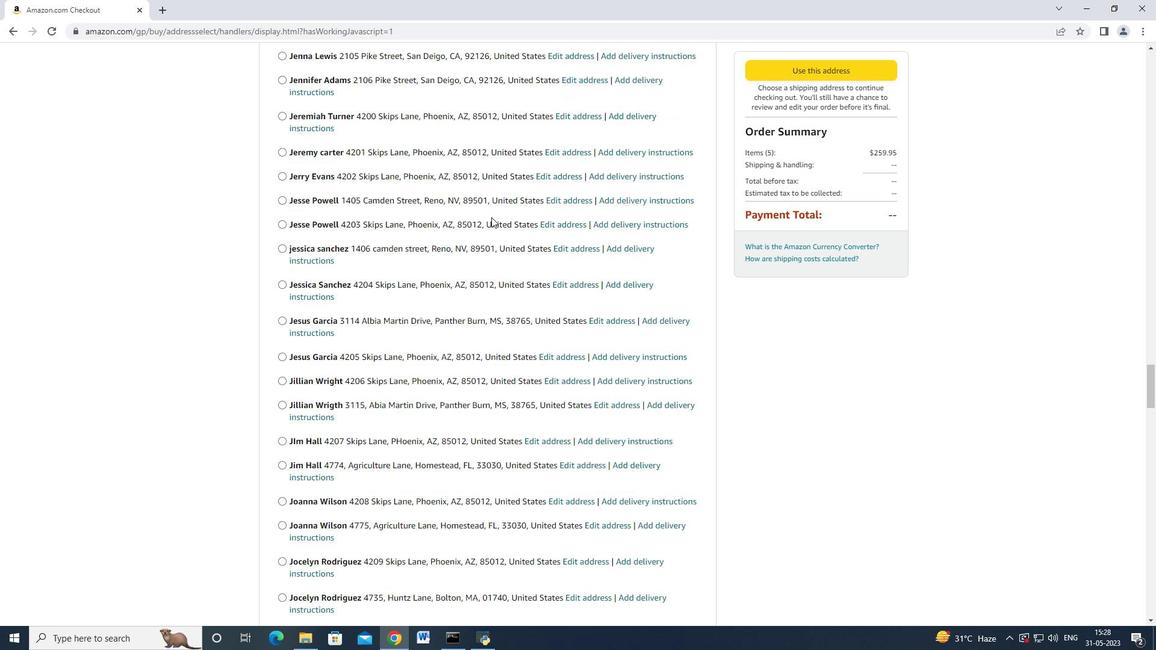 
Action: Mouse scrolled (492, 215) with delta (0, 0)
Screenshot: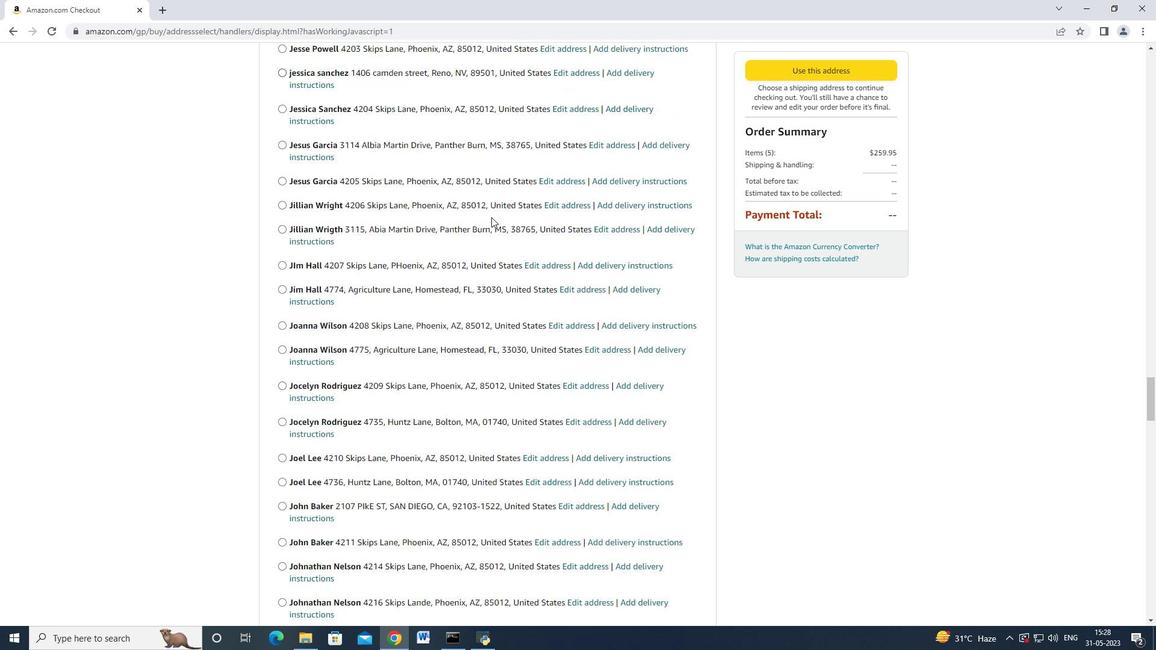 
Action: Mouse scrolled (492, 215) with delta (0, 0)
Screenshot: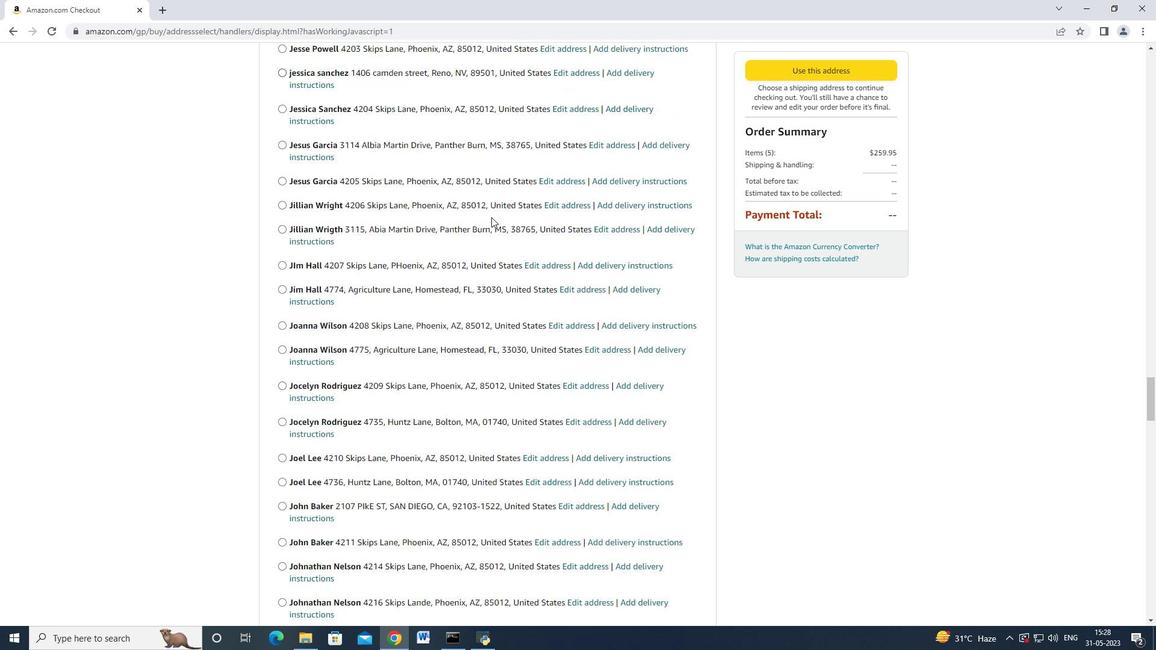 
Action: Mouse scrolled (492, 215) with delta (0, 0)
Screenshot: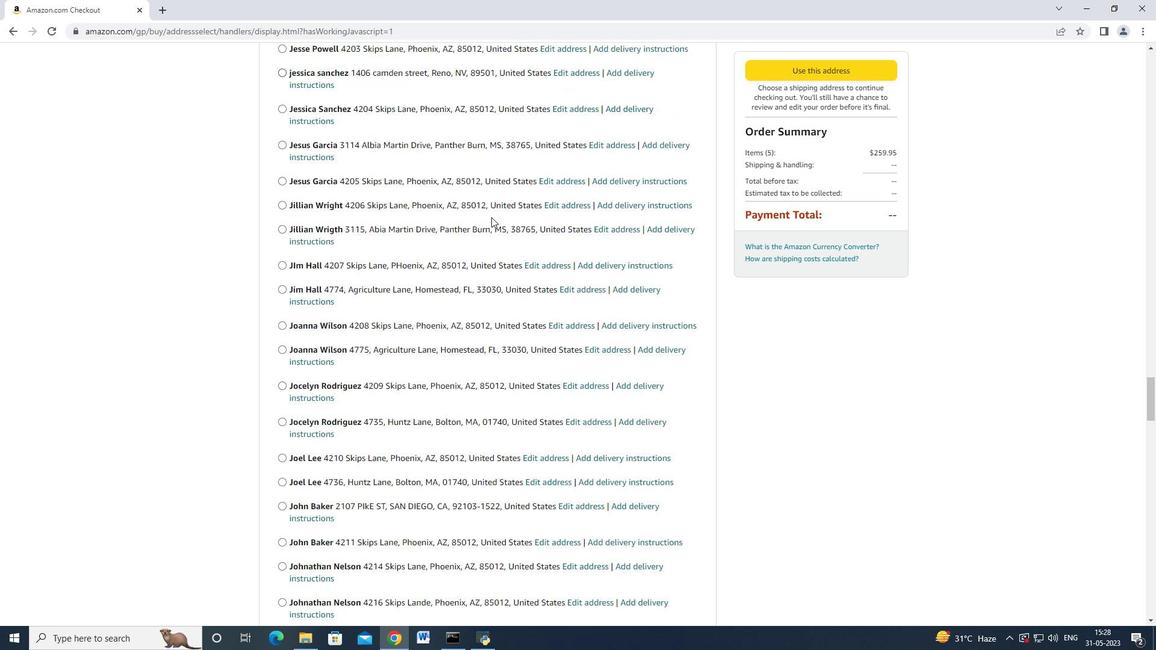 
Action: Mouse moved to (492, 216)
Screenshot: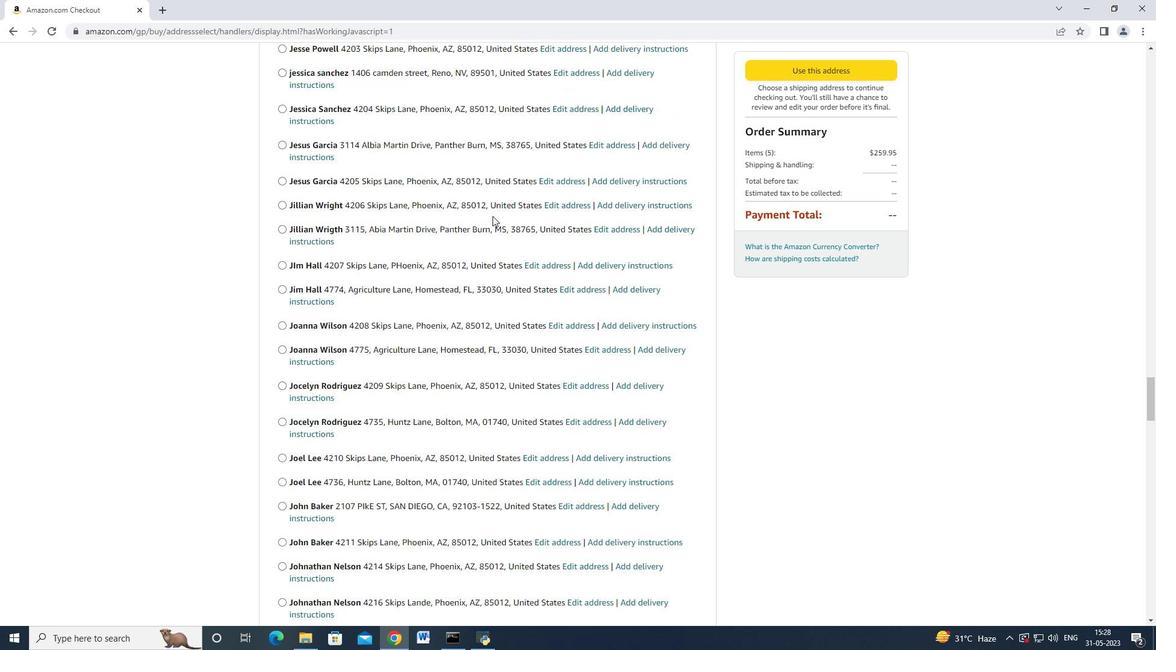 
Action: Mouse scrolled (492, 215) with delta (0, 0)
Screenshot: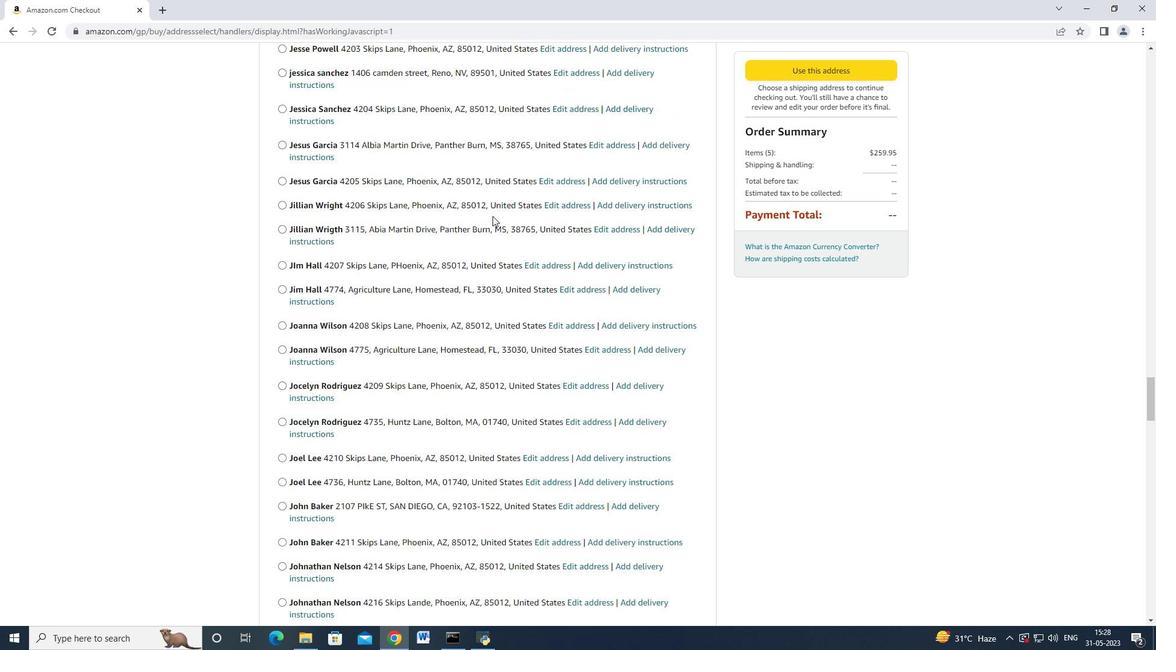 
Action: Mouse scrolled (492, 215) with delta (0, 0)
Screenshot: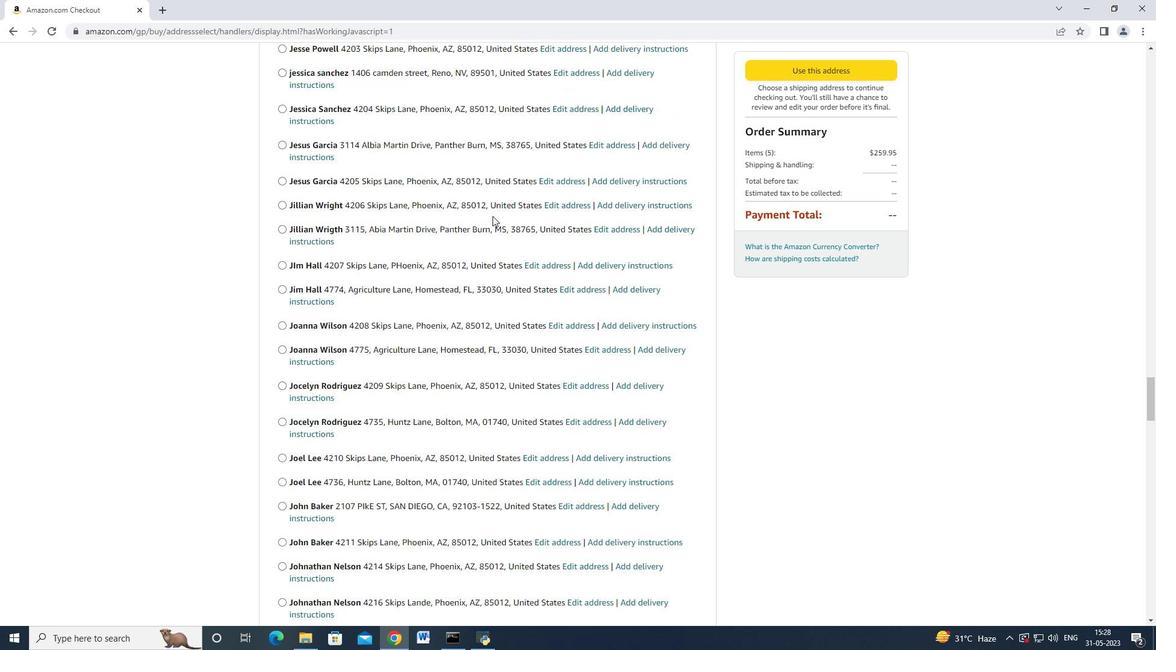 
Action: Mouse scrolled (492, 215) with delta (0, 0)
Screenshot: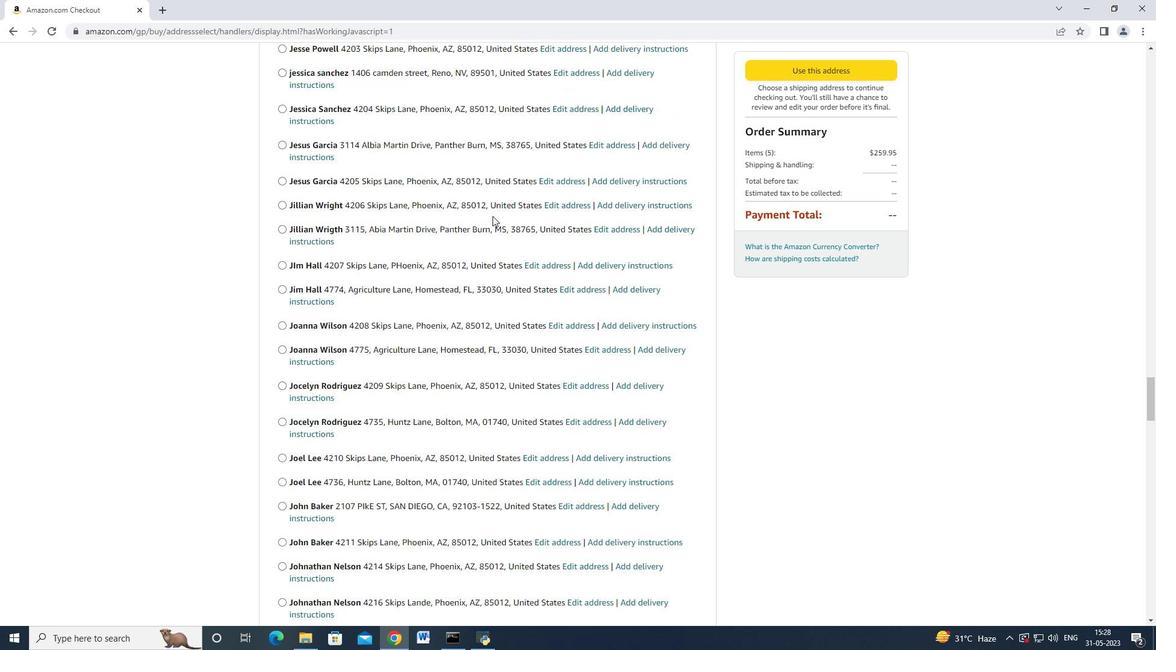 
Action: Mouse scrolled (492, 215) with delta (0, 0)
Screenshot: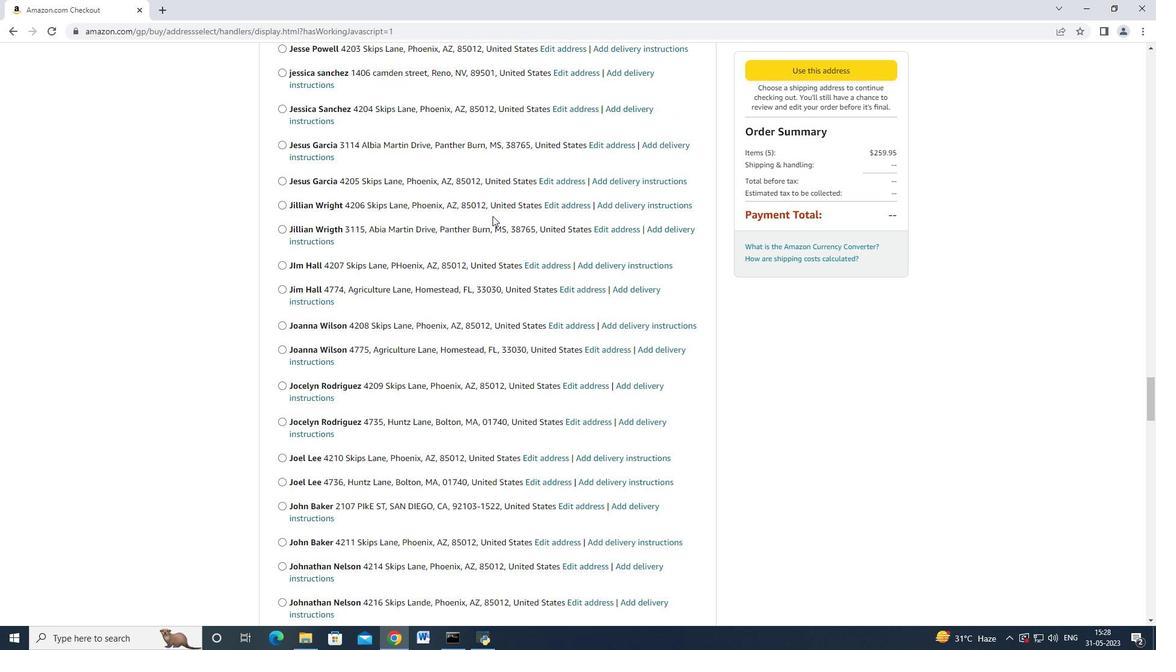 
Action: Mouse moved to (492, 217)
Screenshot: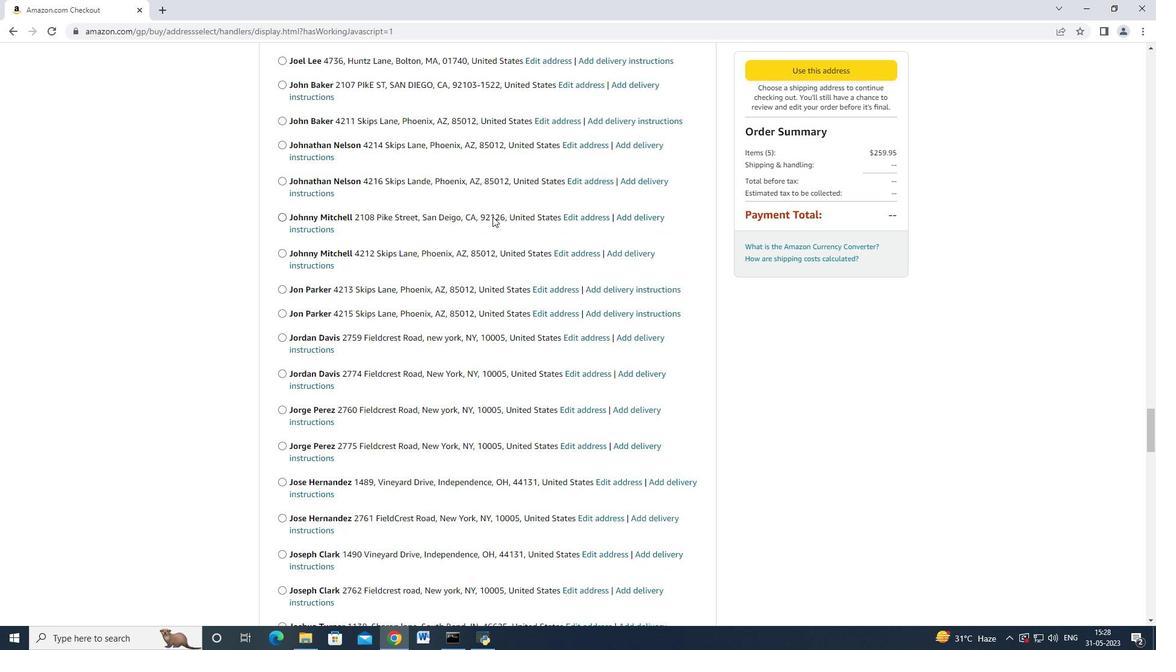 
Action: Mouse scrolled (492, 215) with delta (0, 0)
Screenshot: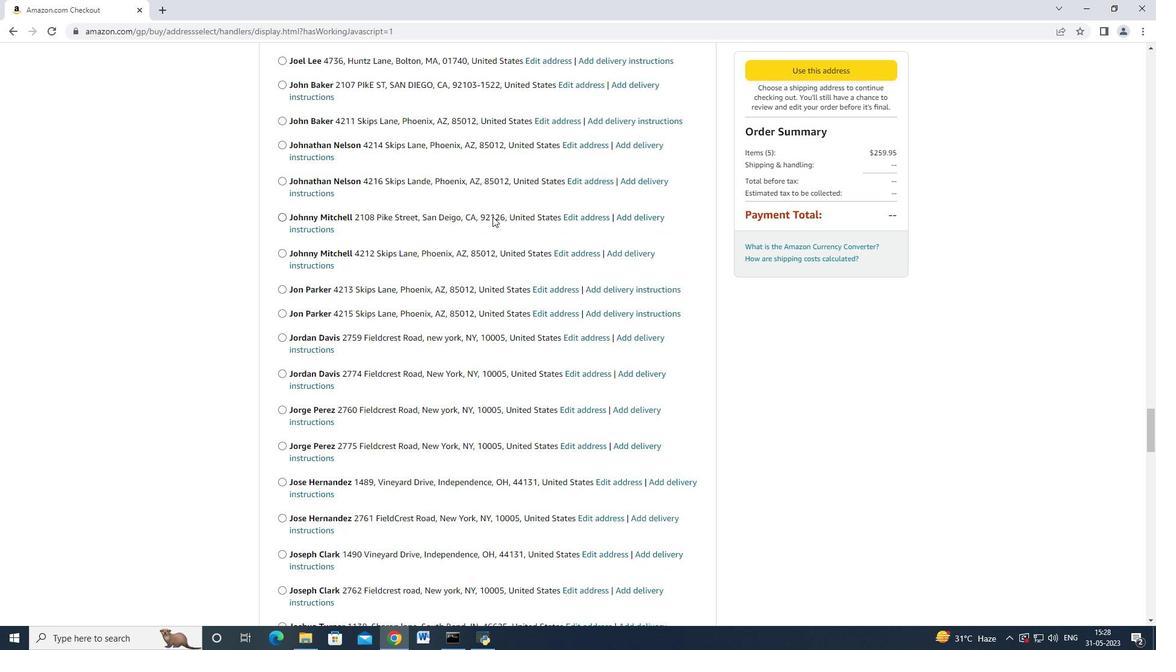 
Action: Mouse scrolled (492, 215) with delta (0, 0)
Screenshot: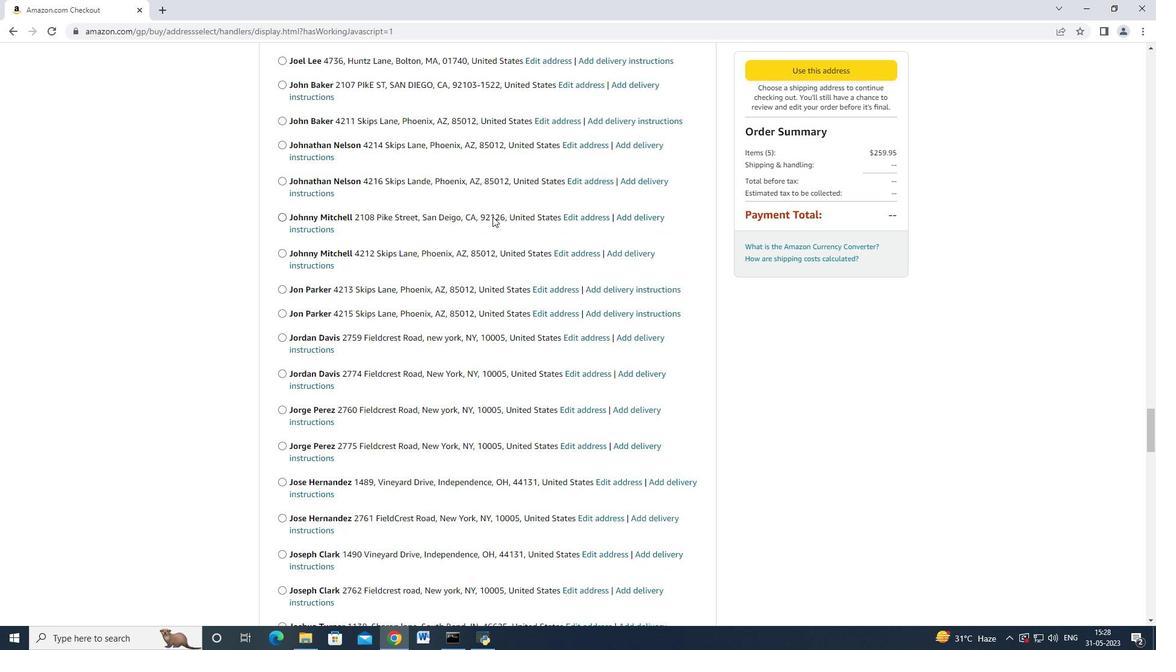 
Action: Mouse scrolled (492, 215) with delta (0, 0)
Screenshot: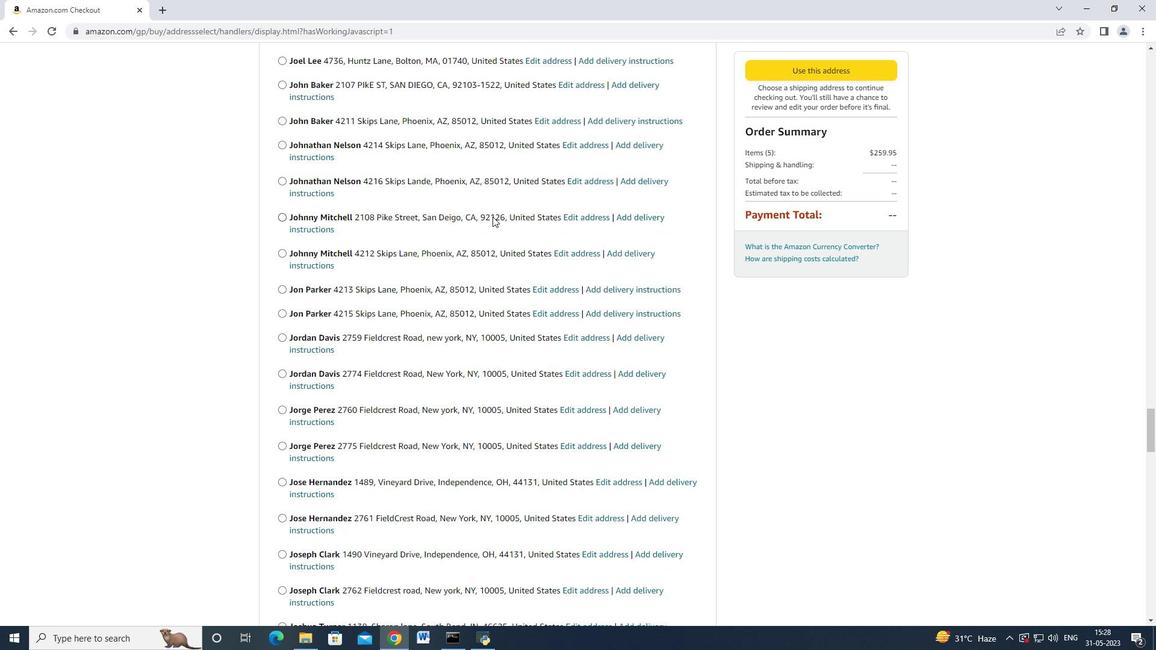 
Action: Mouse scrolled (492, 215) with delta (0, 0)
Screenshot: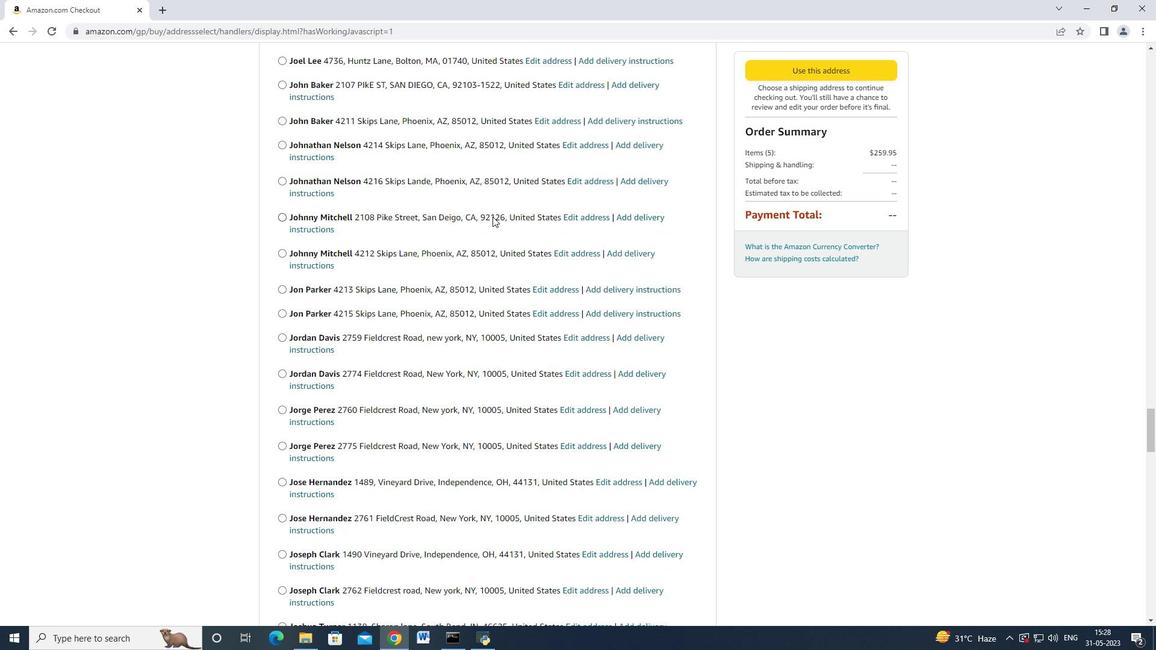 
Action: Mouse scrolled (492, 215) with delta (0, 0)
Screenshot: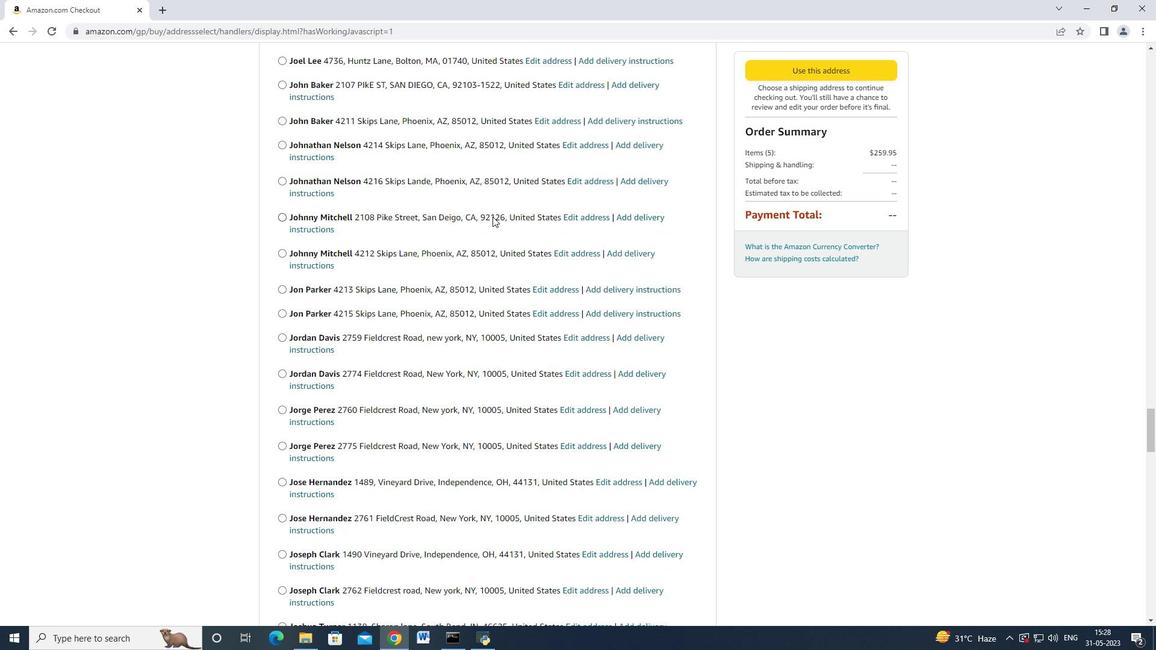 
Action: Mouse scrolled (492, 216) with delta (0, 0)
Screenshot: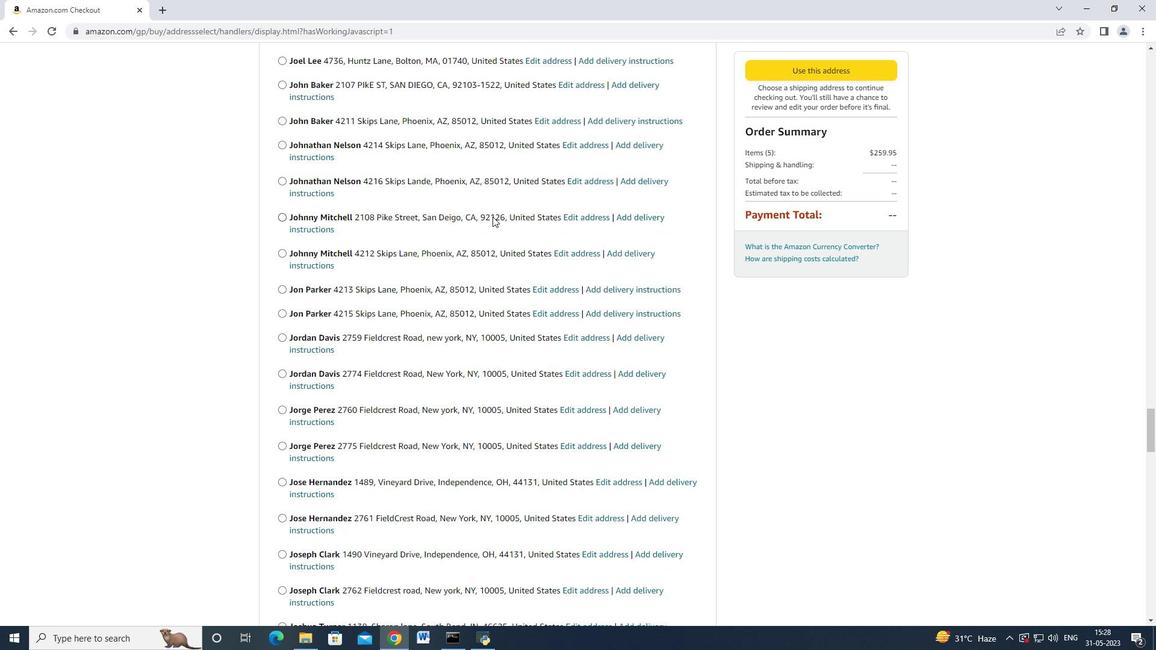 
Action: Mouse scrolled (492, 216) with delta (0, 0)
Screenshot: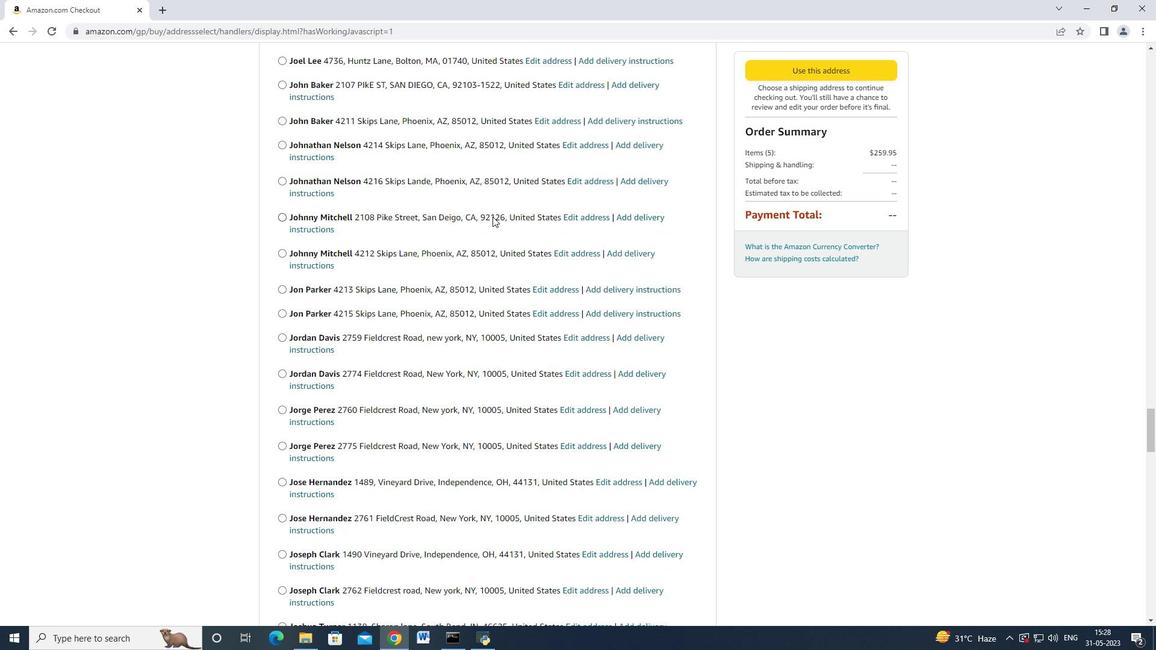 
Action: Mouse moved to (493, 217)
Screenshot: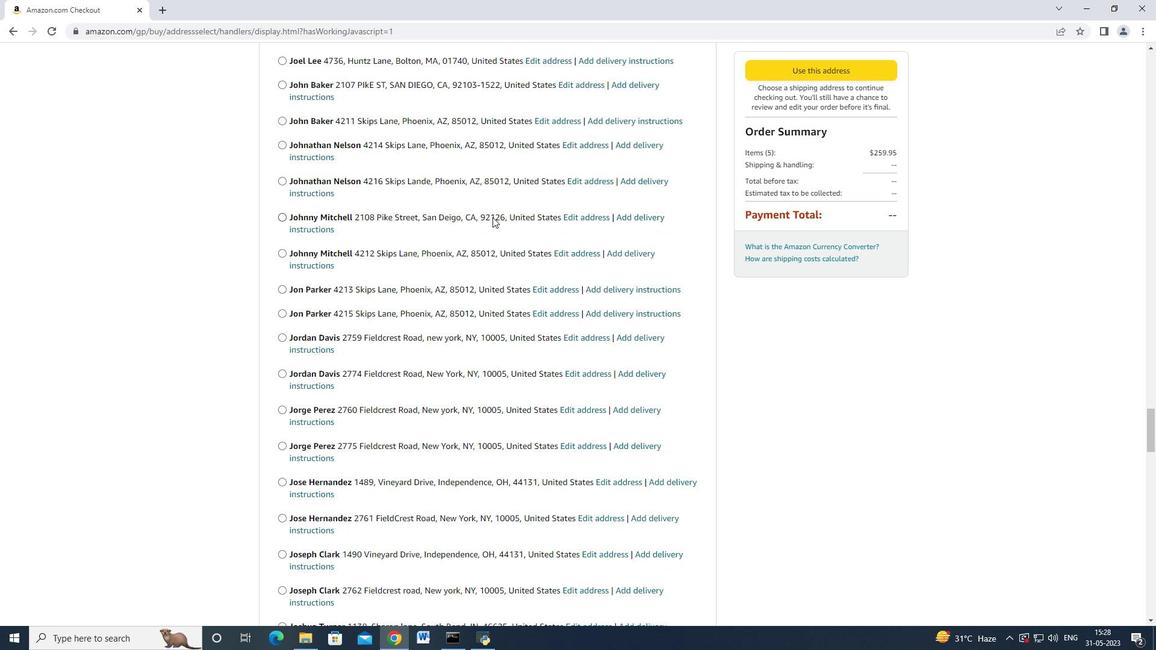 
Action: Mouse scrolled (493, 216) with delta (0, 0)
Screenshot: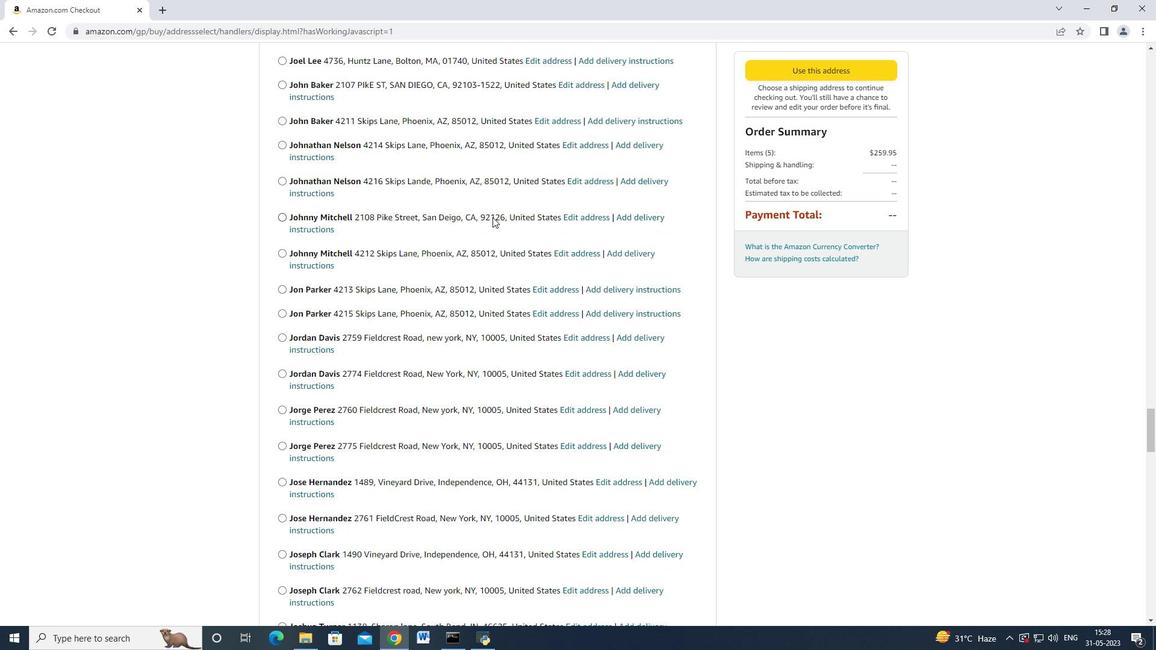
Action: Mouse scrolled (493, 216) with delta (0, 0)
Screenshot: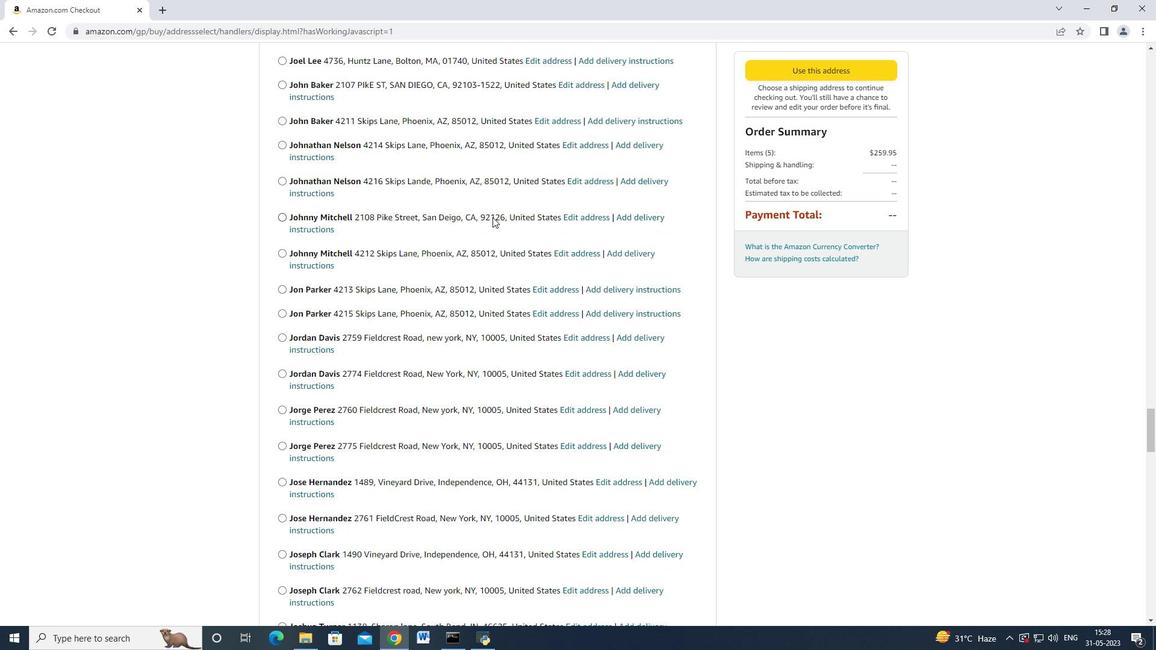 
Action: Mouse moved to (493, 217)
Screenshot: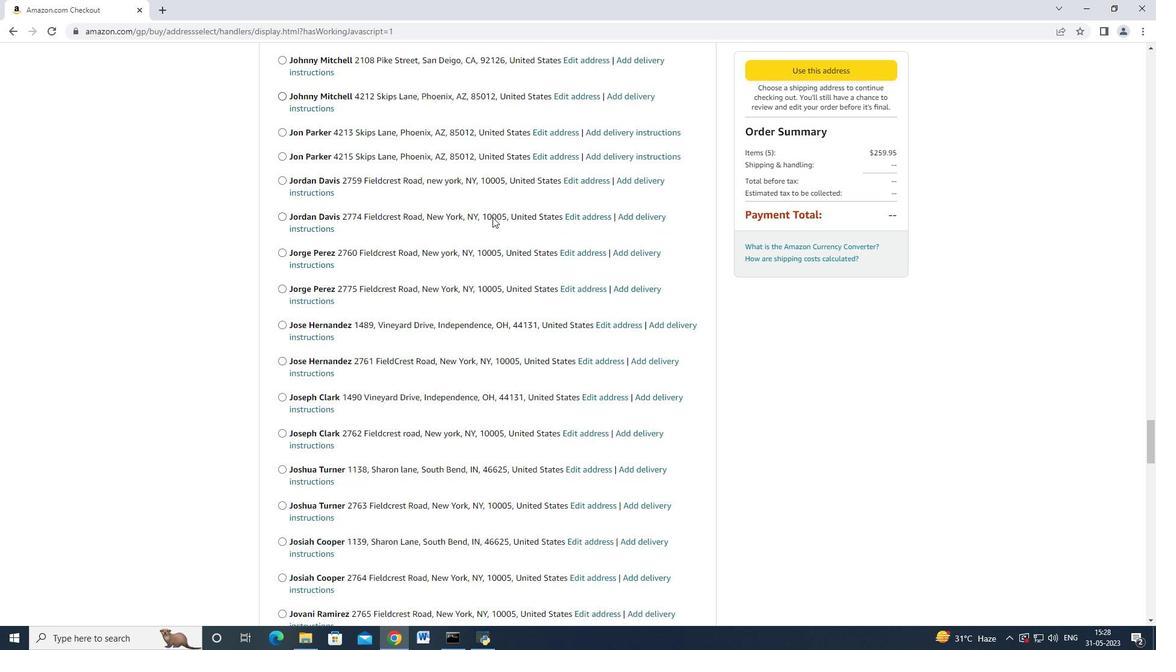 
Action: Mouse scrolled (493, 216) with delta (0, 0)
Screenshot: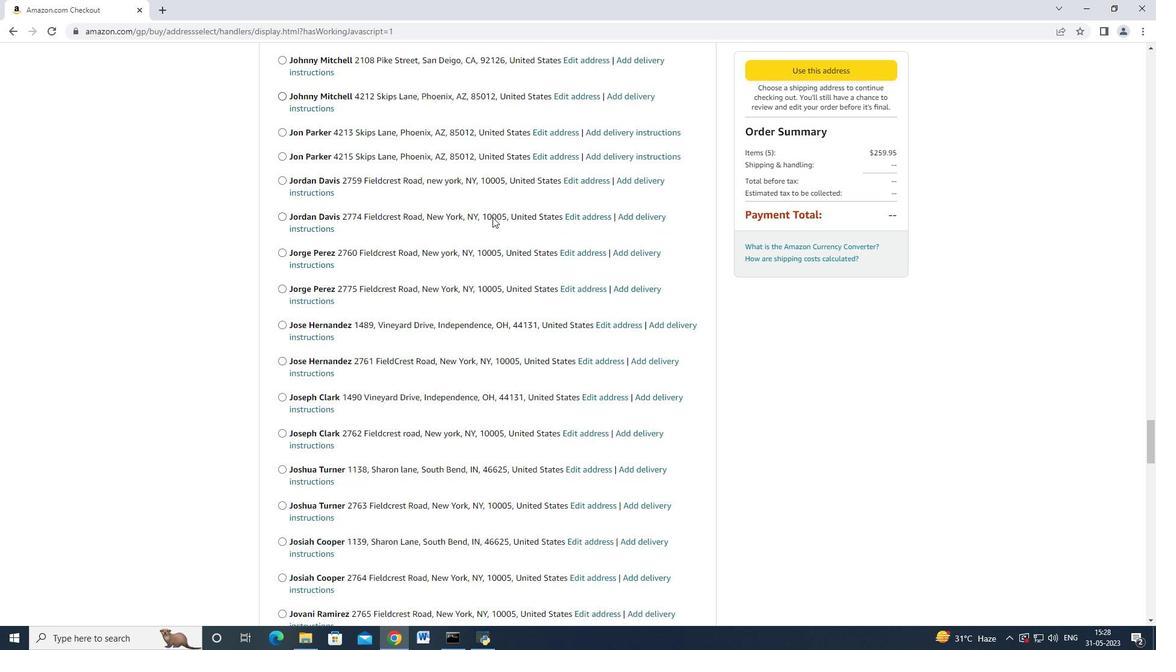 
Action: Mouse scrolled (493, 216) with delta (0, 0)
Screenshot: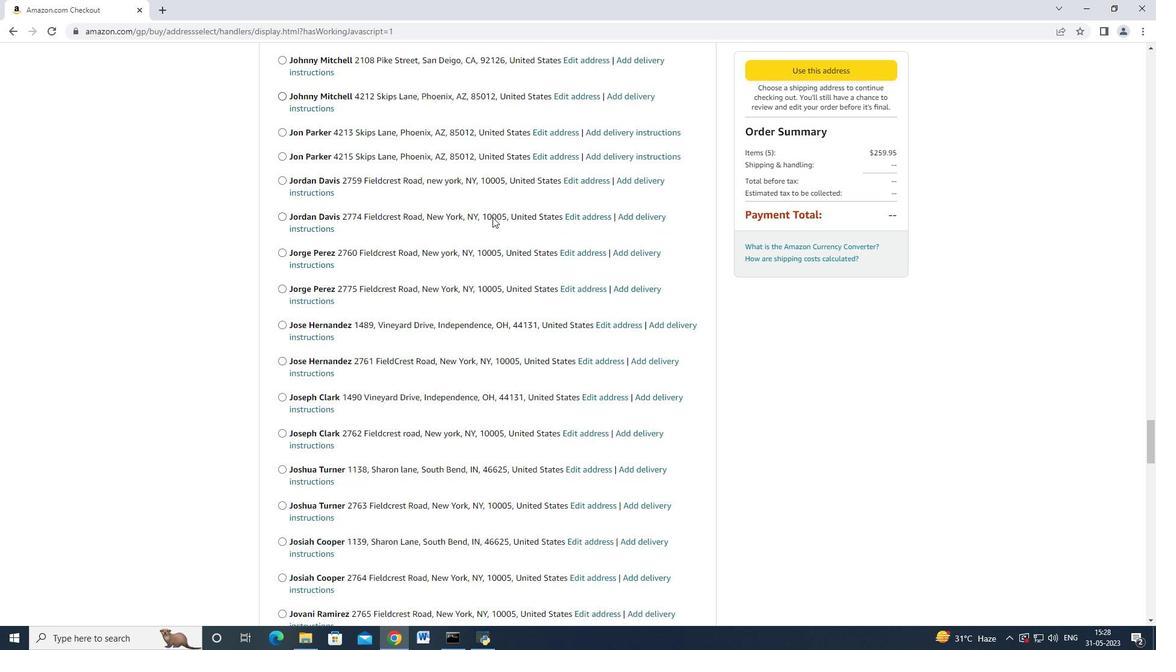 
Action: Mouse scrolled (493, 216) with delta (0, 0)
Screenshot: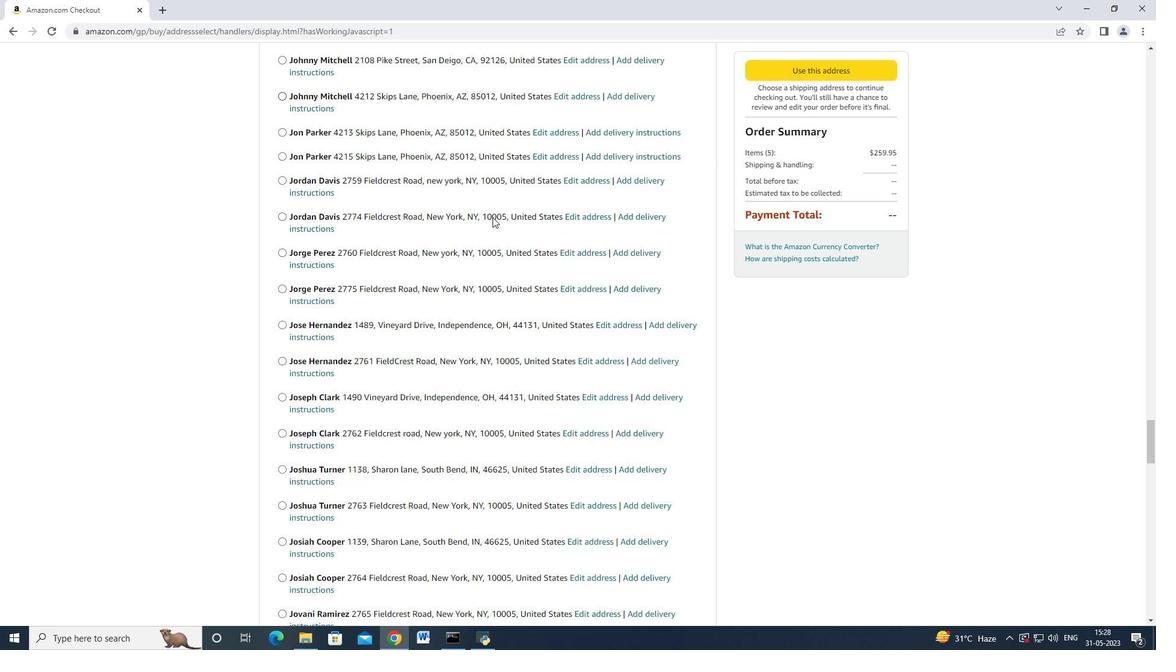 
Action: Mouse scrolled (493, 216) with delta (0, 0)
Screenshot: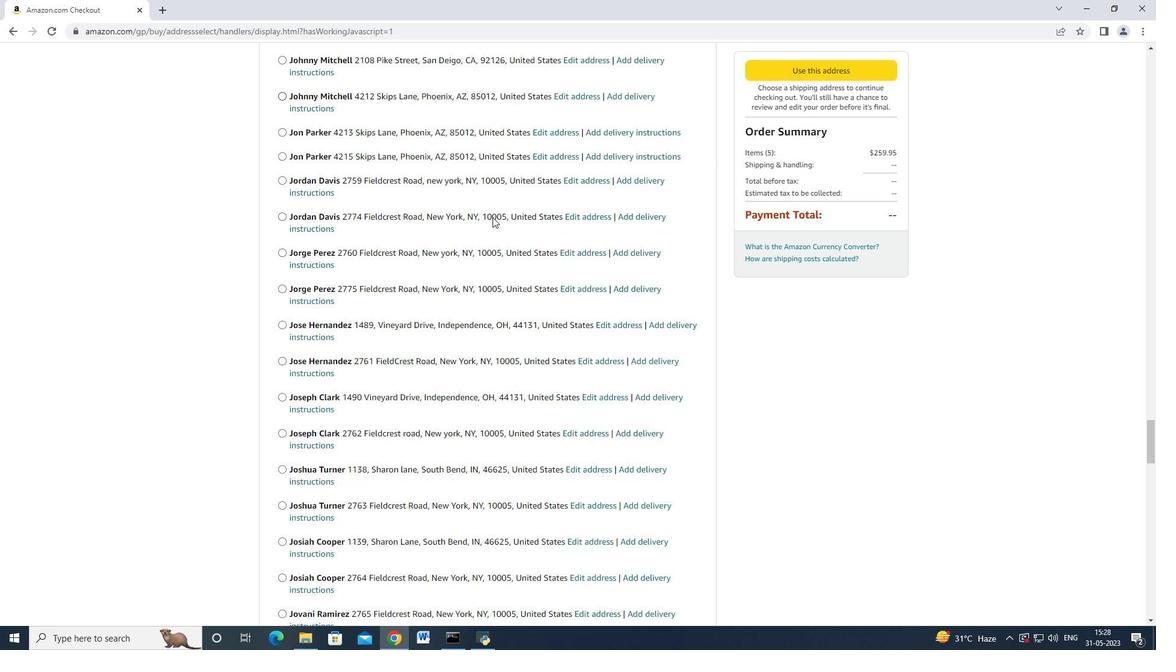
Action: Mouse moved to (494, 216)
Screenshot: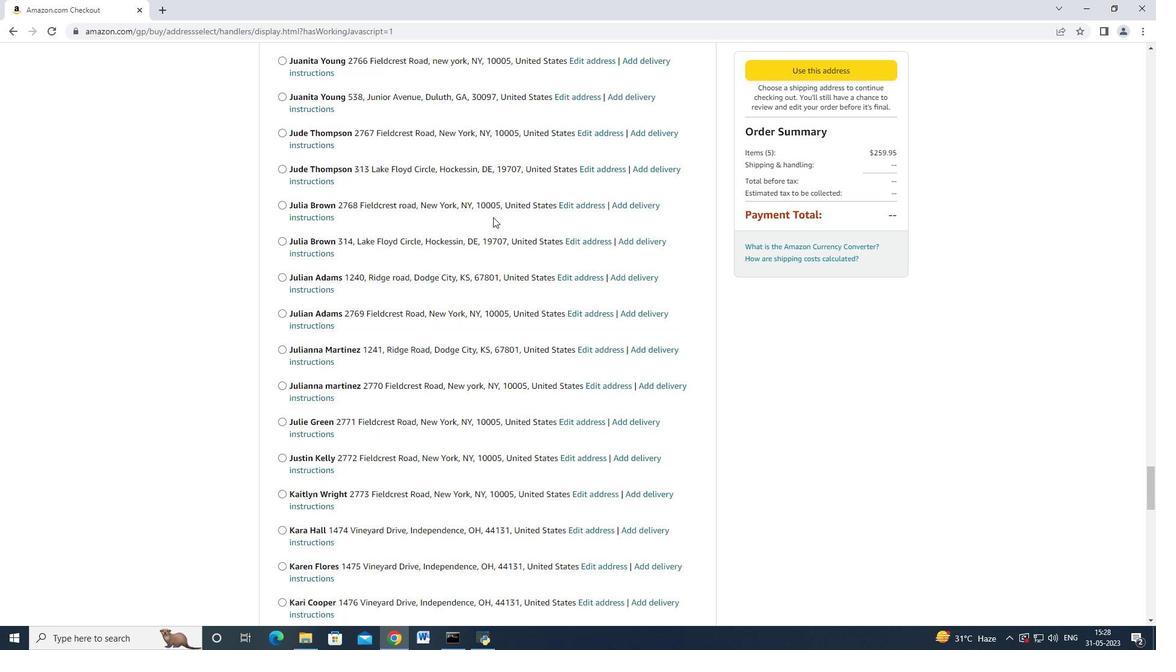 
Action: Mouse scrolled (494, 215) with delta (0, 0)
Screenshot: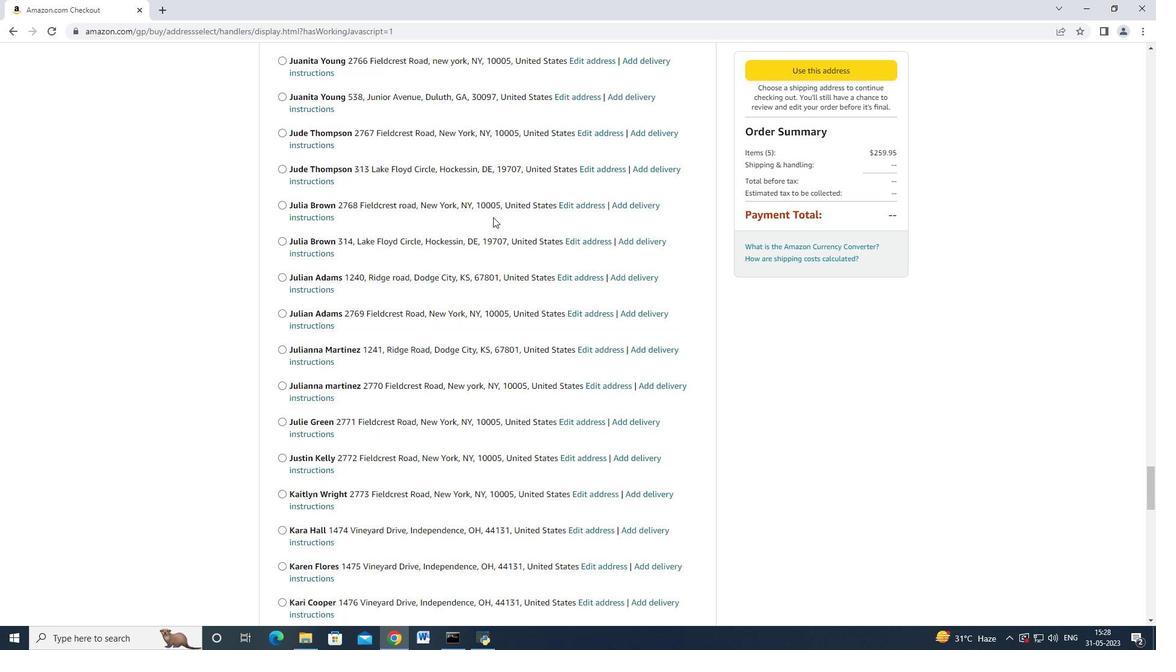 
Action: Mouse moved to (494, 216)
Screenshot: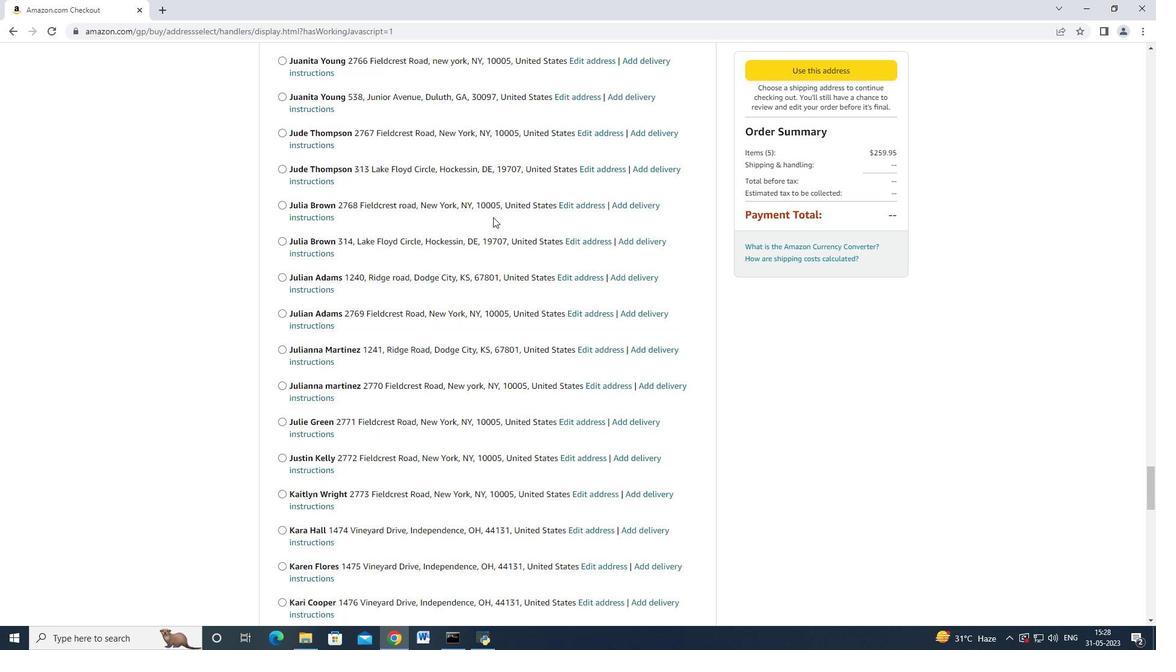 
Action: Mouse scrolled (494, 215) with delta (0, 0)
Screenshot: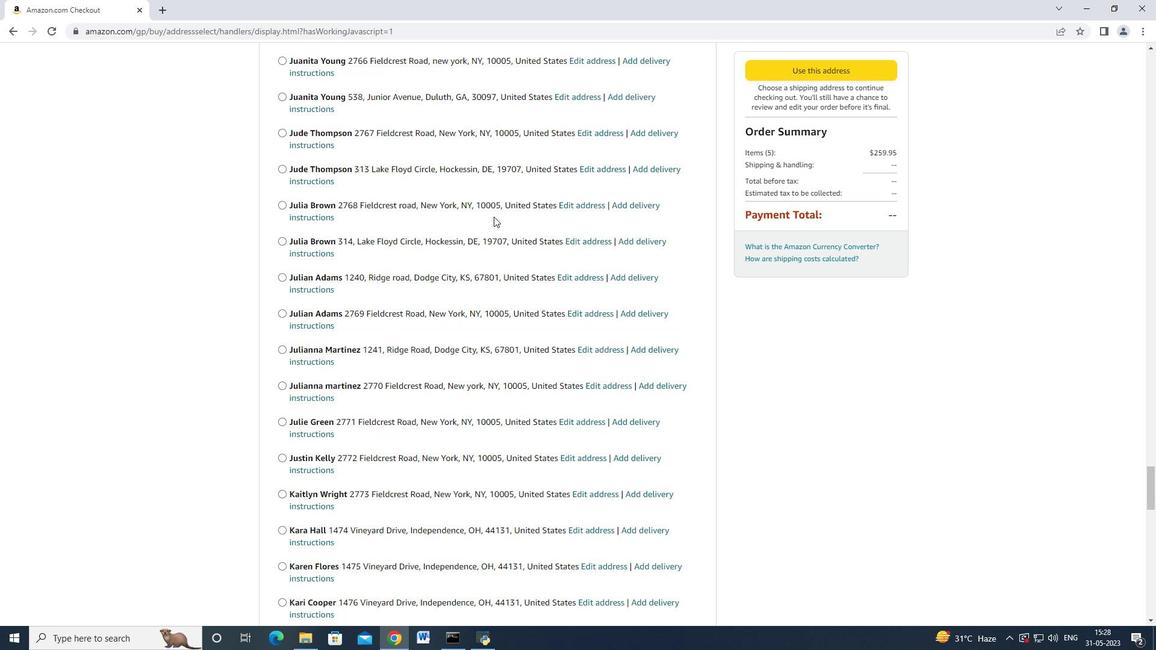 
Action: Mouse scrolled (494, 215) with delta (0, 0)
Screenshot: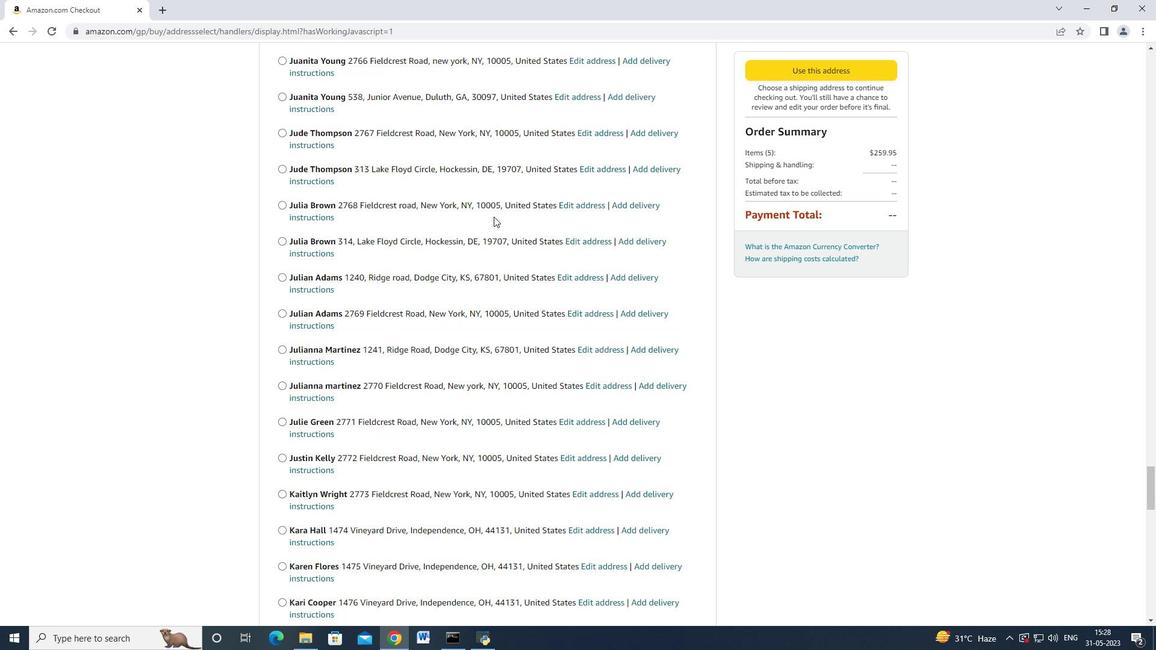 
Action: Mouse scrolled (494, 215) with delta (0, 0)
Screenshot: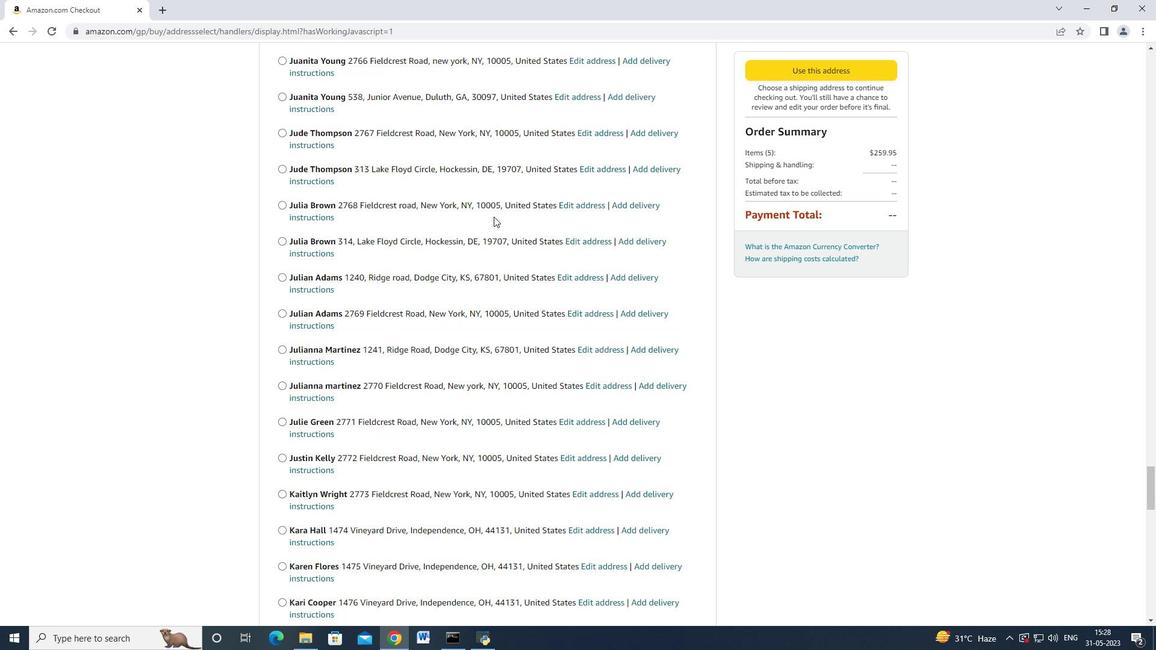 
Action: Mouse scrolled (494, 215) with delta (0, 0)
Screenshot: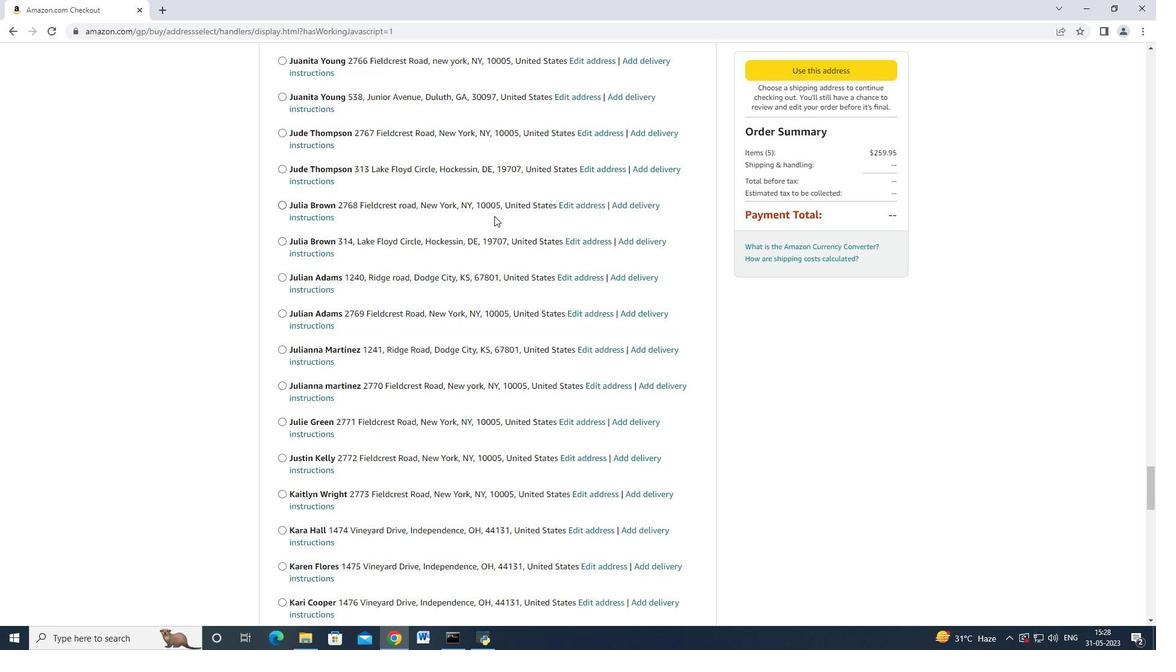 
Action: Mouse scrolled (494, 215) with delta (0, 0)
Screenshot: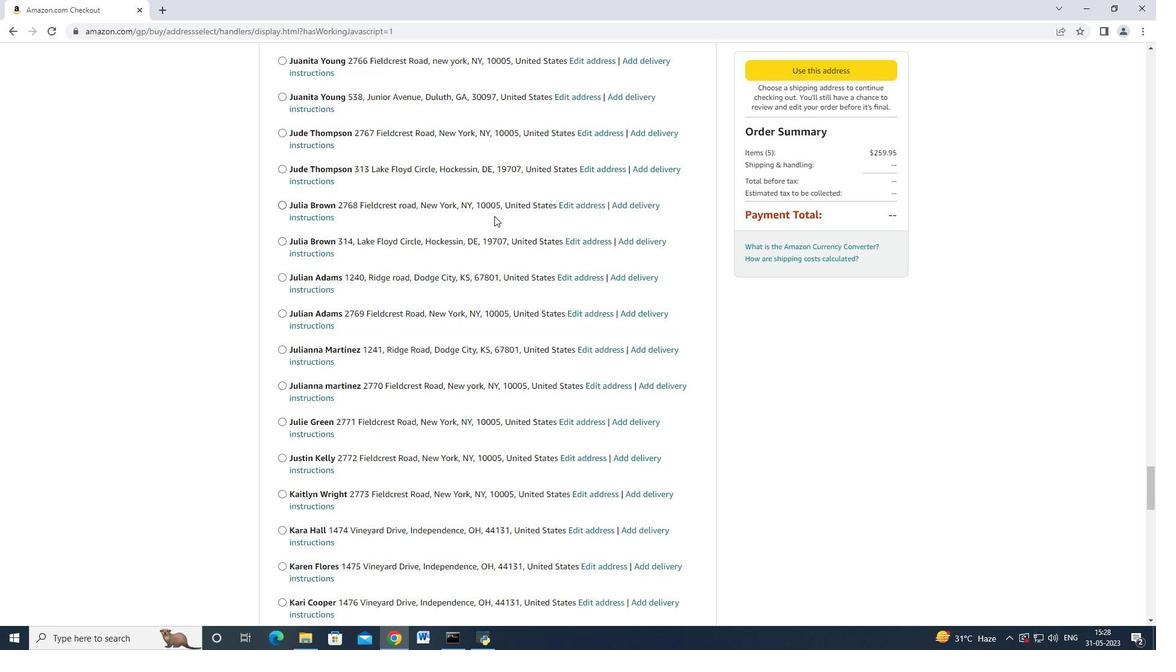 
Action: Mouse scrolled (494, 215) with delta (0, 0)
Screenshot: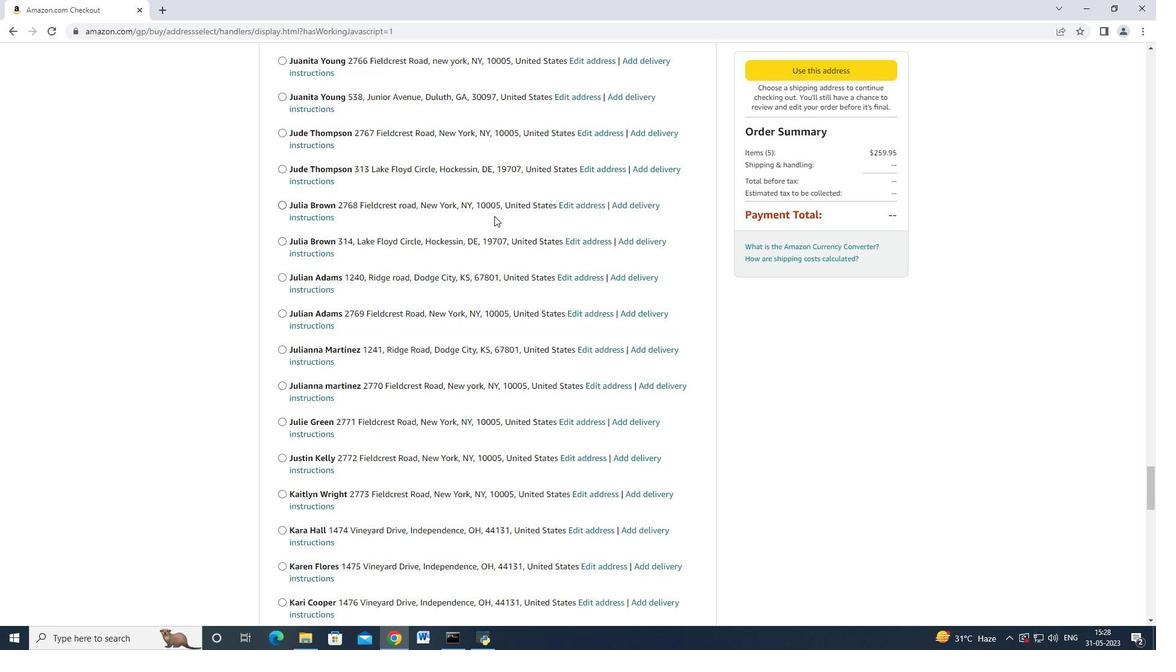 
Action: Mouse moved to (495, 216)
Screenshot: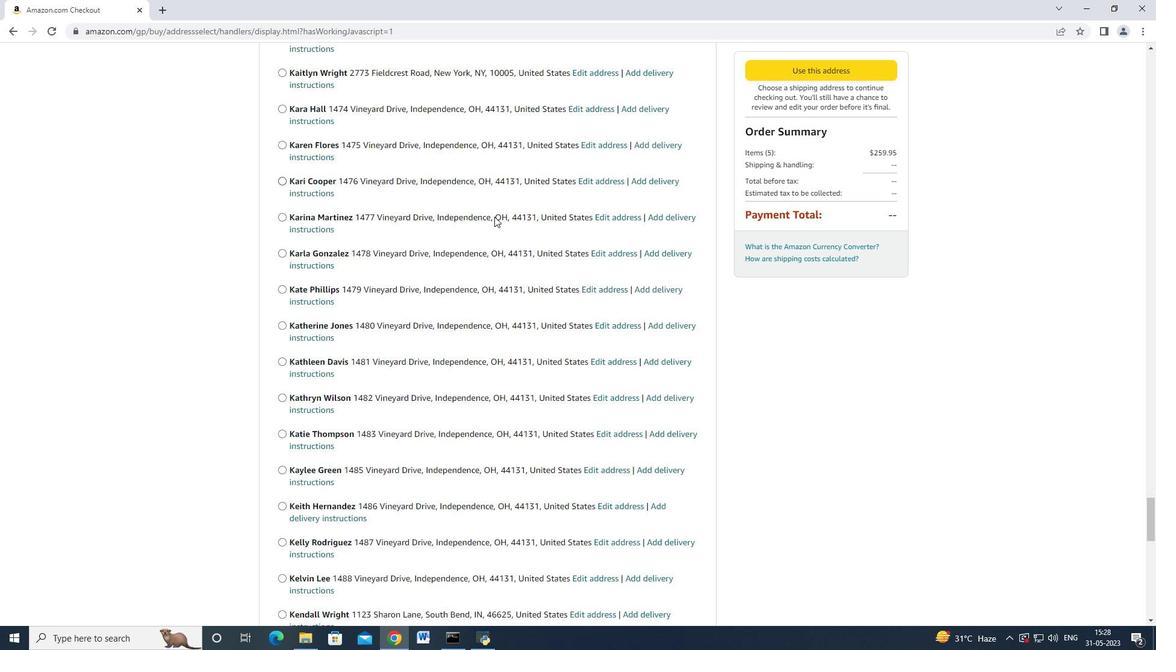 
Action: Mouse scrolled (495, 216) with delta (0, 0)
Screenshot: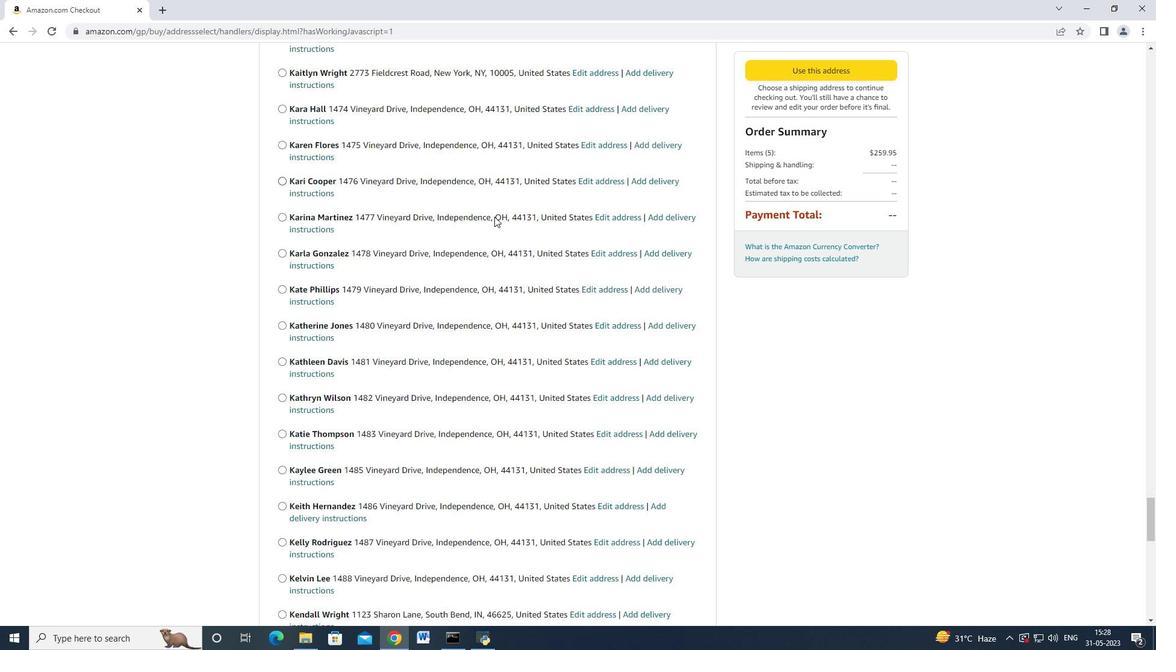 
Action: Mouse scrolled (495, 216) with delta (0, 0)
Screenshot: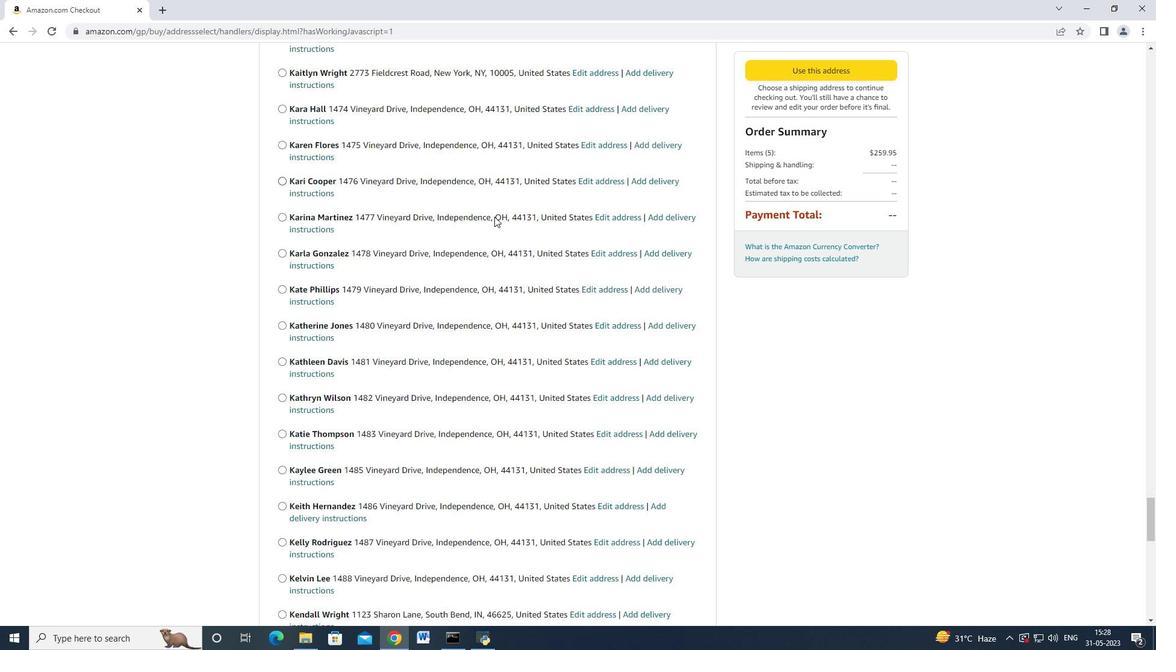 
Action: Mouse scrolled (495, 216) with delta (0, 0)
Screenshot: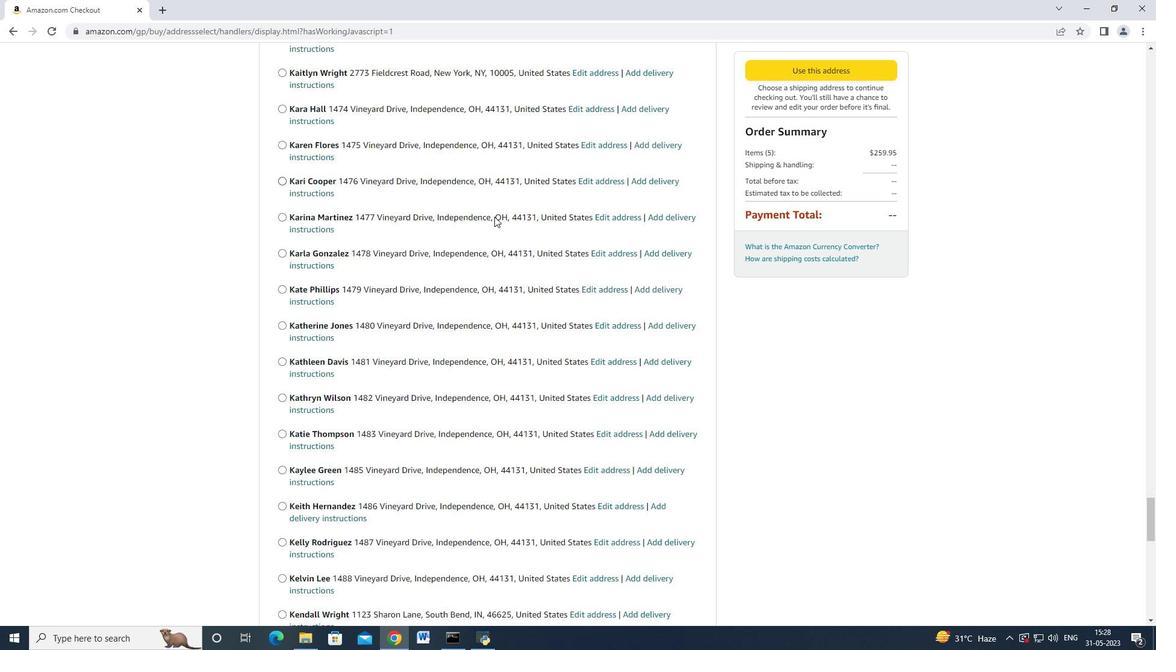 
Action: Mouse scrolled (495, 216) with delta (0, 0)
Screenshot: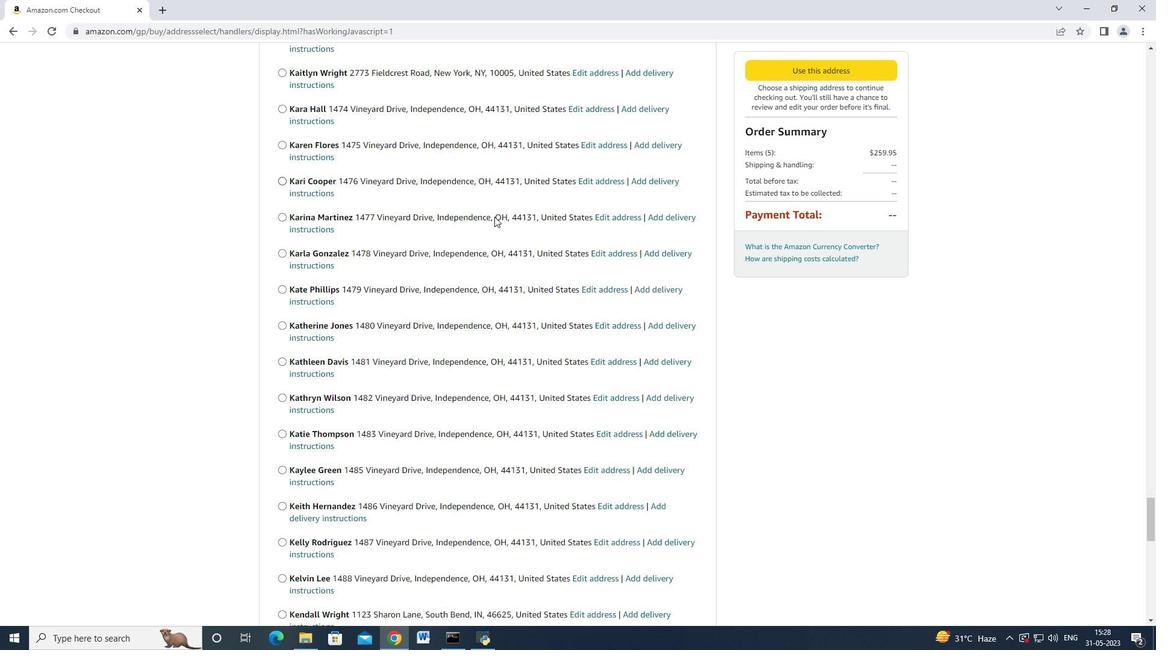 
Action: Mouse scrolled (495, 216) with delta (0, 0)
Screenshot: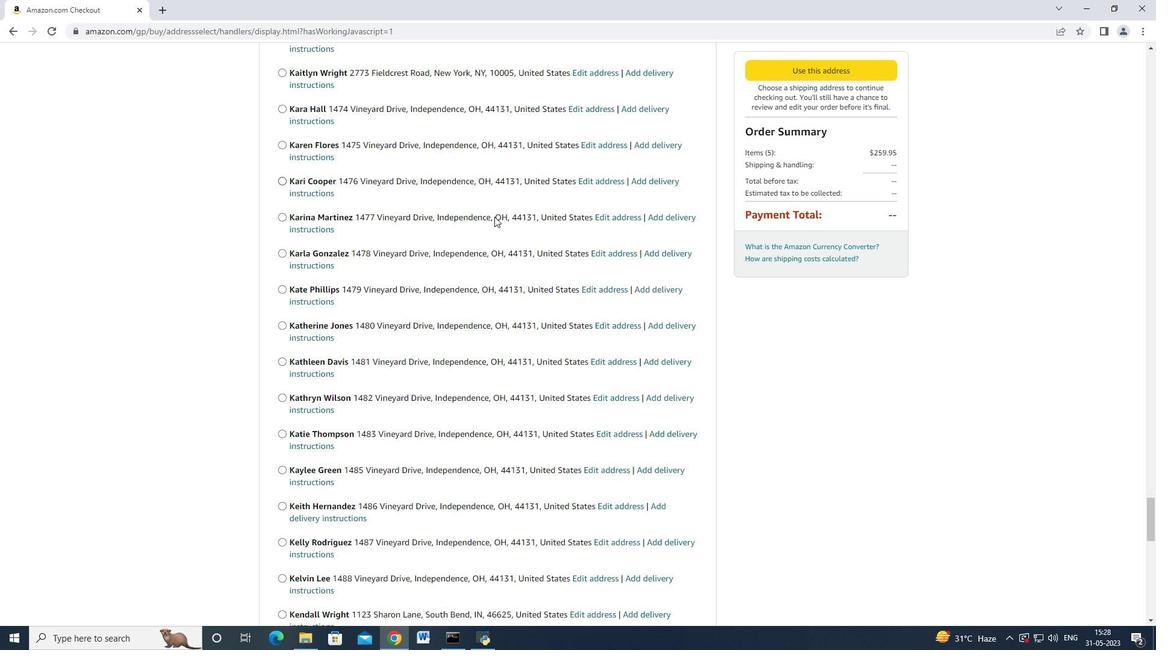 
Action: Mouse scrolled (495, 216) with delta (0, 0)
Screenshot: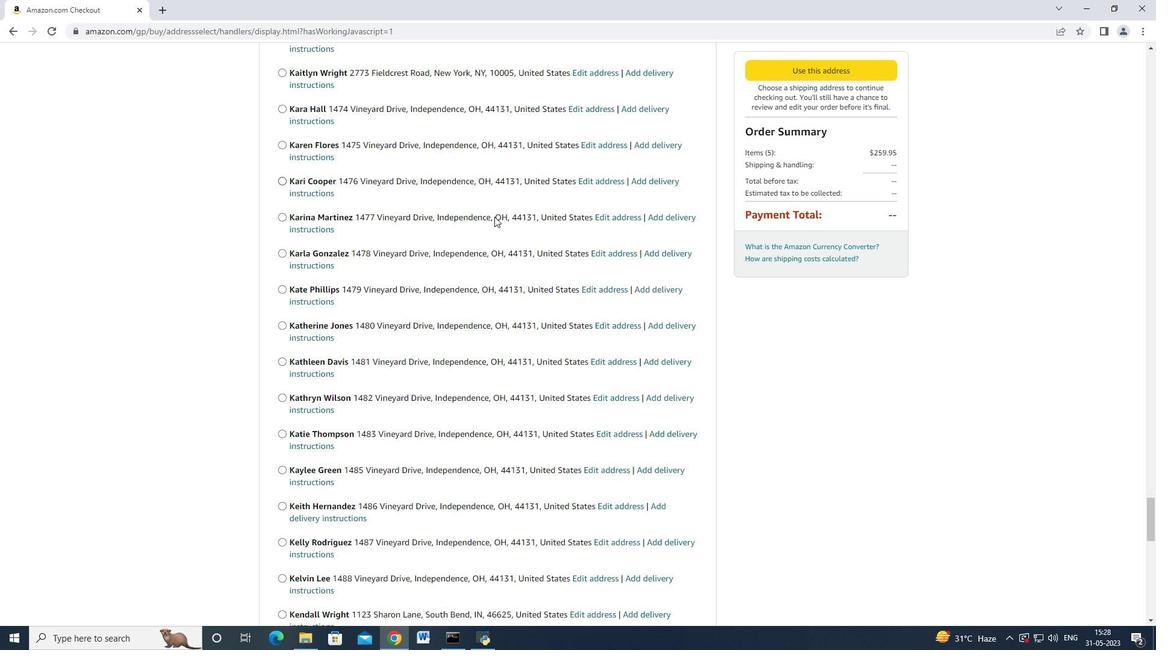 
Action: Mouse scrolled (495, 216) with delta (0, 0)
Screenshot: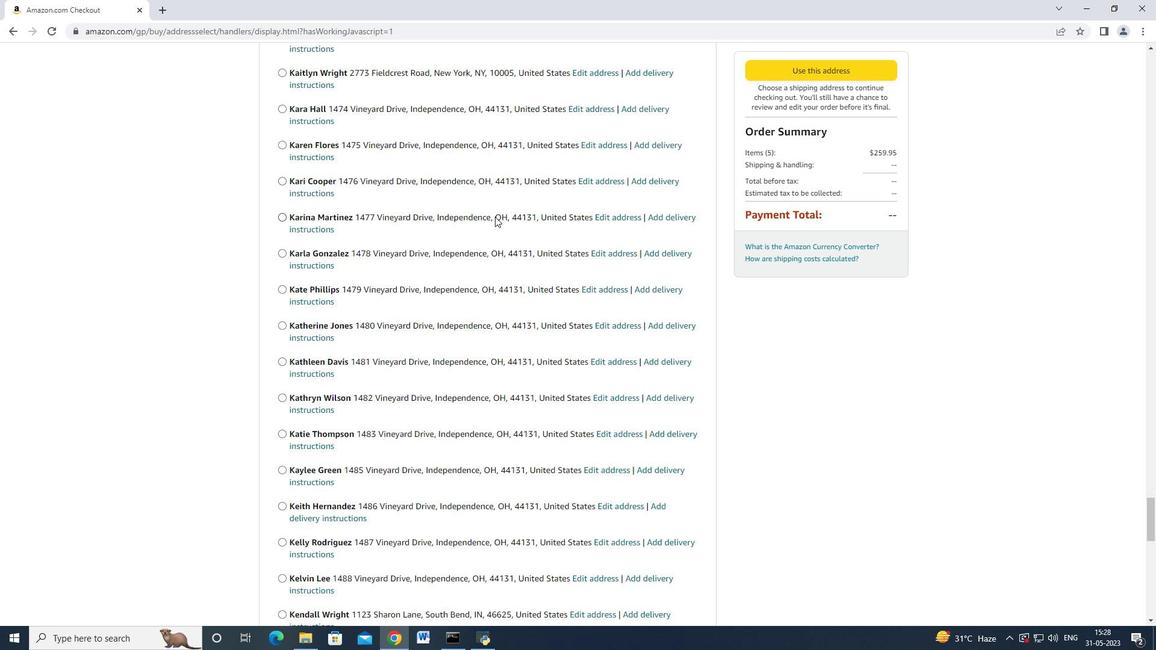 
Action: Mouse moved to (496, 216)
Screenshot: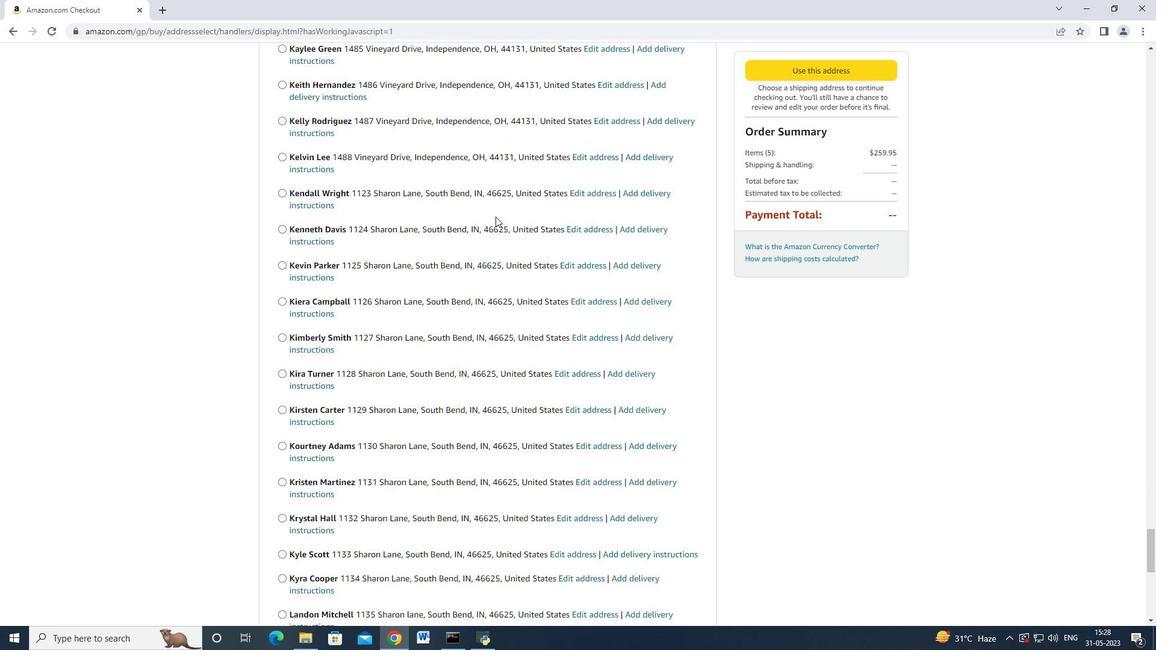 
Action: Mouse scrolled (496, 215) with delta (0, 0)
Screenshot: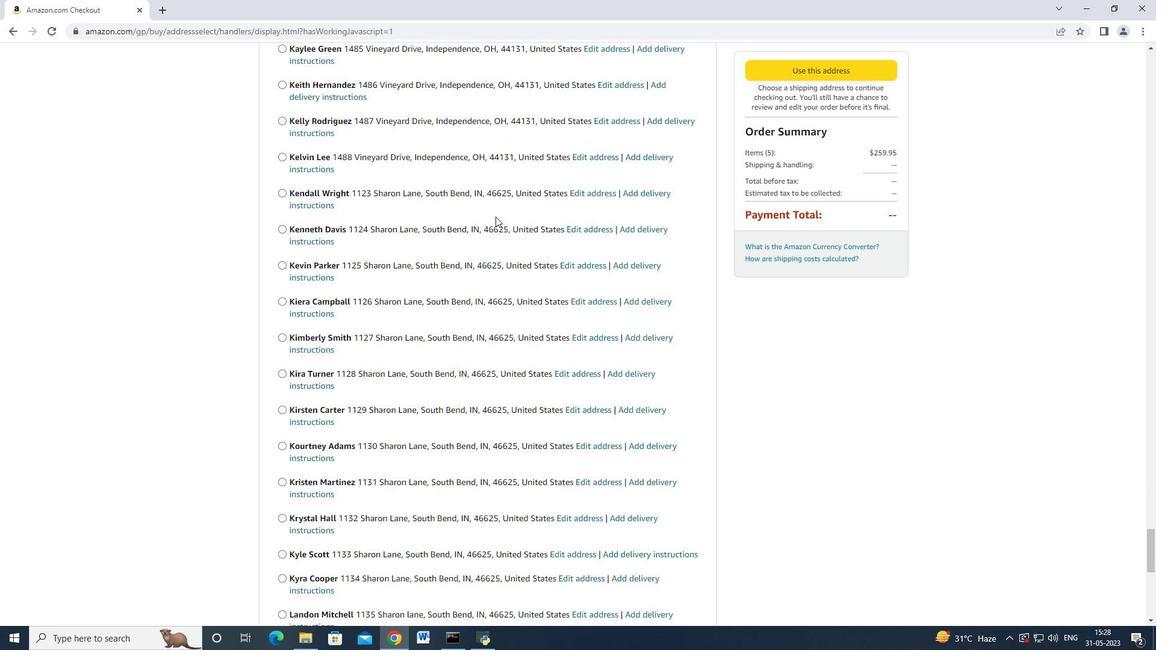 
Action: Mouse scrolled (496, 216) with delta (0, 0)
Screenshot: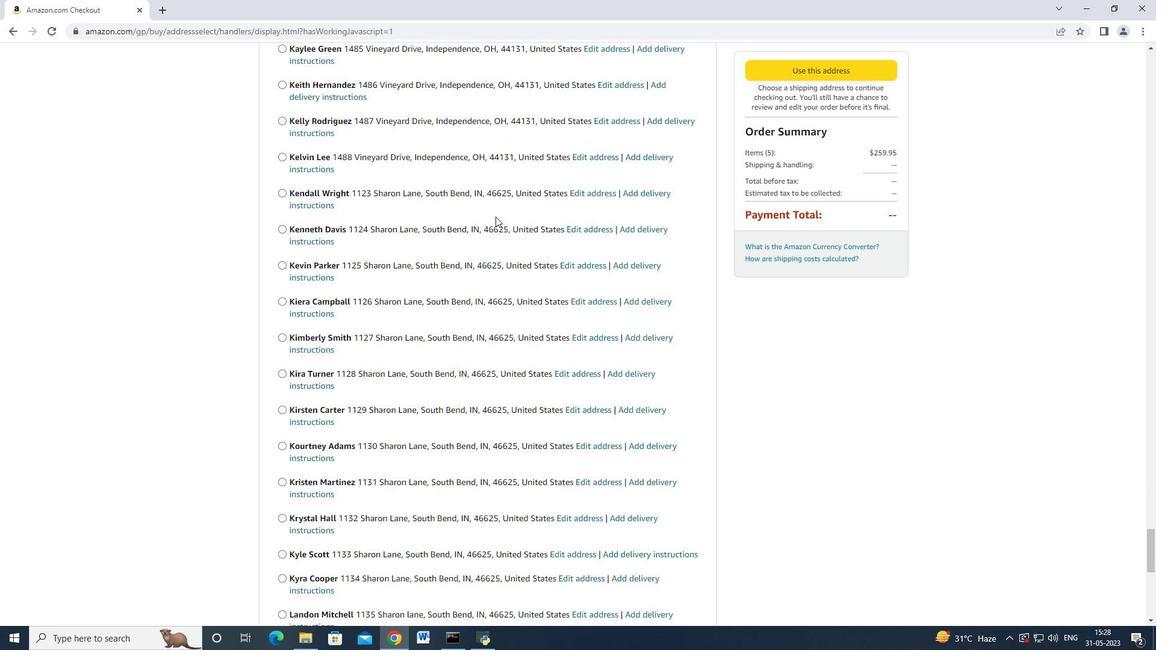 
Action: Mouse scrolled (496, 216) with delta (0, 0)
Screenshot: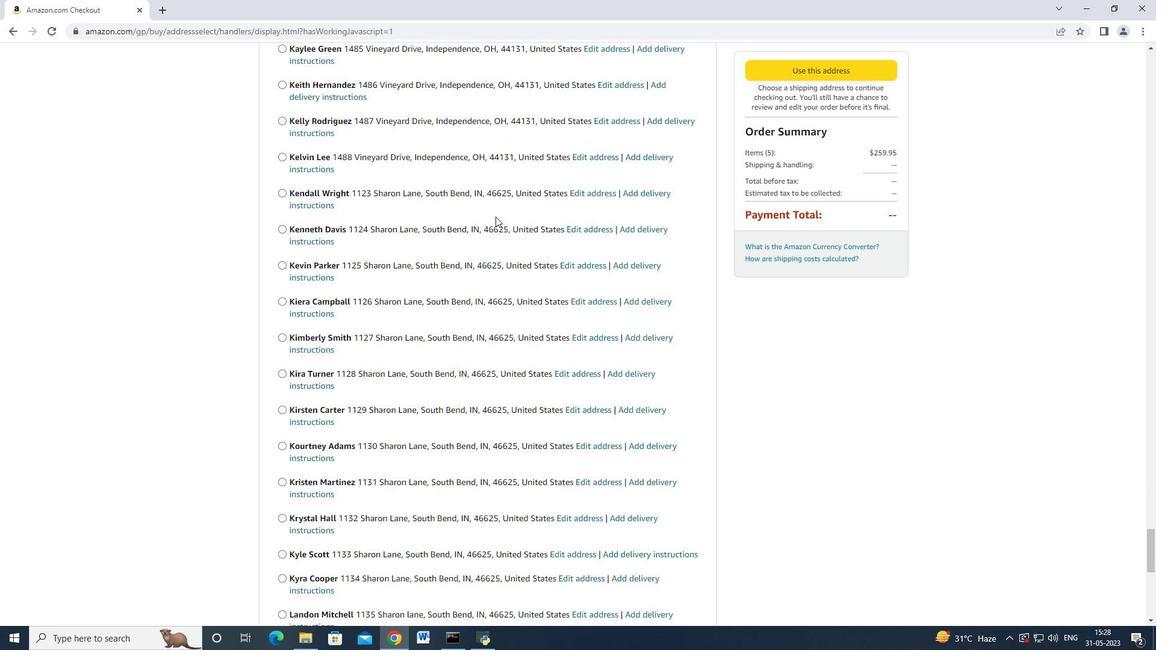 
Action: Mouse scrolled (496, 216) with delta (0, 0)
Screenshot: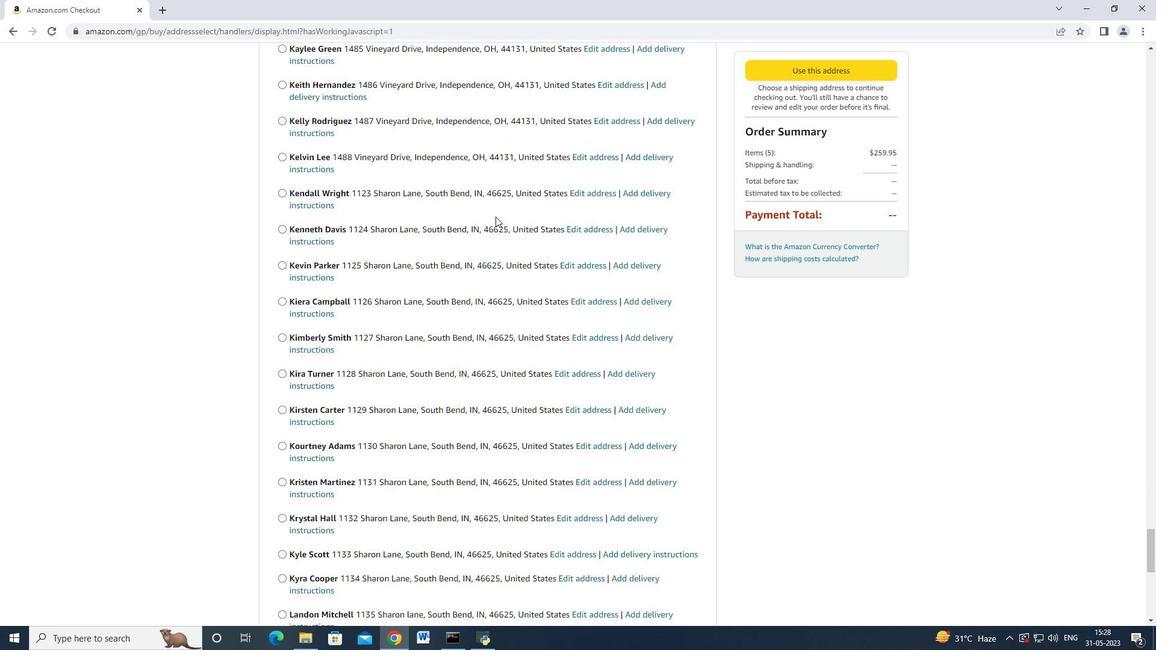 
Action: Mouse scrolled (496, 216) with delta (0, 0)
Screenshot: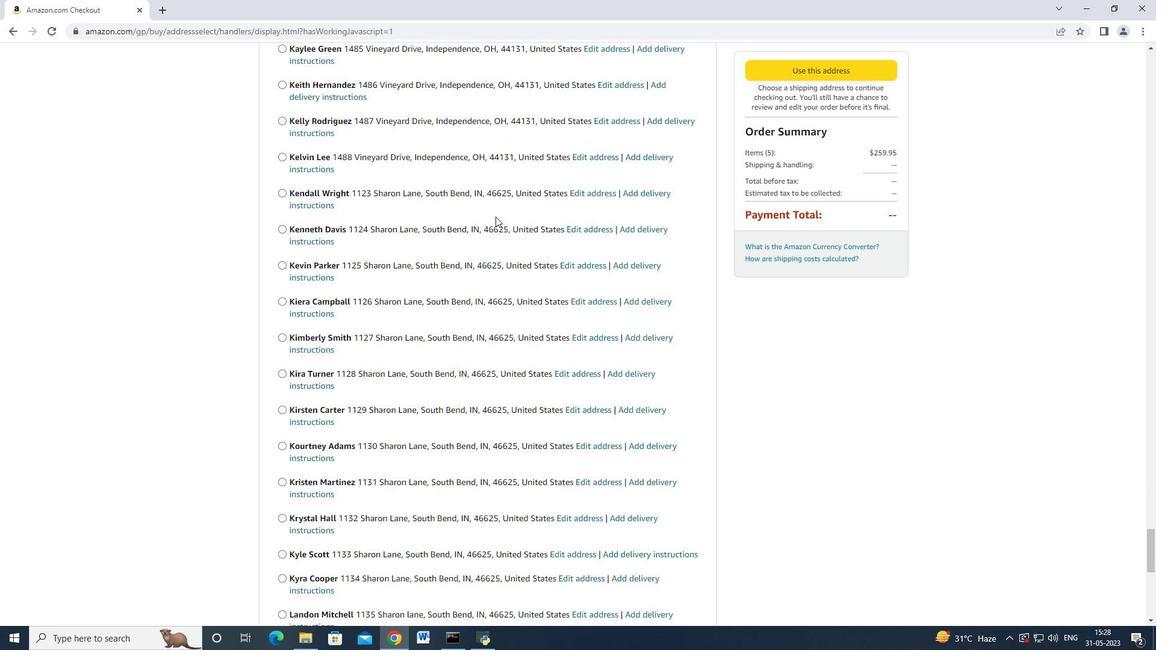 
Action: Mouse moved to (496, 217)
Screenshot: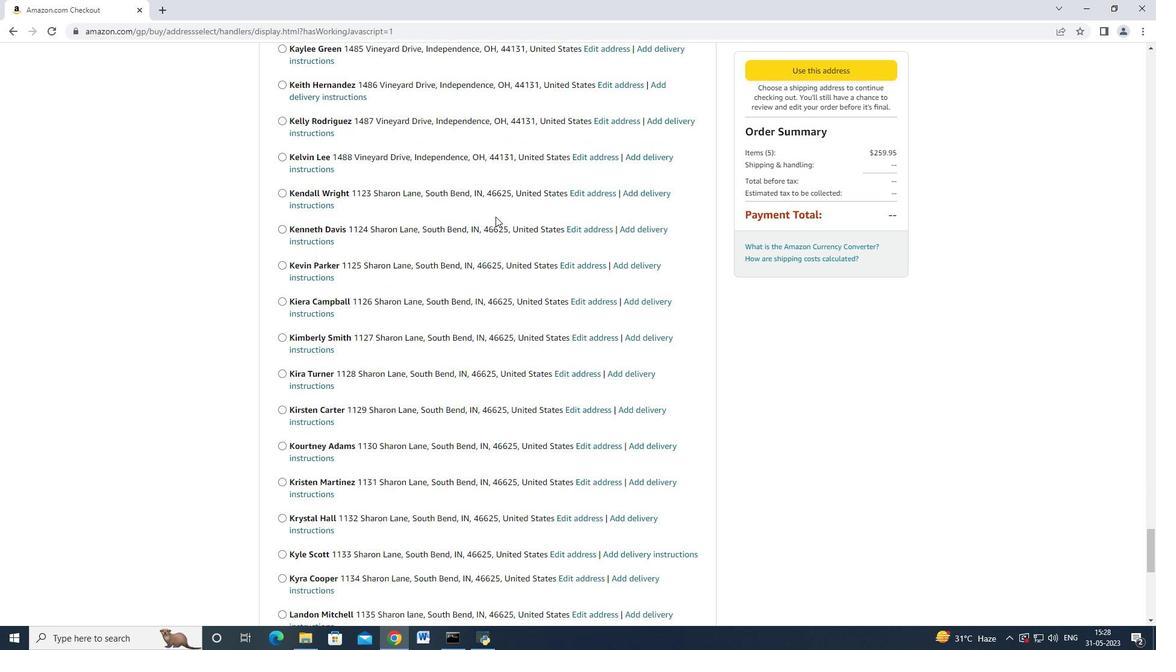 
Action: Mouse scrolled (496, 216) with delta (0, 0)
Screenshot: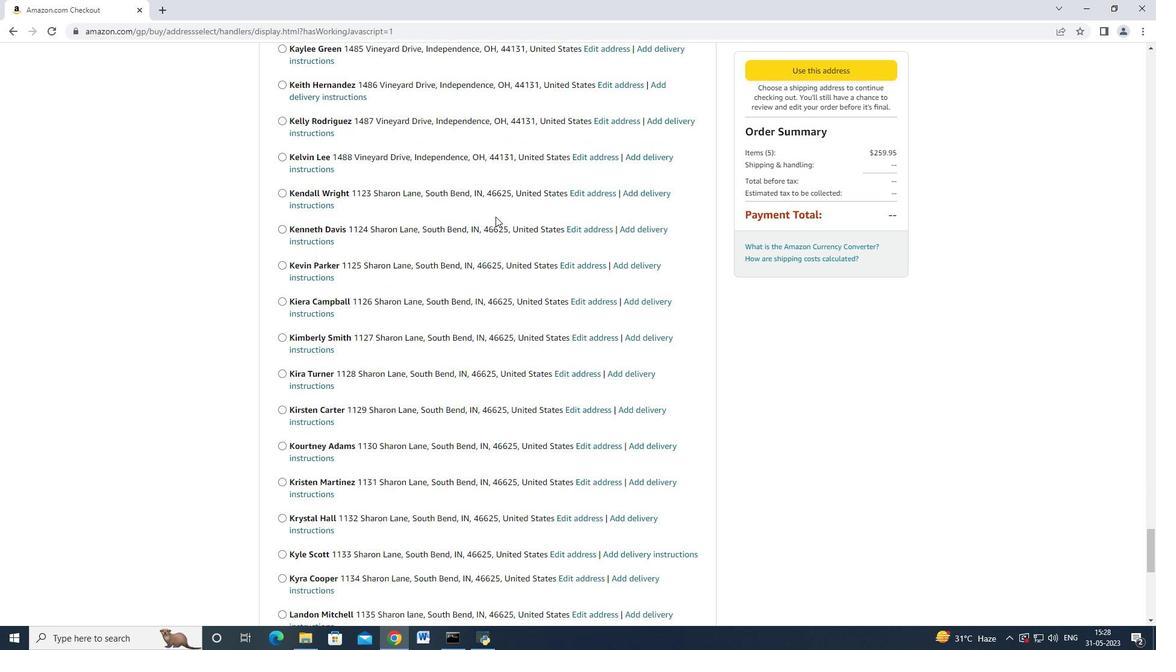 
Action: Mouse scrolled (496, 216) with delta (0, 0)
Screenshot: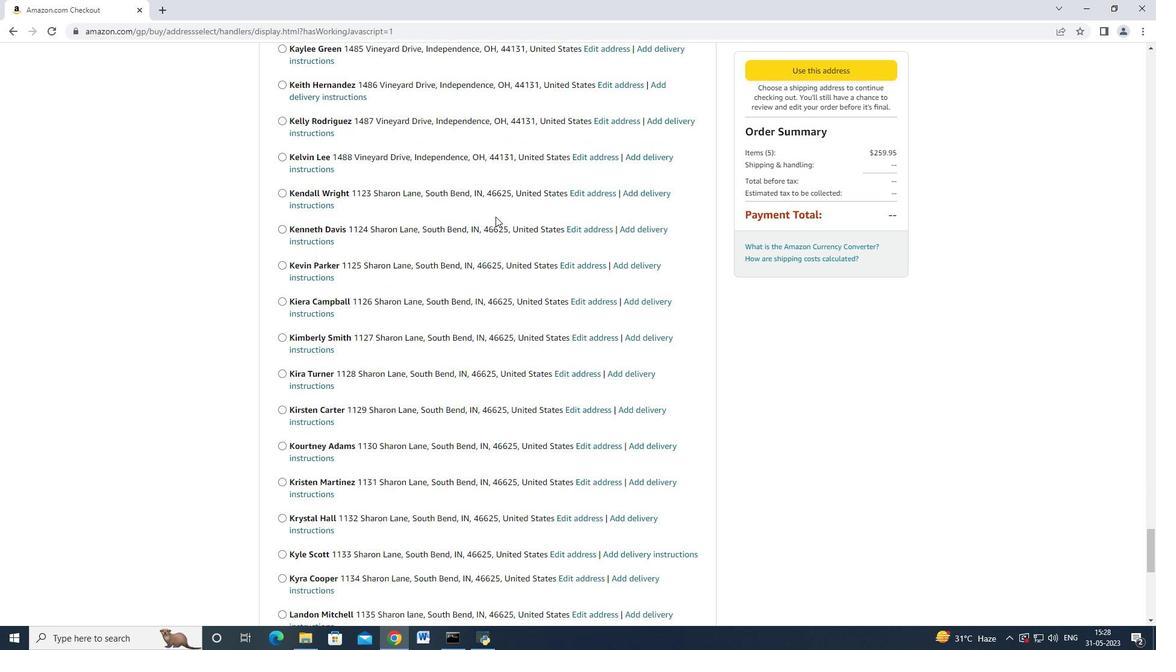 
Action: Mouse moved to (497, 216)
Screenshot: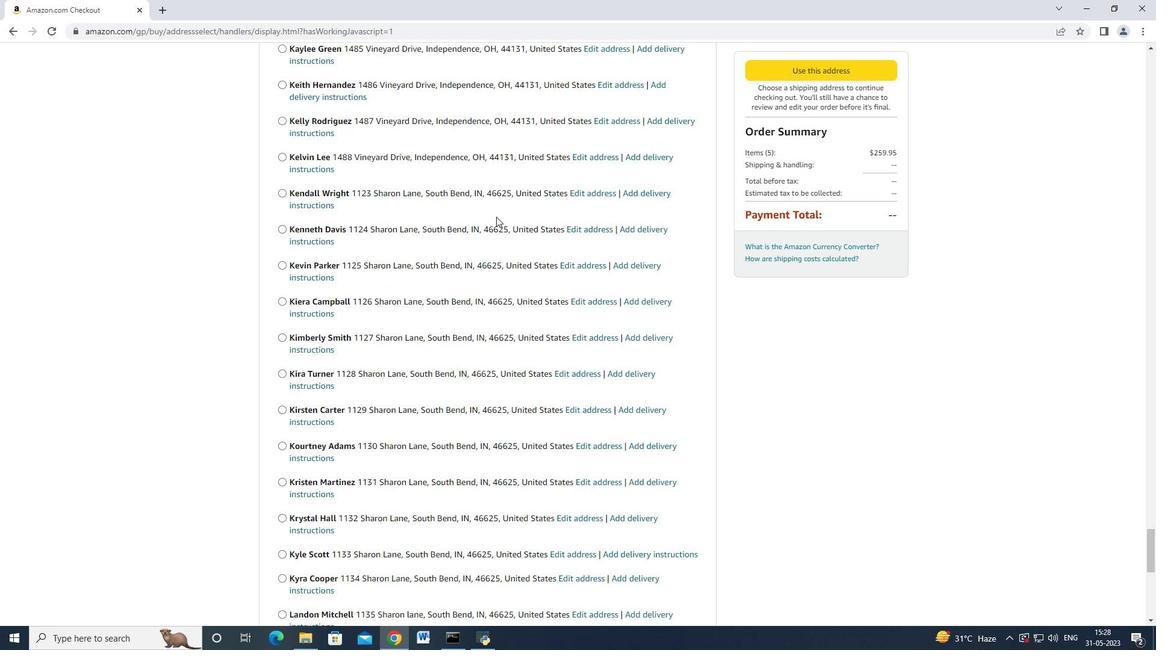 
Action: Mouse scrolled (497, 216) with delta (0, 0)
Screenshot: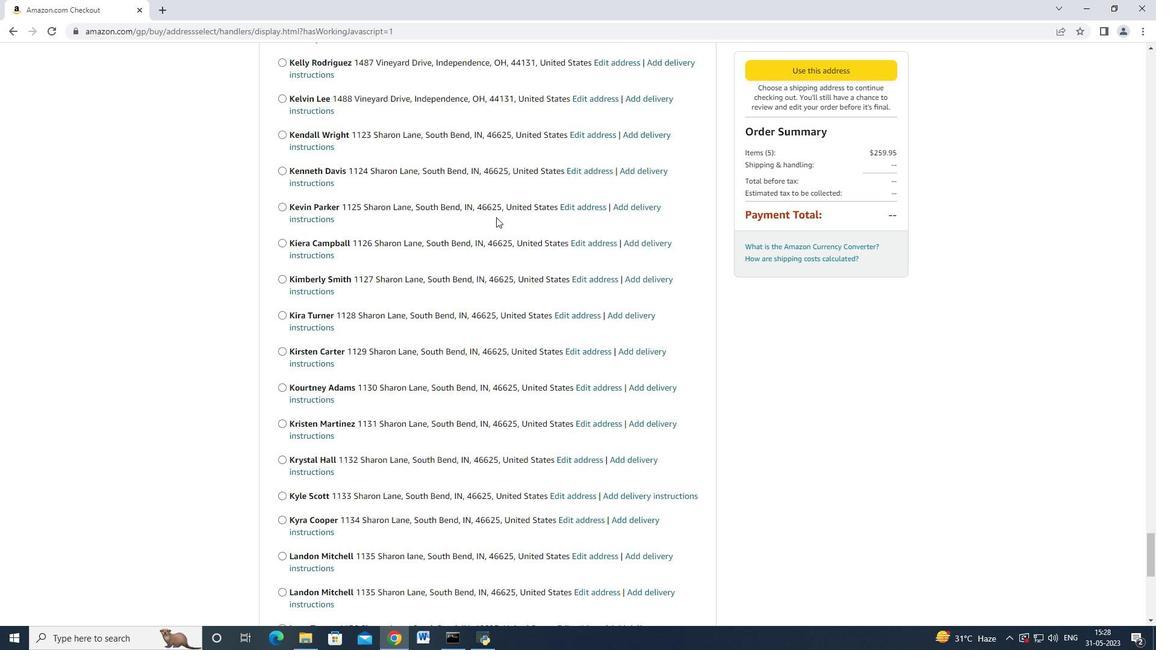 
Action: Mouse moved to (497, 216)
Screenshot: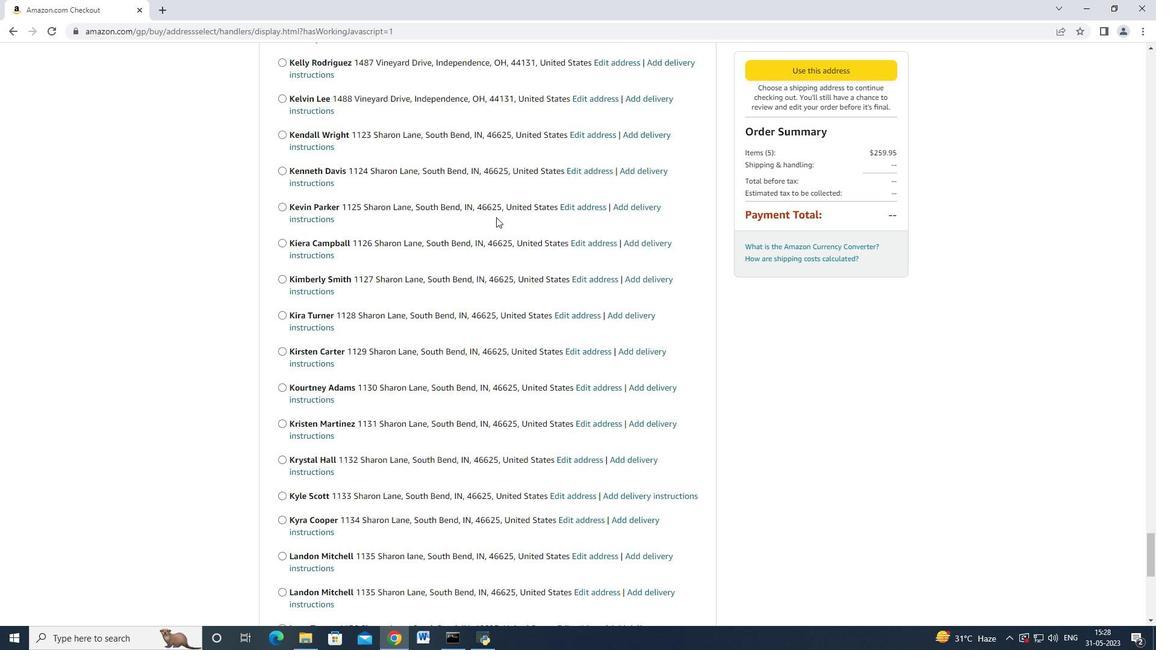 
Action: Mouse scrolled (497, 216) with delta (0, 0)
Screenshot: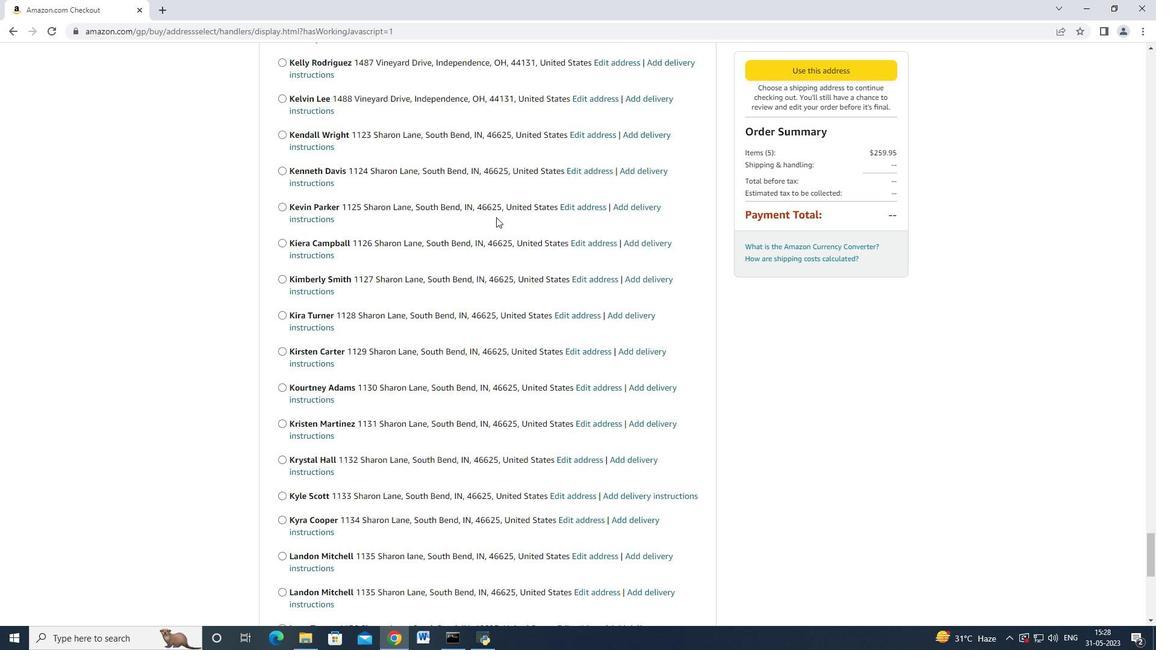 
Action: Mouse scrolled (497, 216) with delta (0, 0)
Screenshot: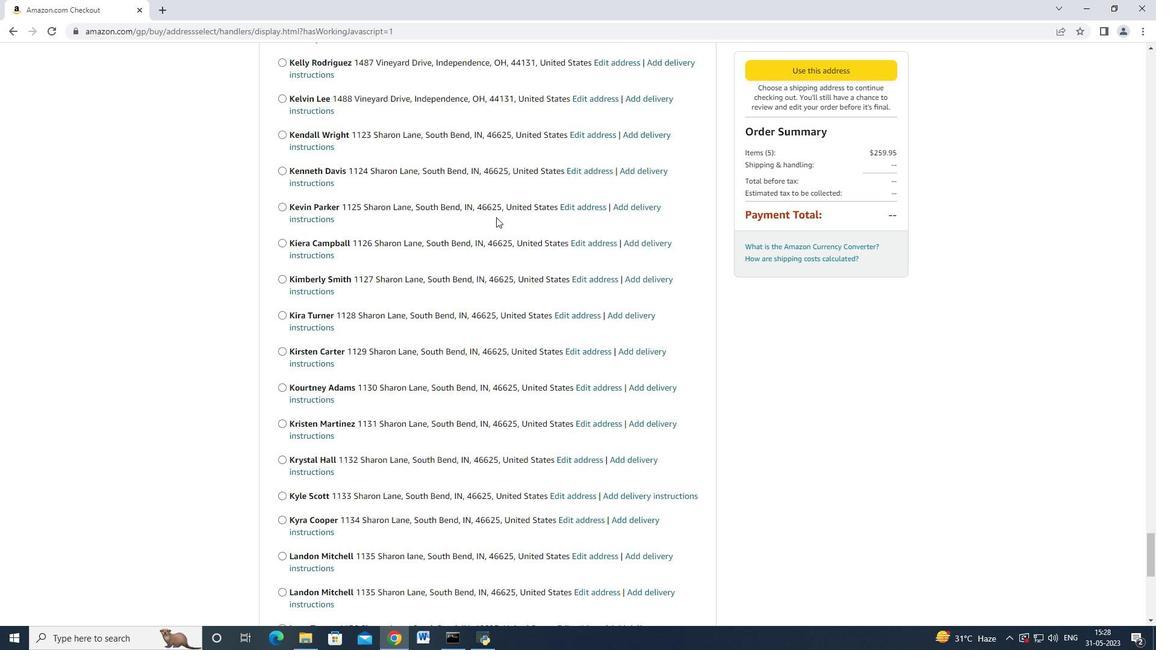 
Action: Mouse moved to (497, 216)
Screenshot: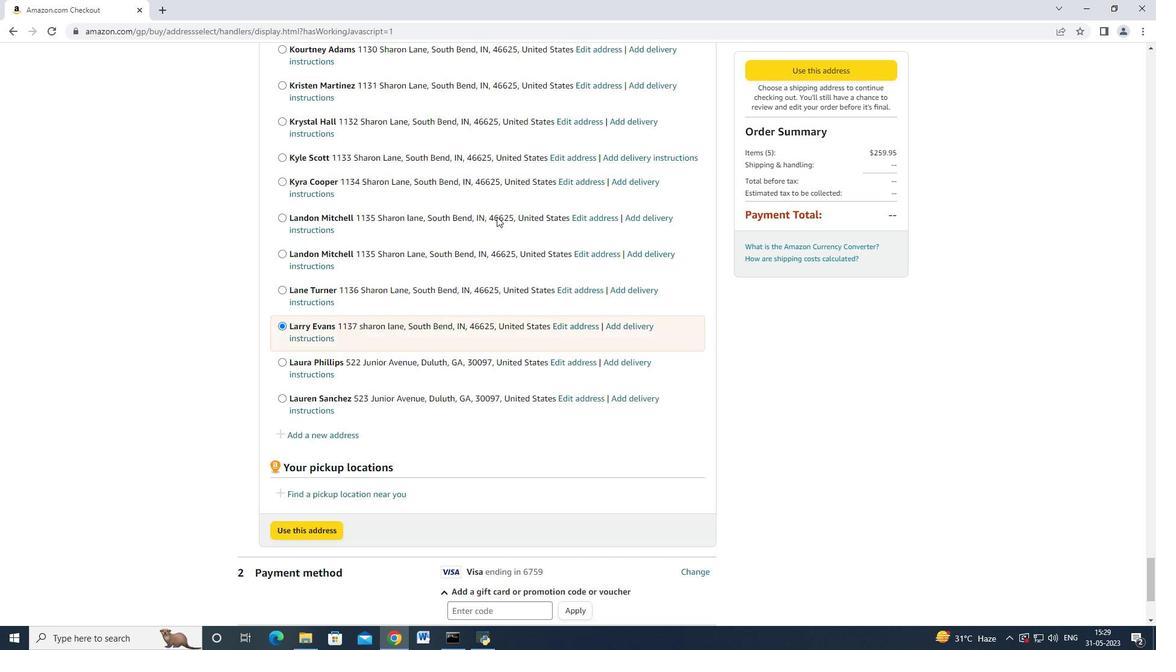 
Action: Mouse scrolled (497, 216) with delta (0, 0)
Screenshot: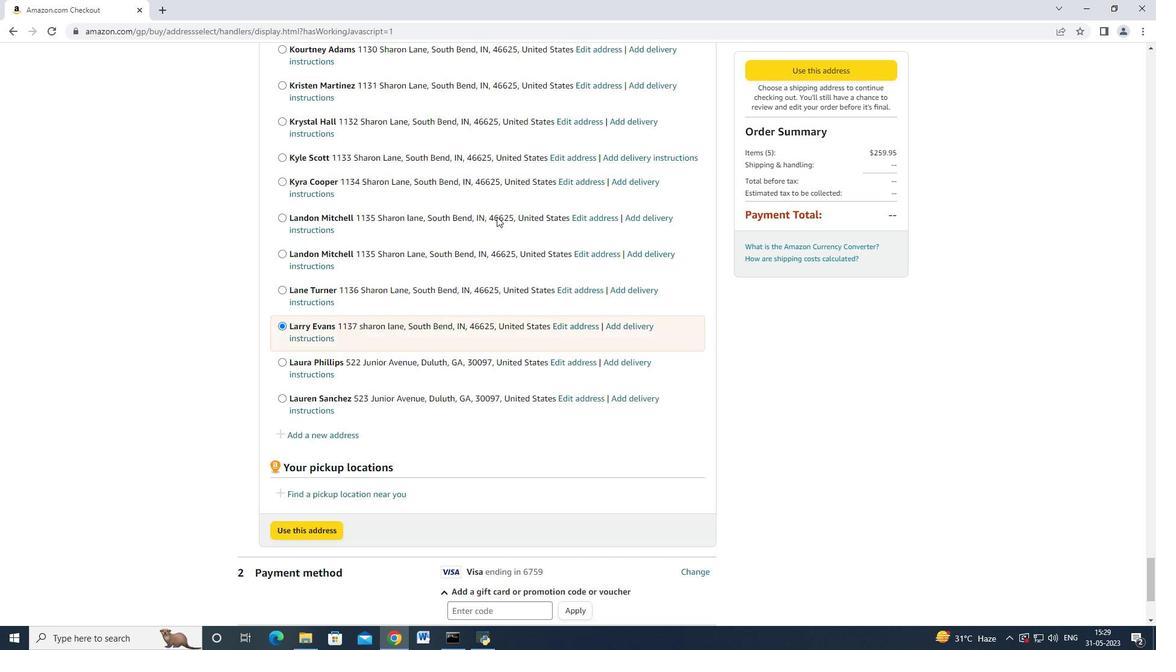 
Action: Mouse scrolled (497, 216) with delta (0, 0)
Screenshot: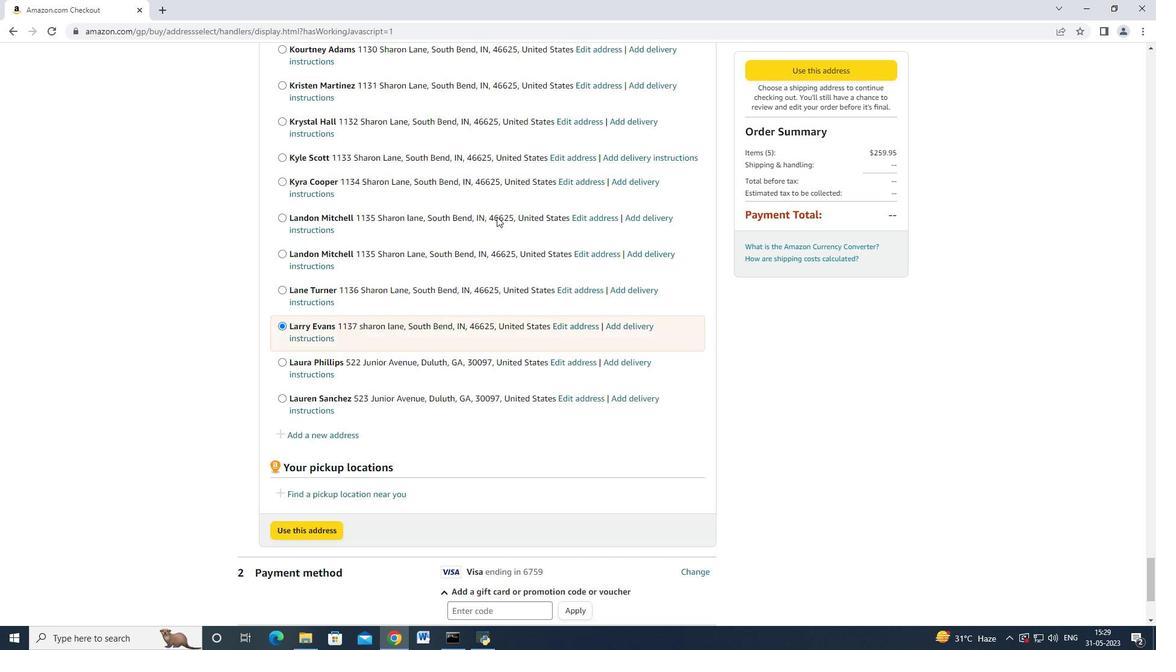 
Action: Mouse scrolled (497, 216) with delta (0, 0)
Screenshot: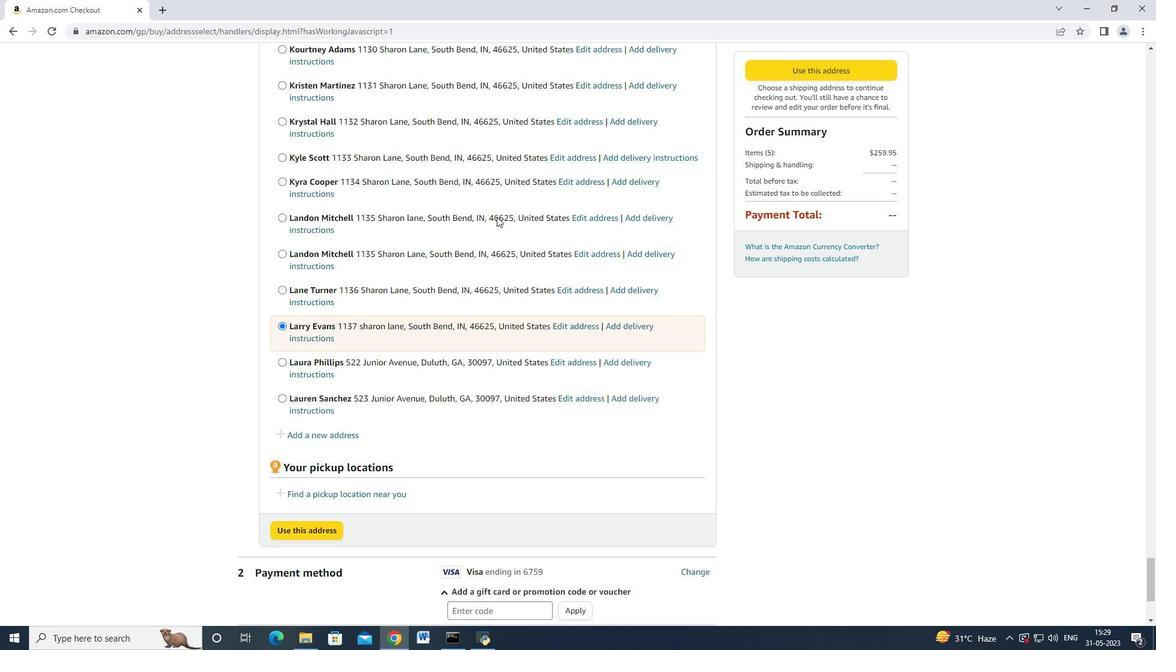 
Action: Mouse scrolled (497, 216) with delta (0, 0)
Screenshot: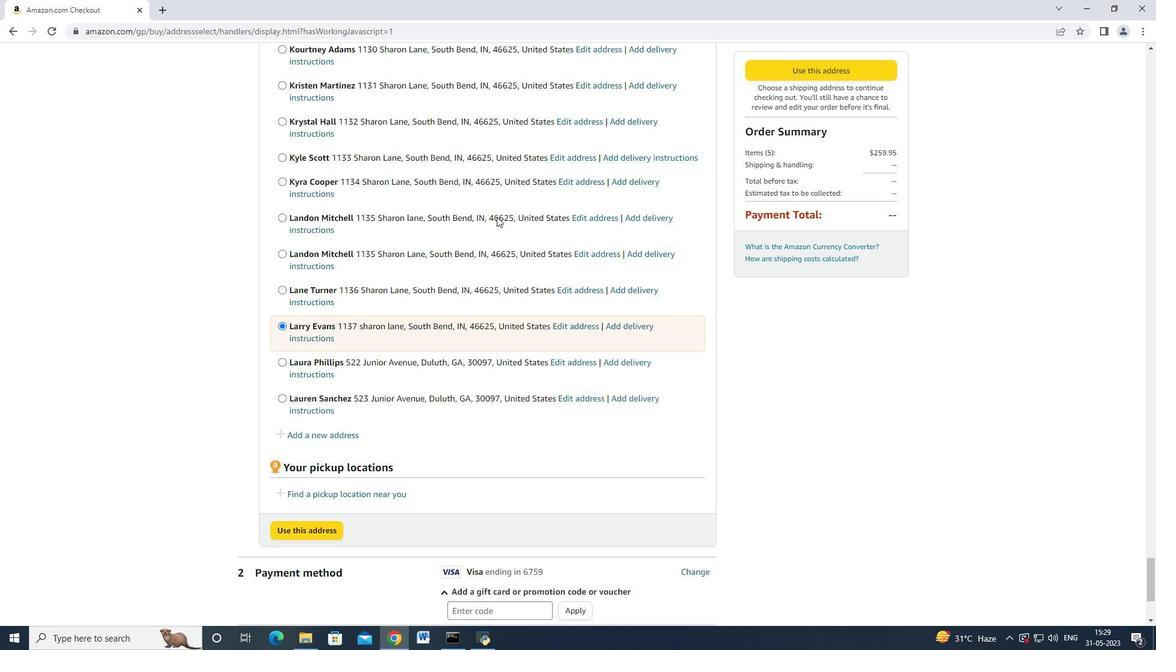 
Action: Mouse moved to (337, 244)
Screenshot: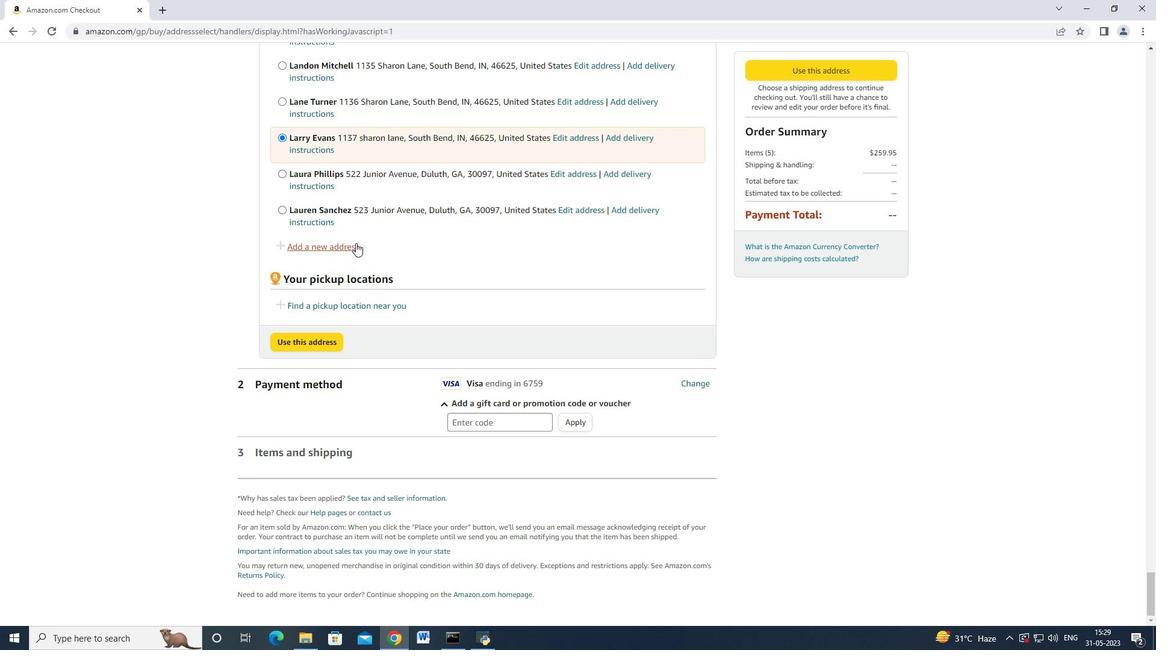 
Action: Mouse pressed left at (337, 244)
Screenshot: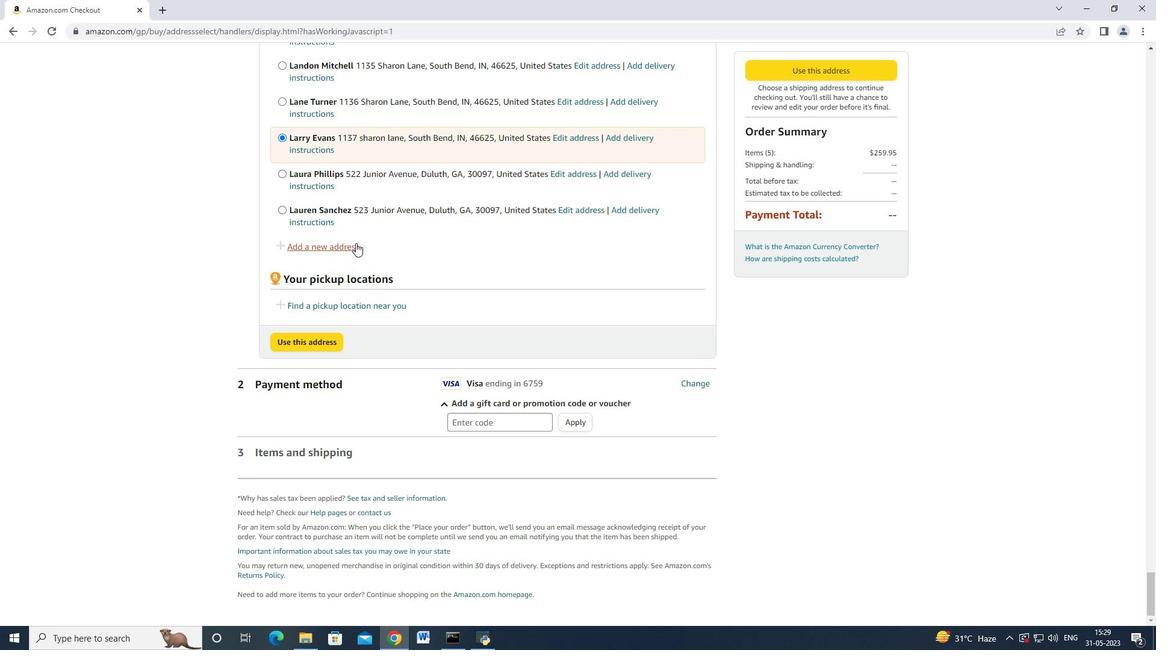 
Action: Mouse moved to (495, 212)
Screenshot: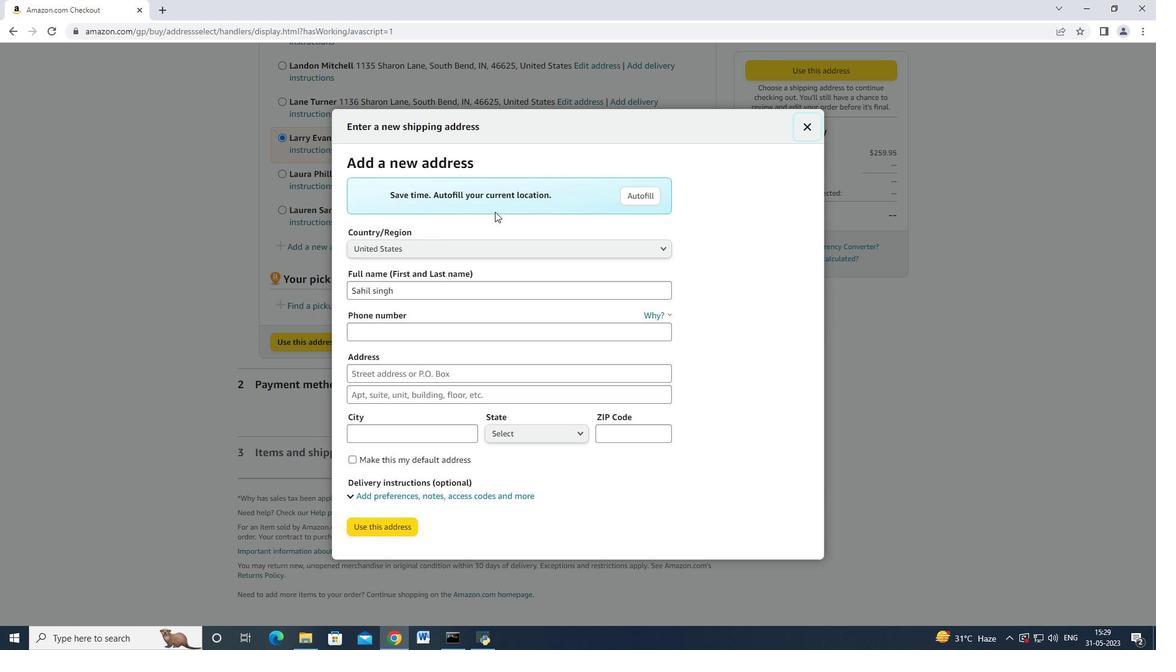 
Action: Mouse scrolled (495, 212) with delta (0, 0)
Screenshot: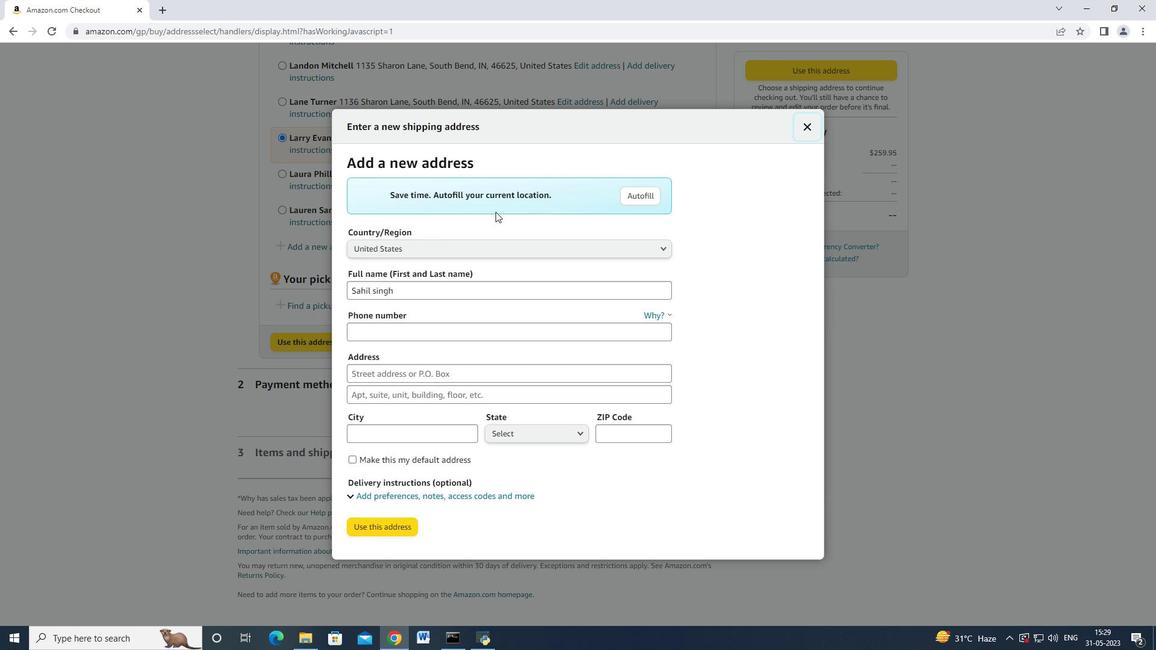 
Action: Mouse scrolled (495, 212) with delta (0, 0)
Screenshot: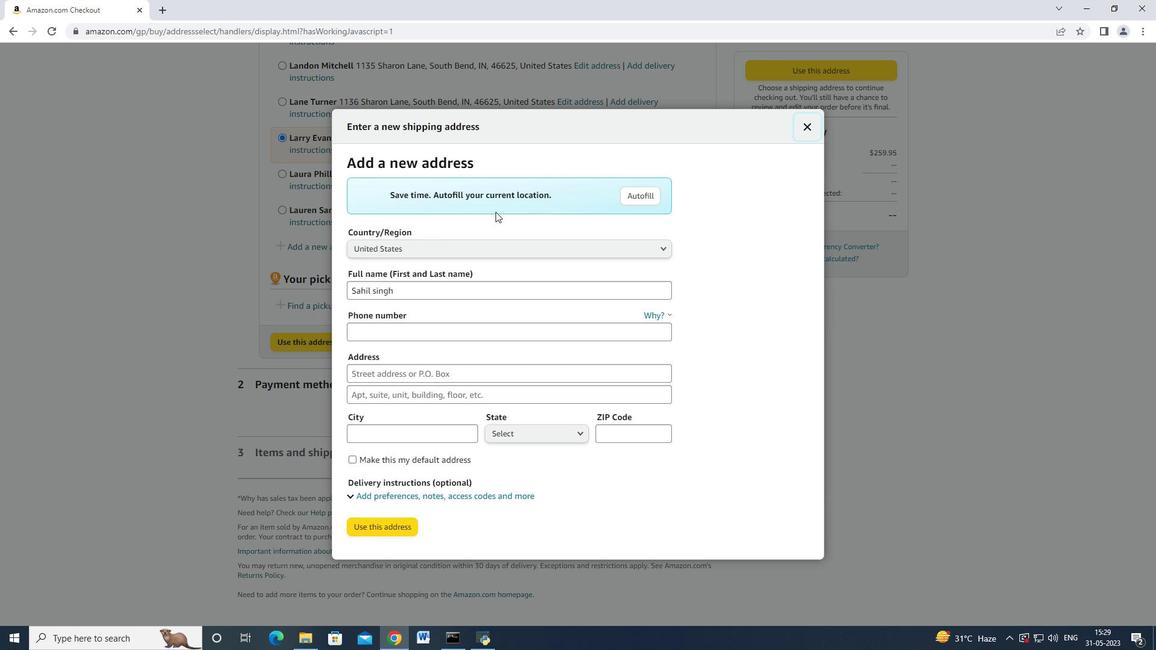 
Action: Mouse moved to (411, 287)
Screenshot: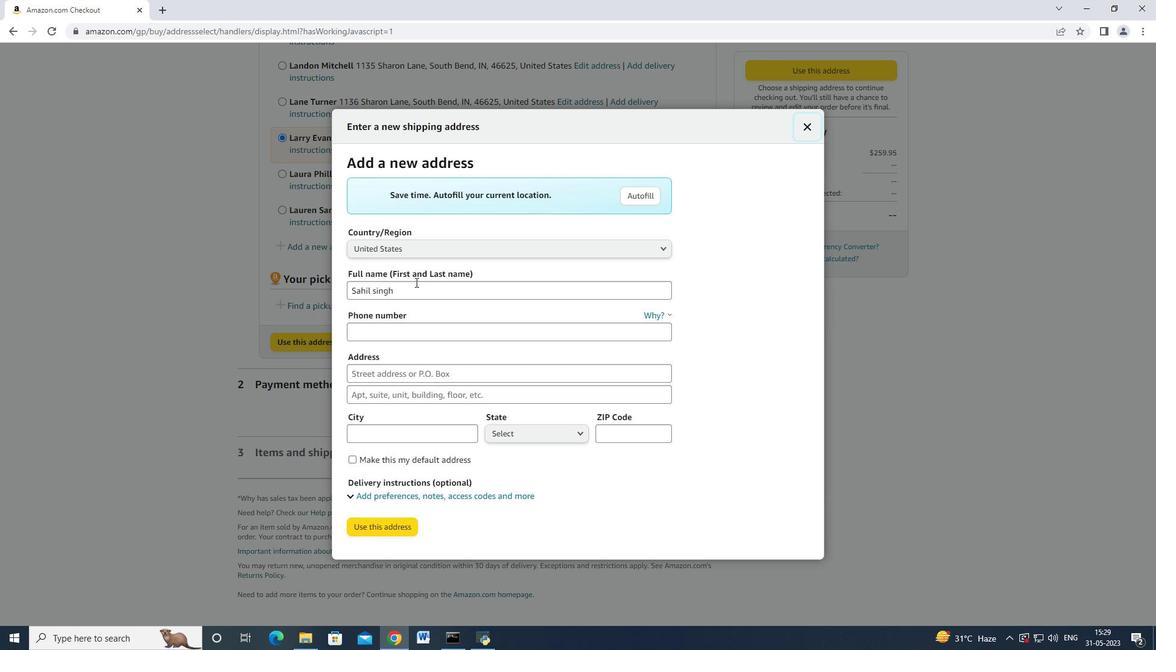 
Action: Mouse pressed left at (411, 287)
Screenshot: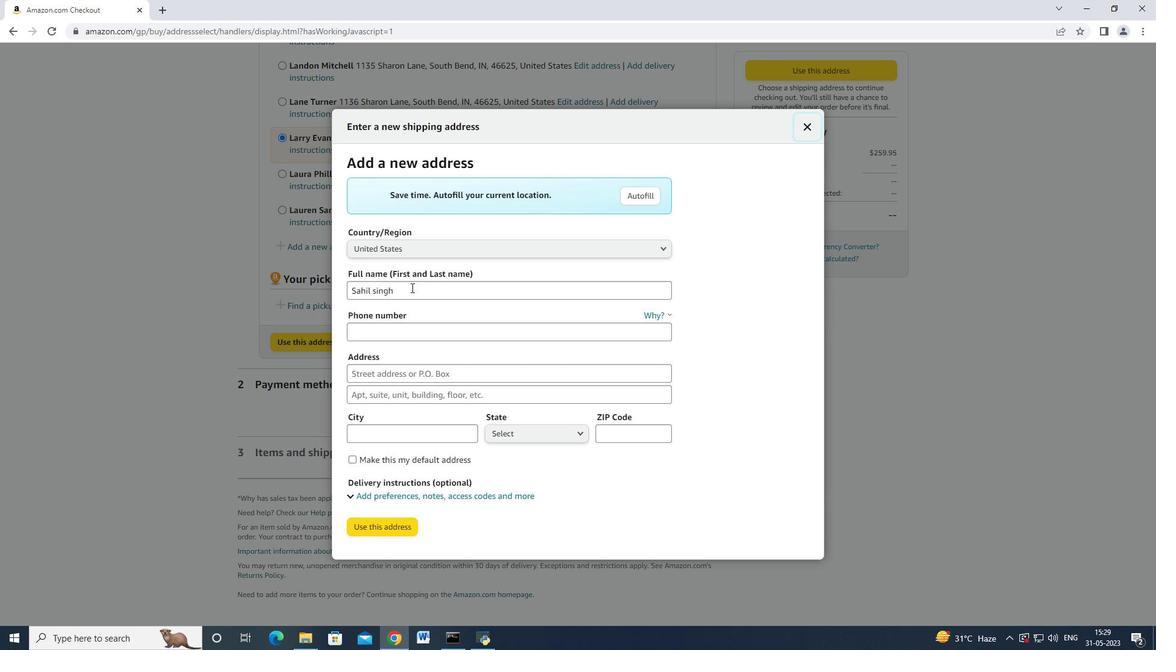 
Action: Mouse moved to (362, 287)
Screenshot: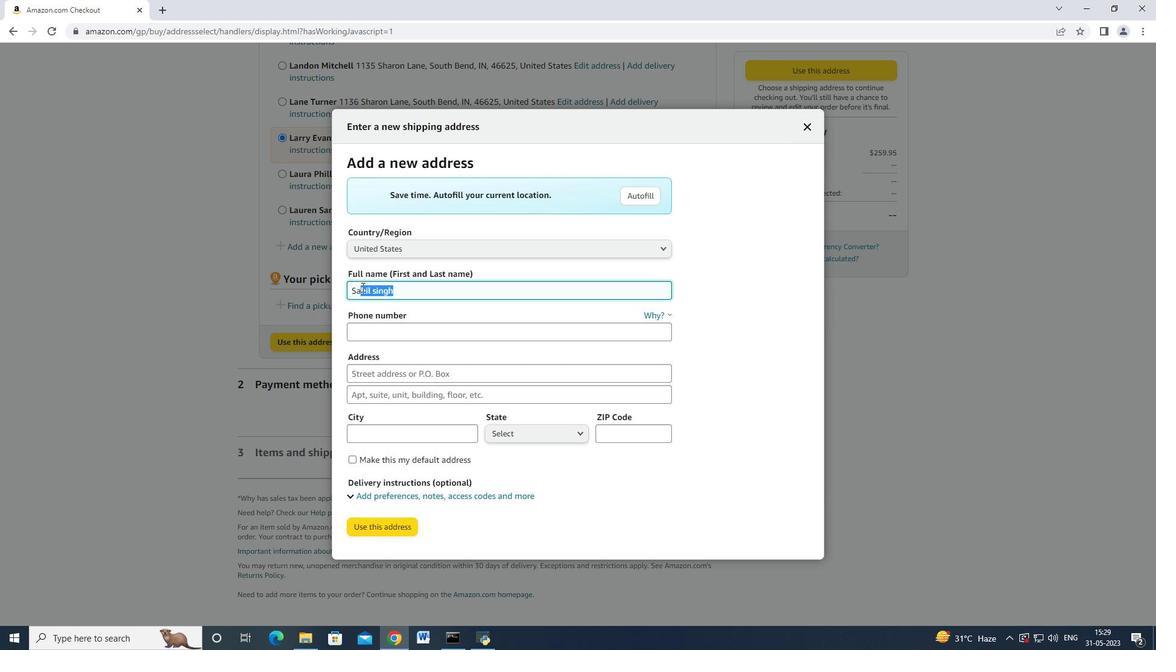 
Action: Key pressed <Key.backspace><Key.backspace><Key.backspace><Key.backspace><Key.shift>Layla<Key.space><Key.shift>Garcia<Key.space><Key.tab><Key.tab>4046170247<Key.tab>524<Key.space><Key.shift>Junior<Key.space><Key.shift_r>Avene<Key.backspace>ue<Key.tab><Key.tab><Key.shift_r>Duluth<Key.tab>
